 Task: Send email   including the signature Sign0000000001 to parteek.kumar@softage.net with a cc to Aakash.mishra@softage.net with a subject Subject0000000001 and add a message Message0000000003. Send email   including the signature Sign0000000001 to parteek.kumar@softage.net with a cc to Aakash.mishra@softage.net and bcc to Ayush@softage.net with a subject Subject0000000001 and add a message Message0000000003. Send email   including the signature Sign0000000001 to parteek.kumar@softage.net; aakash.mishra@softage.net with a cc to Ayush@softage.net; pooja.chaudhary@softage.net and bcc to Vanshu.thakur@softage.net with a subject Subject0000000001 and add a message Message0000000003. Send email   including the signature Sign0000000001 to parteek.kumar@softage.net with a cc to Aakash.mishra@softage.net with a subject Subject0000000001 and add a message Message0000000003 and with an attachment of Attach0000000002. Send email   including the signature Sign0000000001 to parteek.kumar@softage.net with a cc to Aakash.mishra@softage.net and bcc to Ayush@softage.net with a subject Subject0000000001 and add a message Message0000000003 and with an attachment of Attach0000000003
Action: Mouse moved to (180, 211)
Screenshot: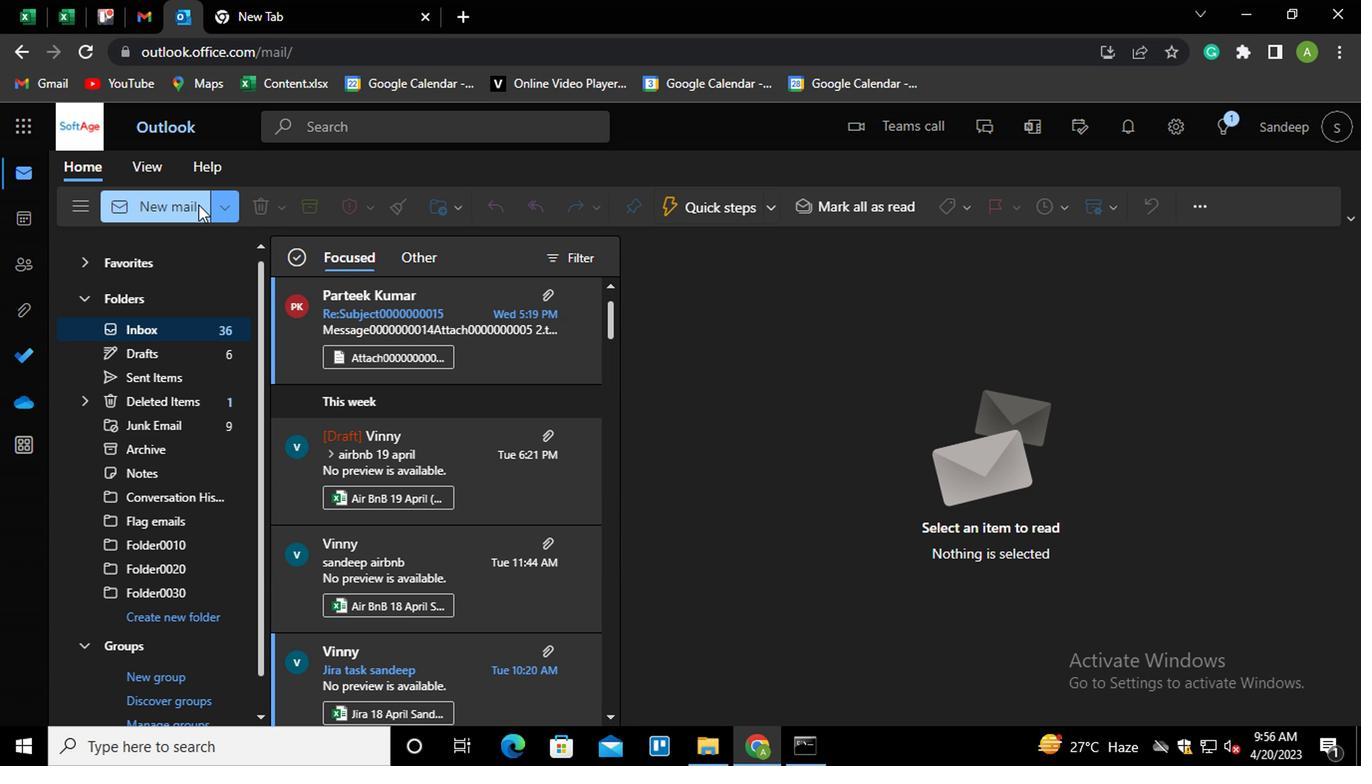 
Action: Mouse pressed left at (180, 211)
Screenshot: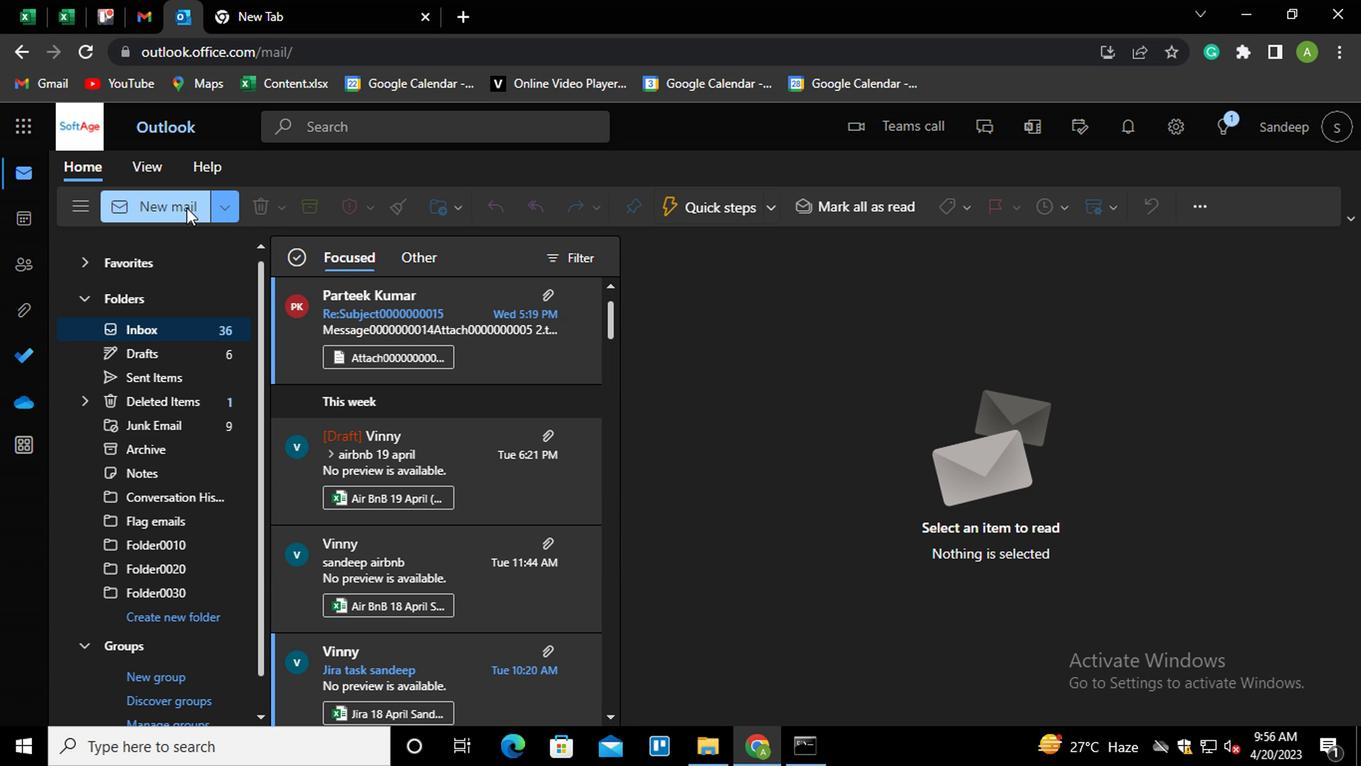 
Action: Mouse moved to (760, 314)
Screenshot: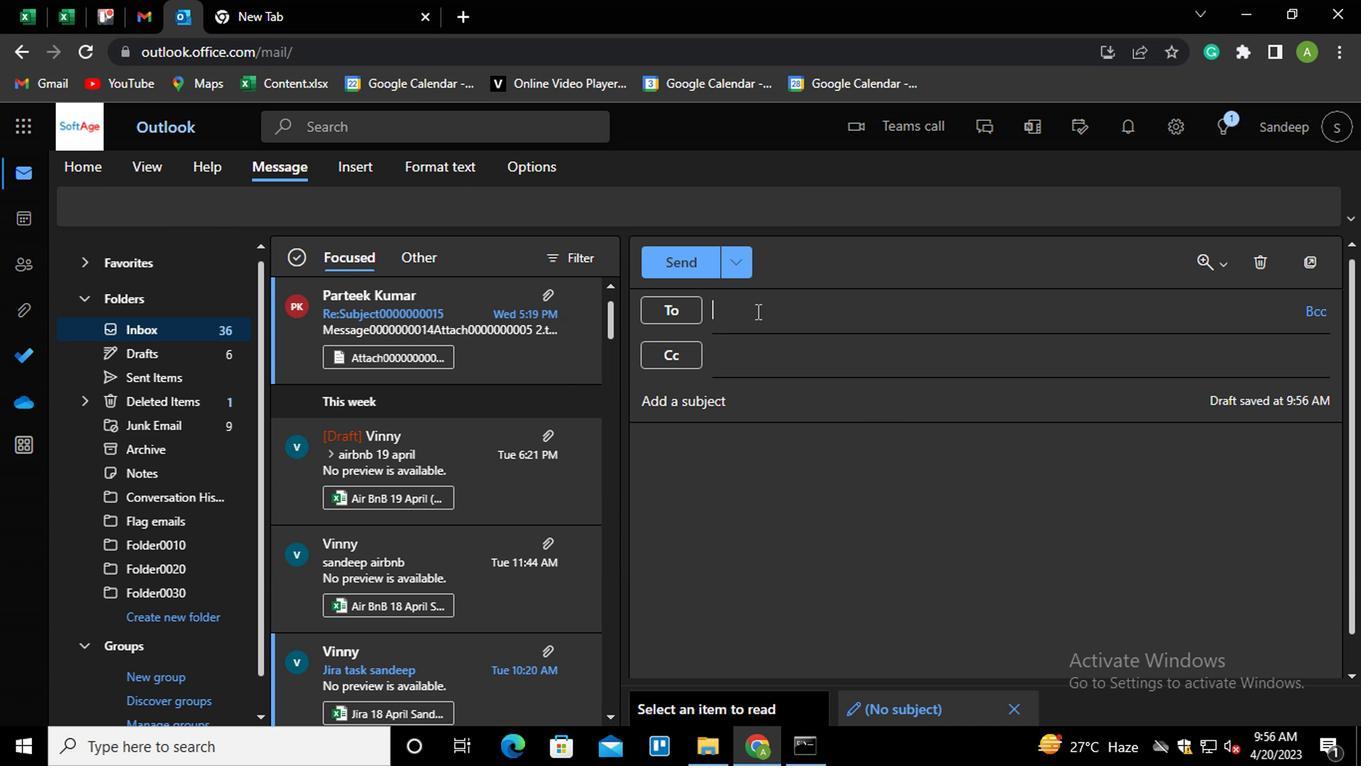 
Action: Mouse pressed left at (760, 314)
Screenshot: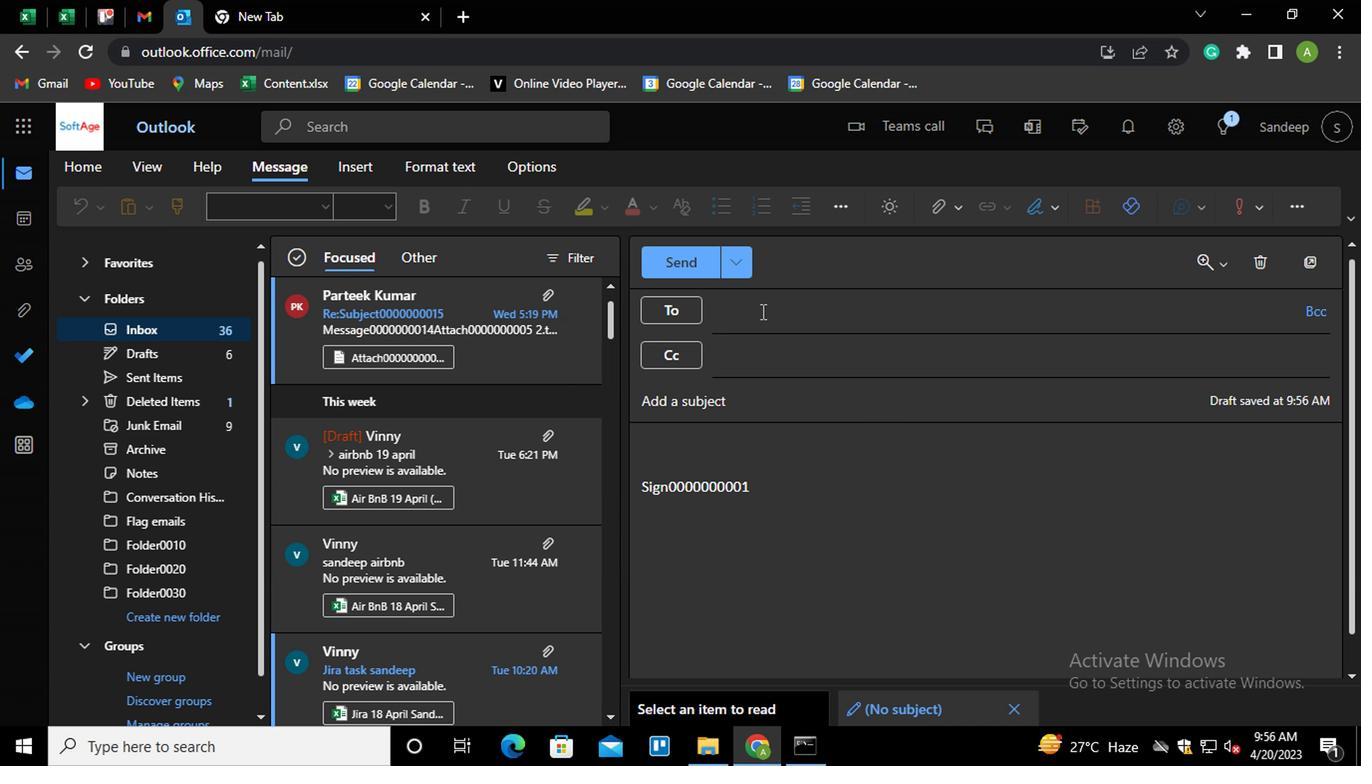 
Action: Key pressed par<Key.enter>
Screenshot: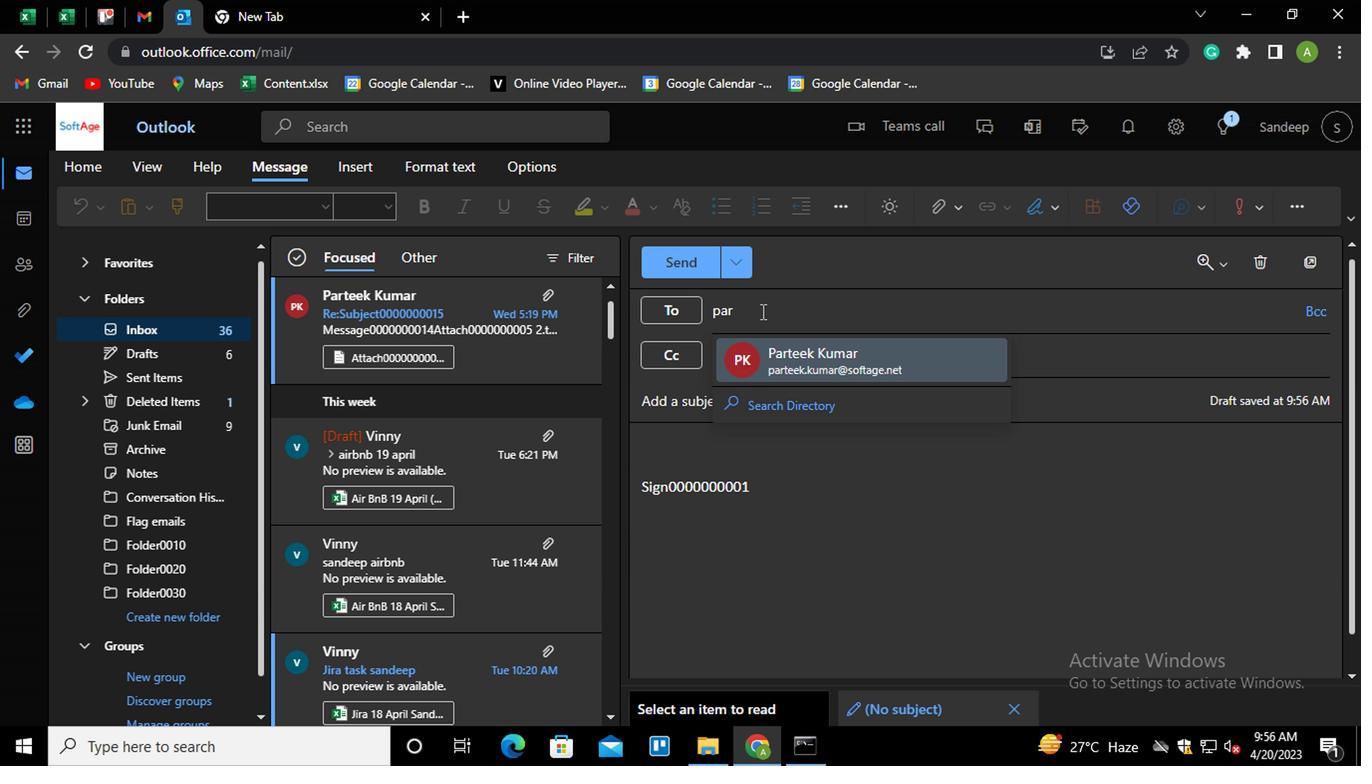 
Action: Mouse moved to (865, 363)
Screenshot: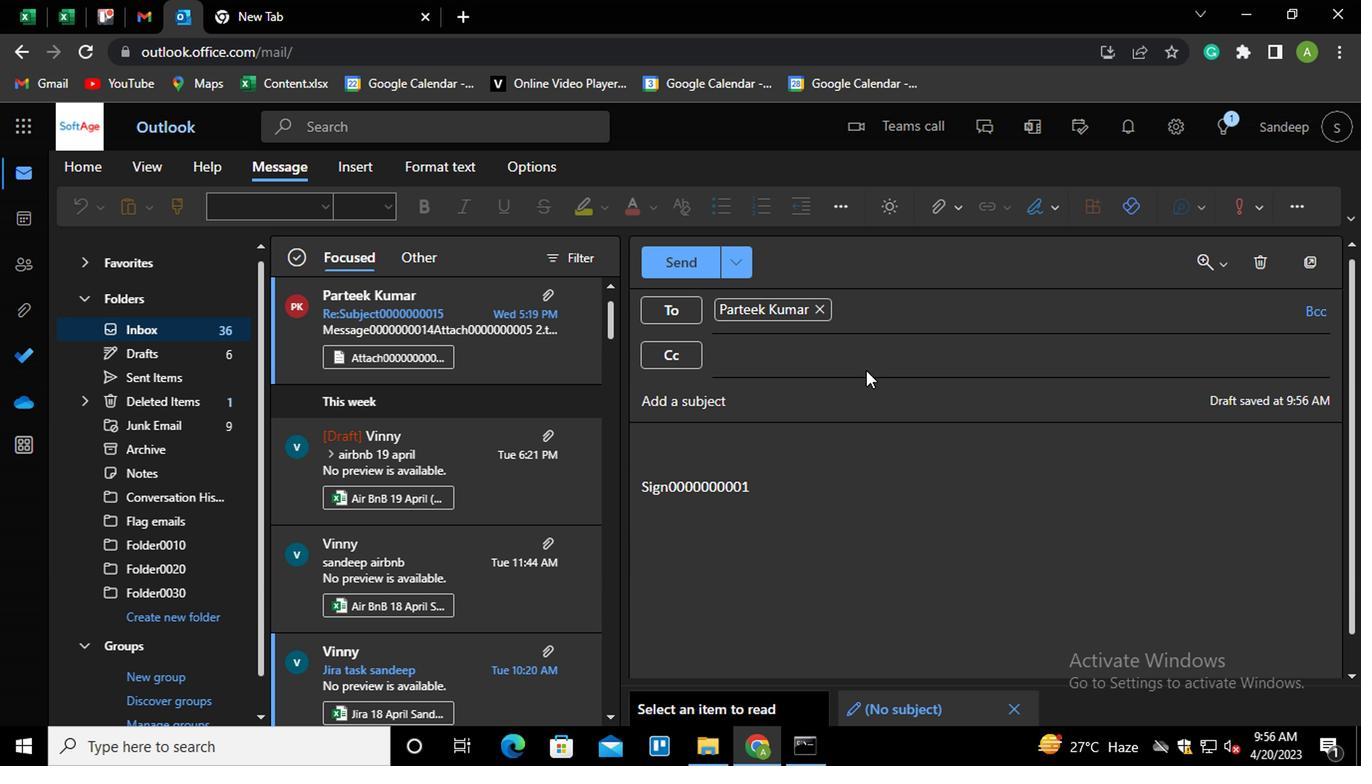 
Action: Mouse pressed left at (865, 363)
Screenshot: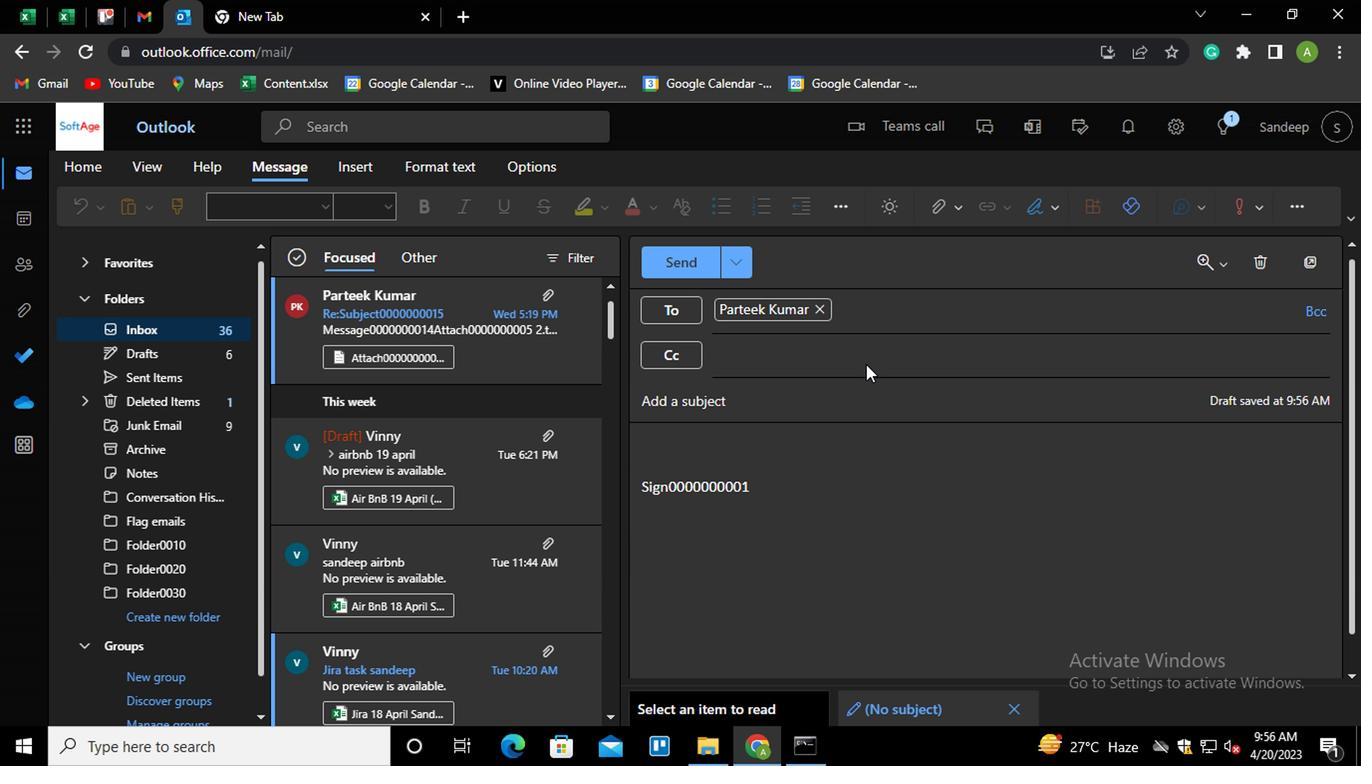 
Action: Key pressed aak<Key.enter>
Screenshot: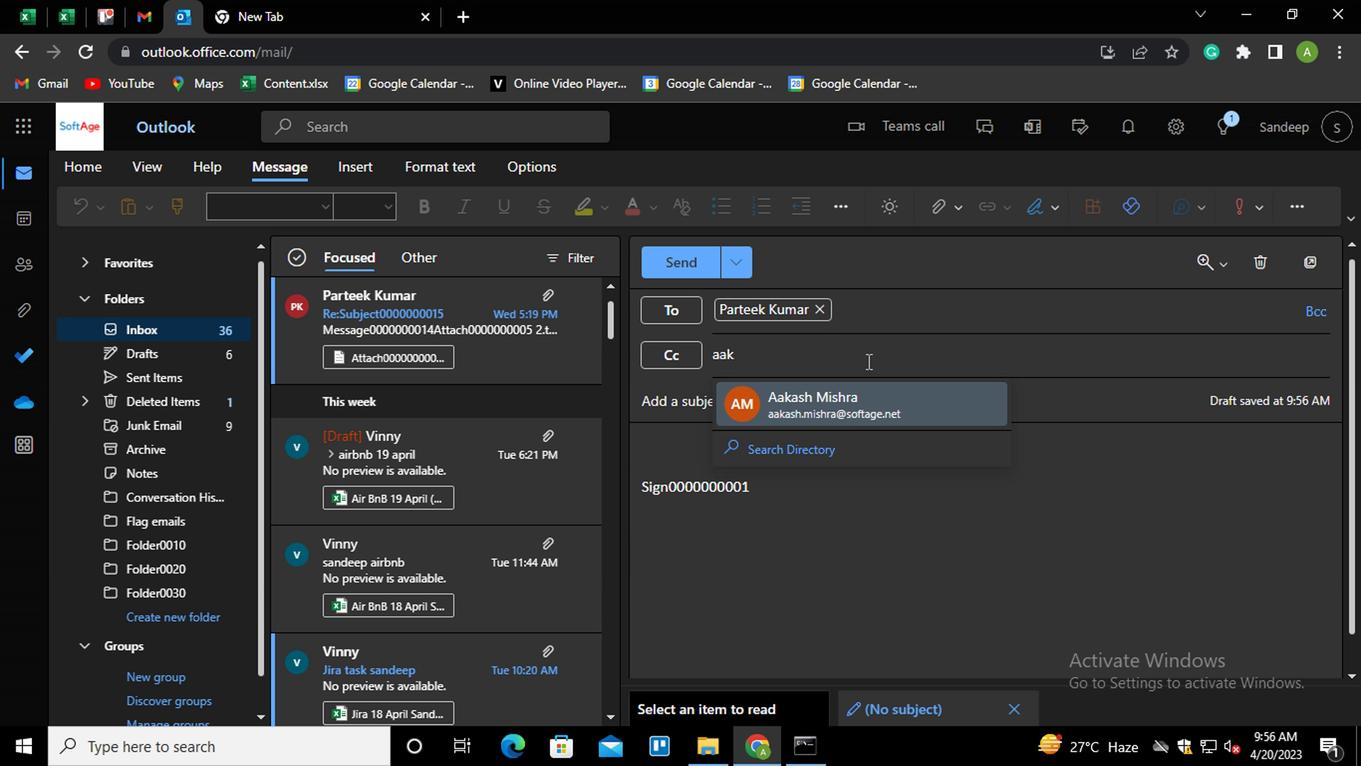 
Action: Mouse moved to (854, 410)
Screenshot: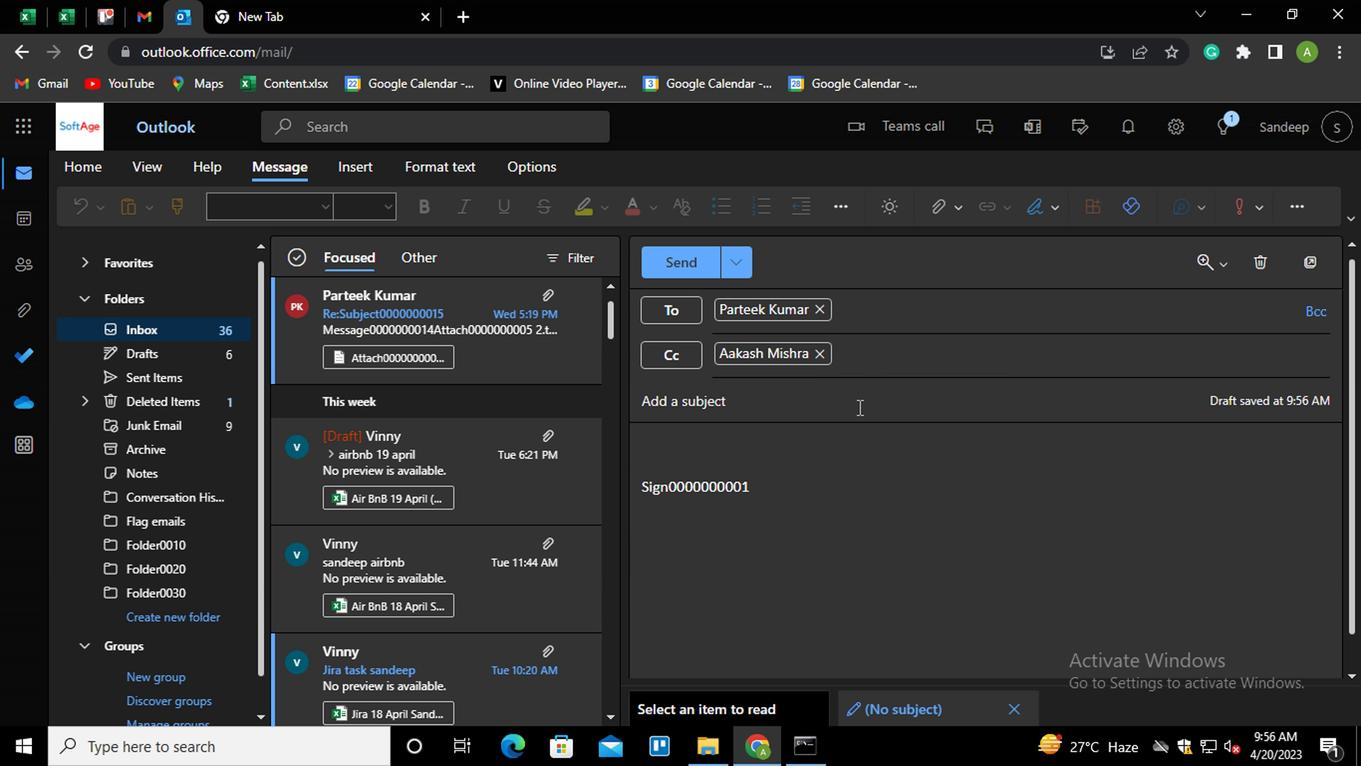 
Action: Mouse pressed left at (854, 410)
Screenshot: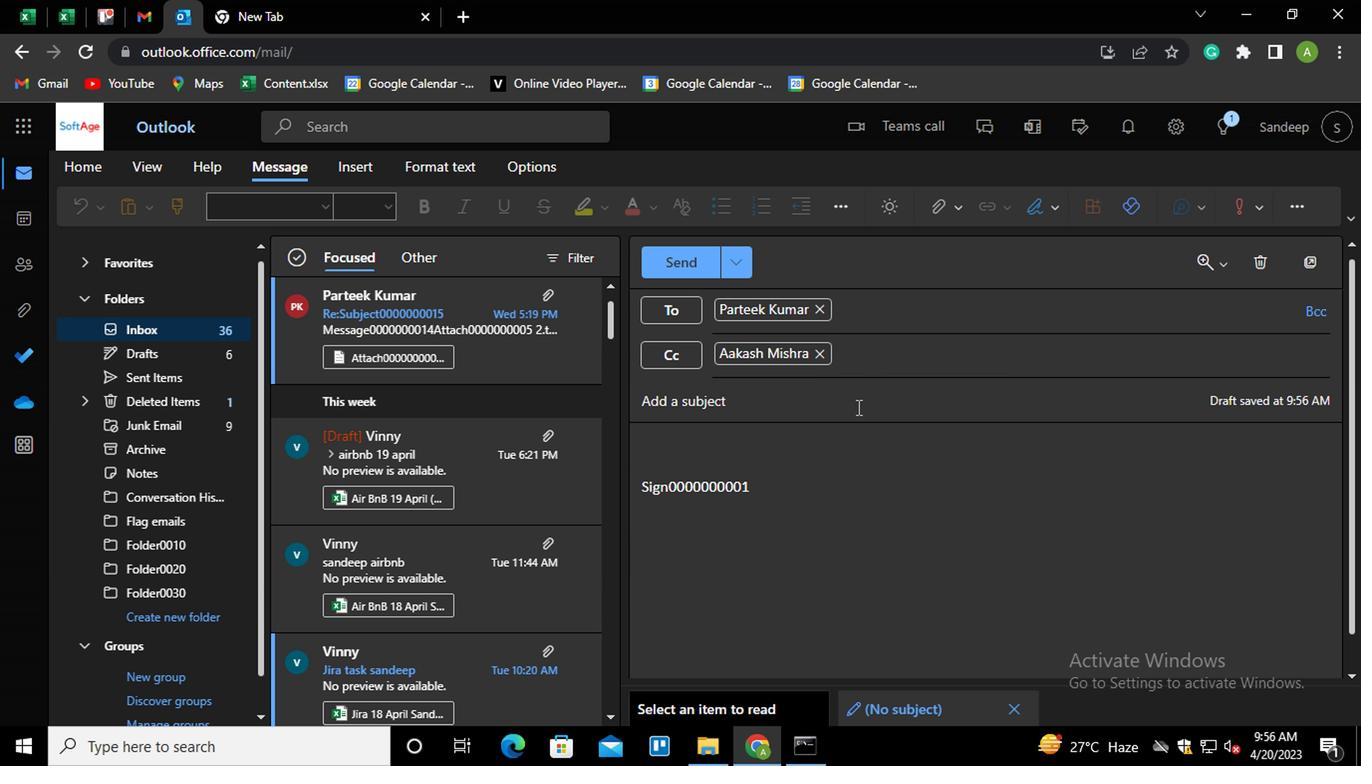 
Action: Key pressed <Key.shift>SUBJECT0000000001
Screenshot: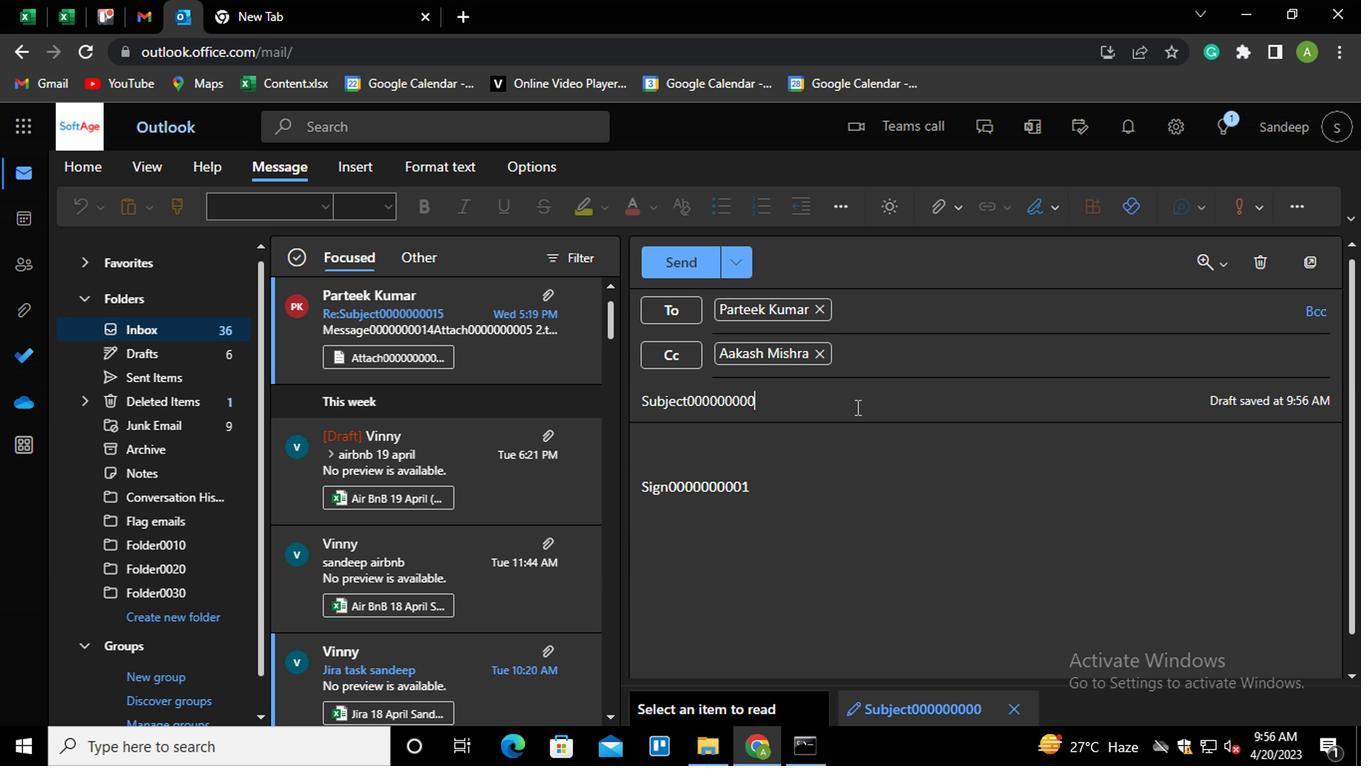 
Action: Mouse moved to (834, 488)
Screenshot: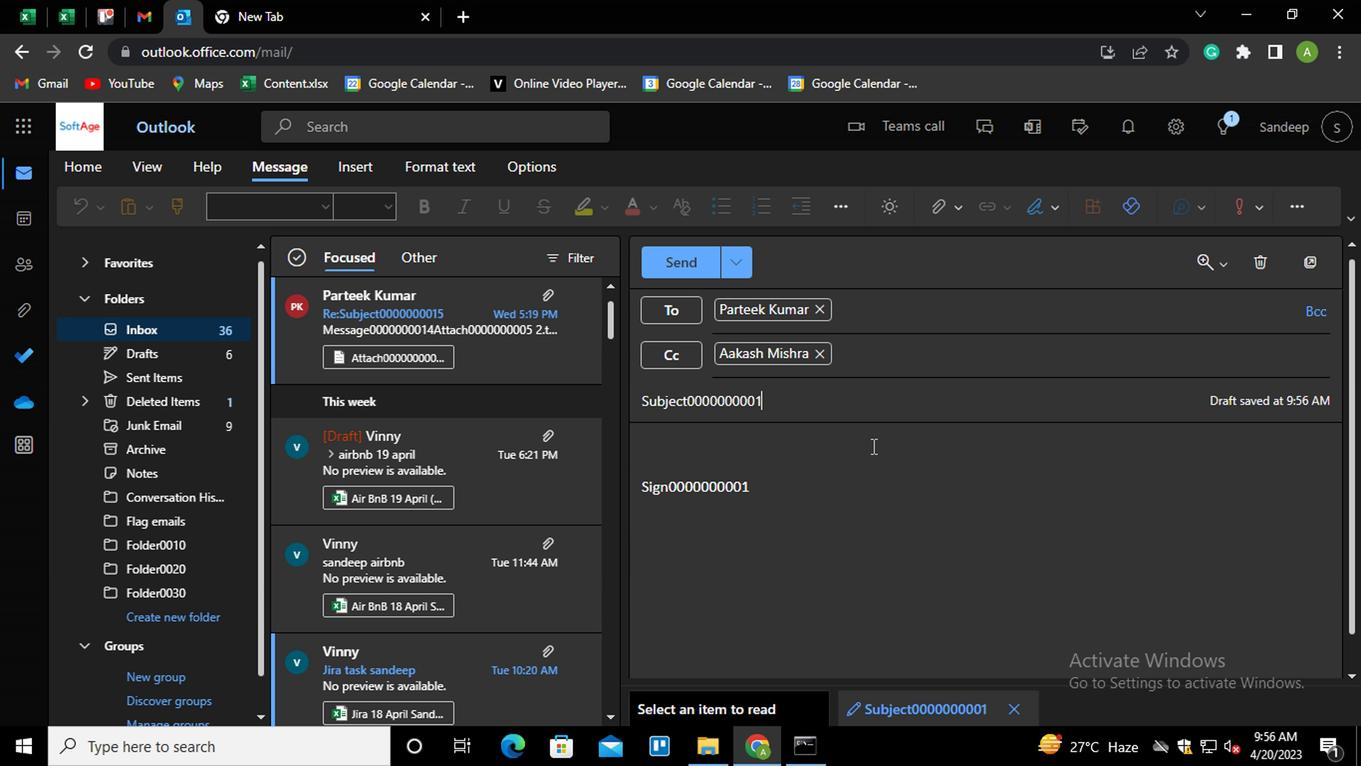 
Action: Mouse pressed left at (834, 488)
Screenshot: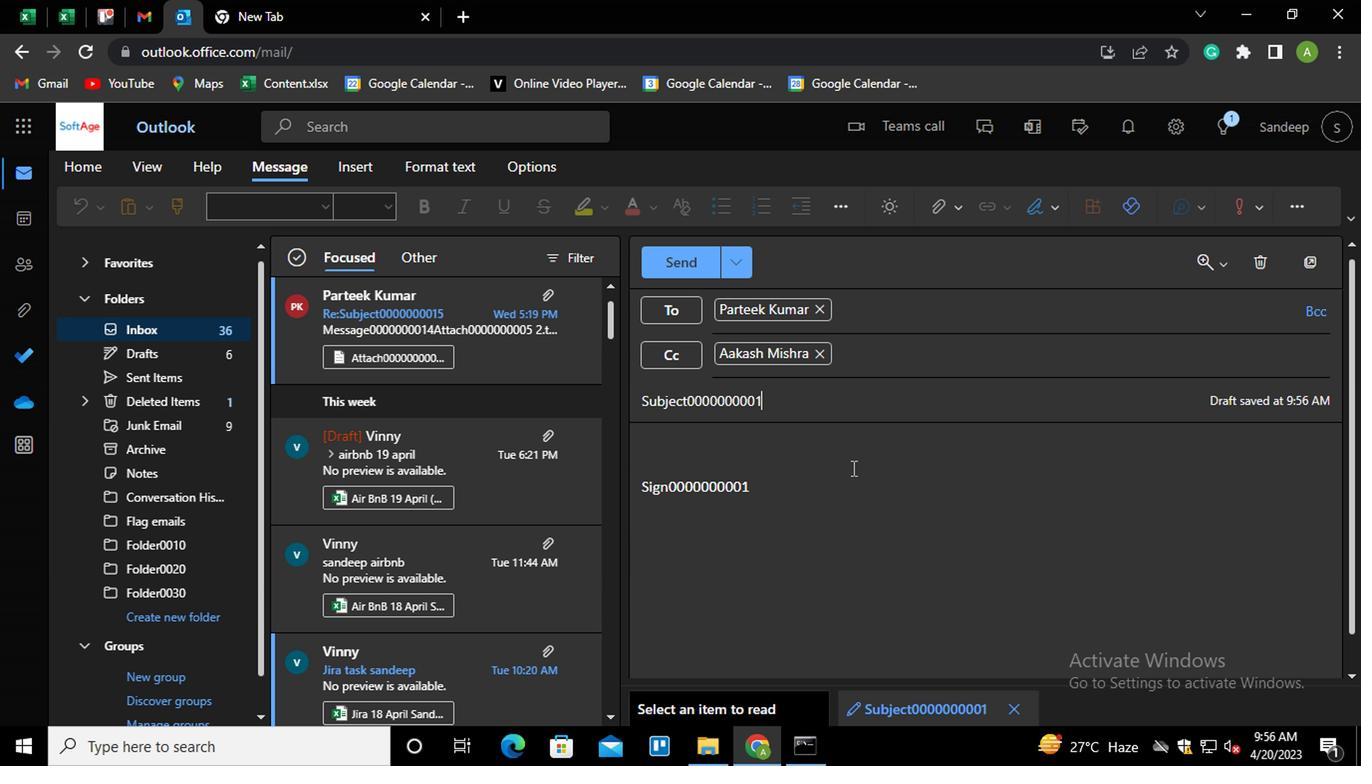 
Action: Key pressed <Key.shift_r><Key.enter><Key.shift_r>MESSAGE0000000003
Screenshot: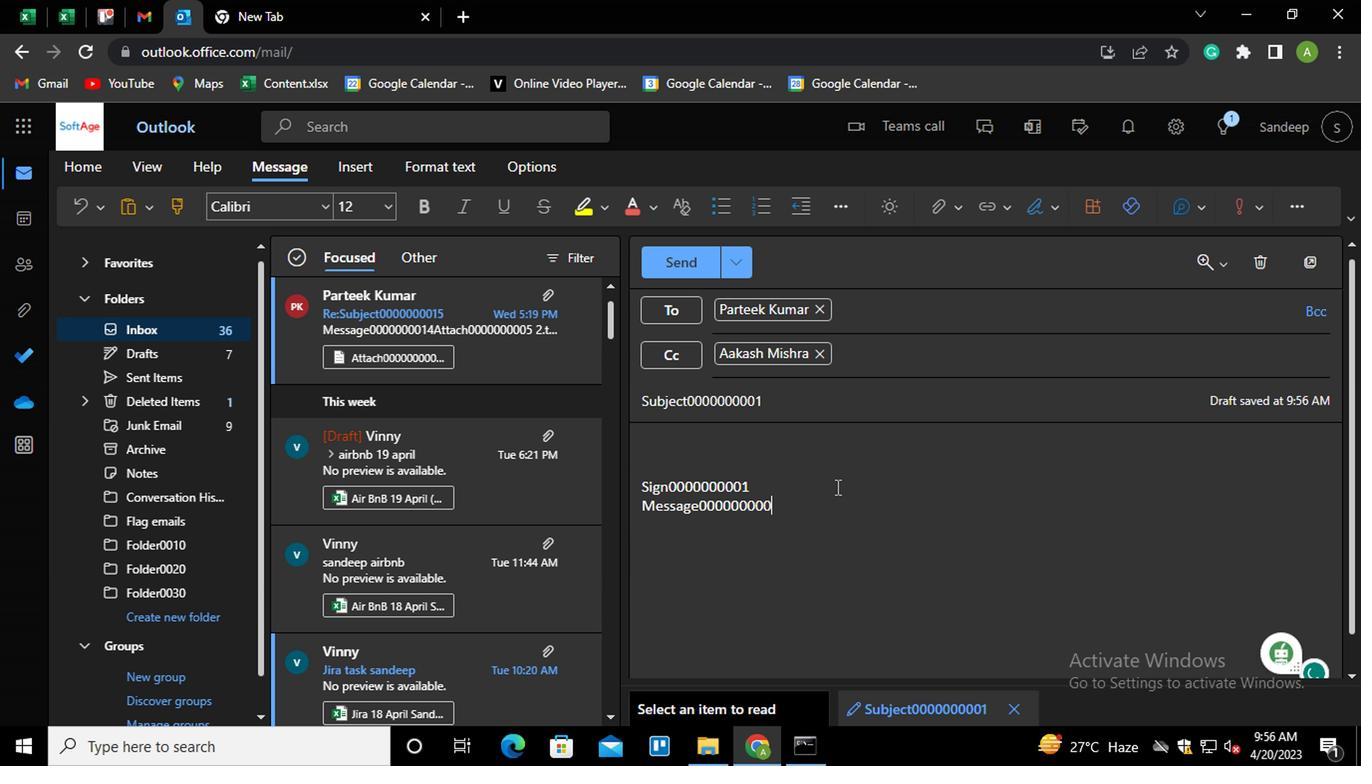 
Action: Mouse moved to (685, 272)
Screenshot: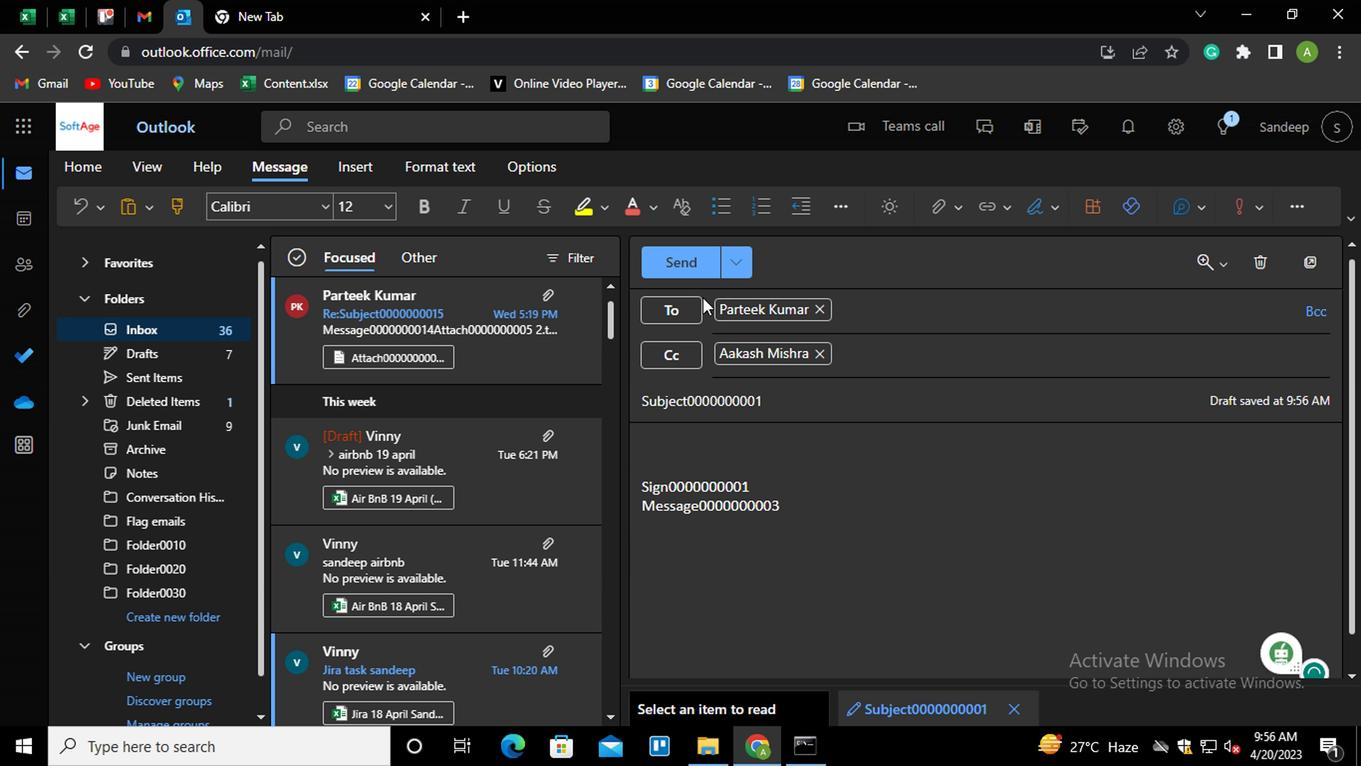 
Action: Mouse pressed left at (685, 272)
Screenshot: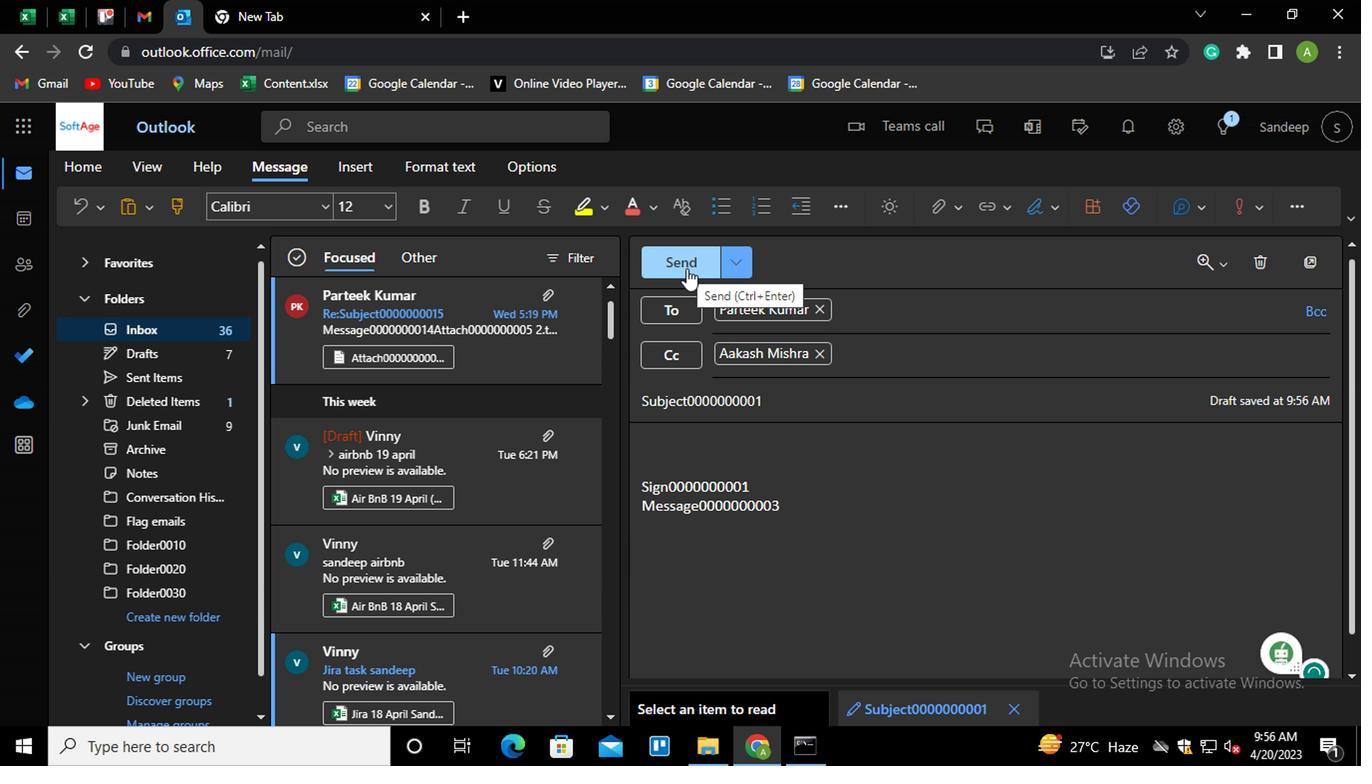 
Action: Mouse moved to (151, 203)
Screenshot: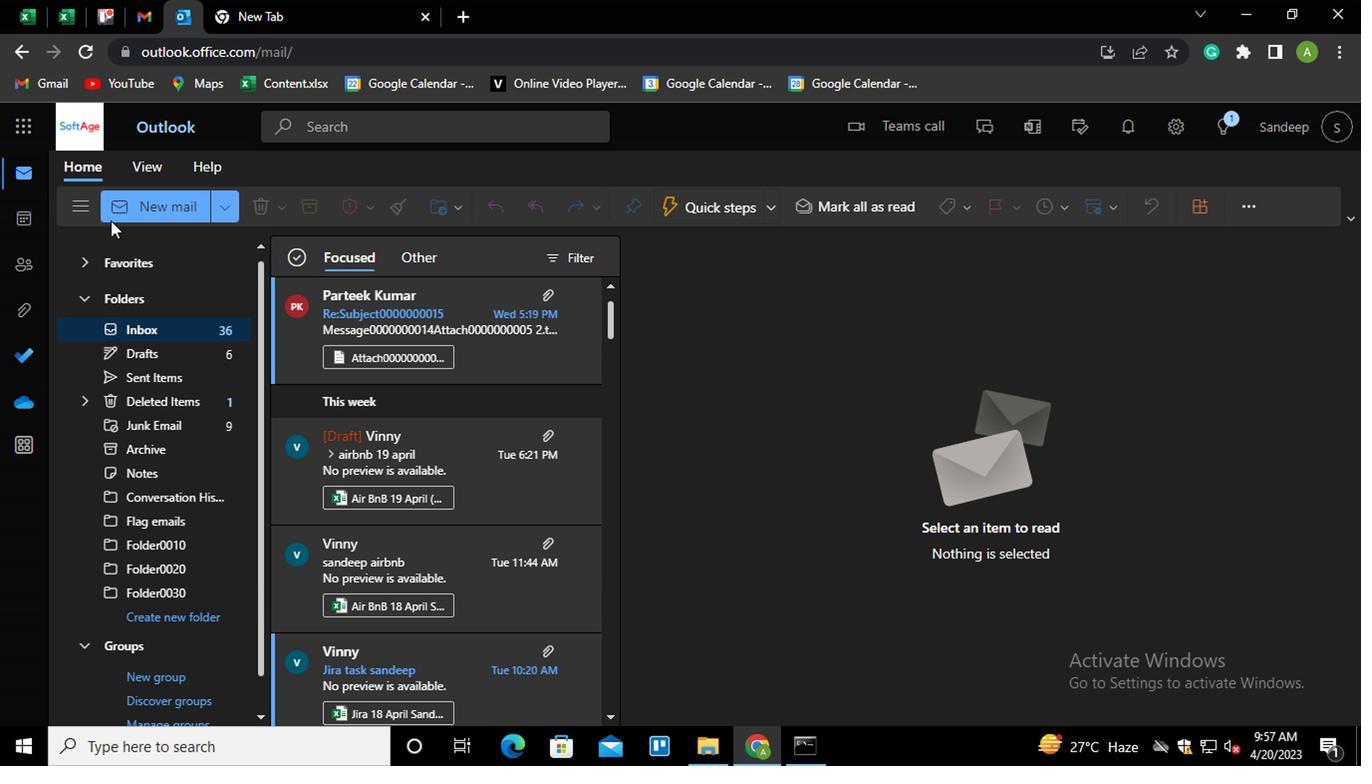 
Action: Mouse pressed left at (151, 203)
Screenshot: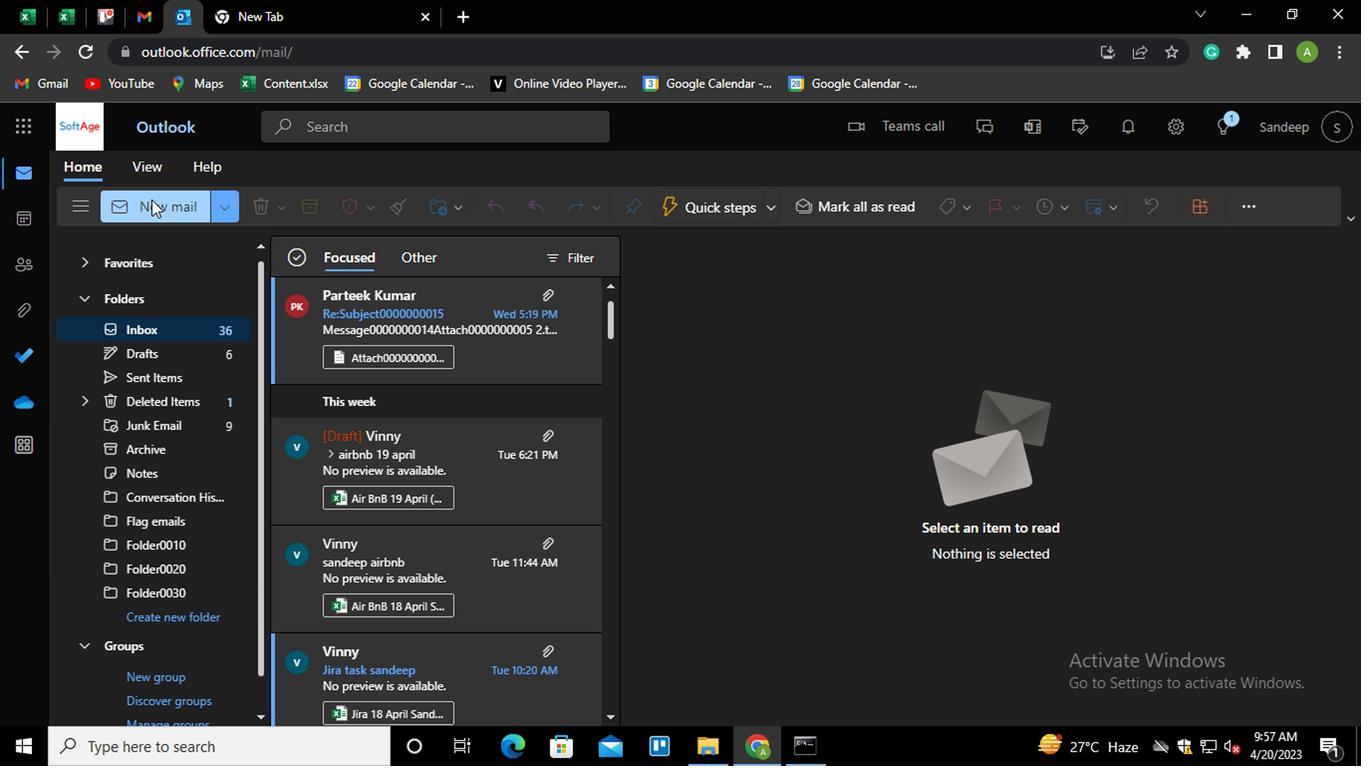 
Action: Mouse moved to (807, 305)
Screenshot: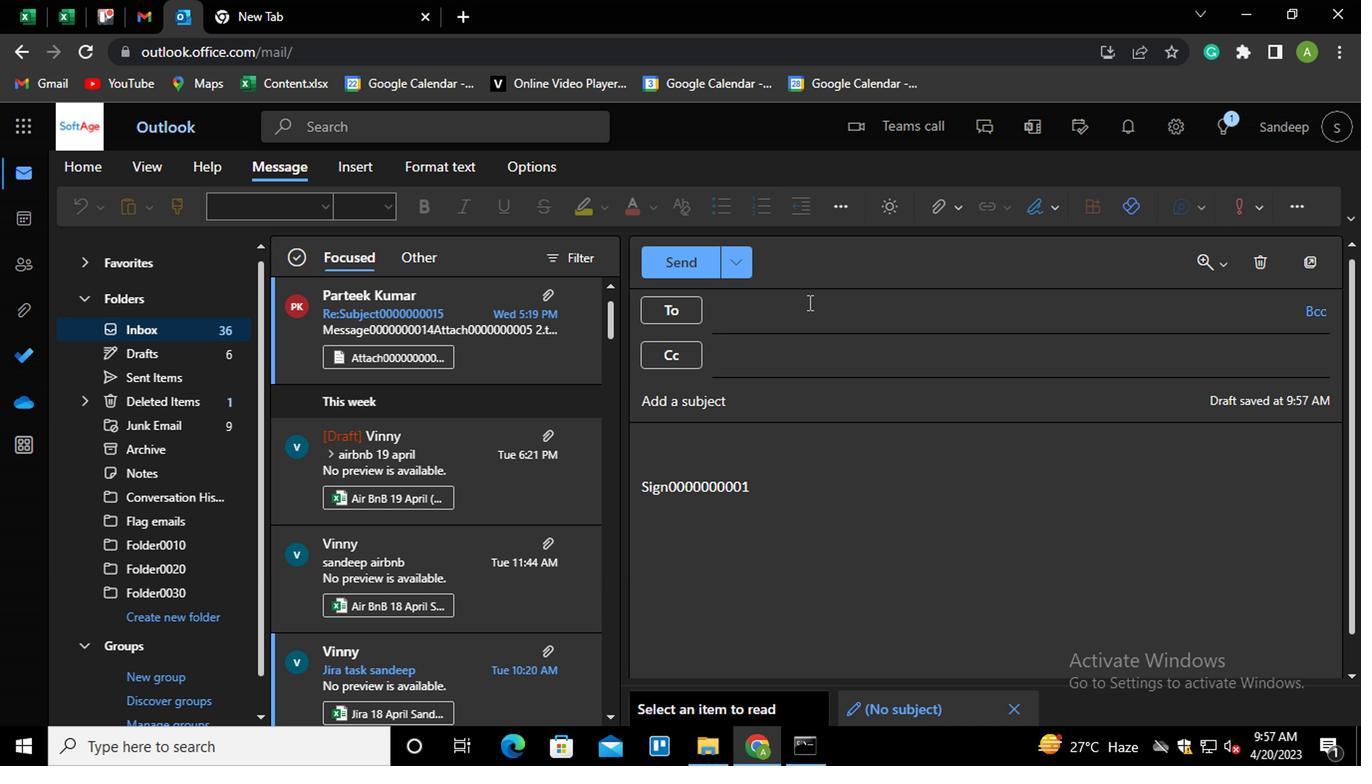 
Action: Mouse pressed left at (807, 305)
Screenshot: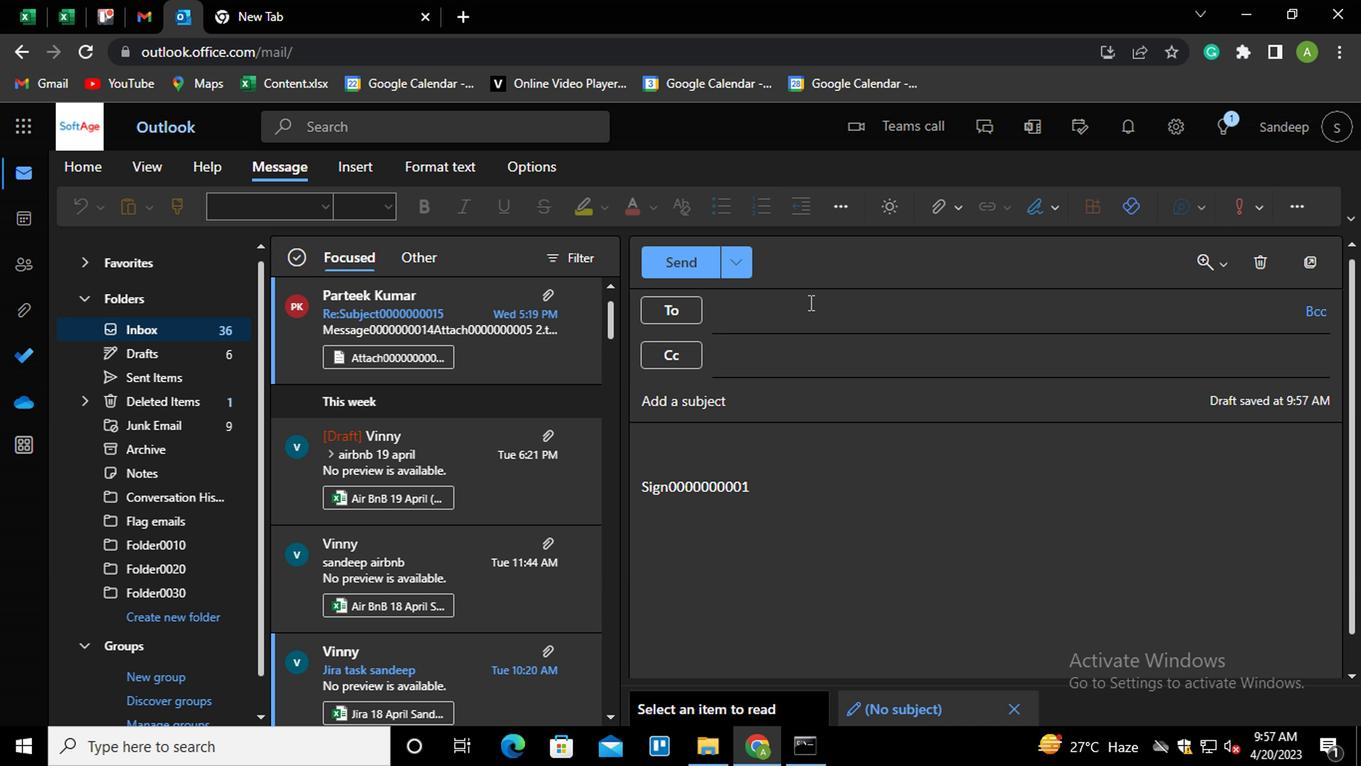 
Action: Mouse moved to (566, 168)
Screenshot: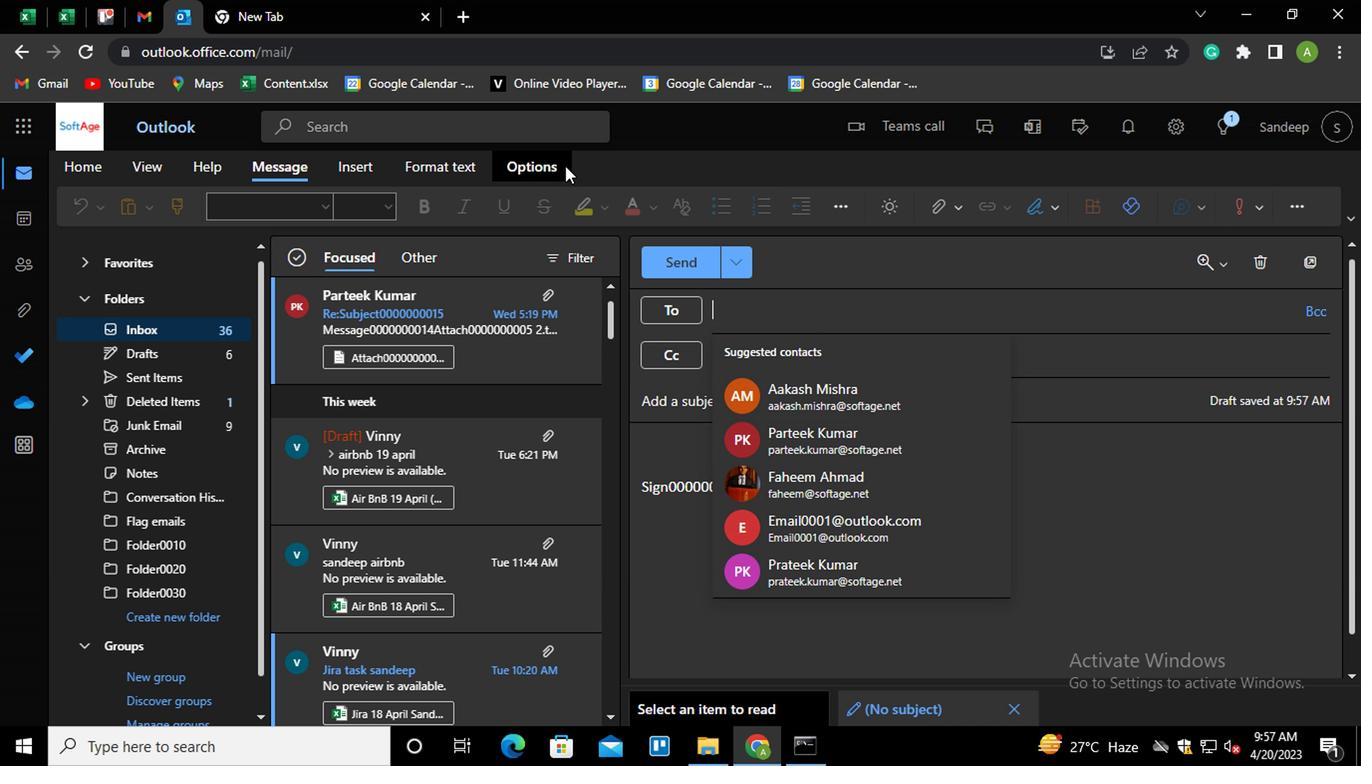 
Action: Key pressed P
Screenshot: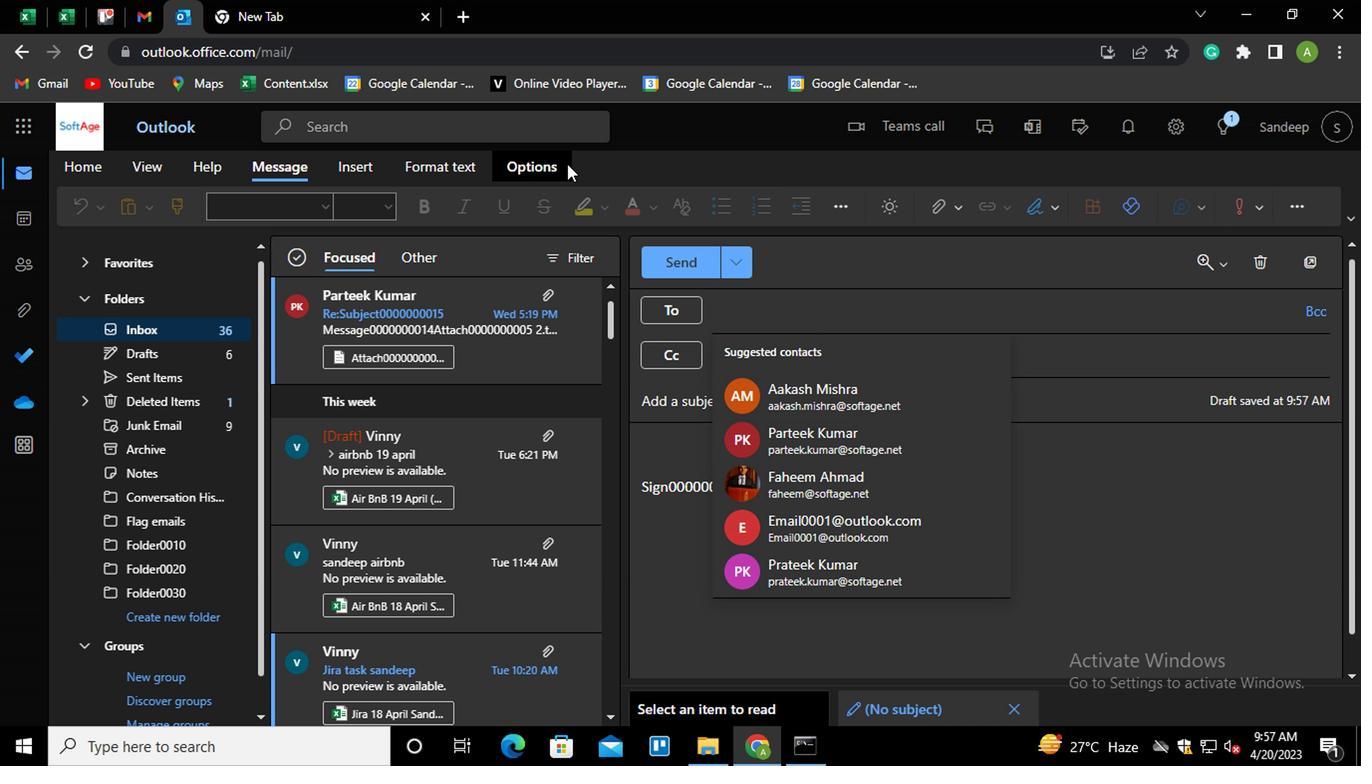 
Action: Mouse moved to (566, 168)
Screenshot: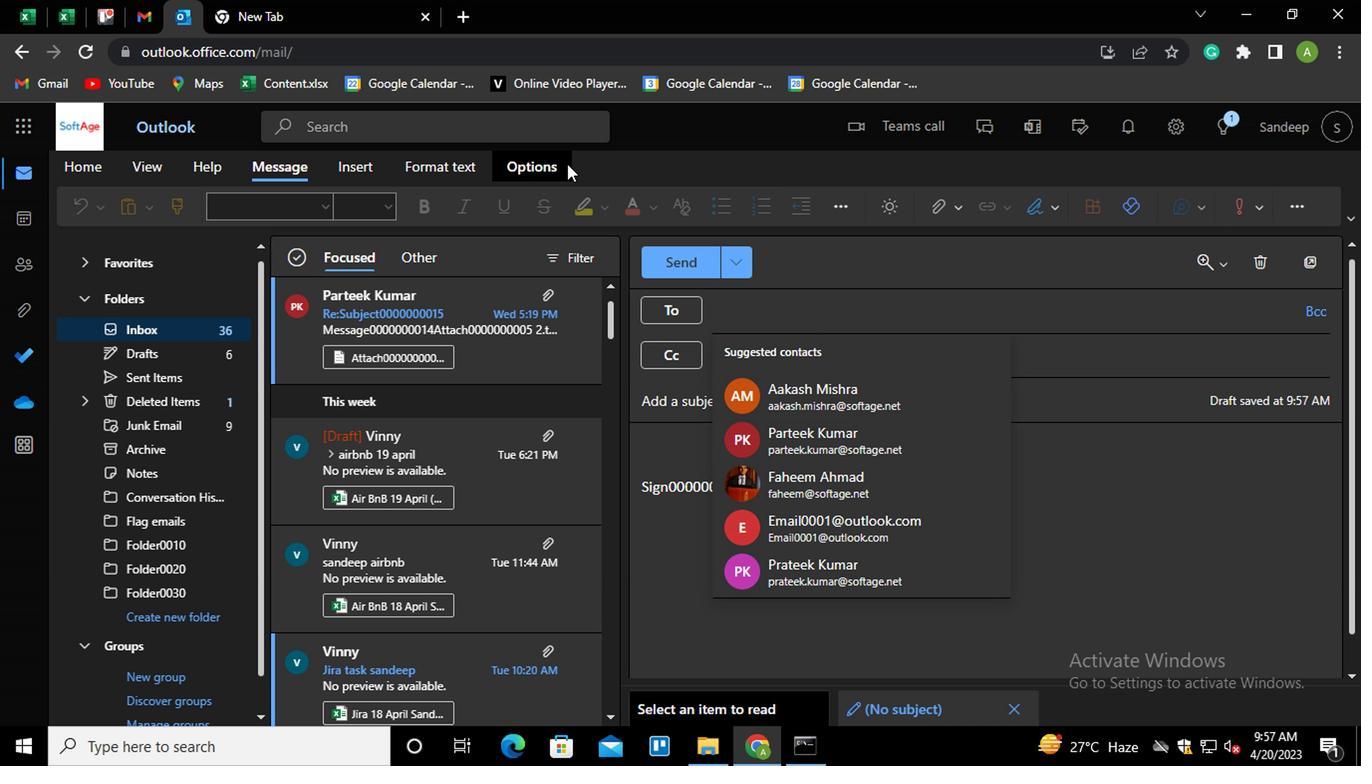 
Action: Key pressed AR
Screenshot: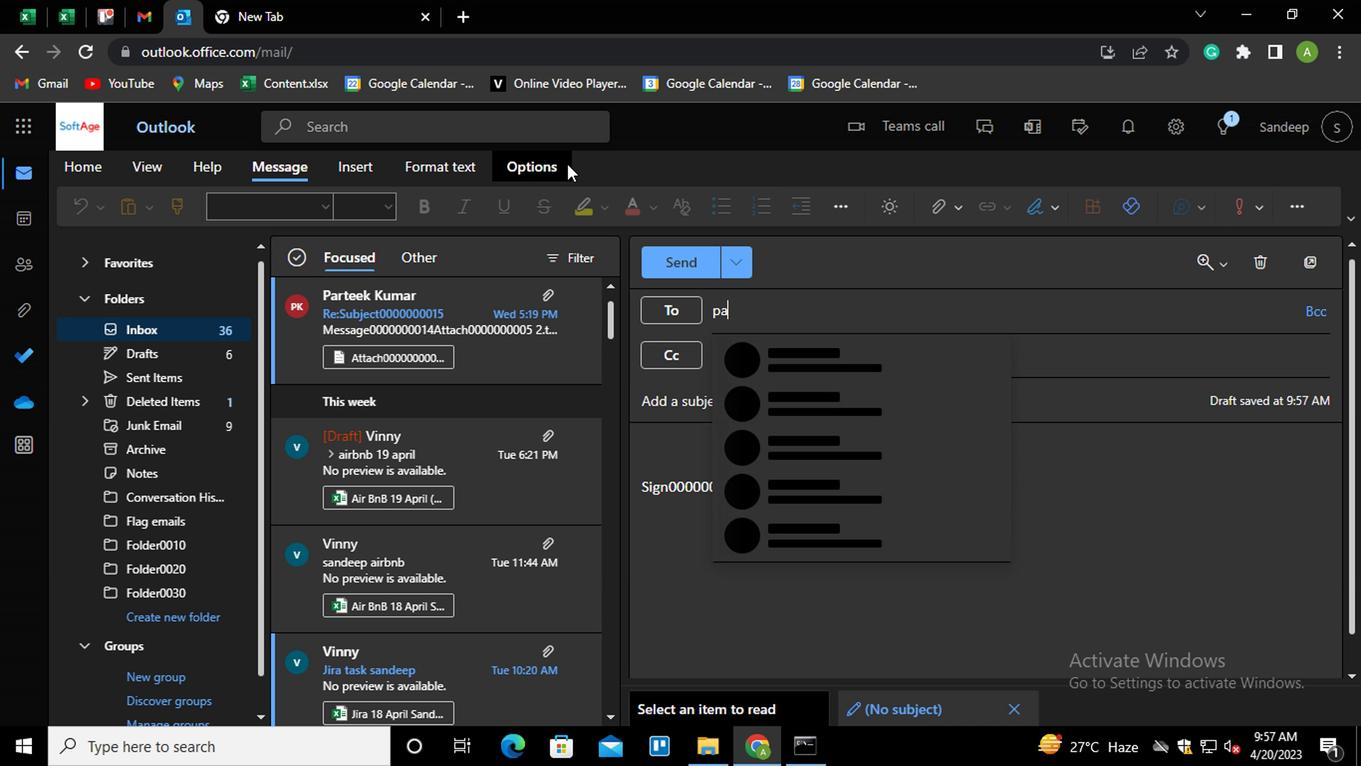 
Action: Mouse moved to (567, 167)
Screenshot: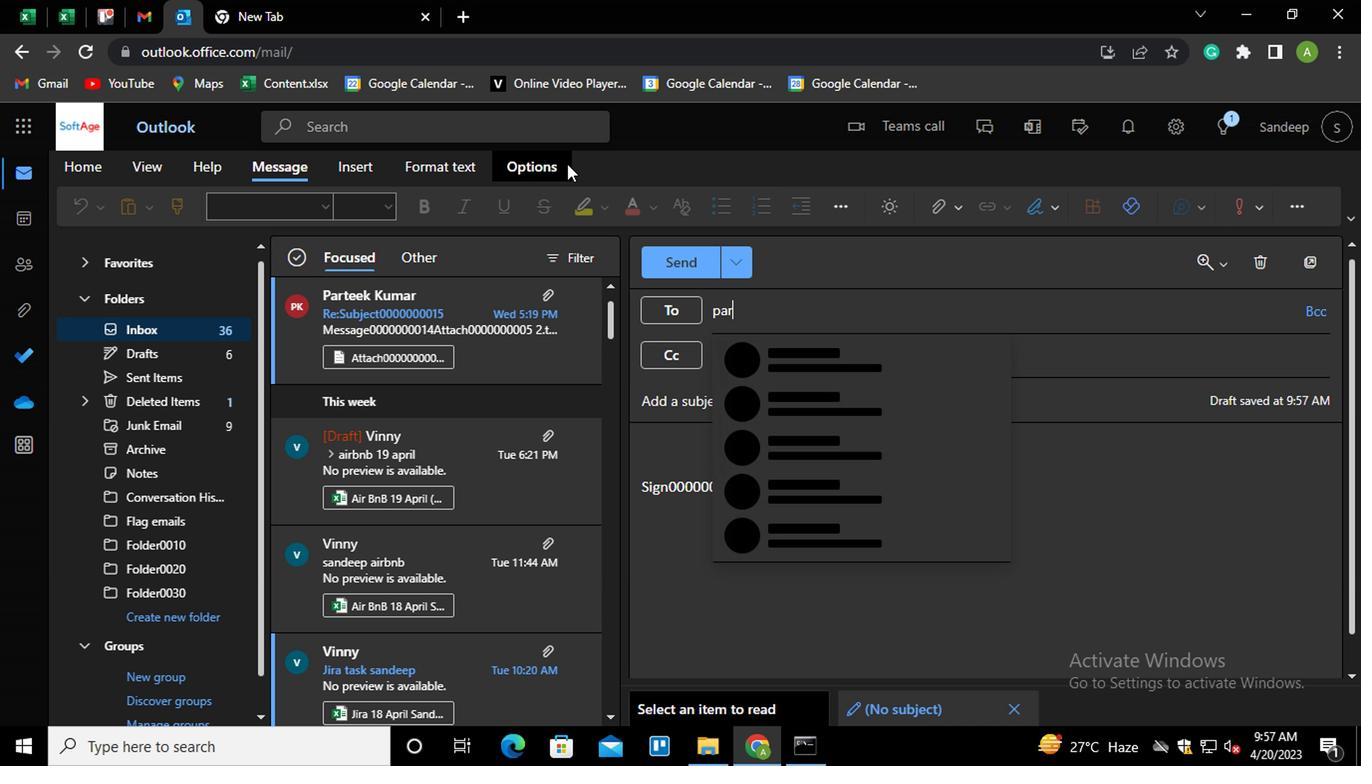 
Action: Key pressed T
Screenshot: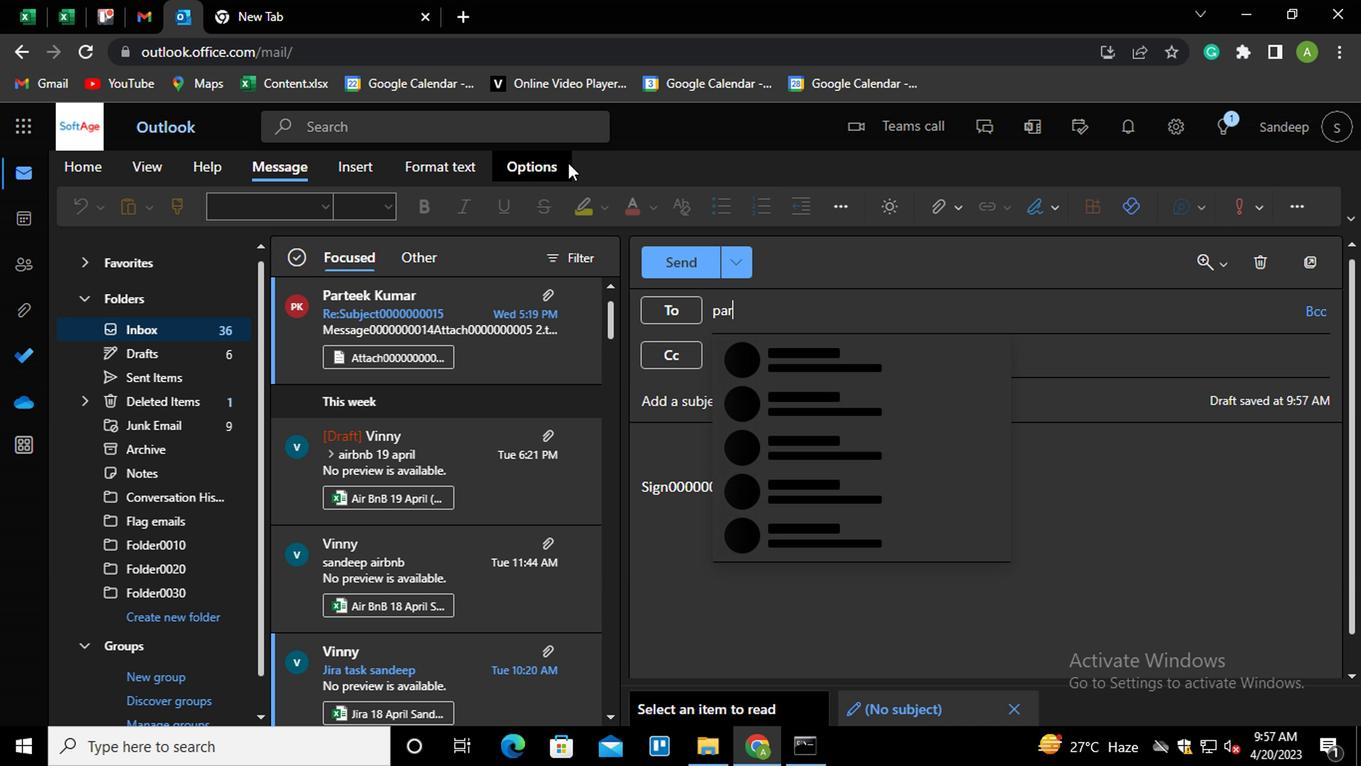 
Action: Mouse moved to (573, 163)
Screenshot: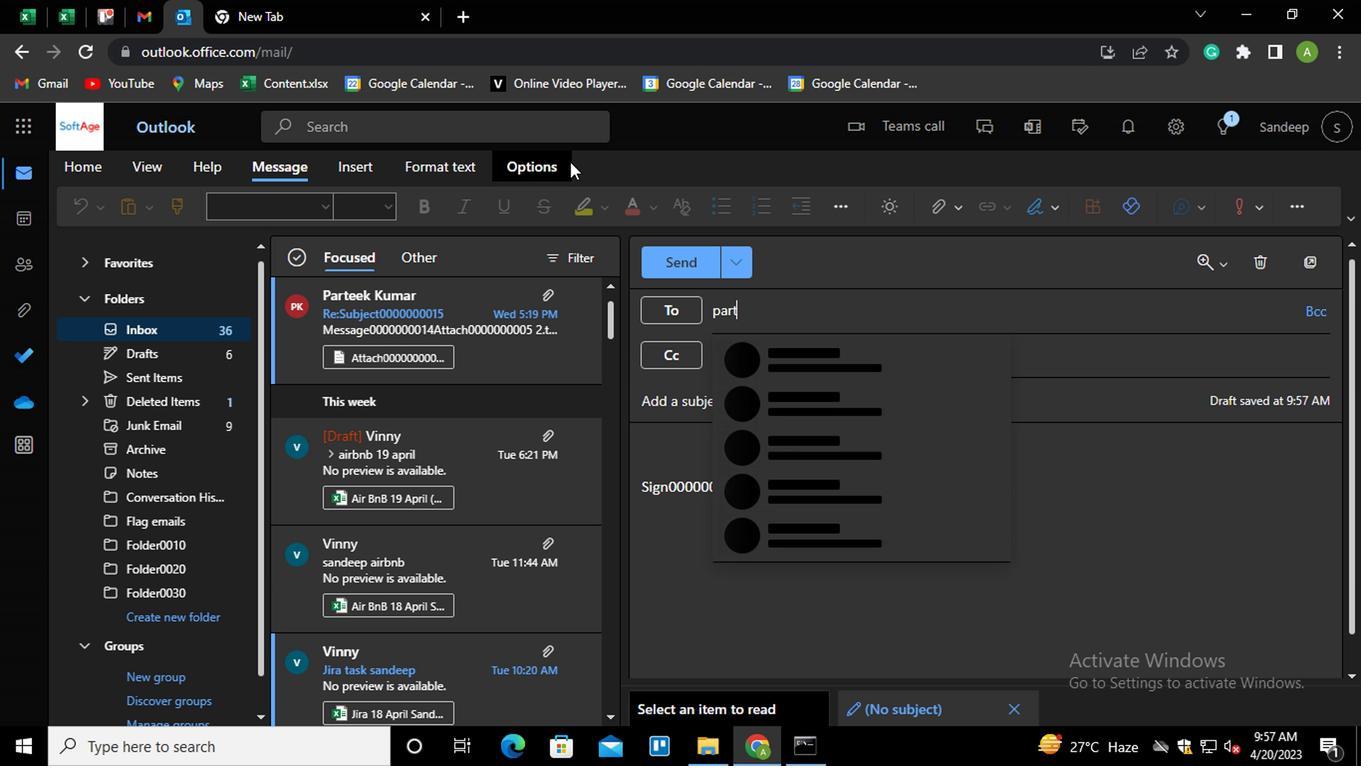 
Action: Key pressed <Key.enter>
Screenshot: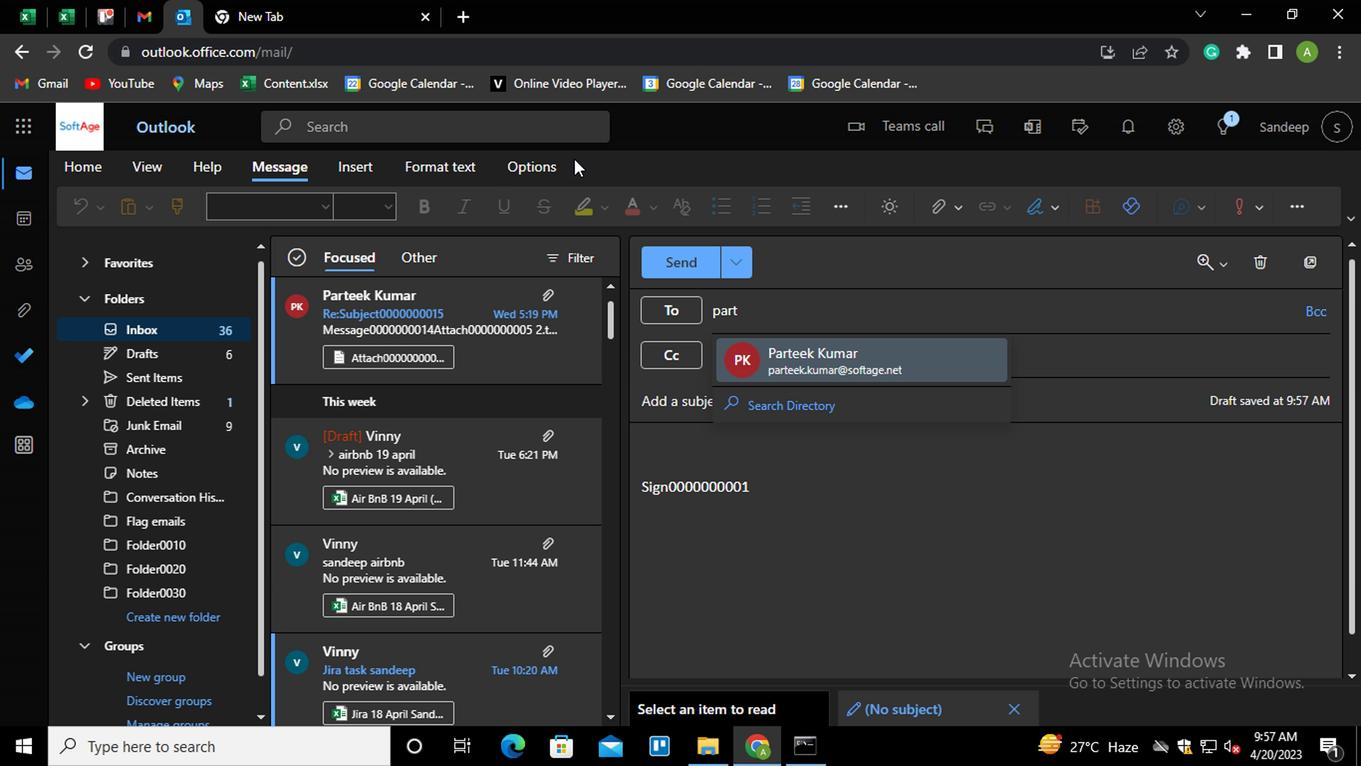 
Action: Mouse moved to (738, 355)
Screenshot: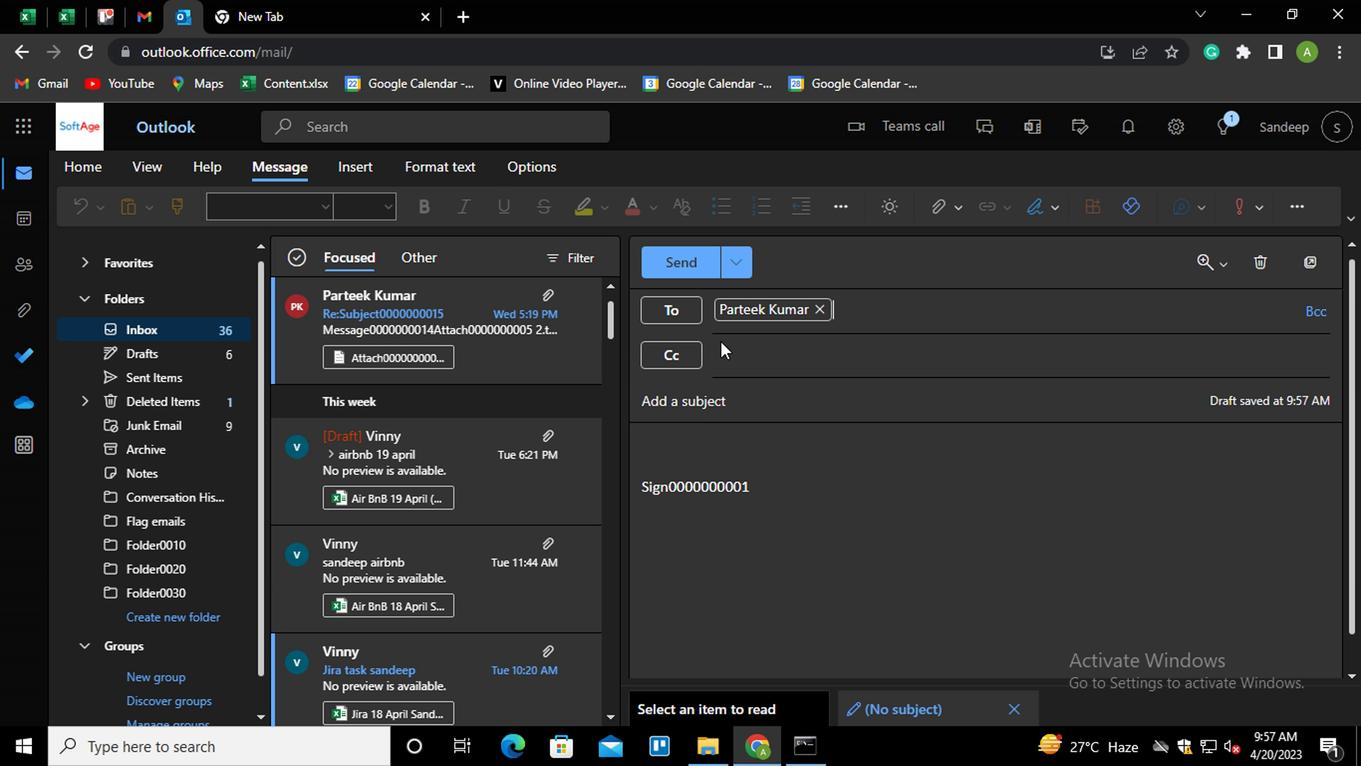 
Action: Mouse pressed left at (738, 355)
Screenshot: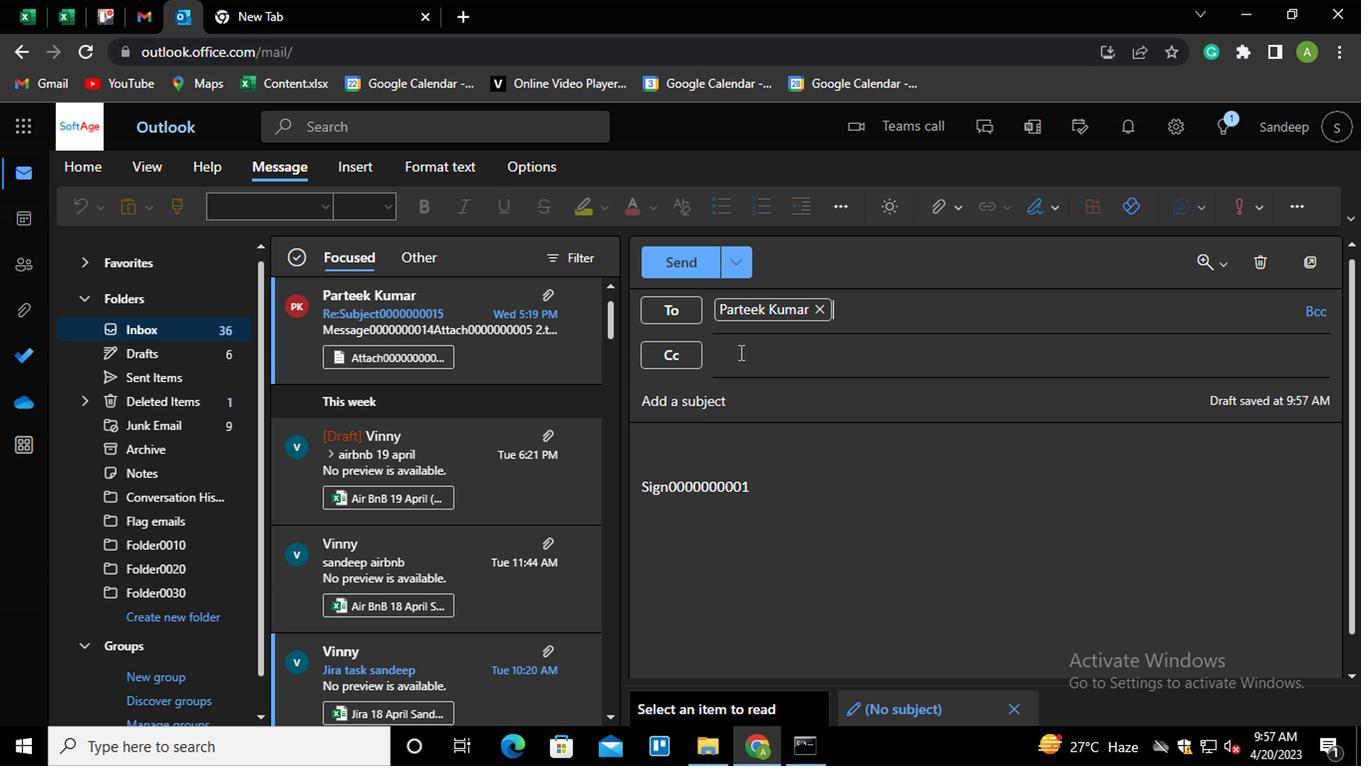 
Action: Key pressed AAK<Key.enter>
Screenshot: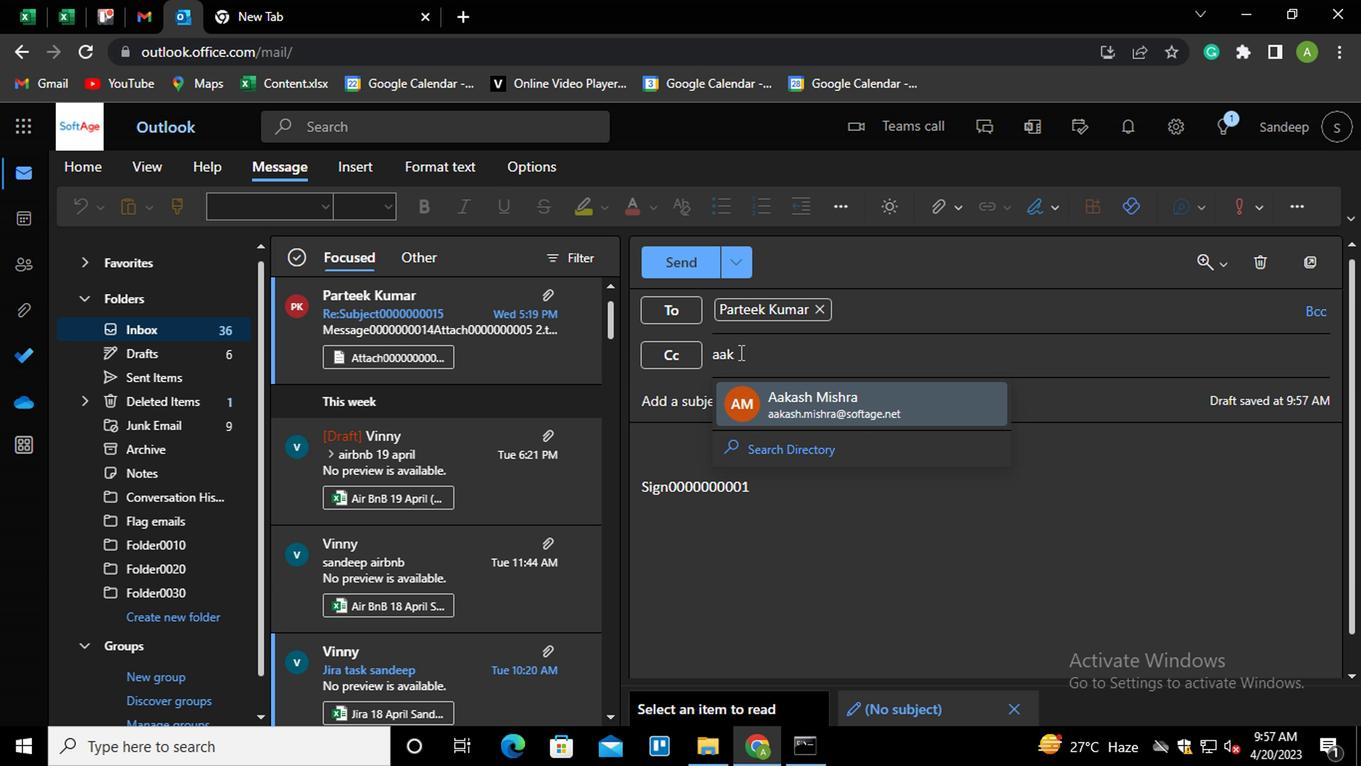 
Action: Mouse moved to (1303, 309)
Screenshot: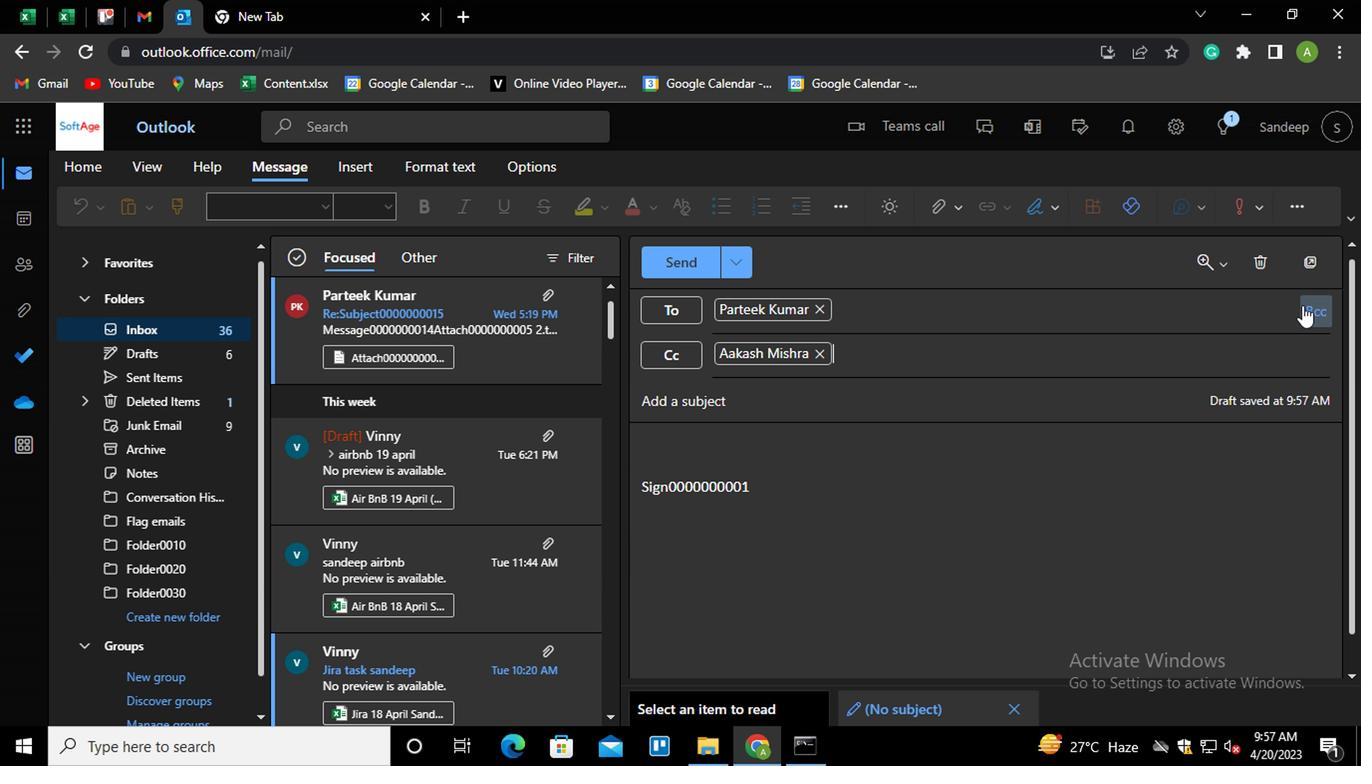 
Action: Mouse pressed left at (1303, 309)
Screenshot: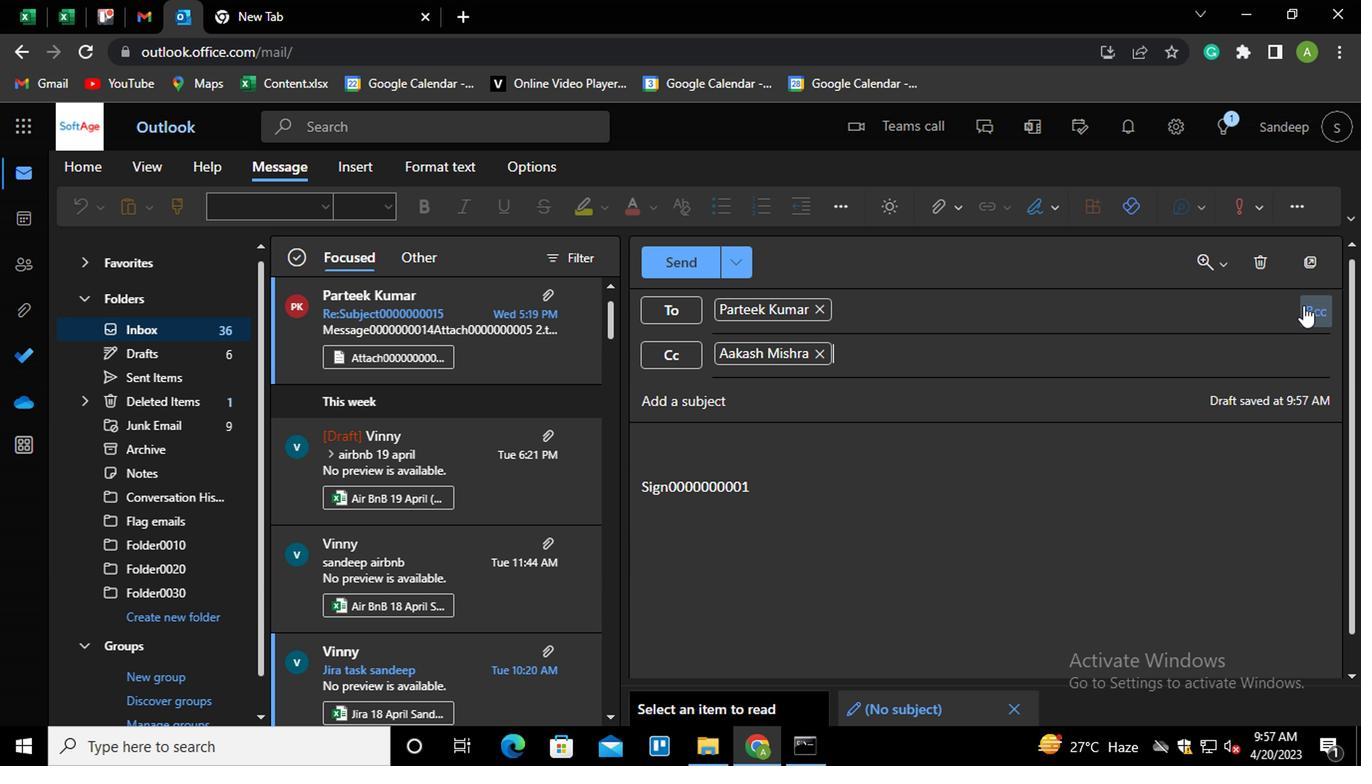 
Action: Mouse moved to (833, 403)
Screenshot: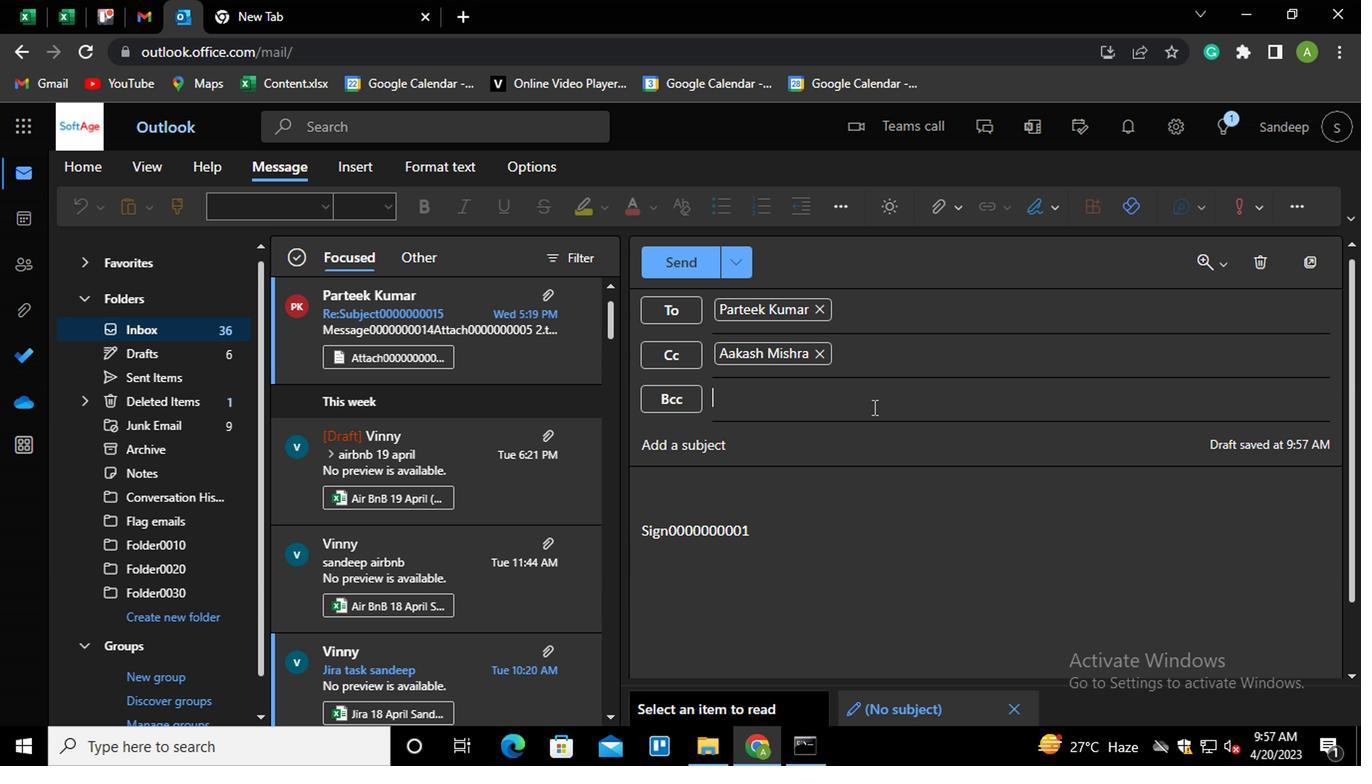 
Action: Mouse pressed left at (833, 403)
Screenshot: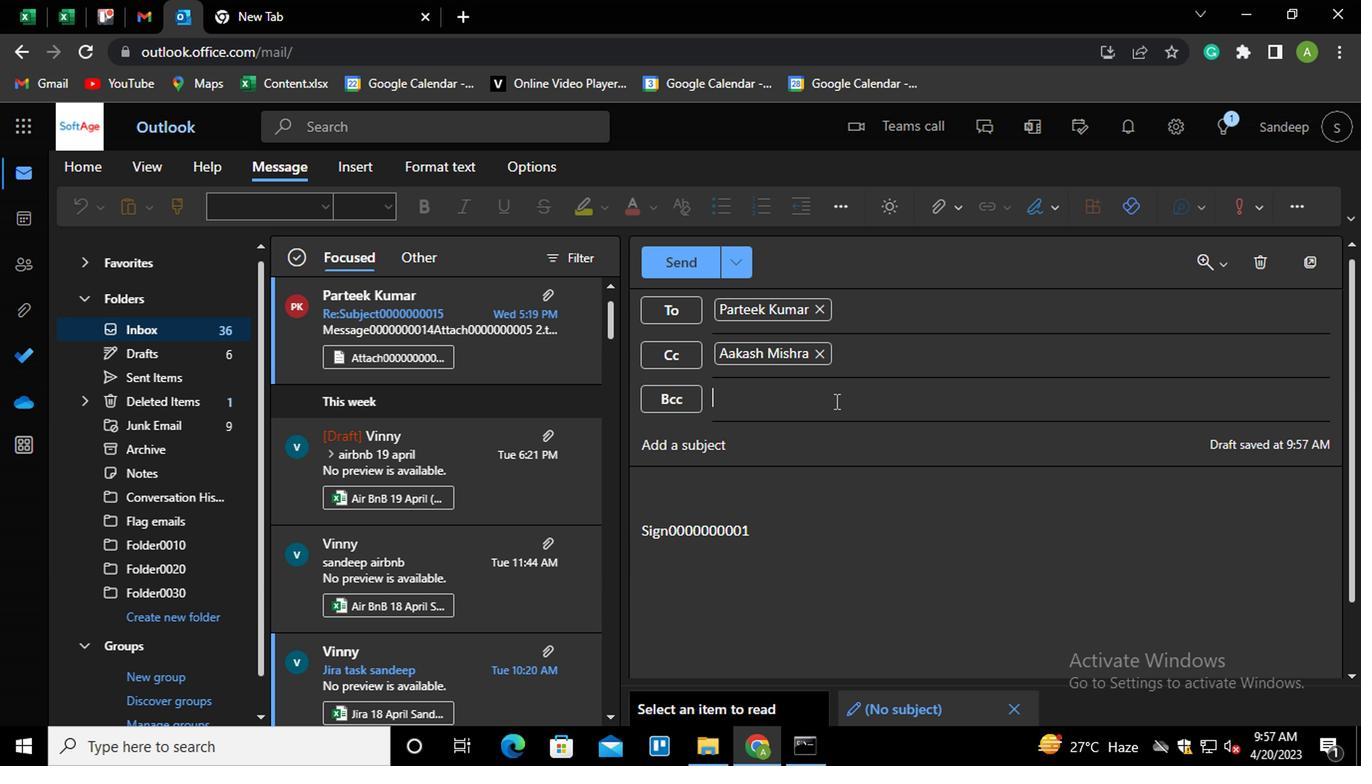 
Action: Key pressed YU<Key.backspace><Key.backspace>AY<Key.enter>
Screenshot: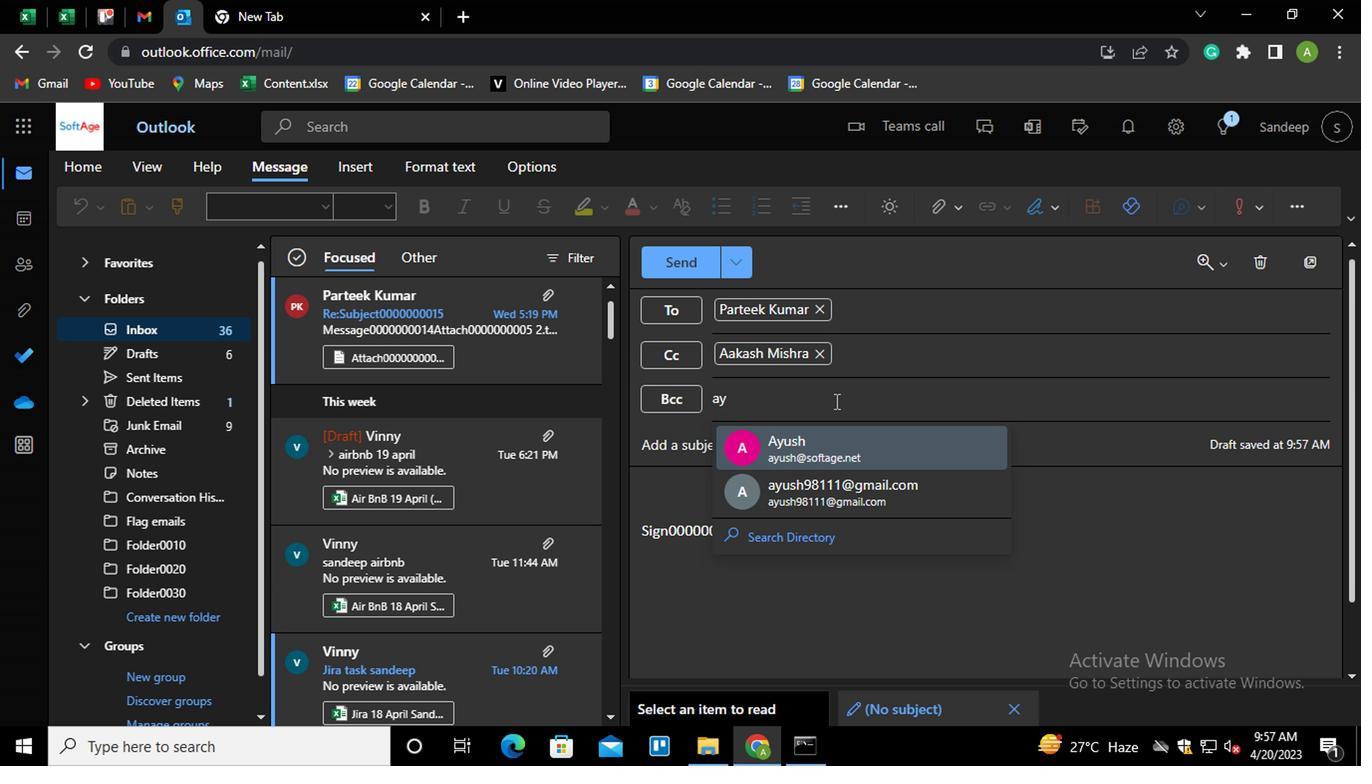 
Action: Mouse moved to (793, 450)
Screenshot: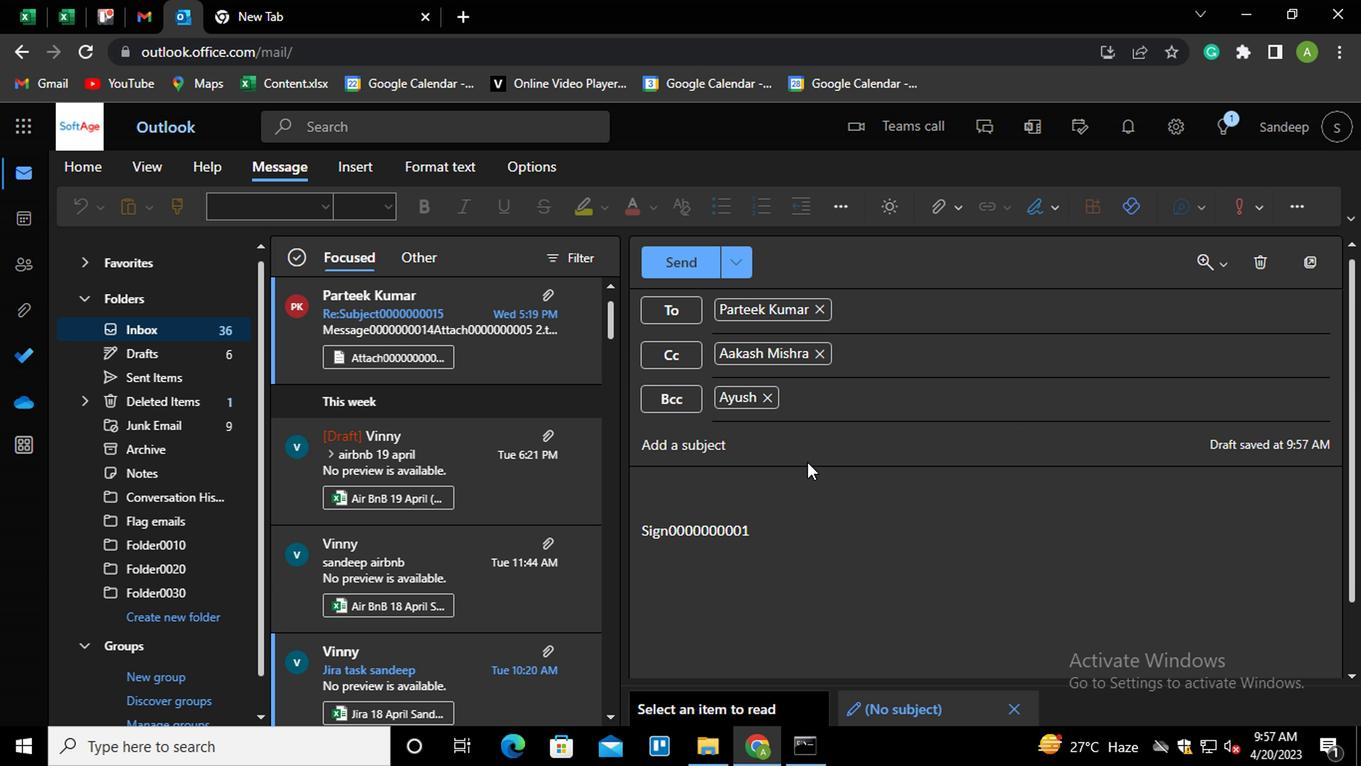 
Action: Mouse pressed left at (793, 450)
Screenshot: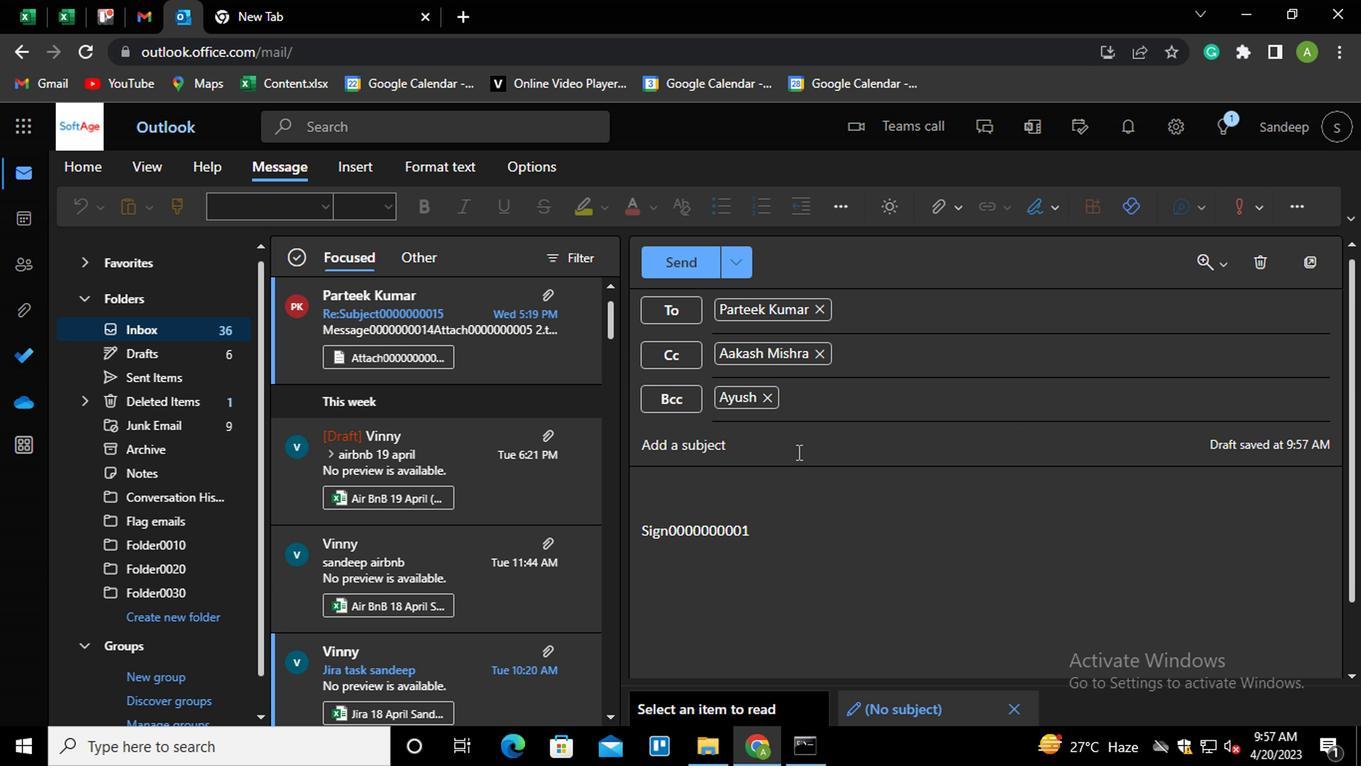 
Action: Mouse moved to (833, 418)
Screenshot: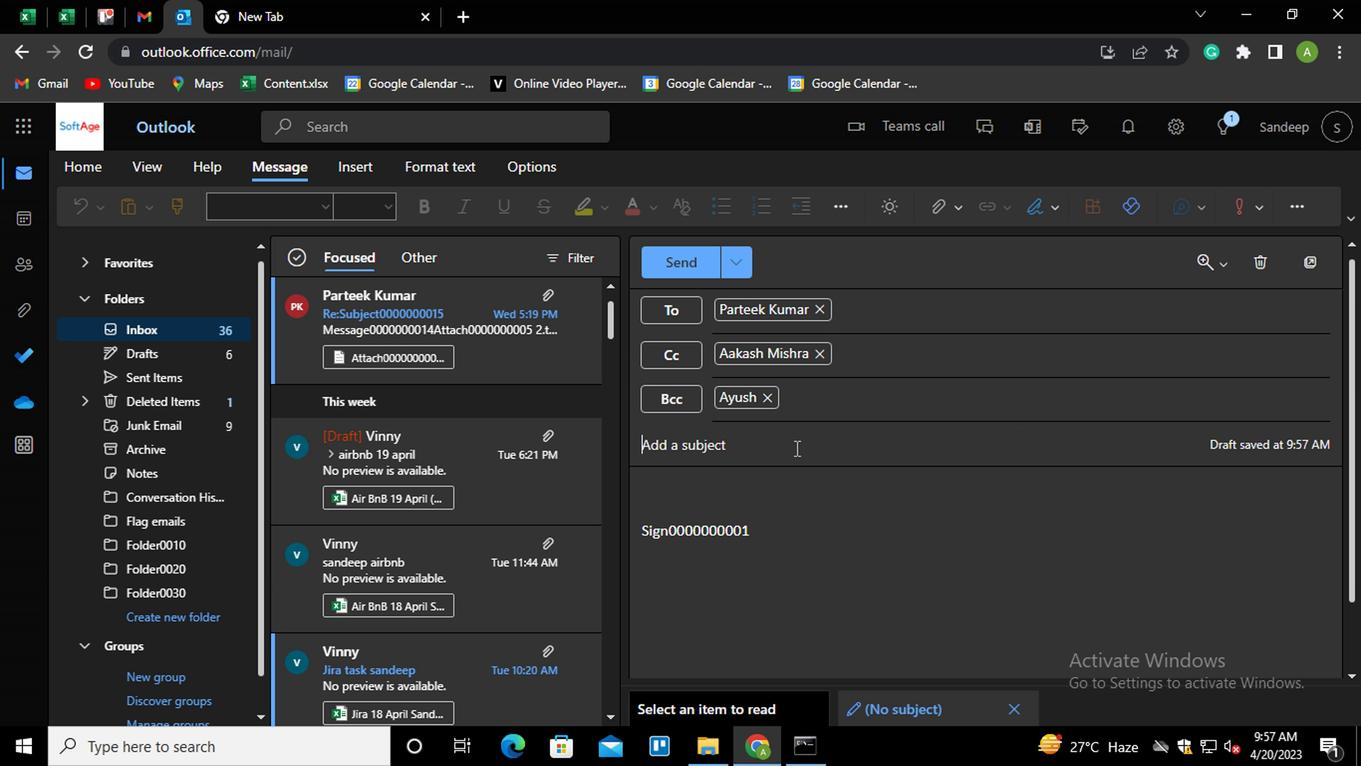 
Action: Key pressed <Key.shift>SUBJECT0000000001
Screenshot: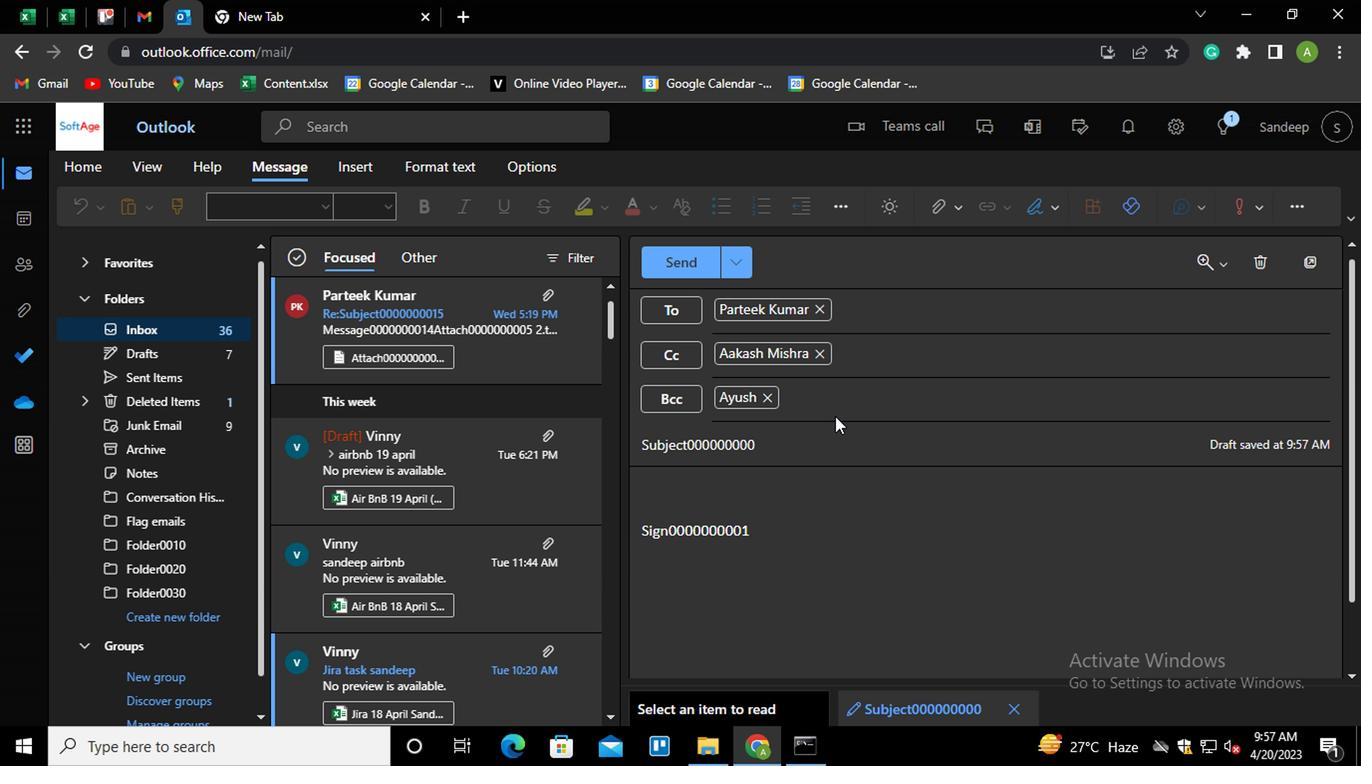 
Action: Mouse moved to (810, 552)
Screenshot: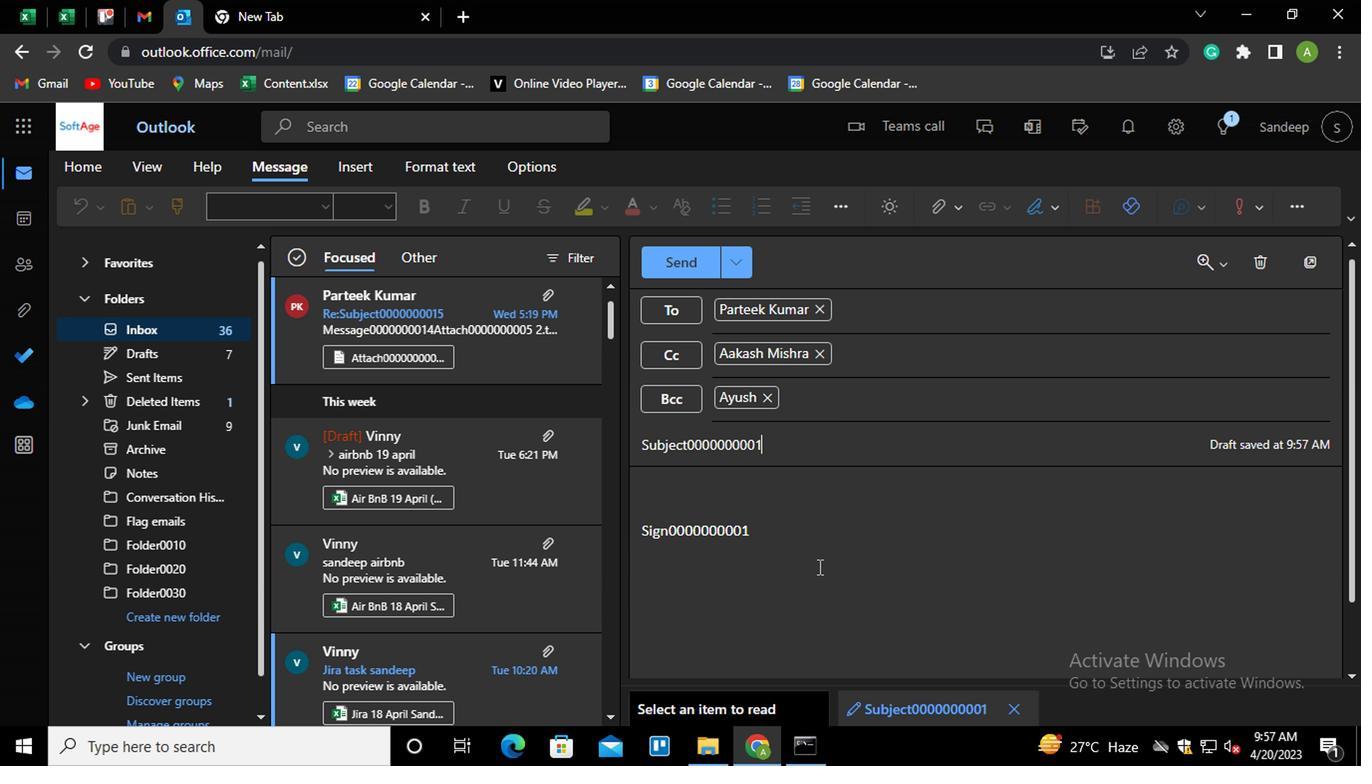 
Action: Mouse pressed left at (810, 552)
Screenshot: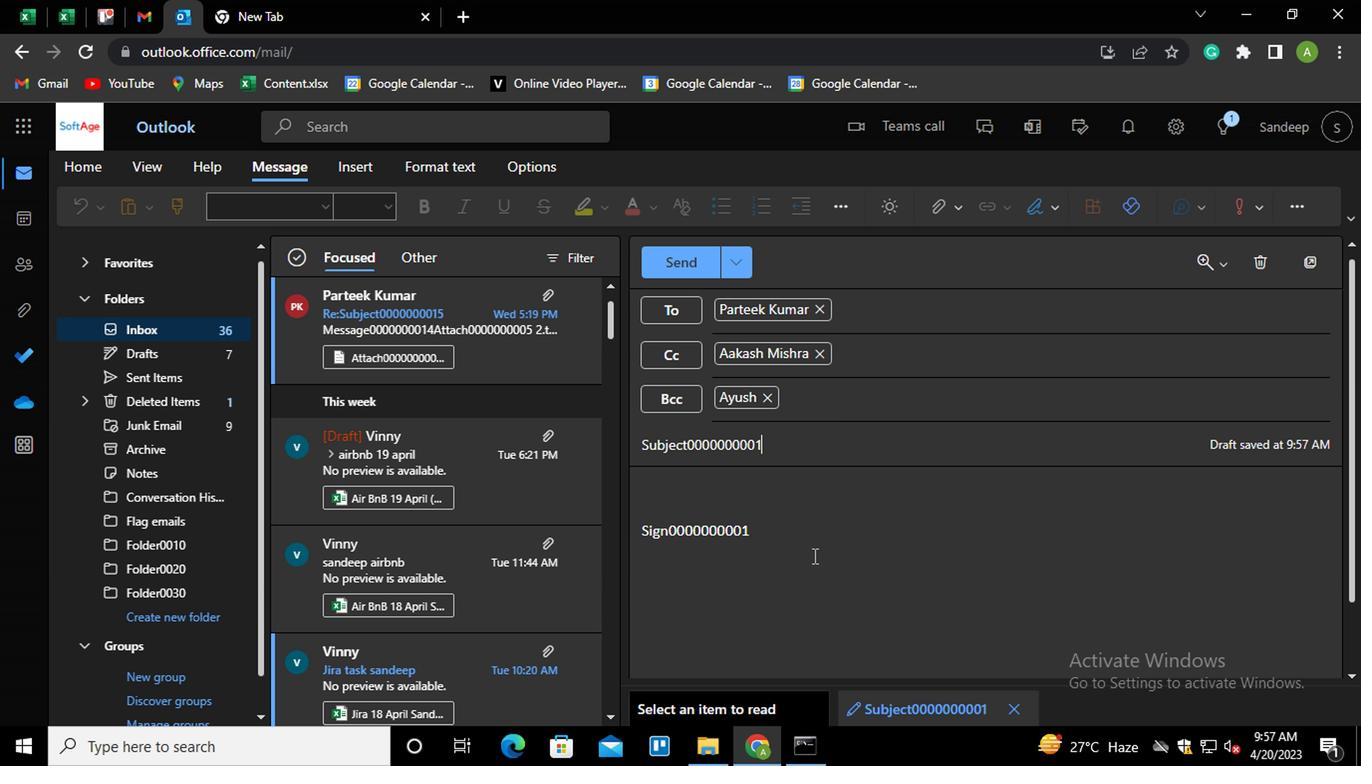 
Action: Key pressed <Key.shift_r><Key.enter><Key.shift_r>MESSAGE0000000003
Screenshot: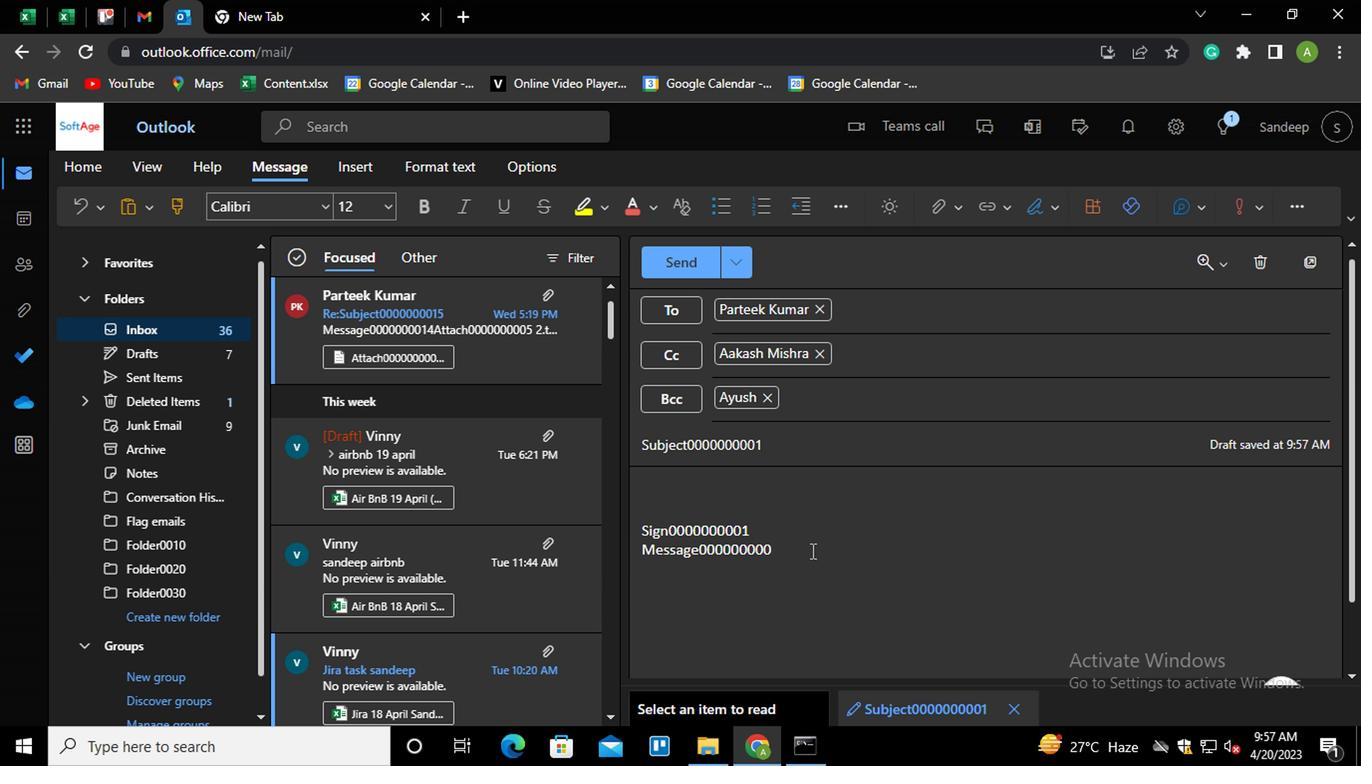 
Action: Mouse moved to (687, 266)
Screenshot: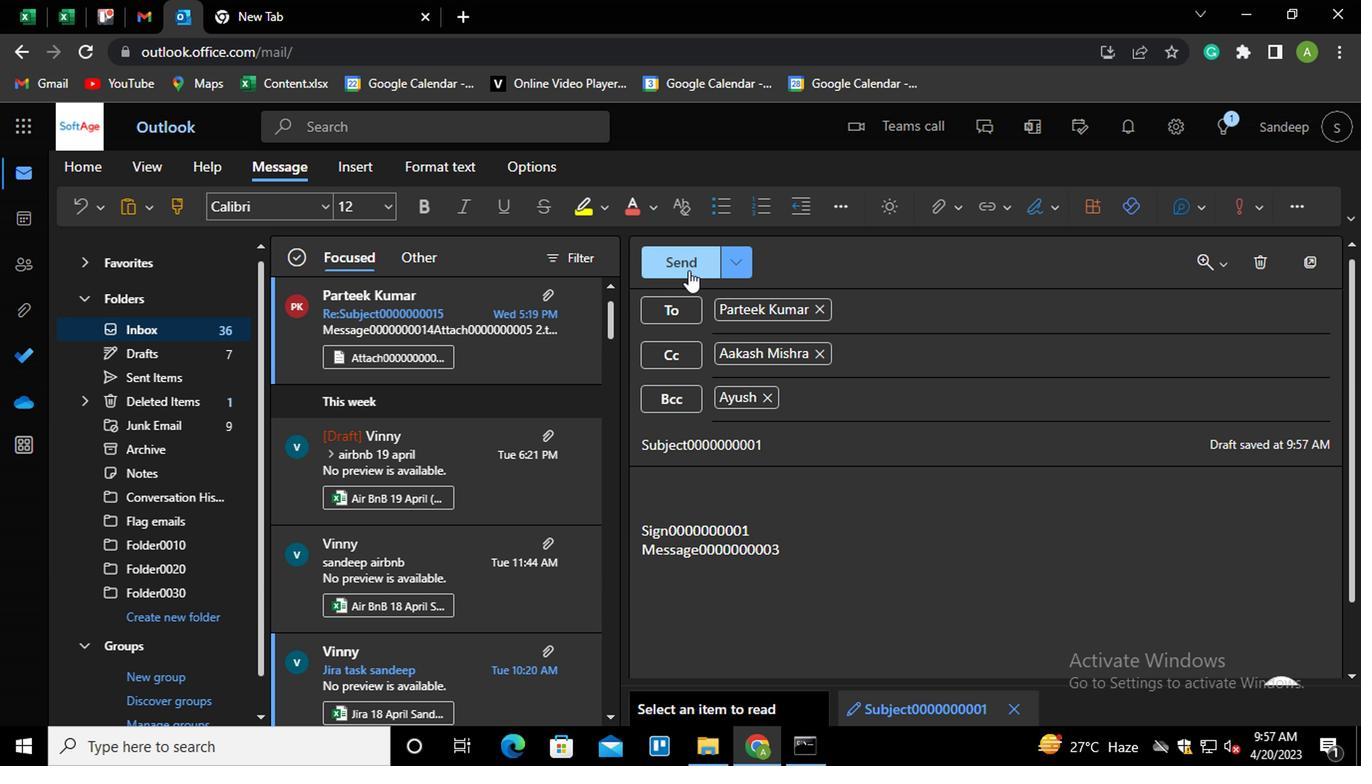 
Action: Mouse pressed left at (687, 266)
Screenshot: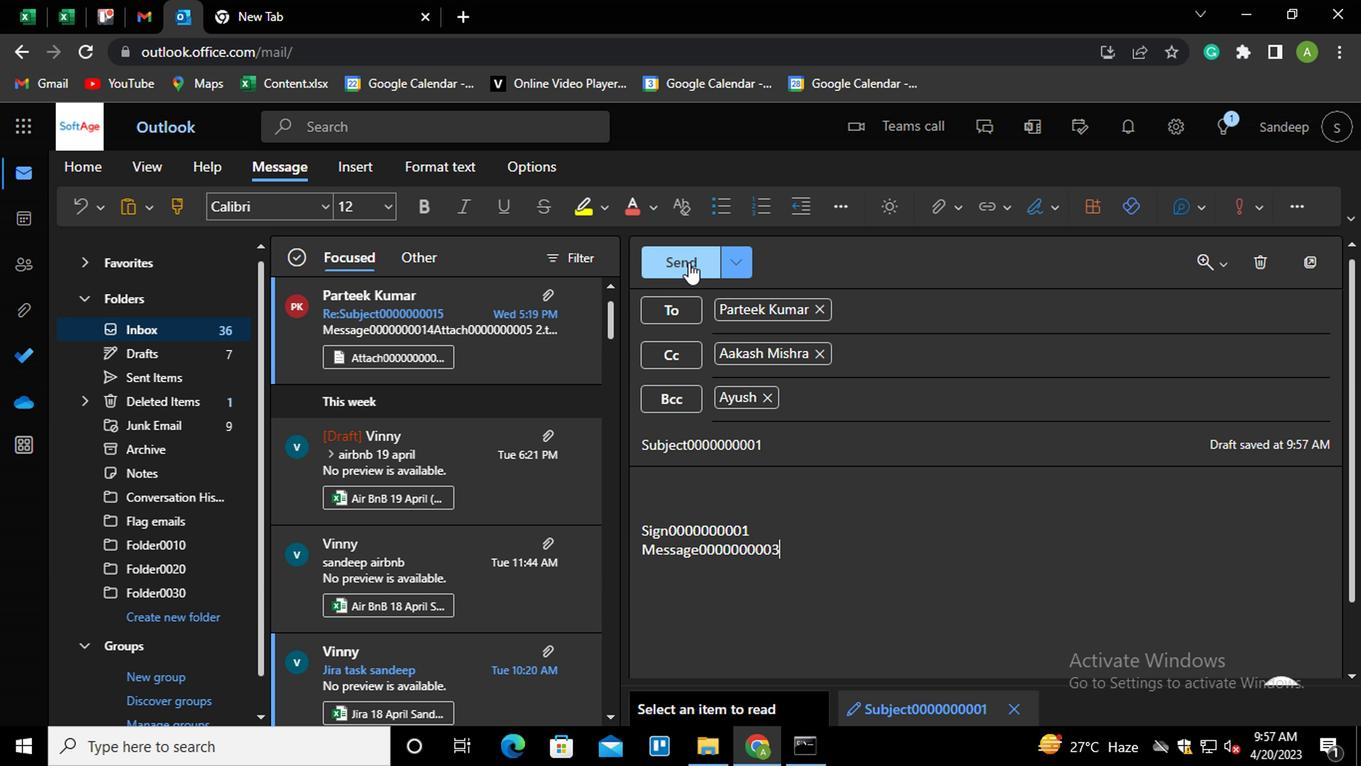 
Action: Mouse moved to (191, 218)
Screenshot: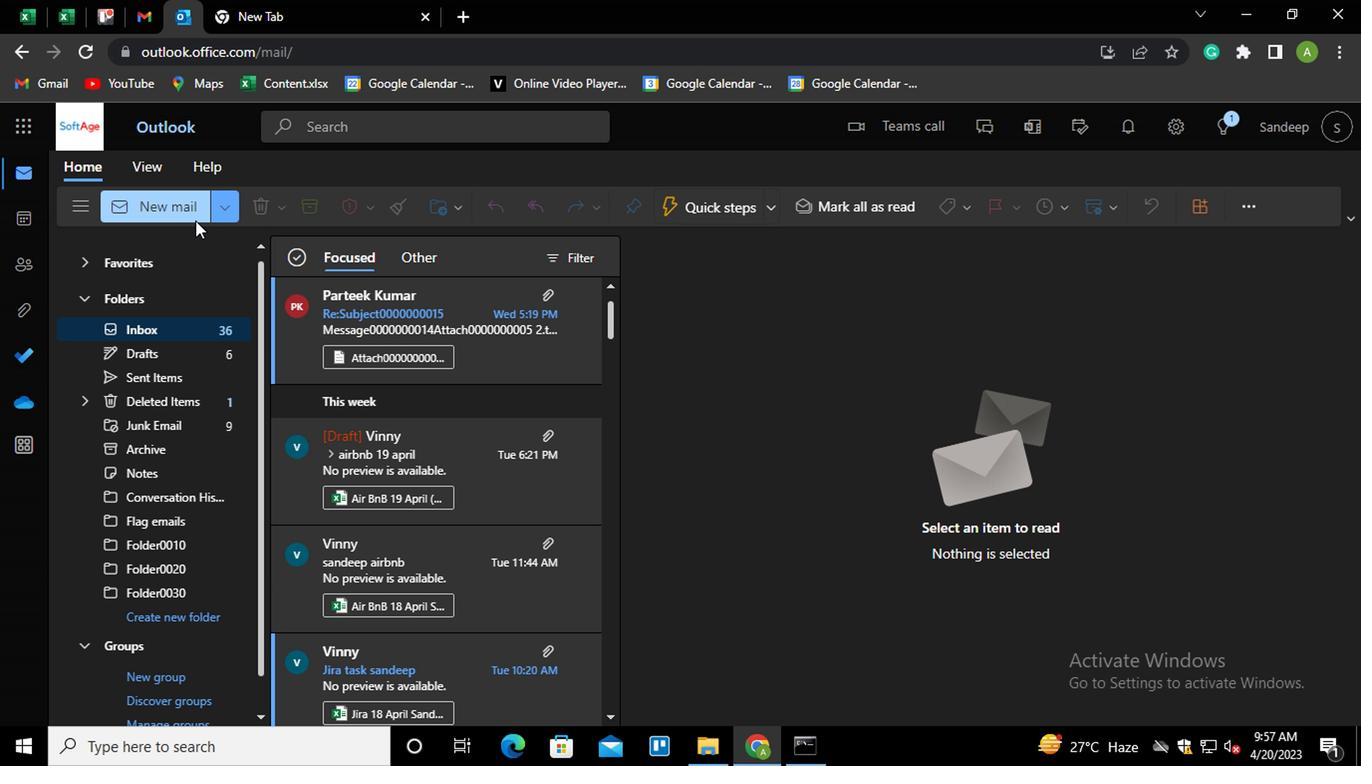 
Action: Mouse pressed left at (191, 218)
Screenshot: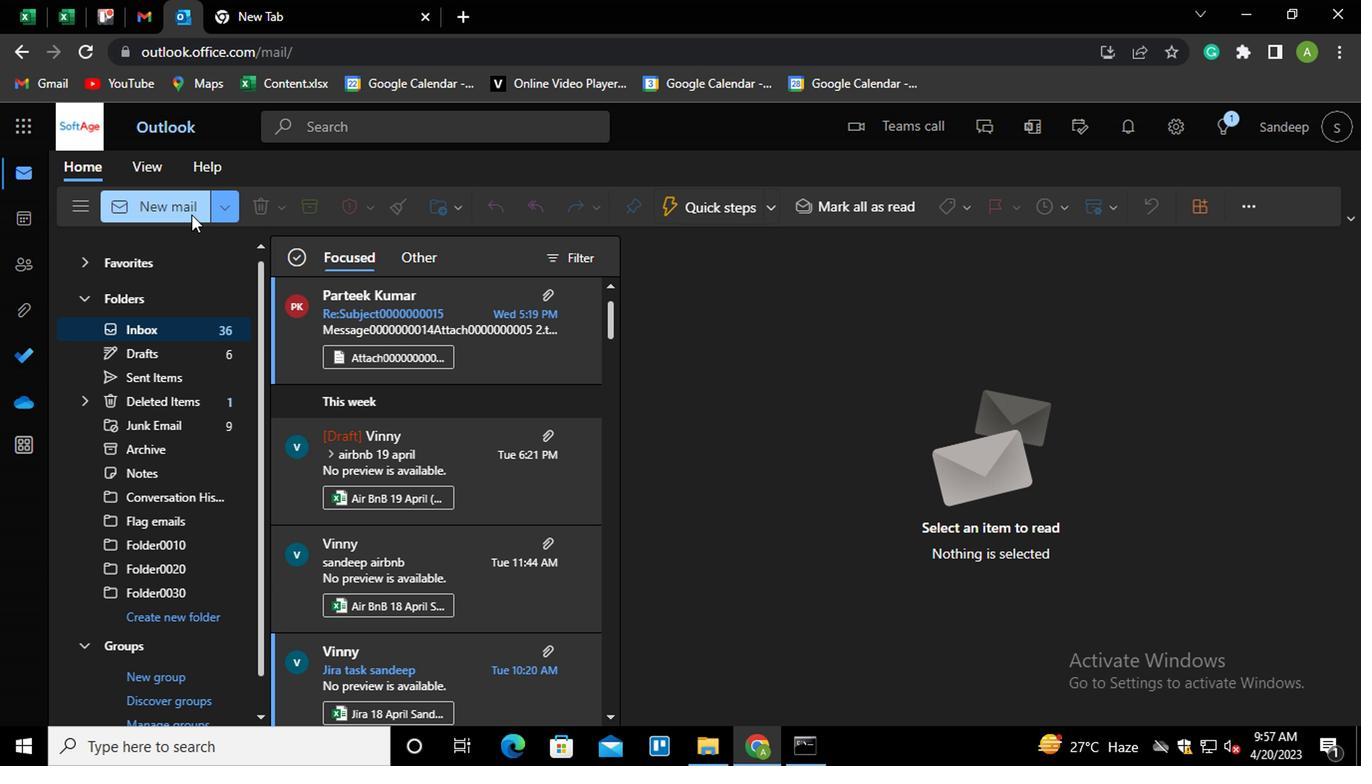 
Action: Mouse moved to (765, 305)
Screenshot: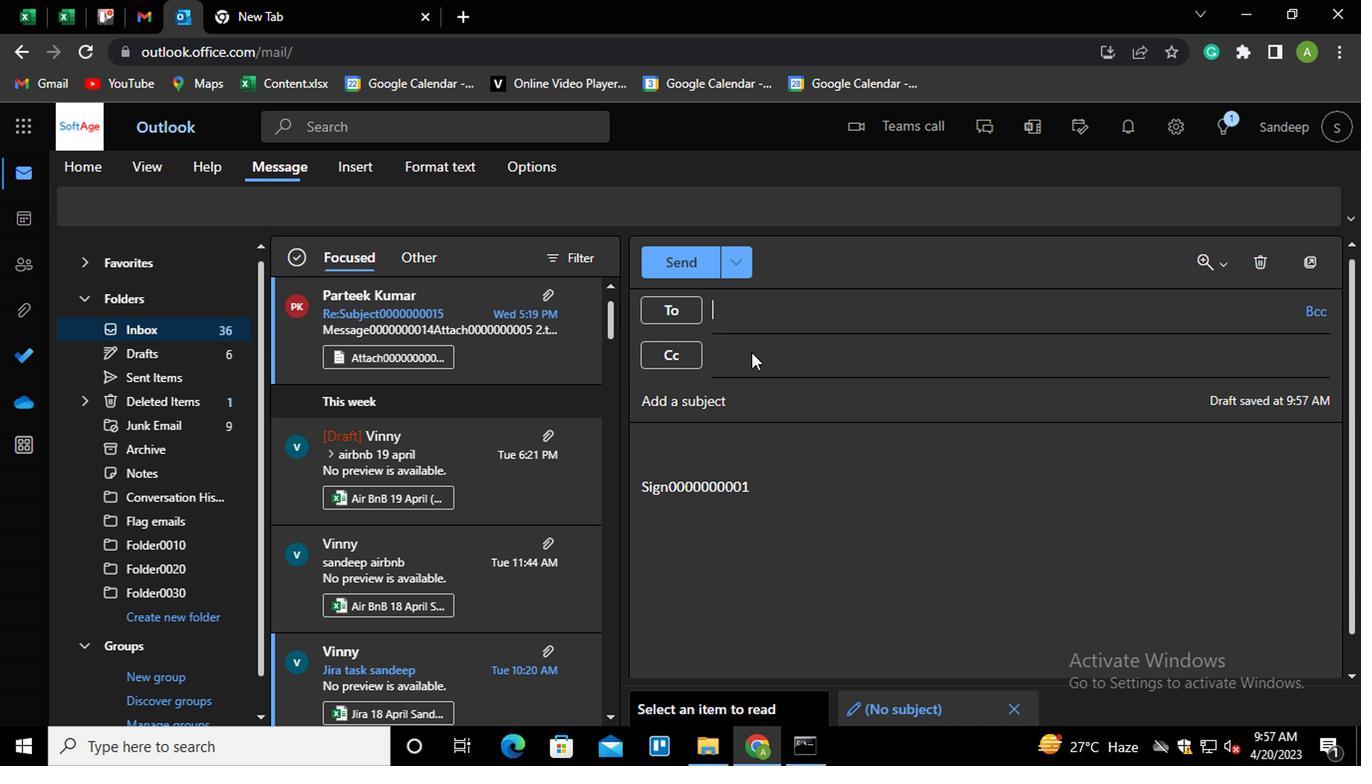 
Action: Mouse pressed left at (765, 305)
Screenshot: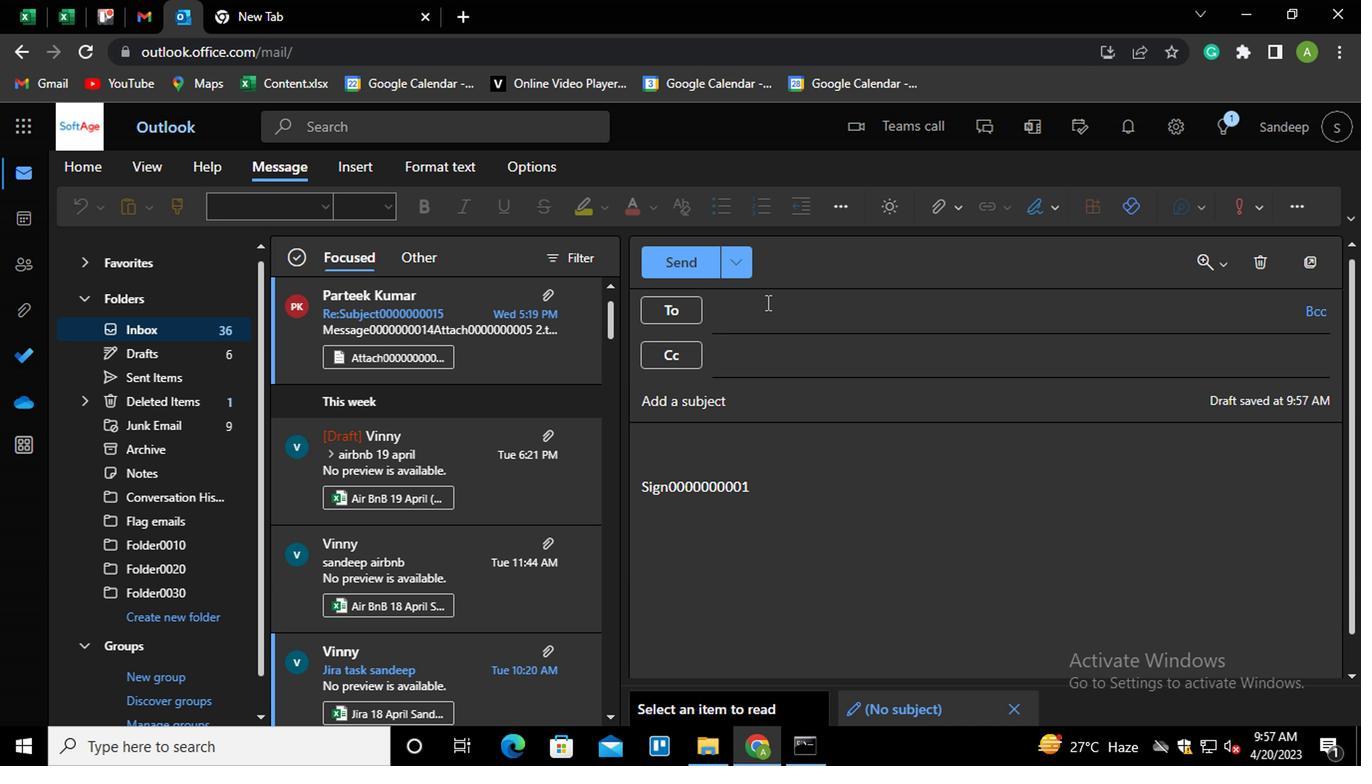 
Action: Mouse moved to (729, 285)
Screenshot: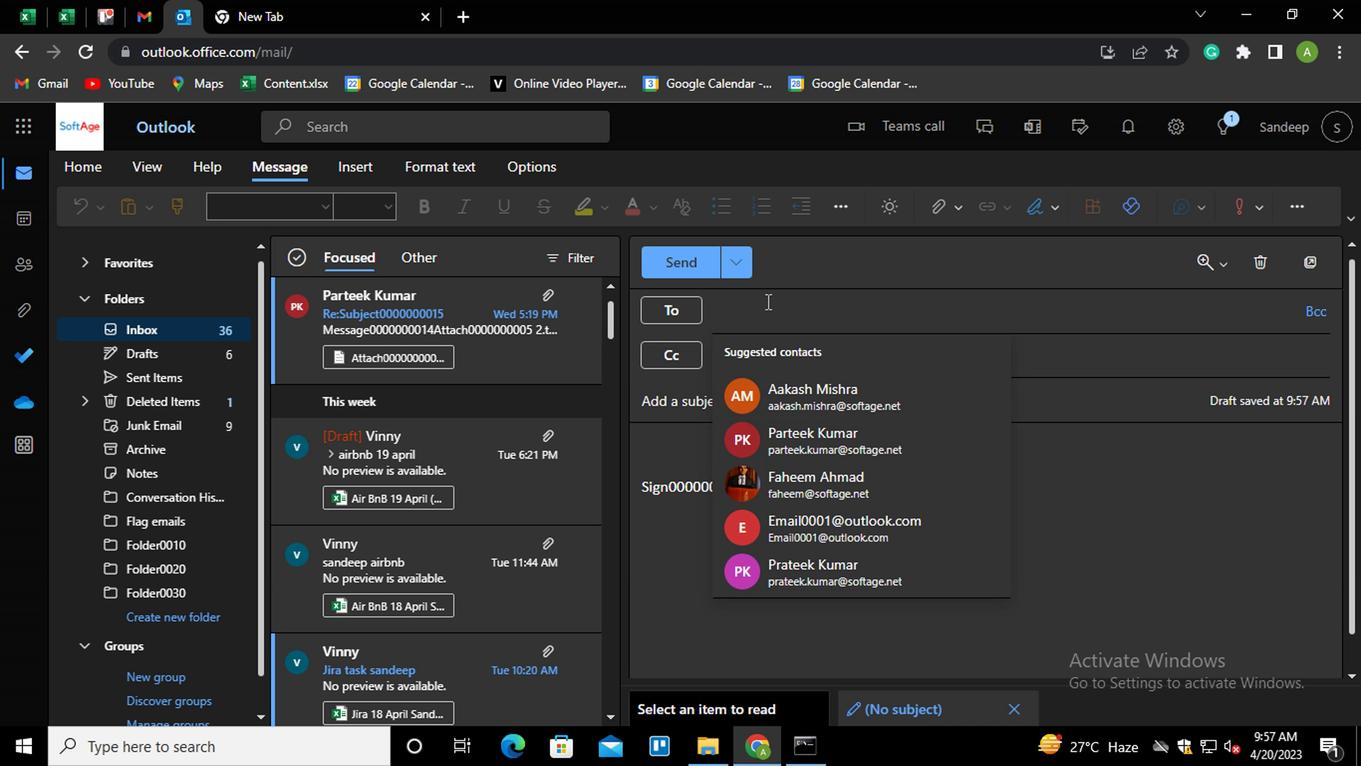 
Action: Key pressed PART<Key.enter>
Screenshot: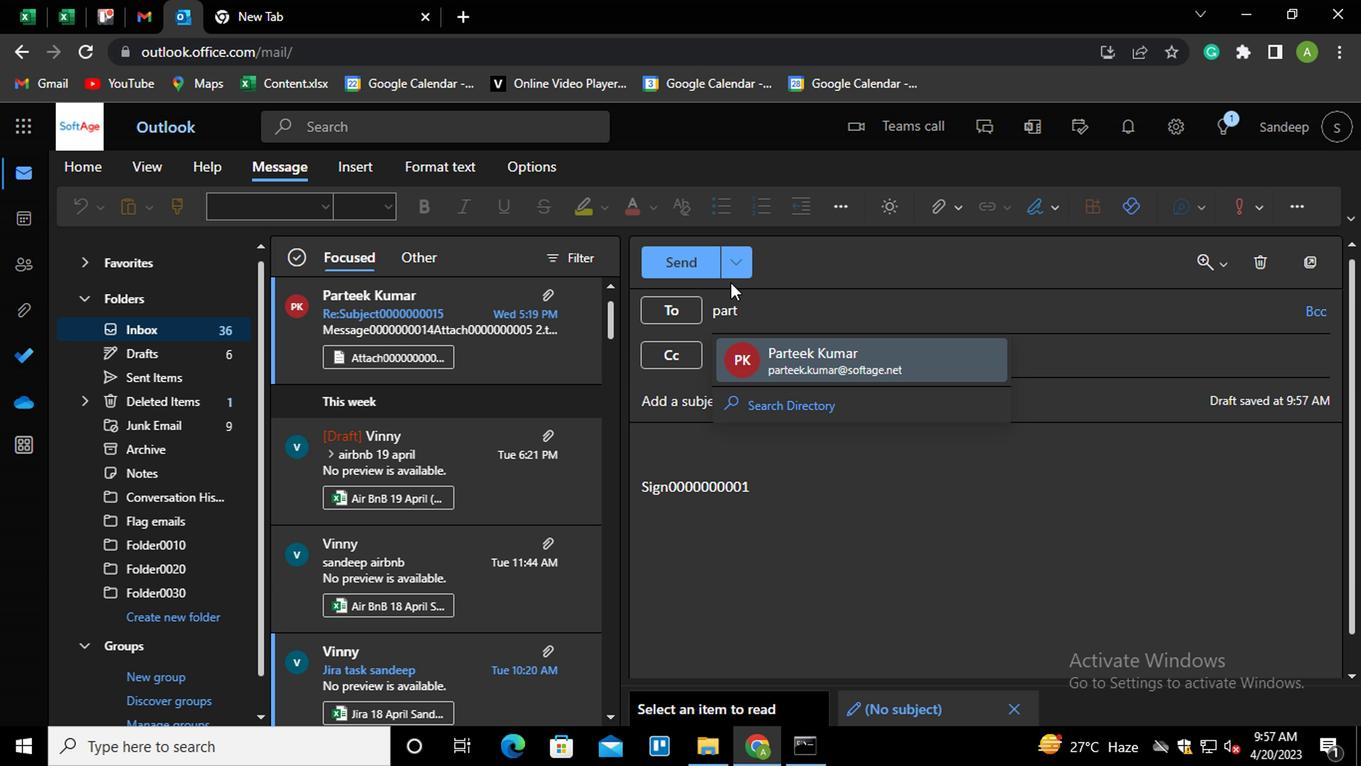 
Action: Mouse moved to (828, 363)
Screenshot: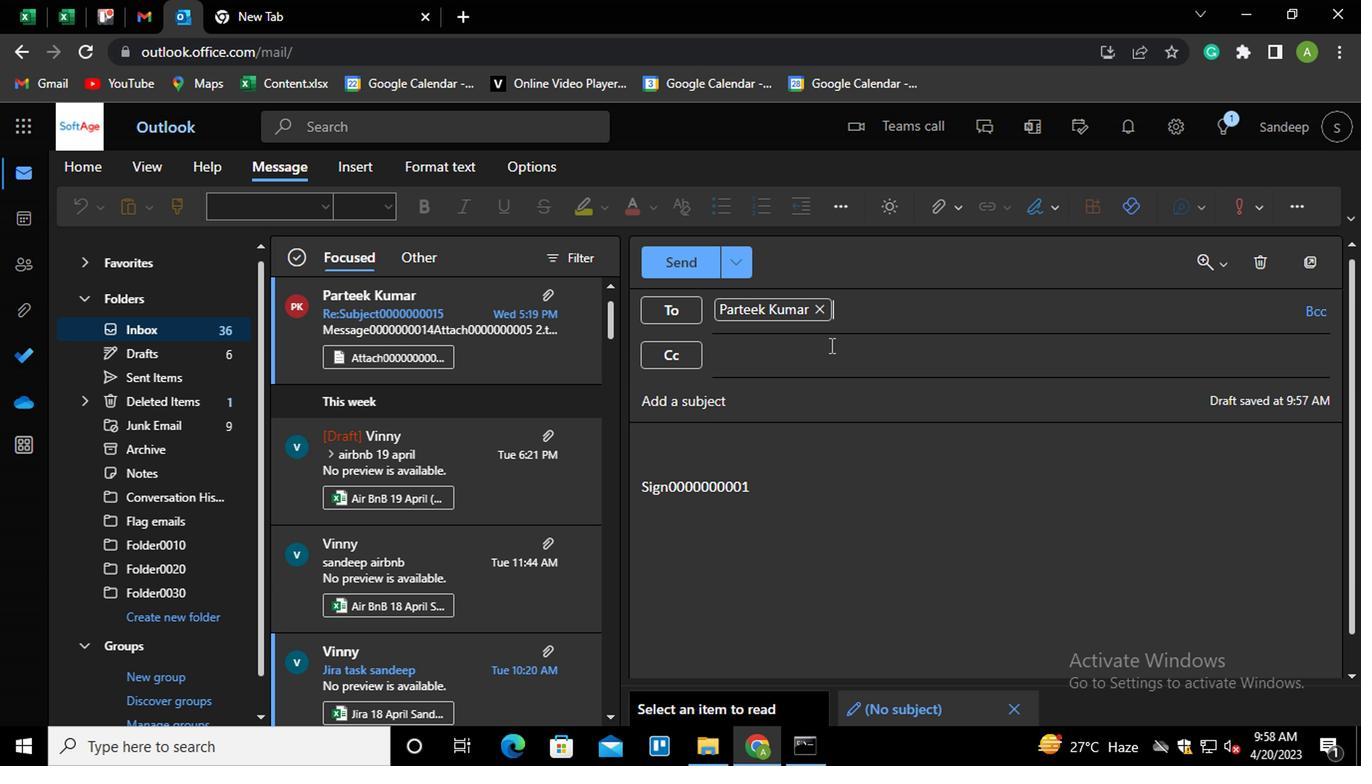 
Action: Mouse pressed left at (828, 363)
Screenshot: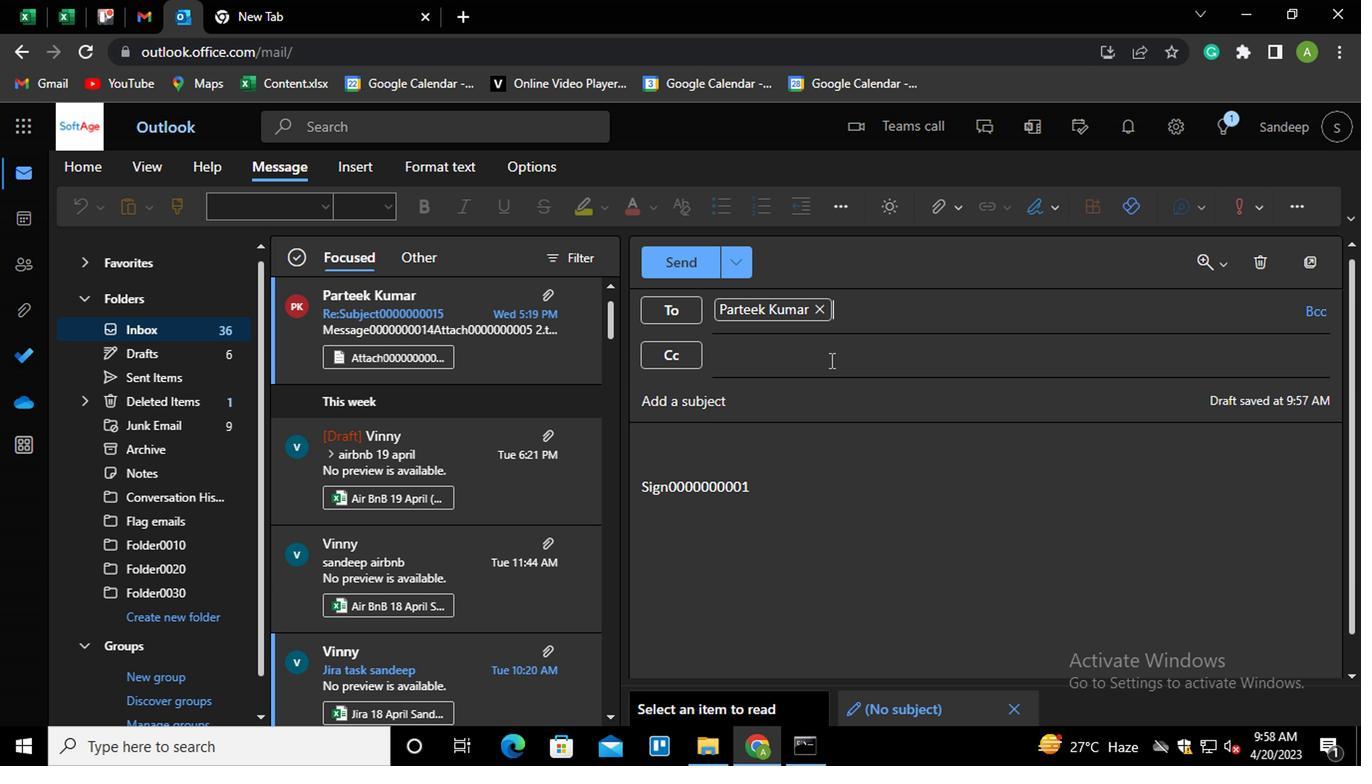 
Action: Mouse moved to (873, 320)
Screenshot: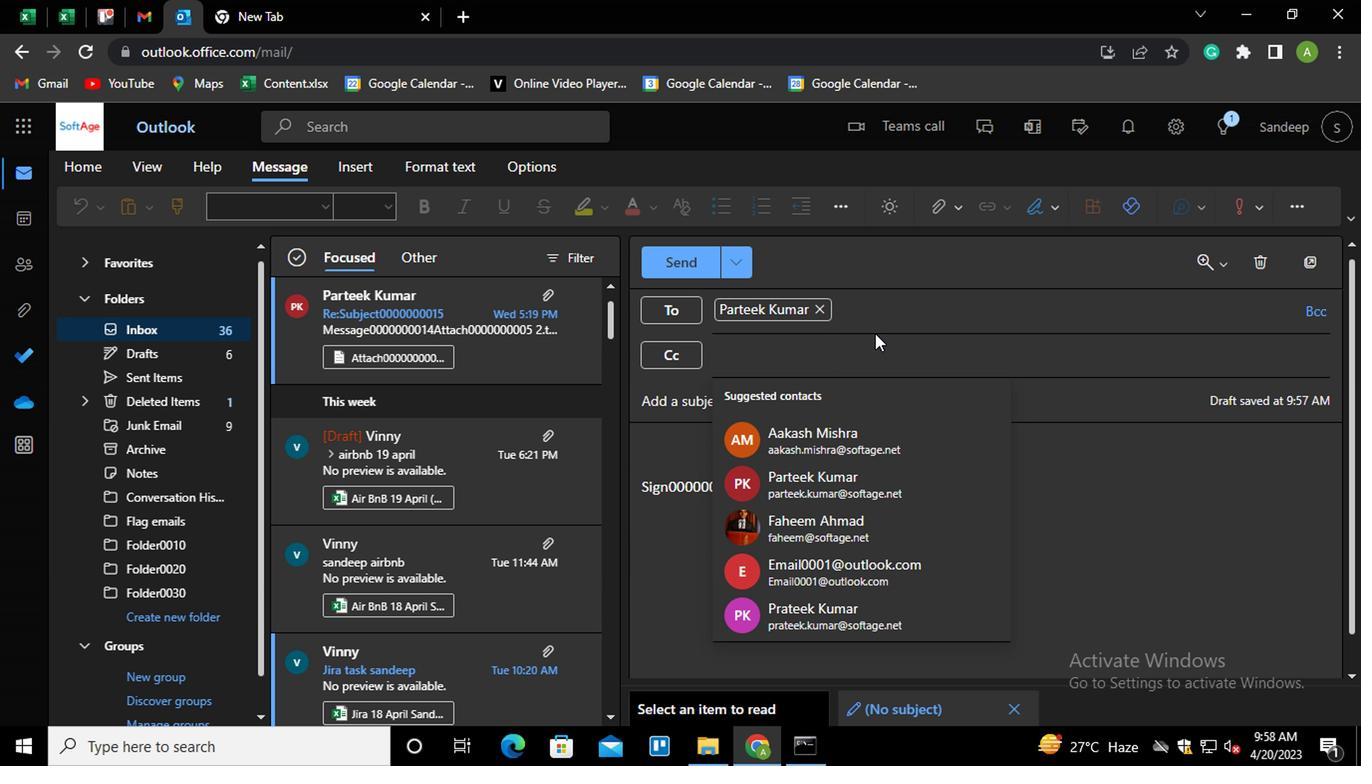 
Action: Mouse pressed left at (873, 320)
Screenshot: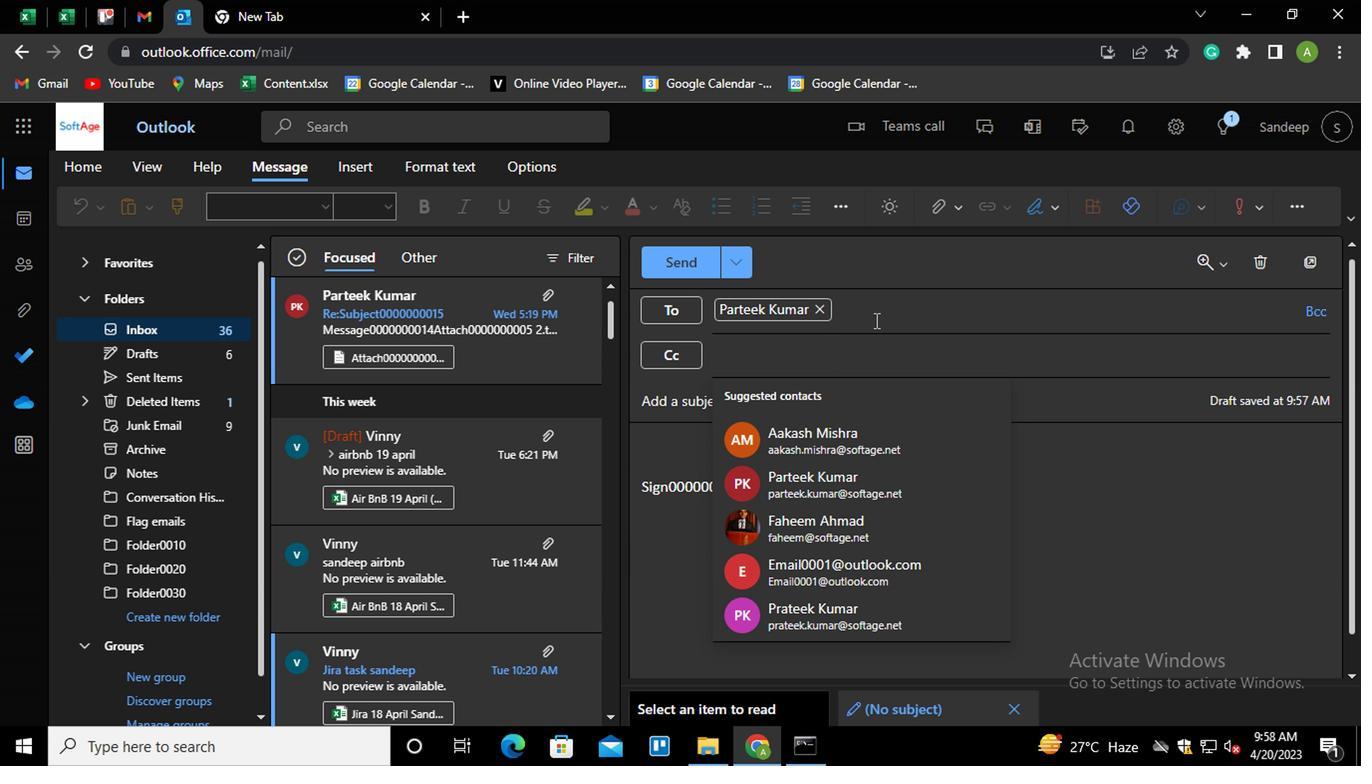
Action: Mouse moved to (843, 305)
Screenshot: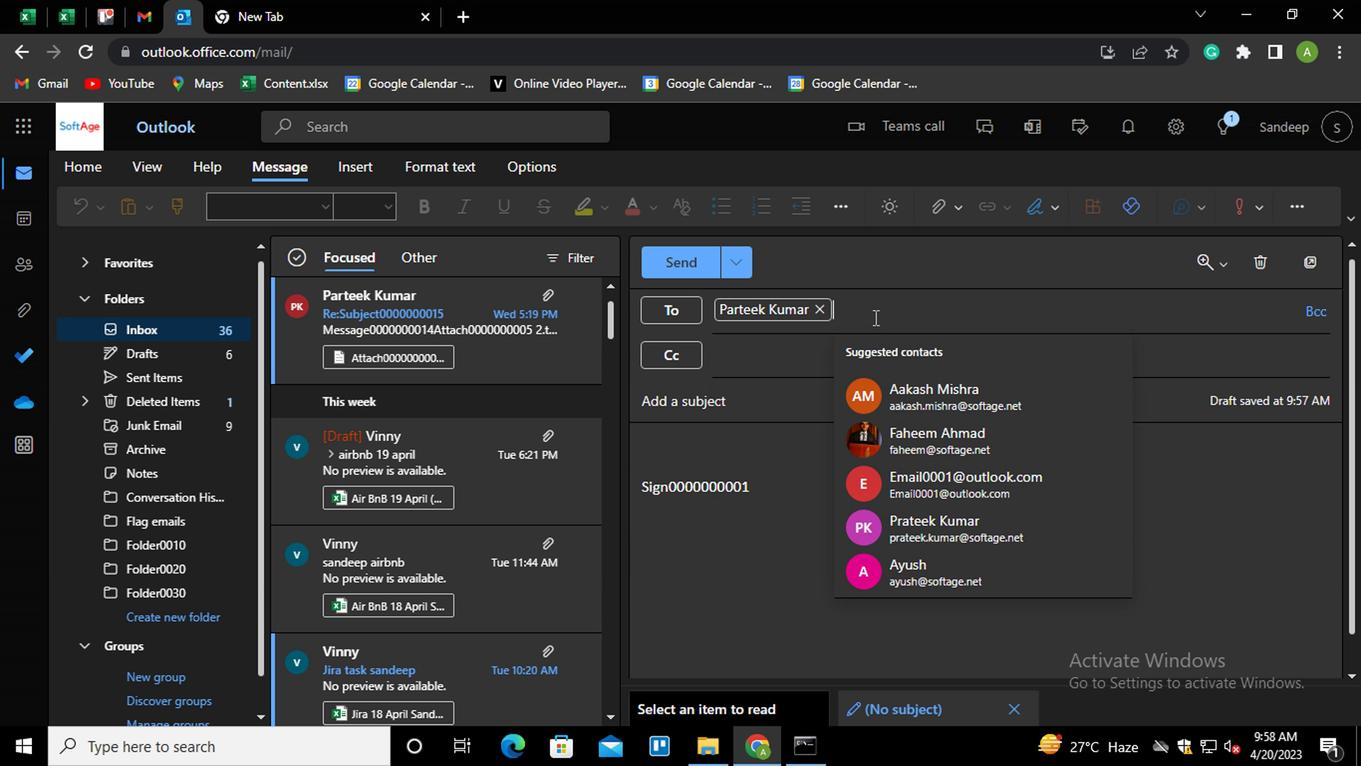 
Action: Key pressed AK<Key.backspace><Key.enter>
Screenshot: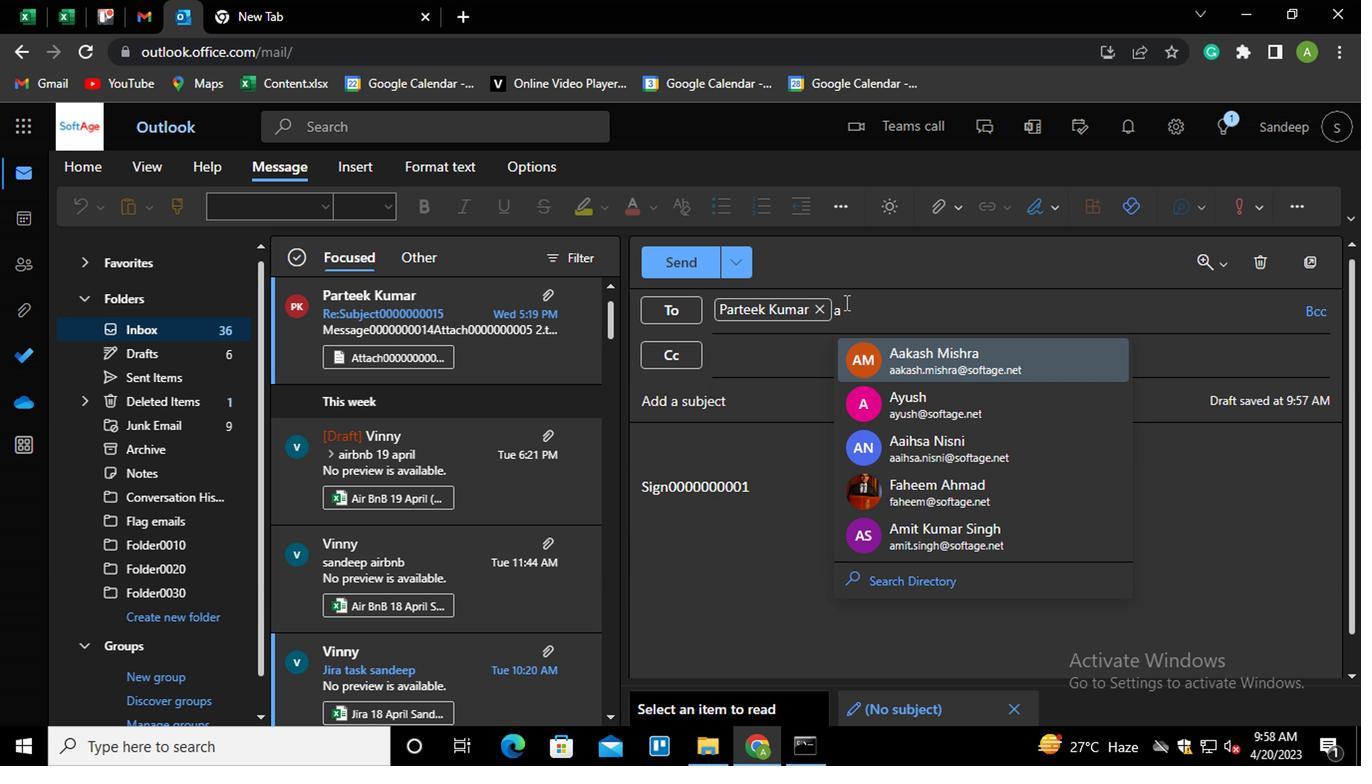 
Action: Mouse moved to (857, 361)
Screenshot: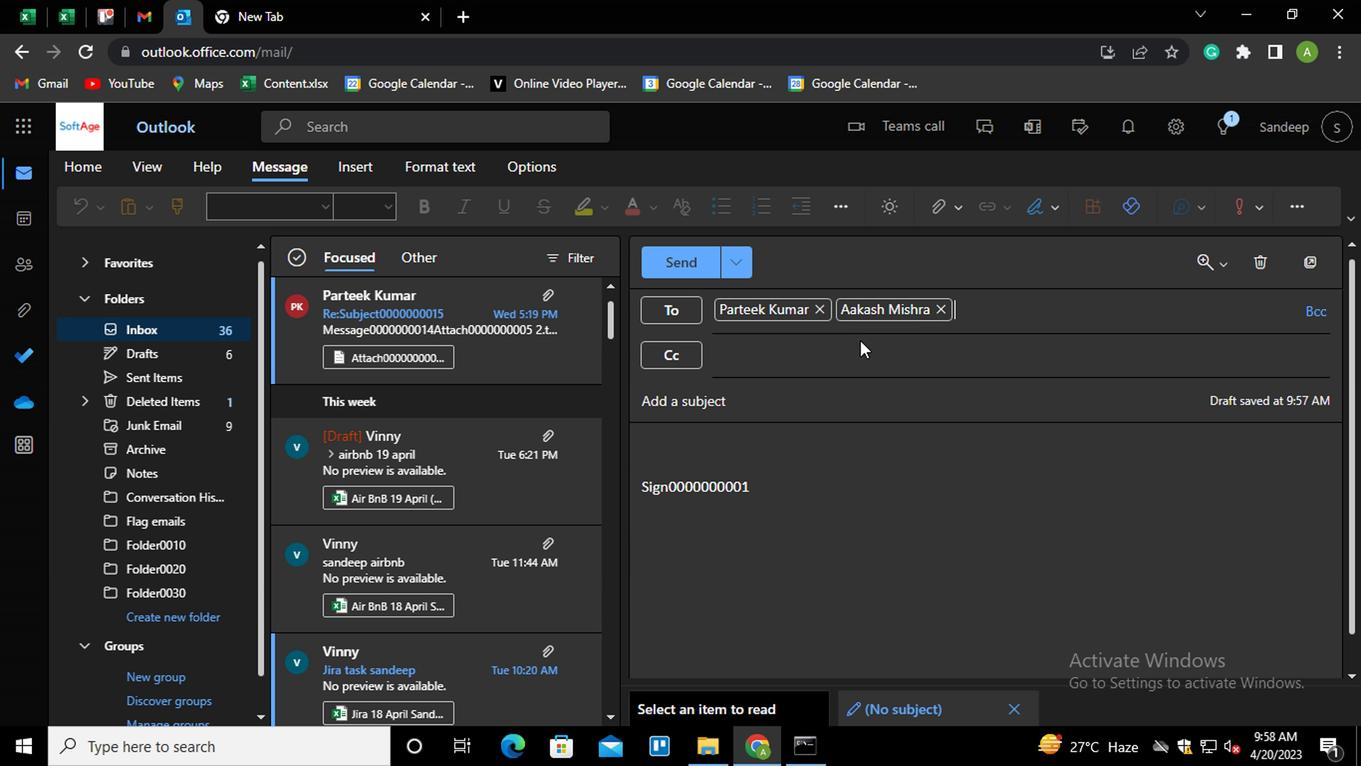 
Action: Mouse pressed left at (857, 361)
Screenshot: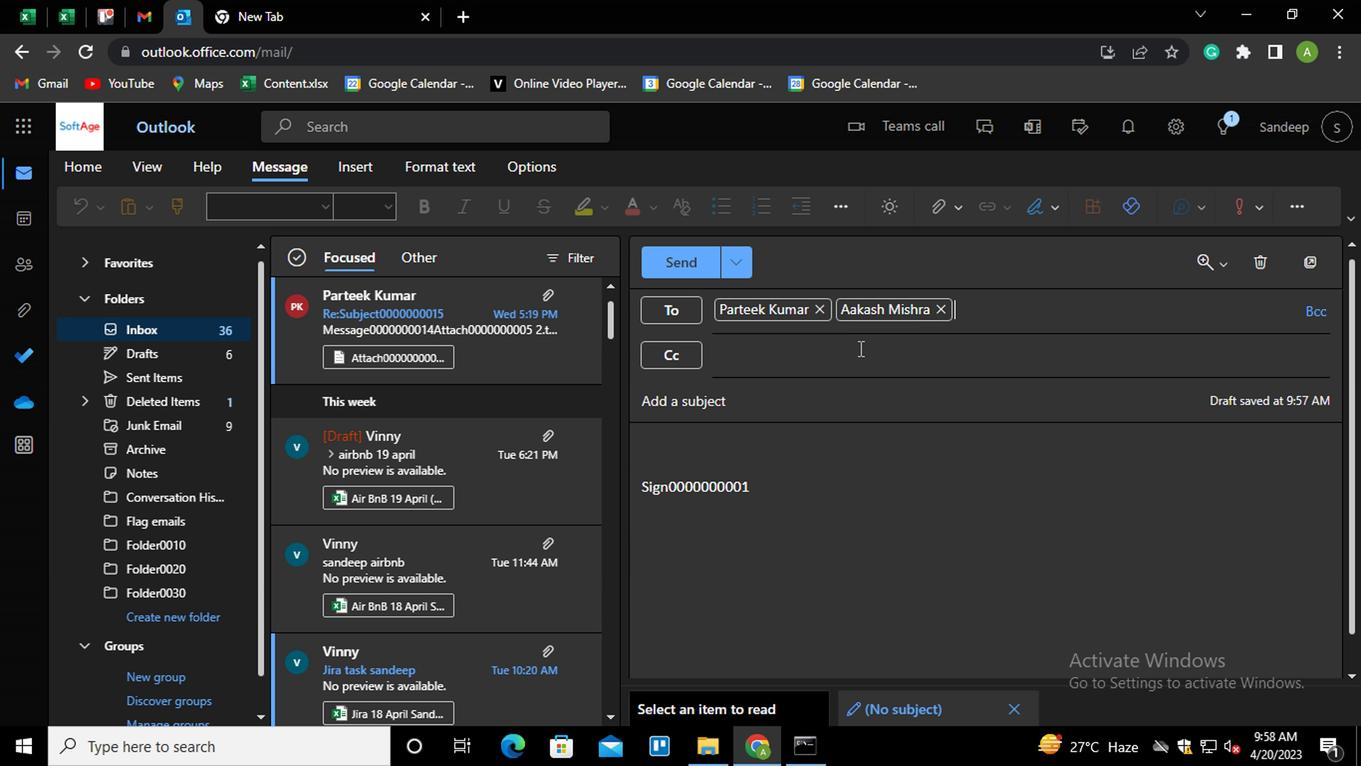 
Action: Key pressed AYUSH<Key.enter>POO<Key.enter>
Screenshot: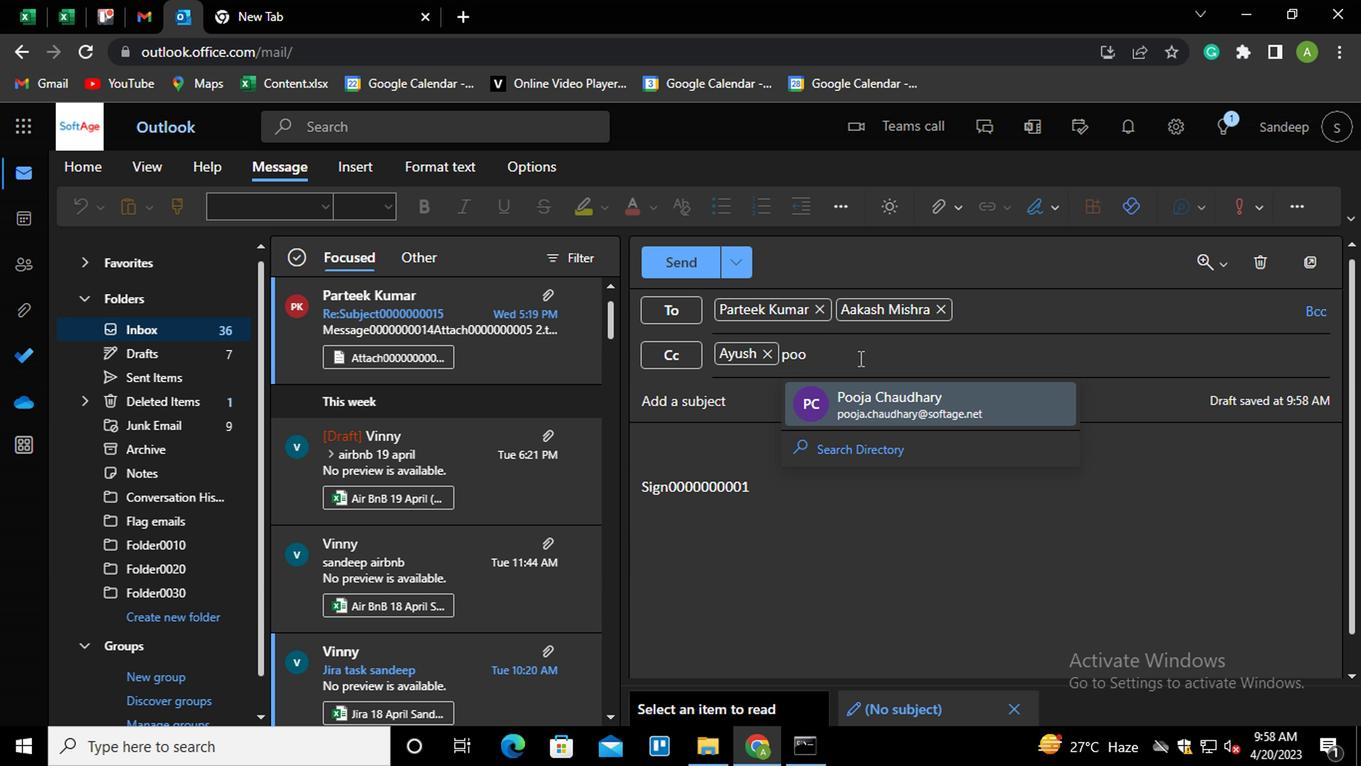
Action: Mouse moved to (840, 407)
Screenshot: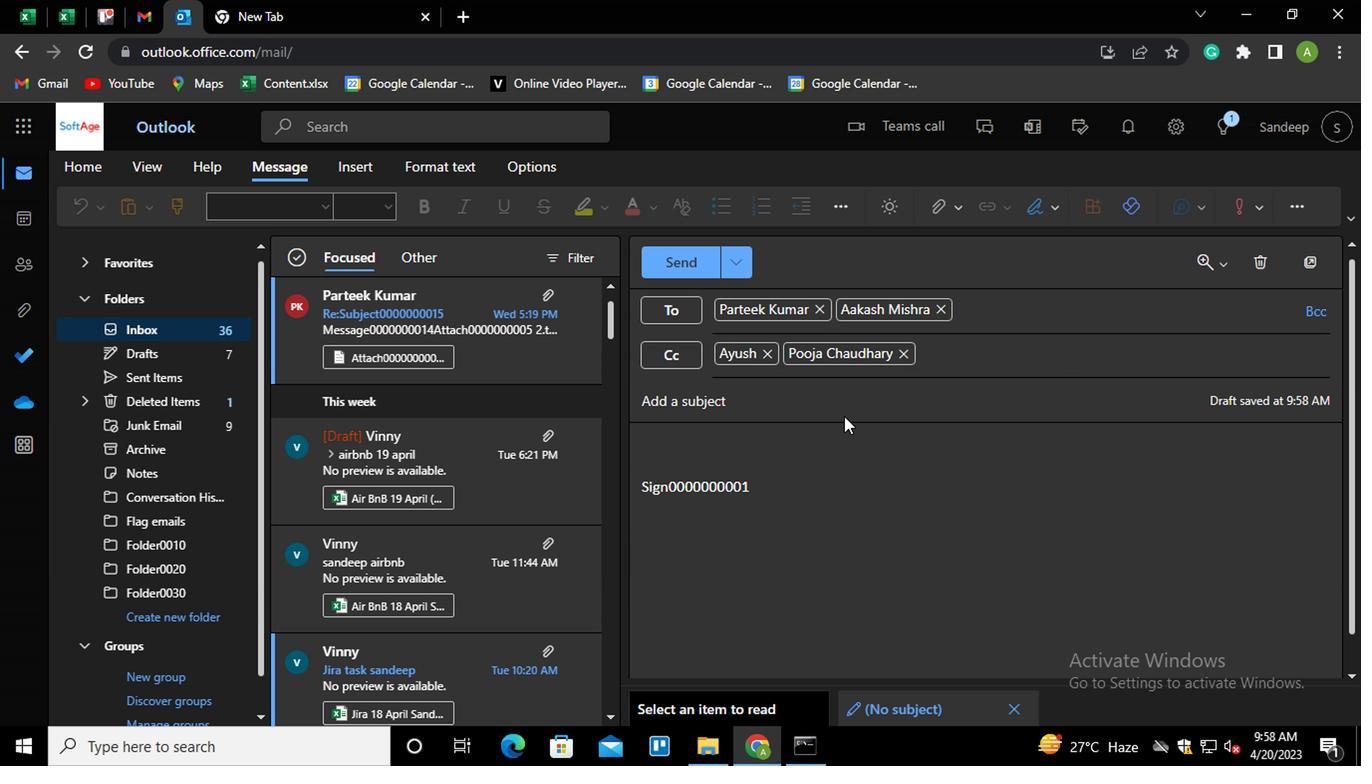 
Action: Mouse pressed left at (840, 407)
Screenshot: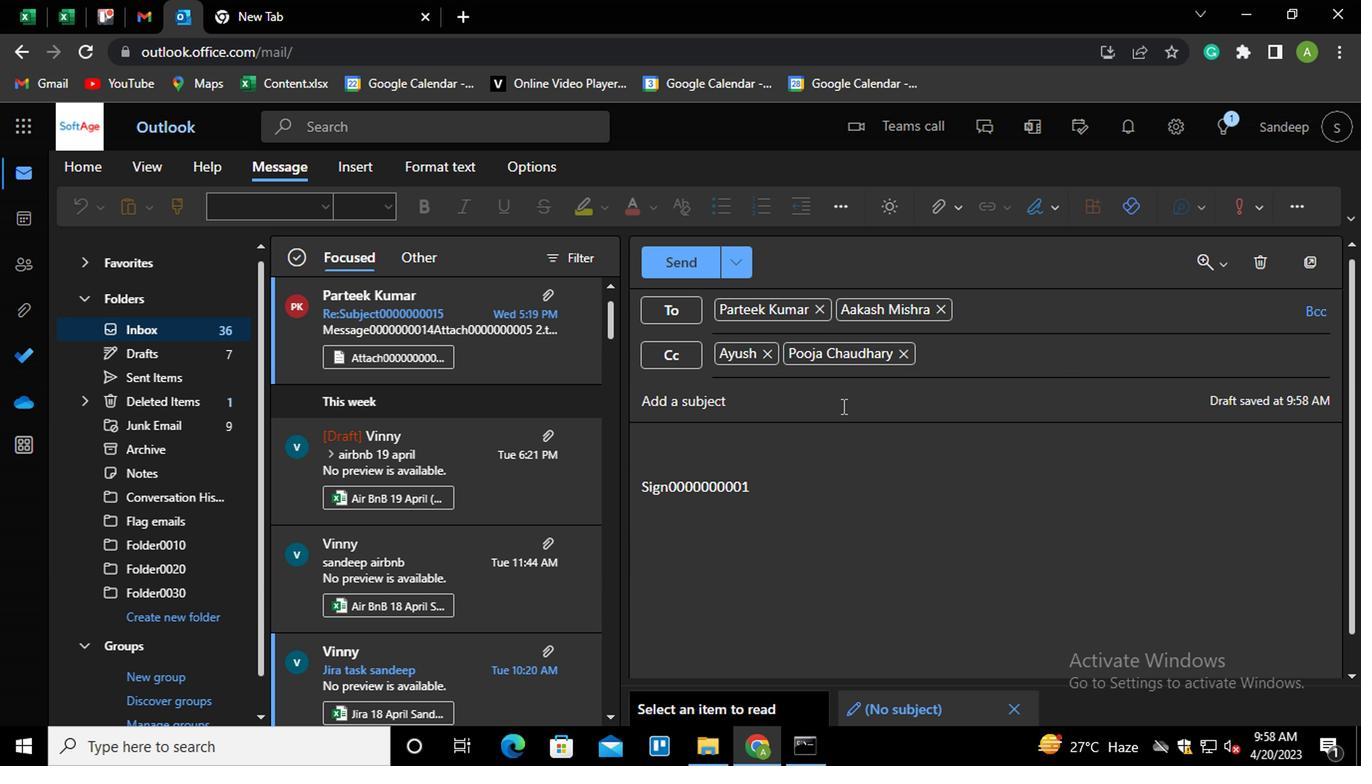 
Action: Key pressed VAN<Key.backspace><Key.backspace><Key.backspace>
Screenshot: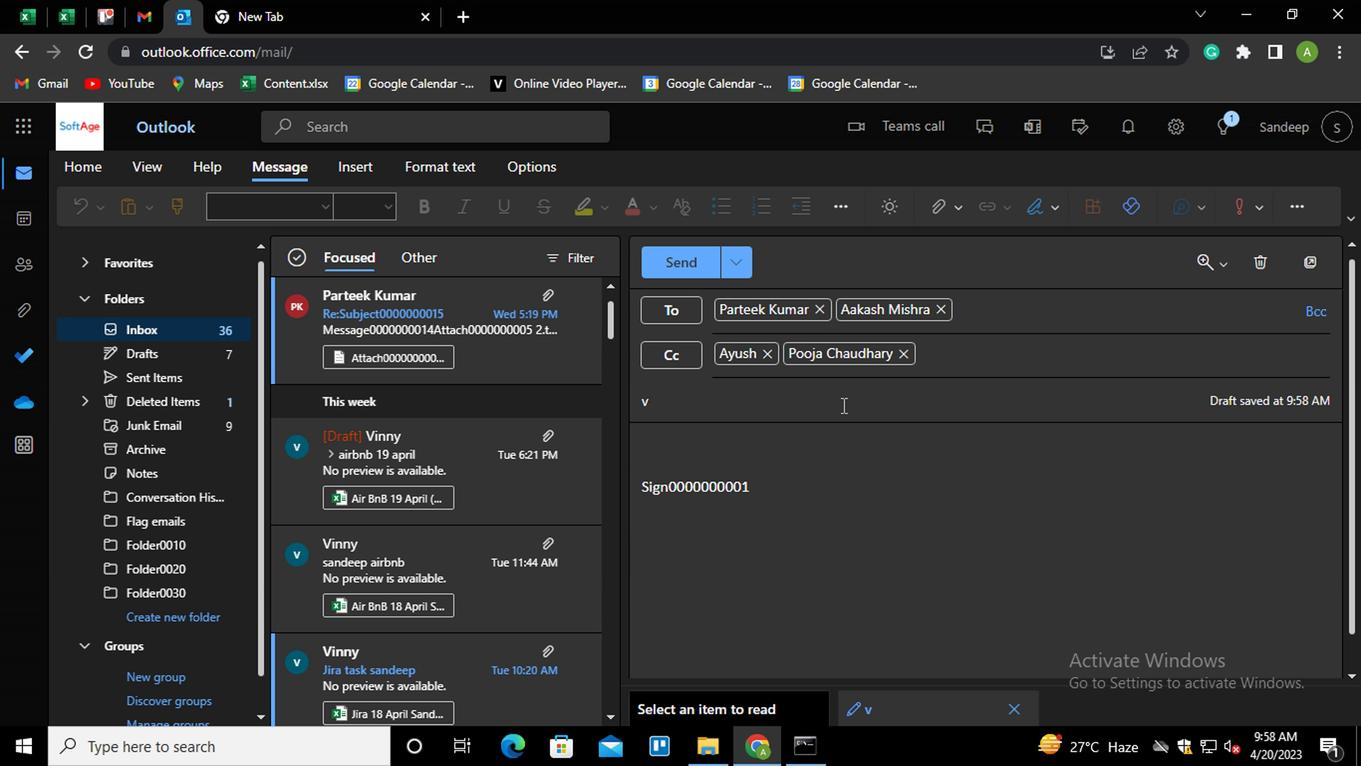 
Action: Mouse moved to (1321, 316)
Screenshot: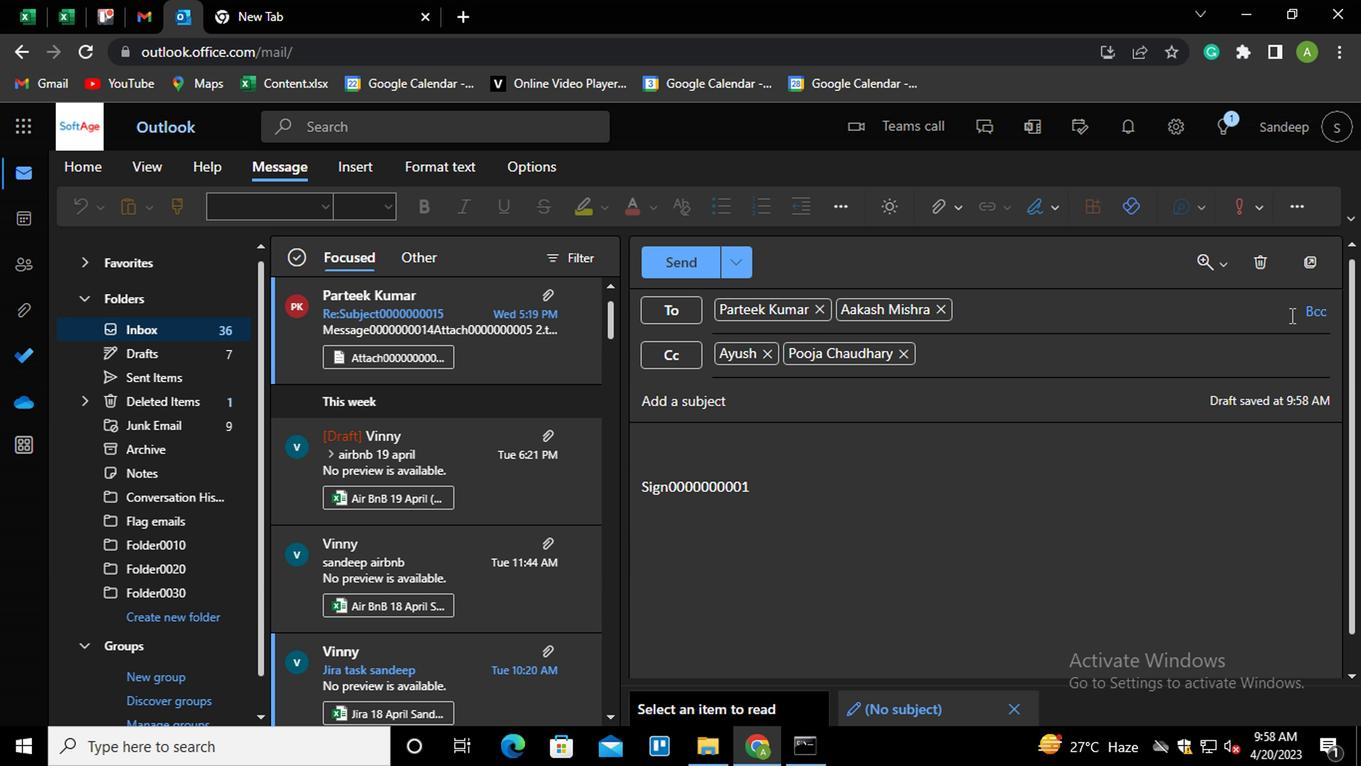 
Action: Mouse pressed left at (1321, 316)
Screenshot: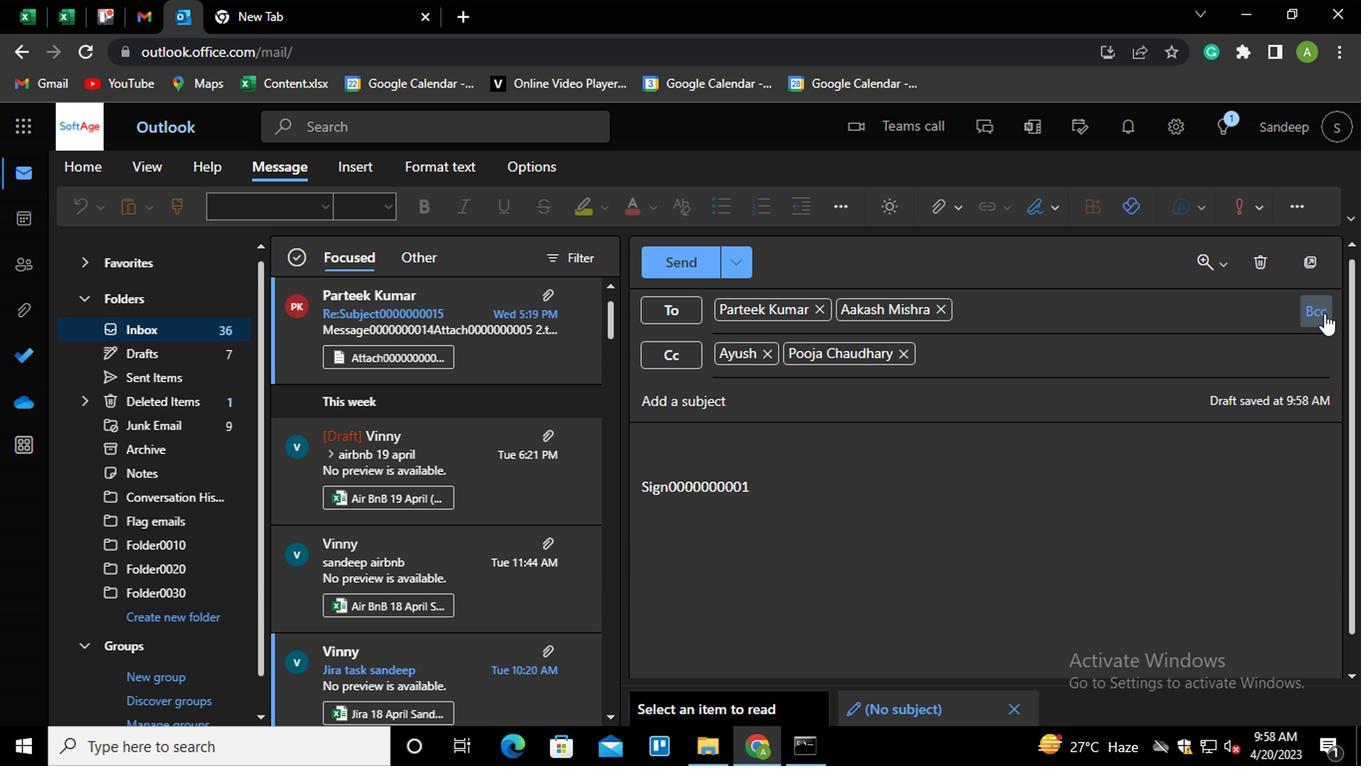 
Action: Mouse moved to (855, 385)
Screenshot: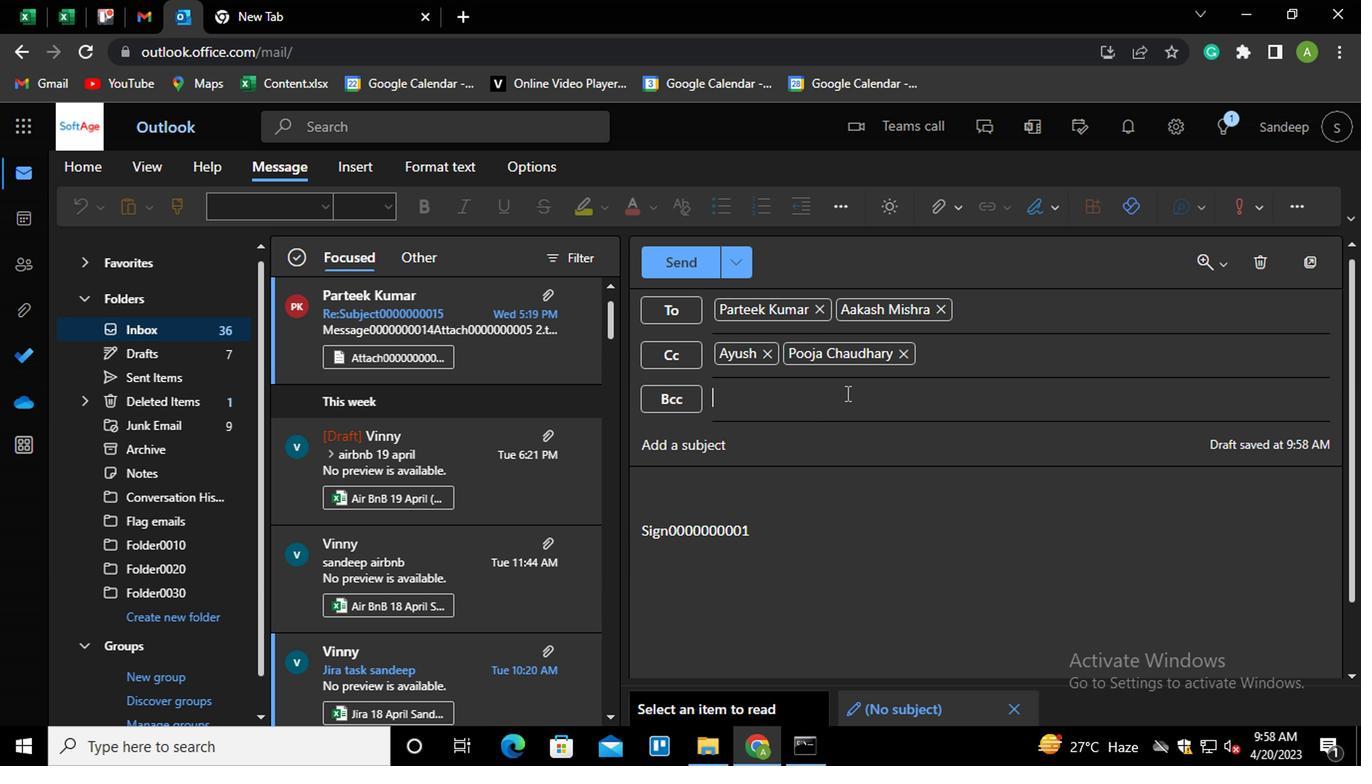 
Action: Key pressed VAN<Key.enter>
Screenshot: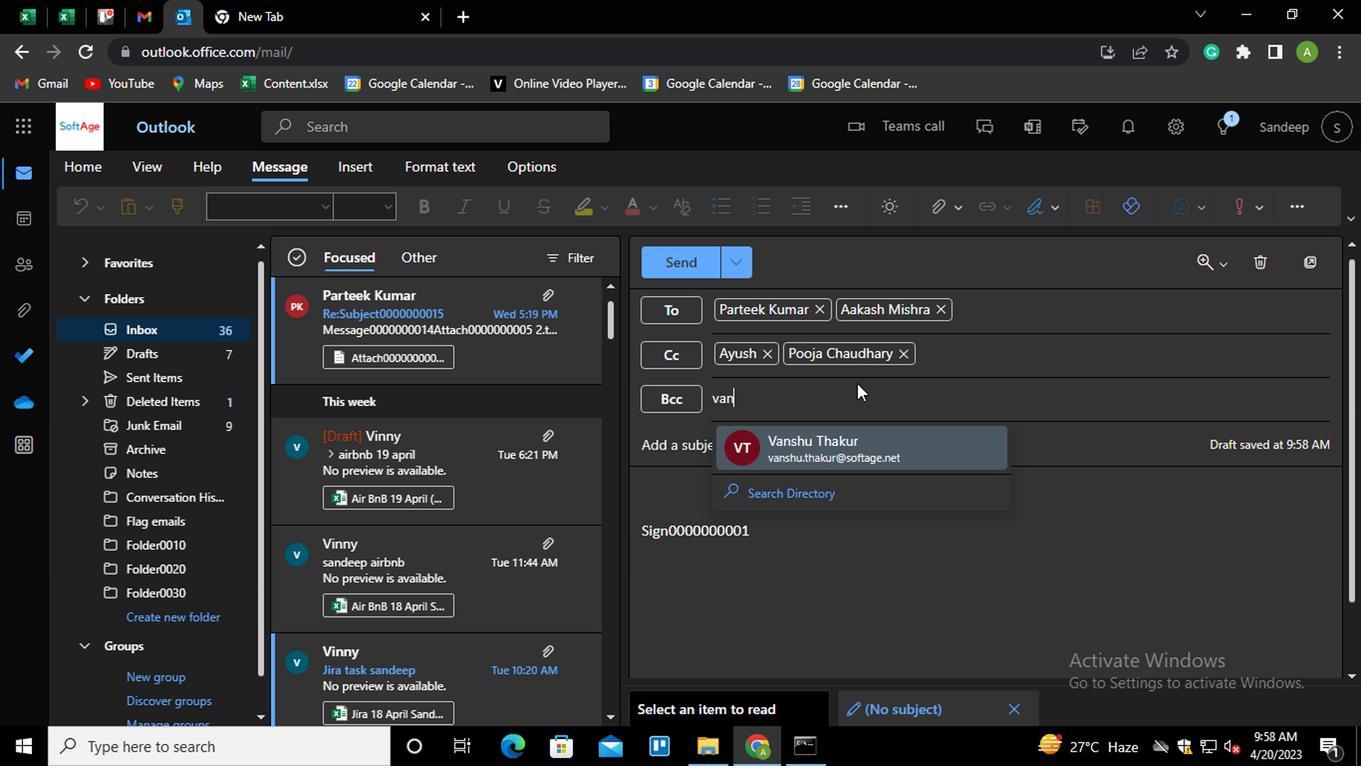 
Action: Mouse moved to (836, 452)
Screenshot: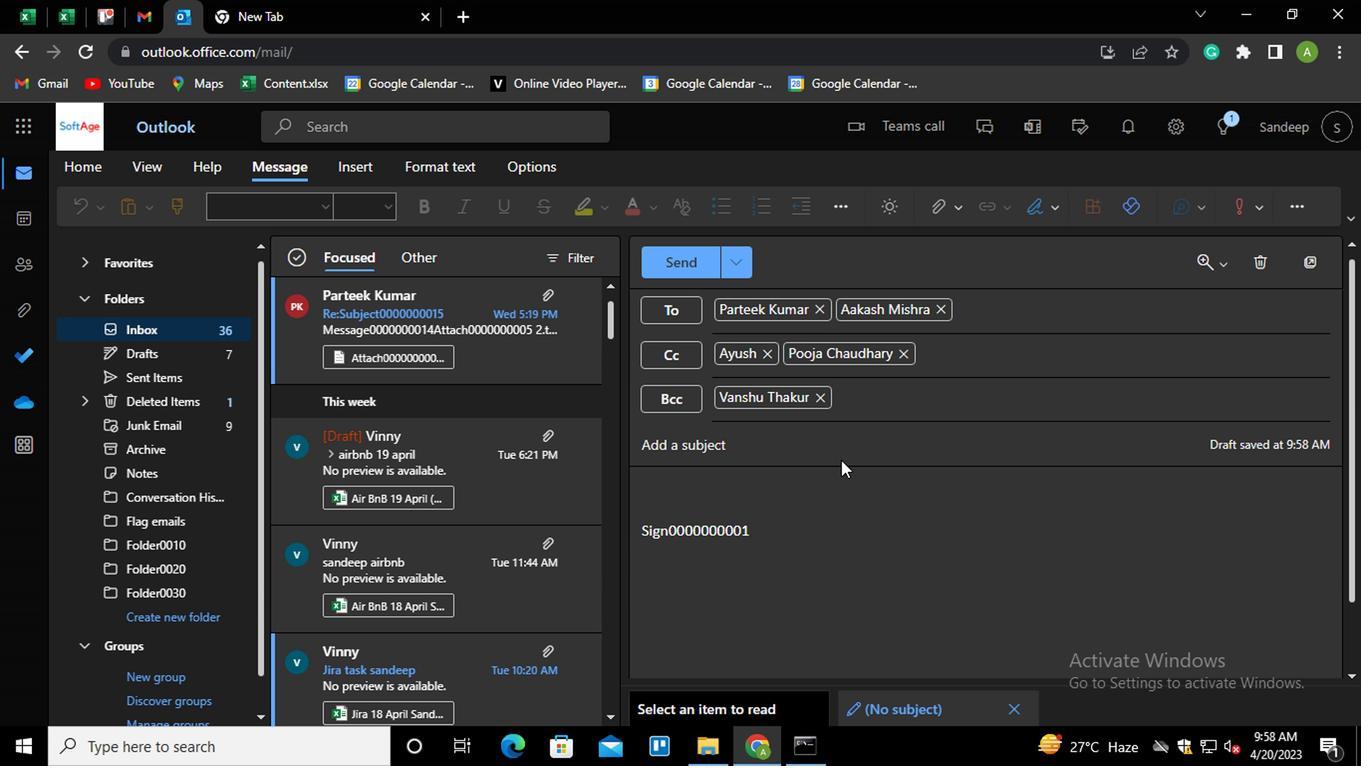 
Action: Mouse pressed left at (836, 452)
Screenshot: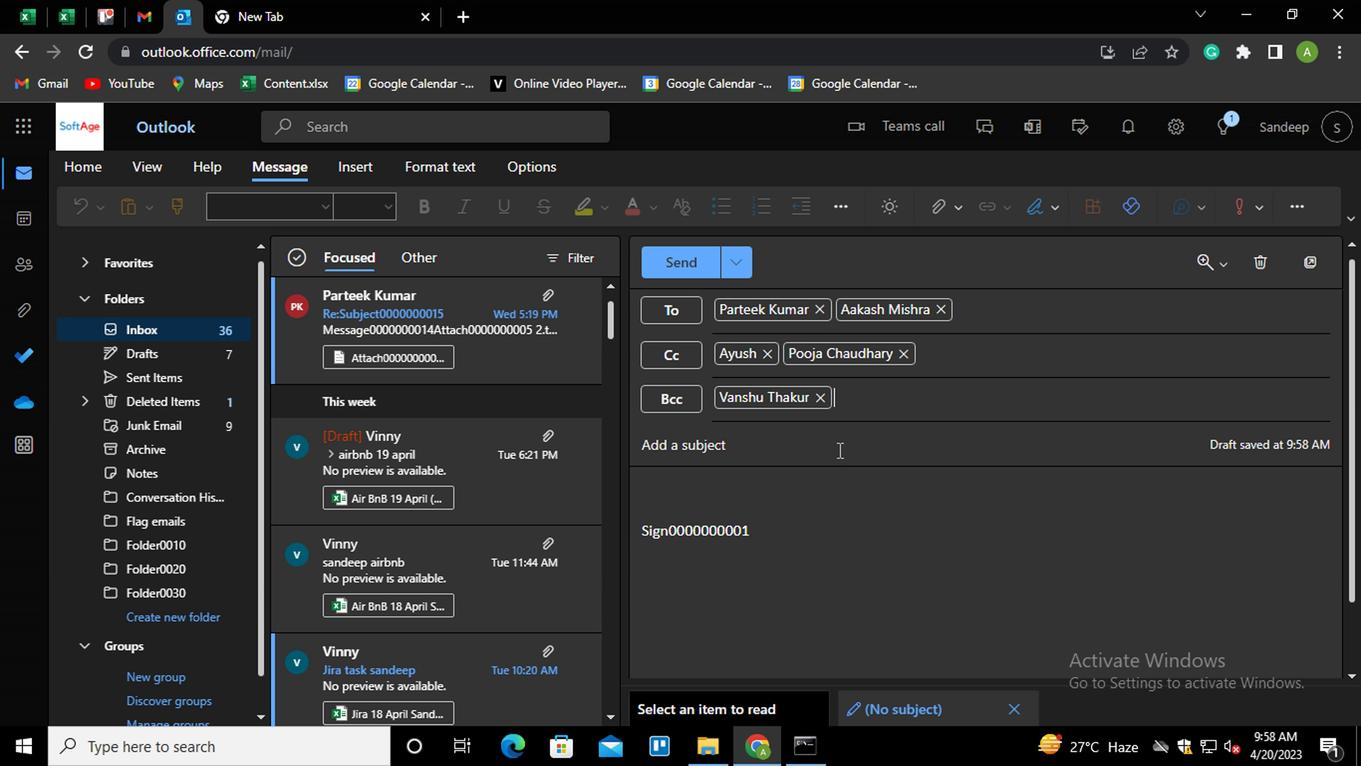 
Action: Key pressed <Key.shift_r><Key.shift_r><Key.shift_r><Key.shift_r><Key.shift_r><Key.shift_r><Key.shift_r><Key.shift_r><Key.shift_r><Key.shift_r><Key.shift_r><Key.shift_r><Key.shift_r><Key.shift_r><Key.shift_r><Key.shift_r><Key.shift_r><Key.shift_r><Key.shift_r><Key.shift>SUBJECT0000000001
Screenshot: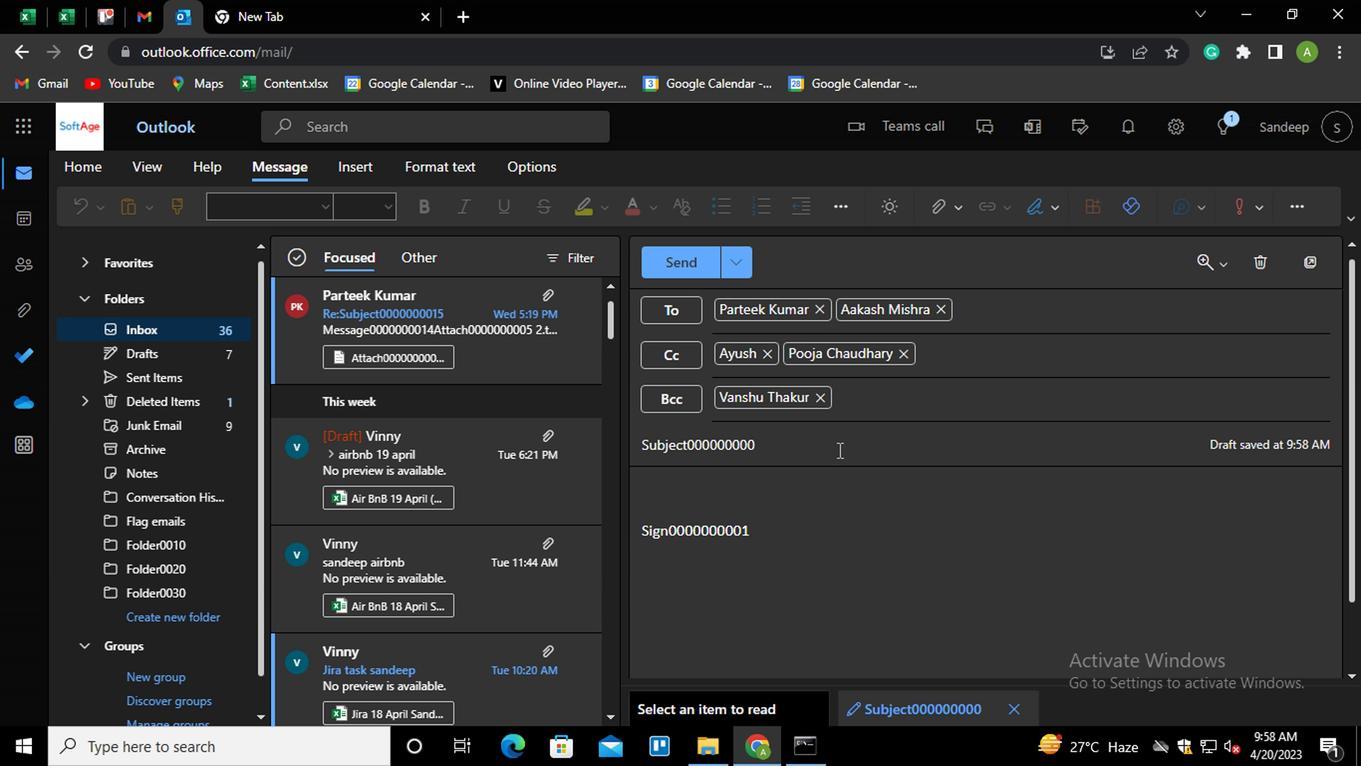 
Action: Mouse moved to (798, 535)
Screenshot: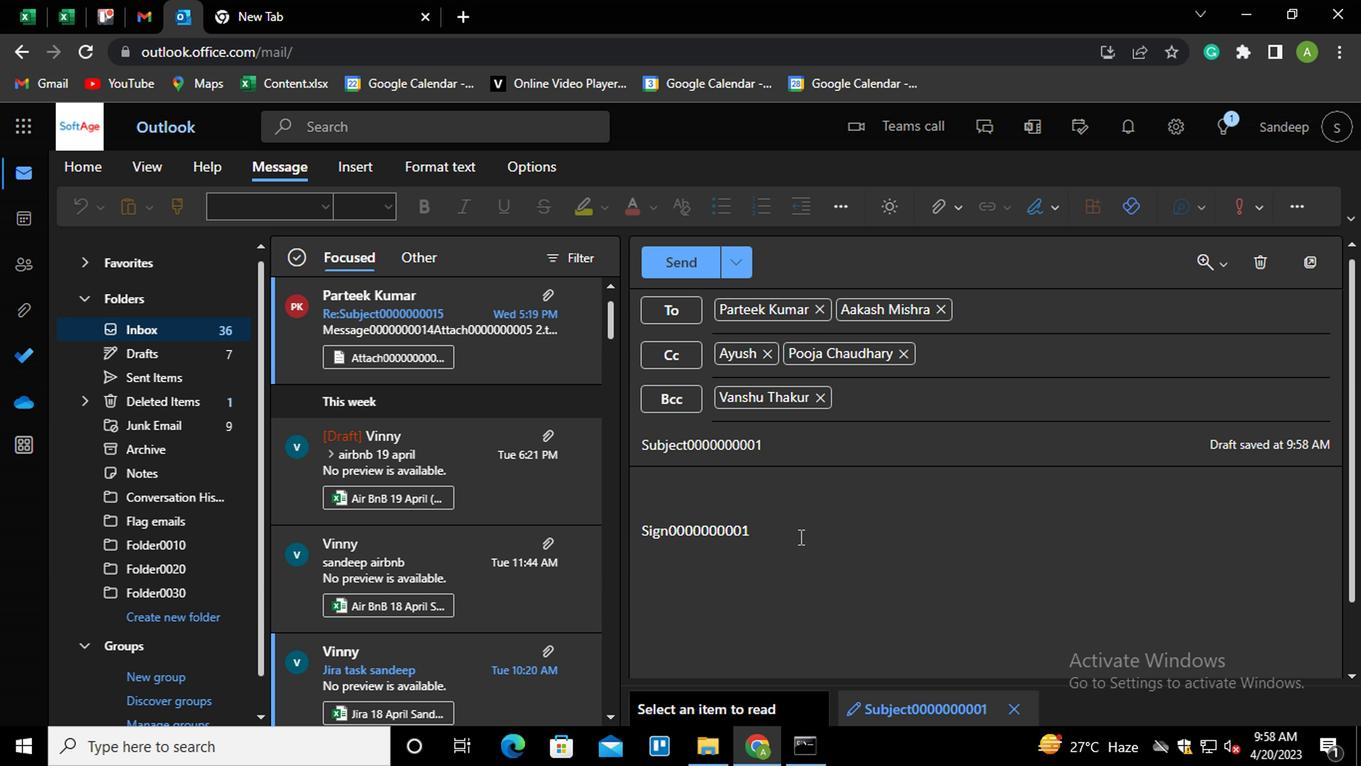 
Action: Mouse pressed left at (798, 535)
Screenshot: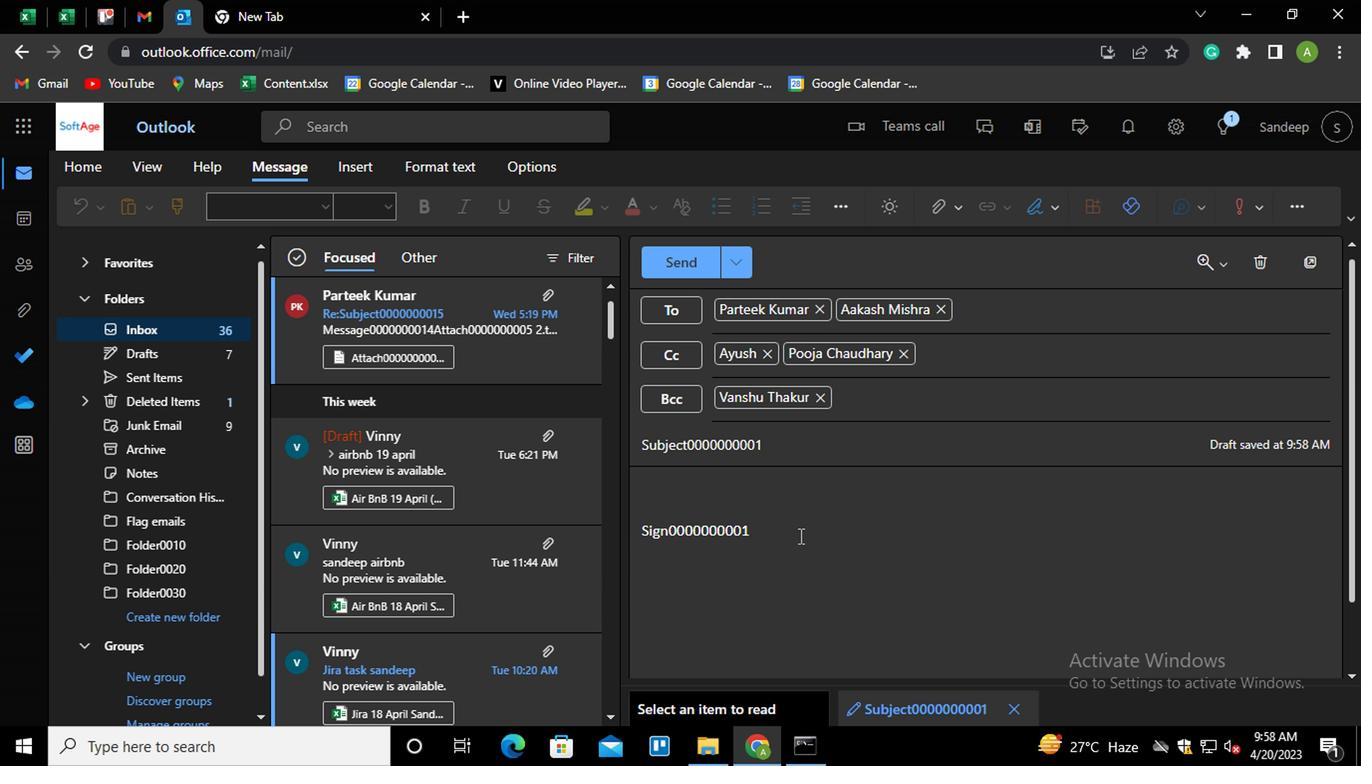 
Action: Key pressed <Key.shift_r><Key.enter><Key.shift_r>MESSAGE0000000003
Screenshot: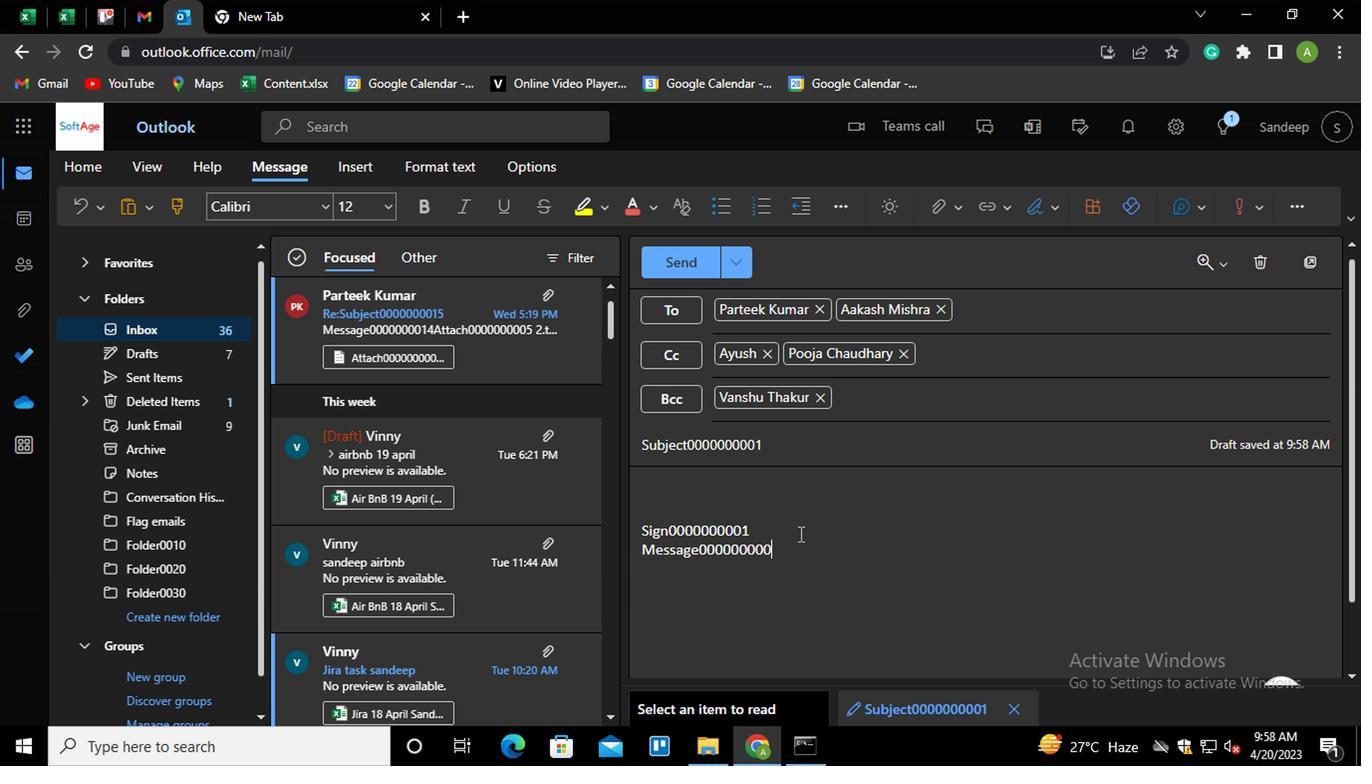 
Action: Mouse moved to (684, 272)
Screenshot: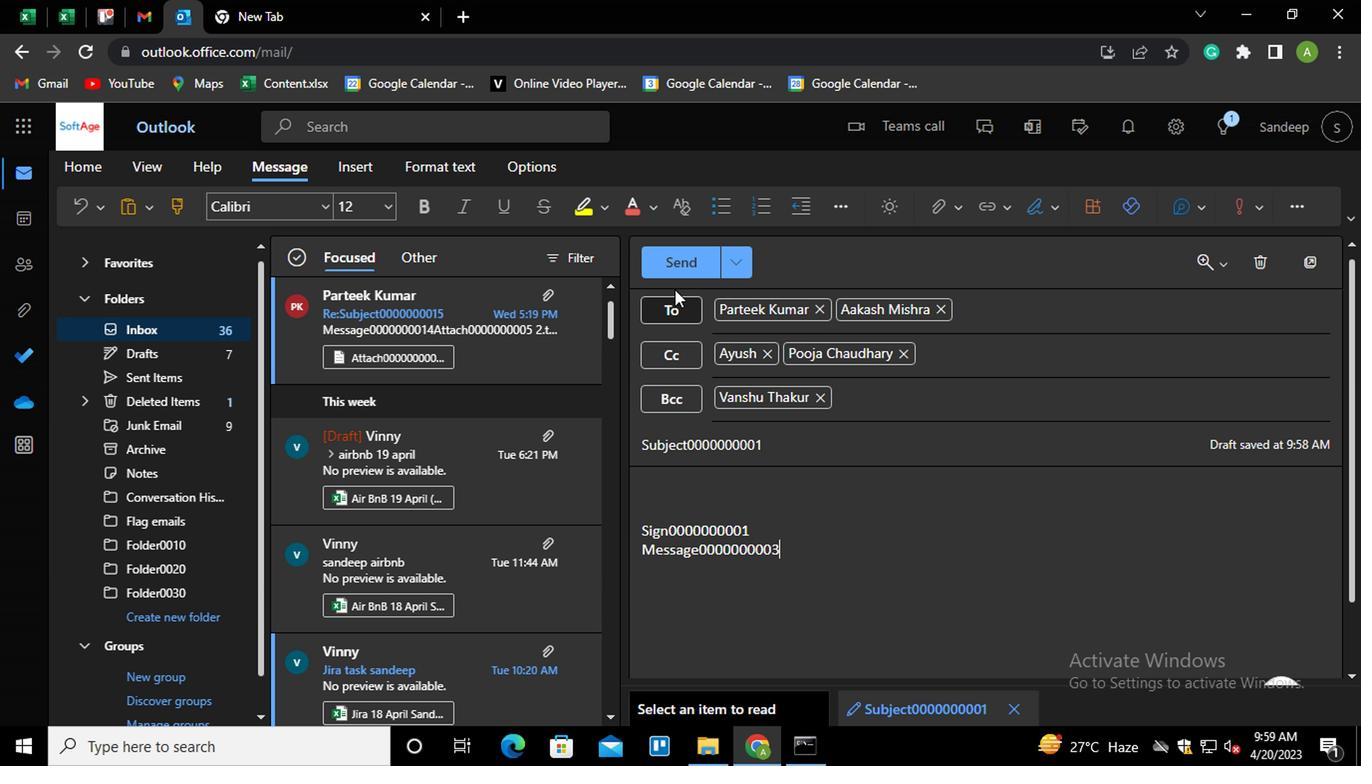 
Action: Mouse pressed left at (684, 272)
Screenshot: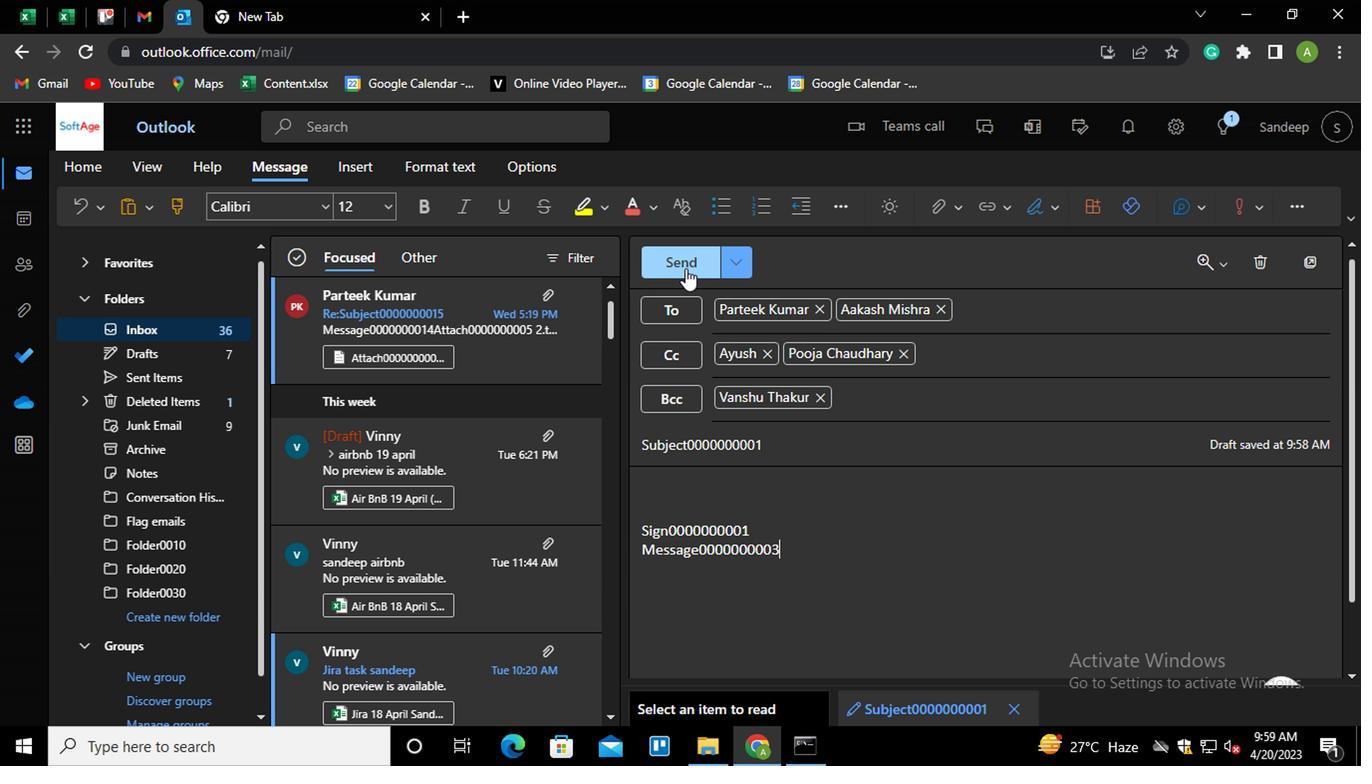 
Action: Mouse moved to (176, 208)
Screenshot: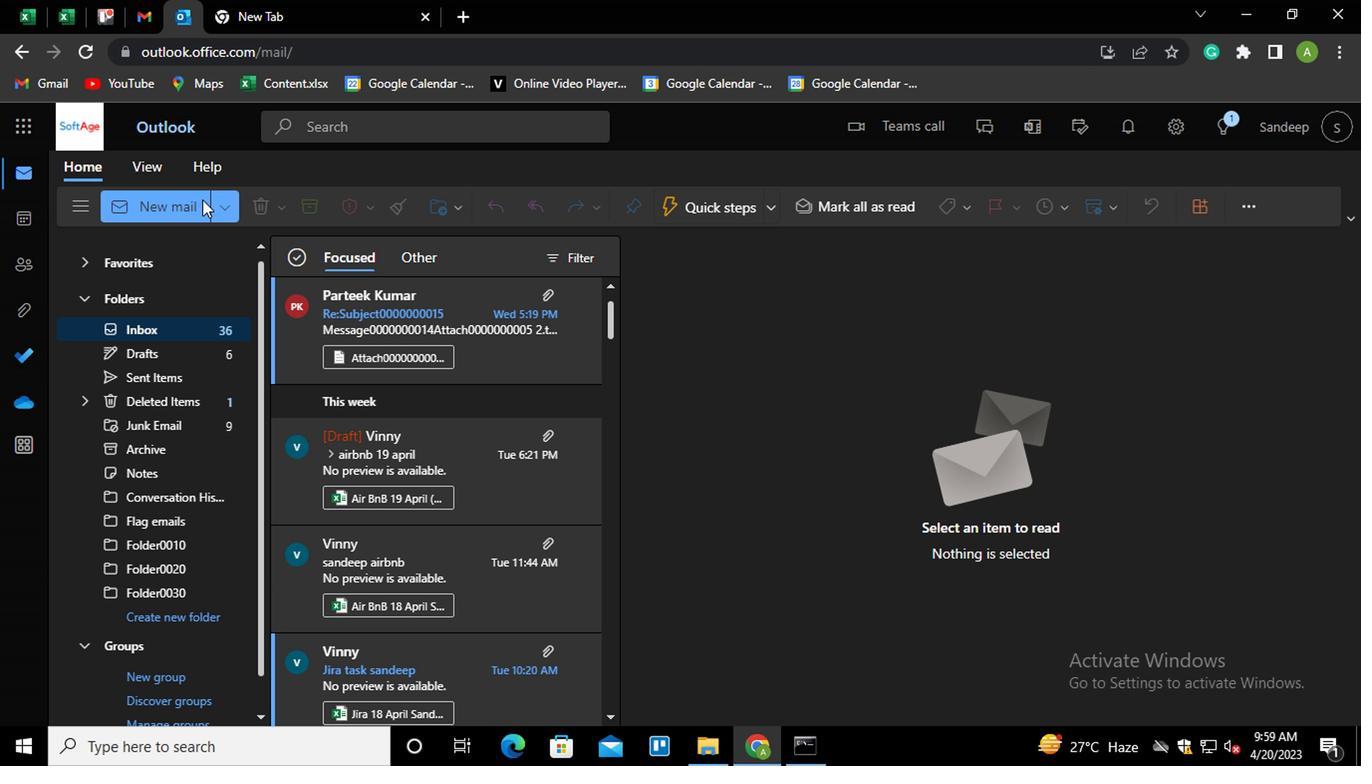 
Action: Mouse pressed left at (176, 208)
Screenshot: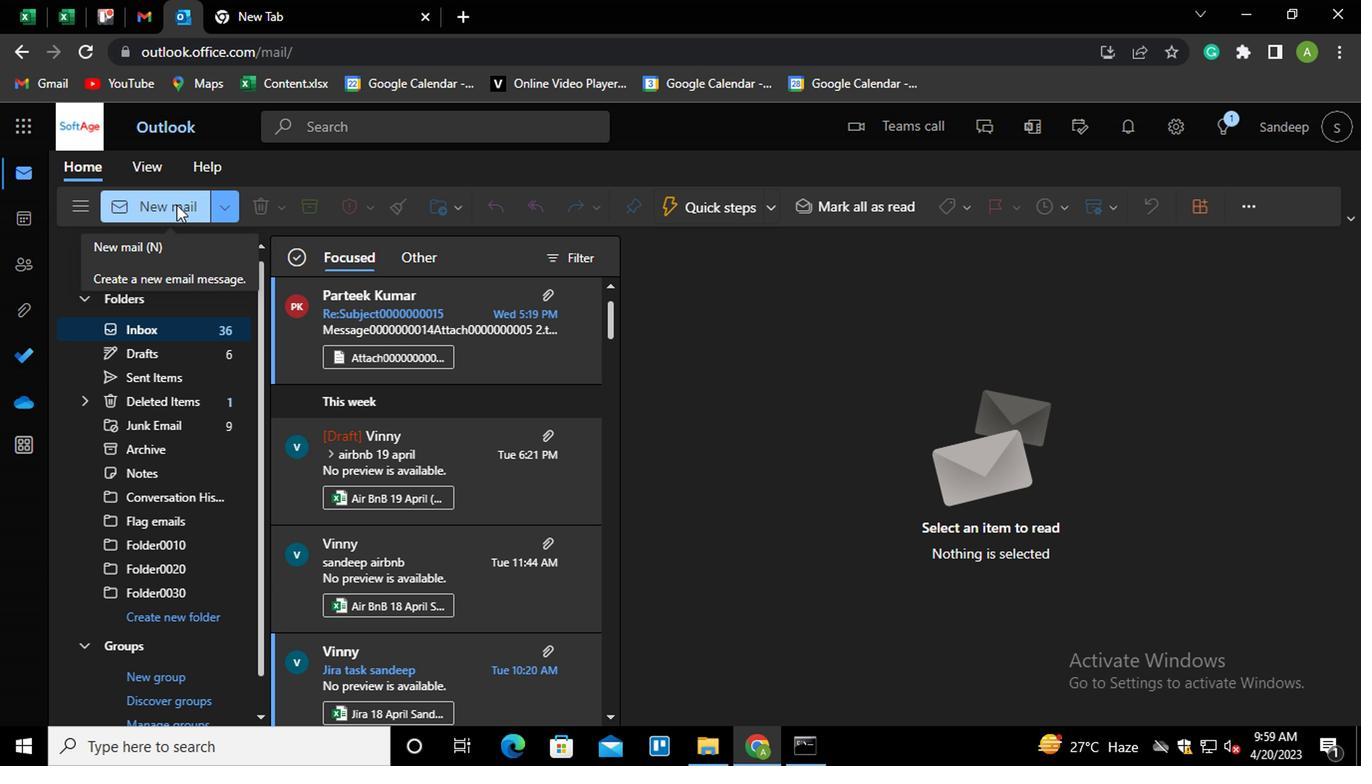 
Action: Mouse moved to (773, 322)
Screenshot: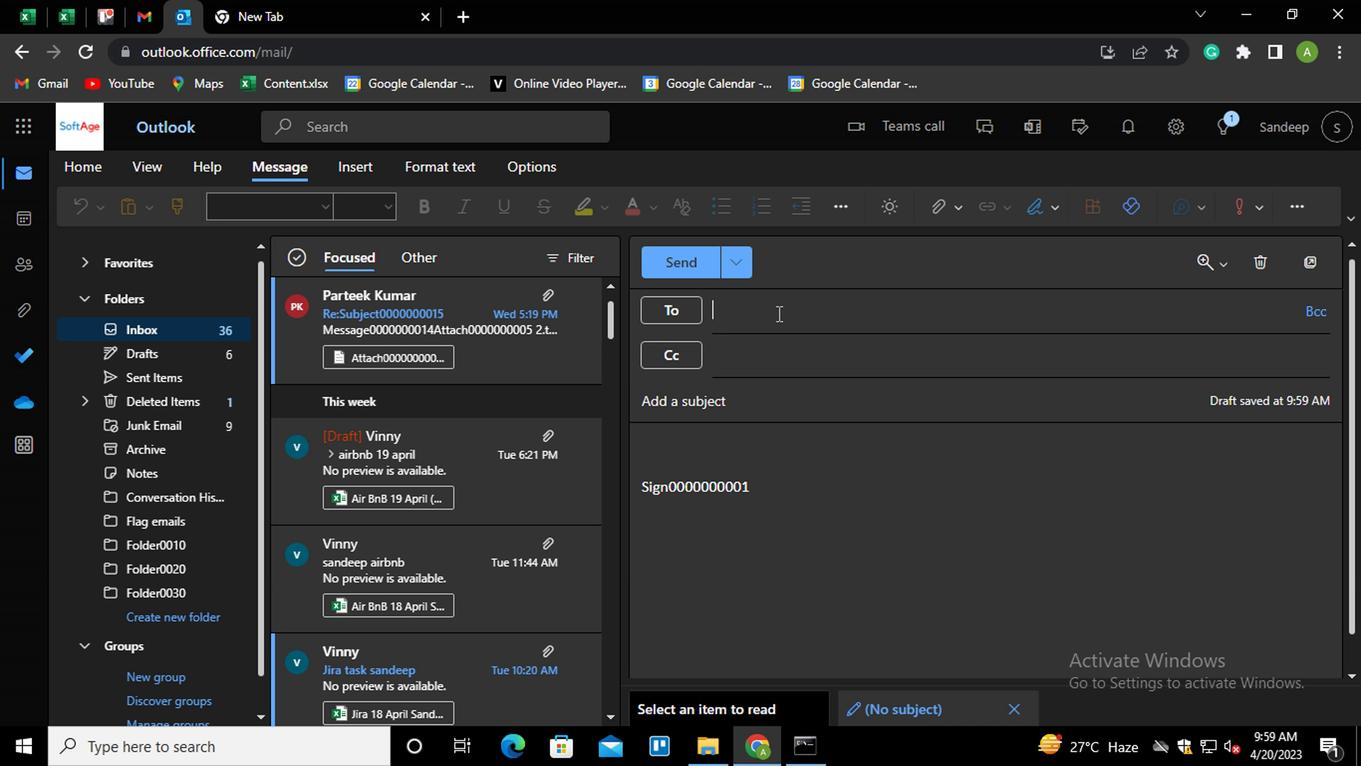 
Action: Mouse pressed left at (773, 322)
Screenshot: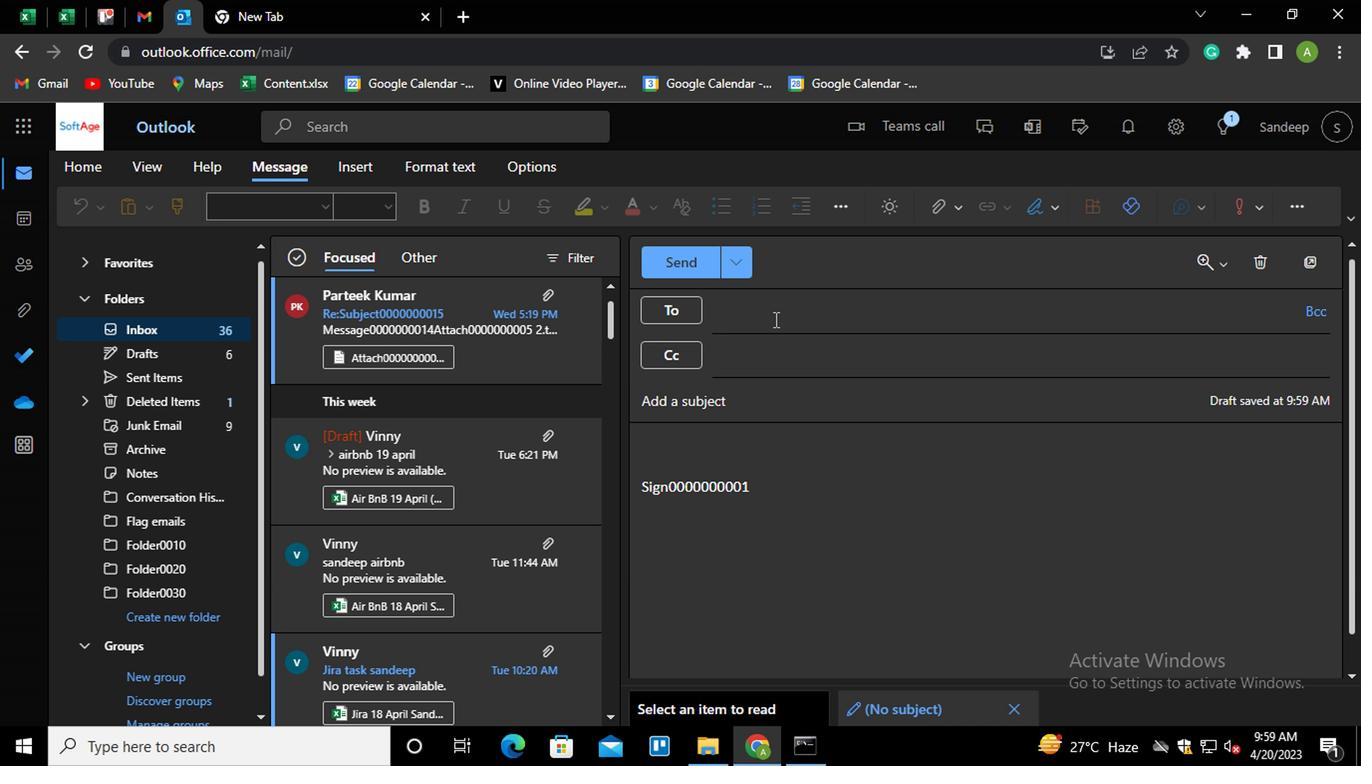 
Action: Key pressed PART<Key.enter>
Screenshot: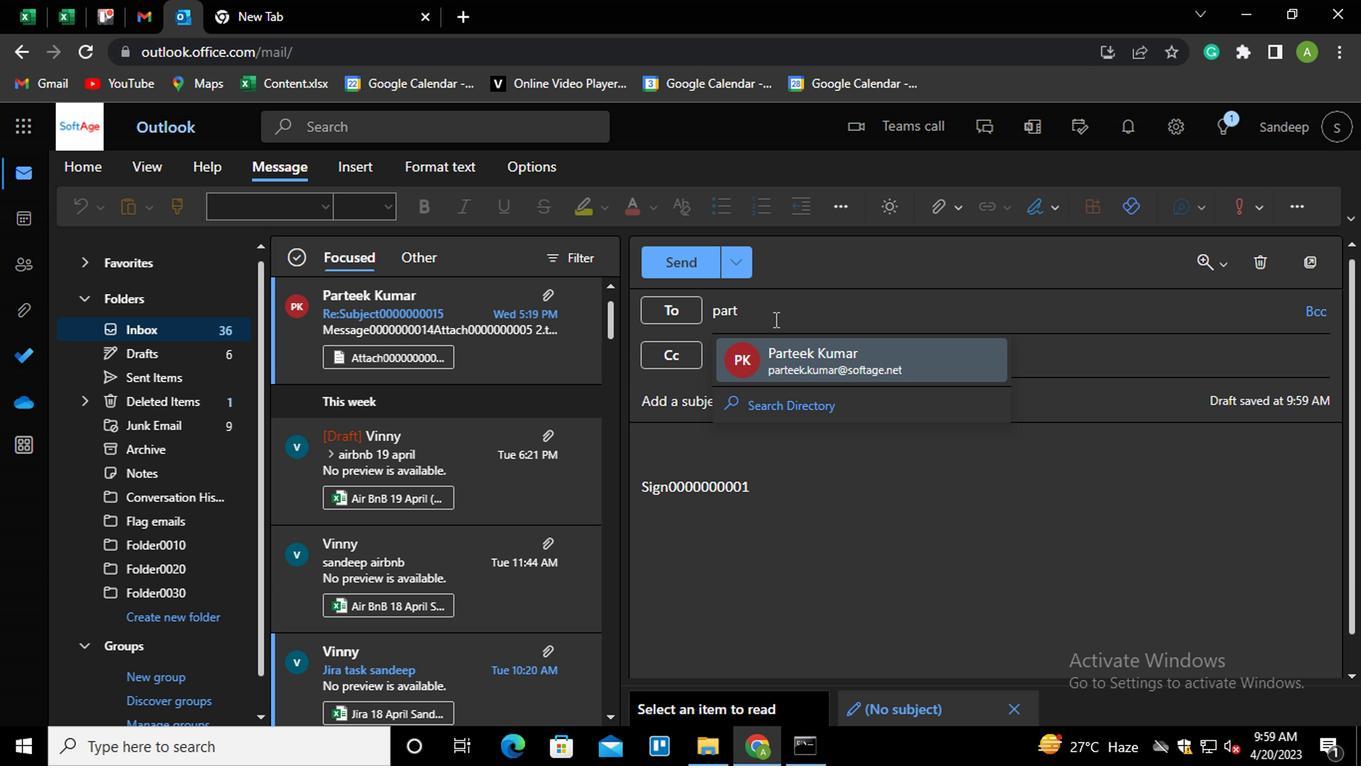 
Action: Mouse moved to (773, 353)
Screenshot: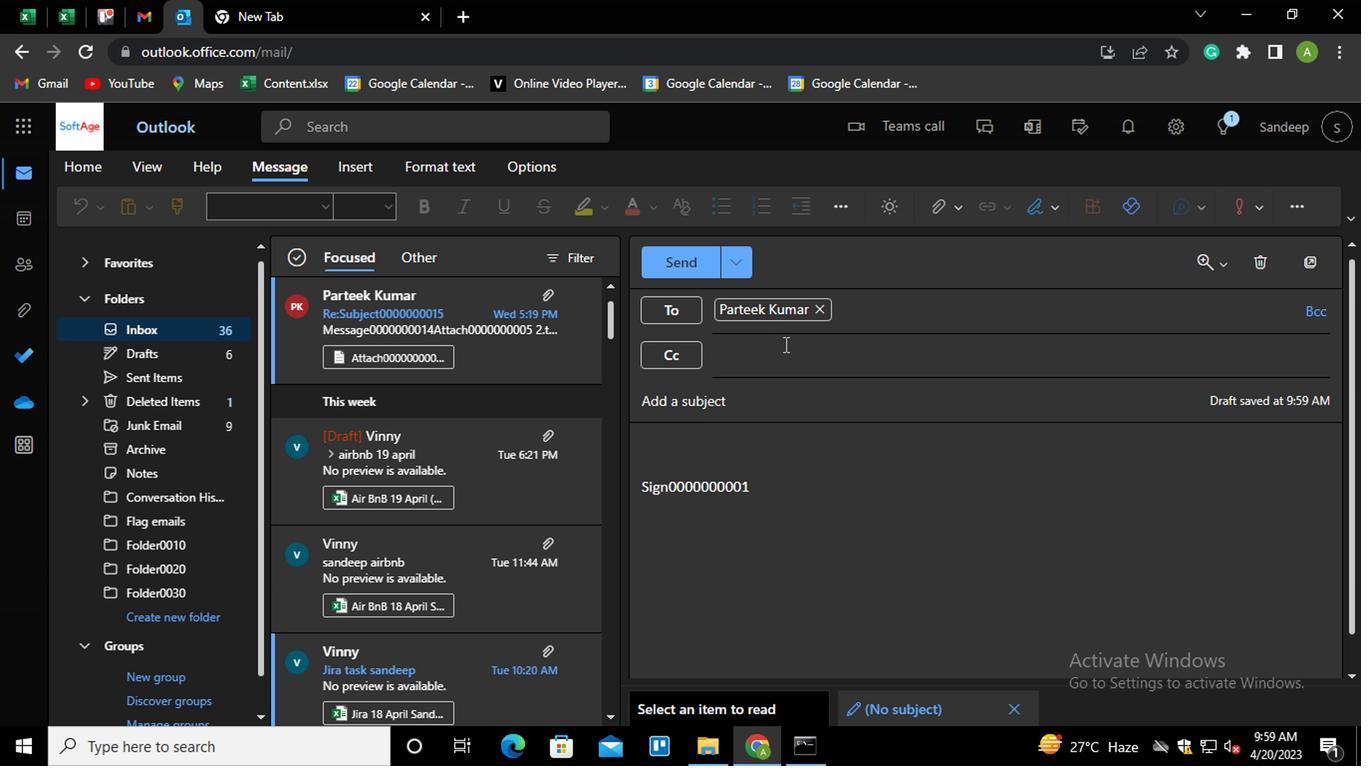 
Action: Mouse pressed left at (773, 353)
Screenshot: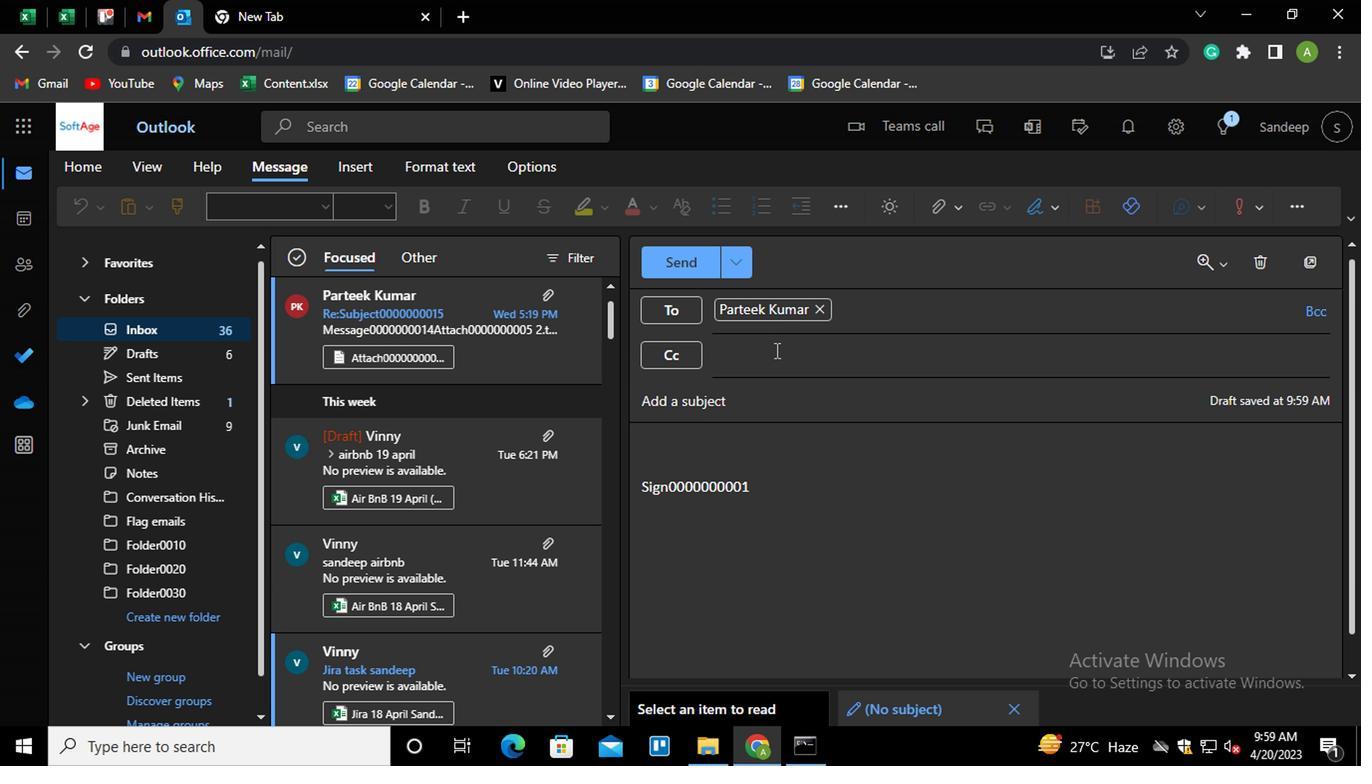 
Action: Mouse pressed left at (773, 353)
Screenshot: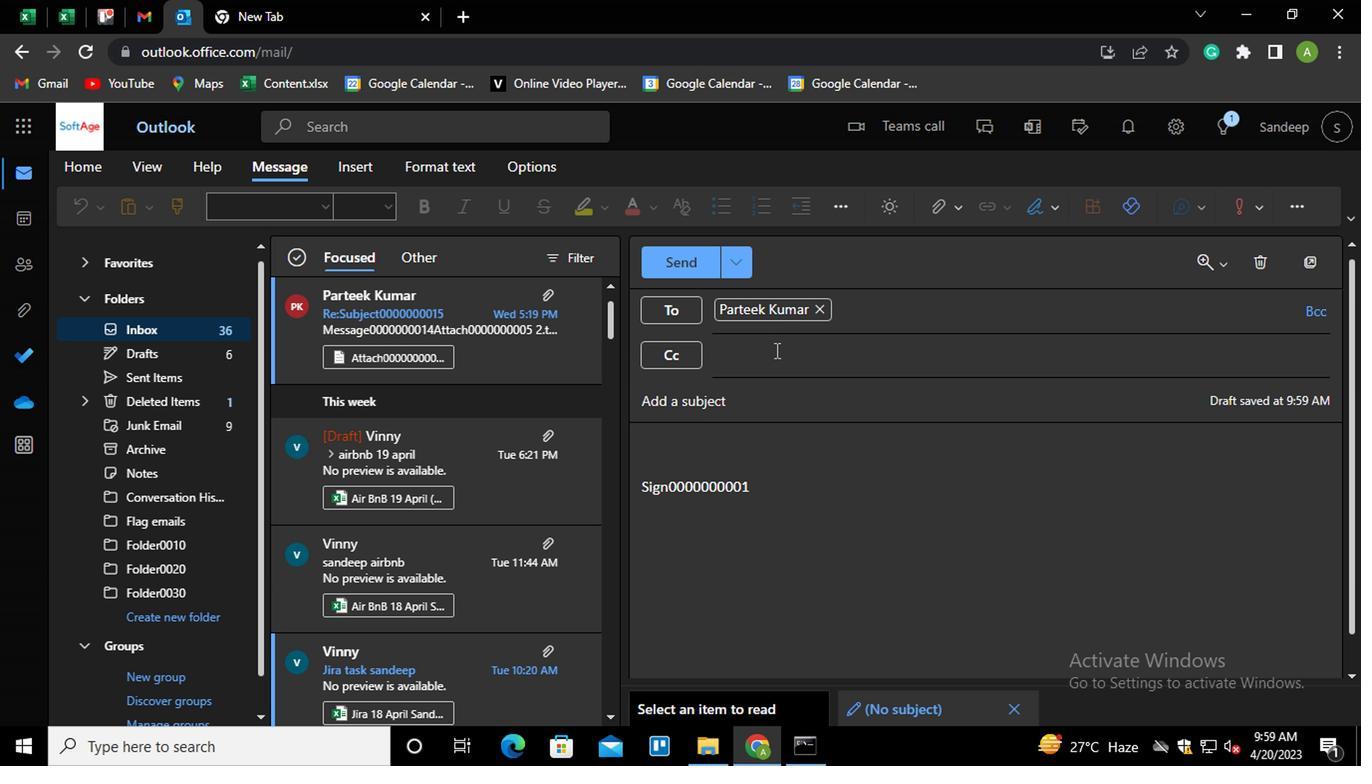 
Action: Key pressed AA<Key.enter>
Screenshot: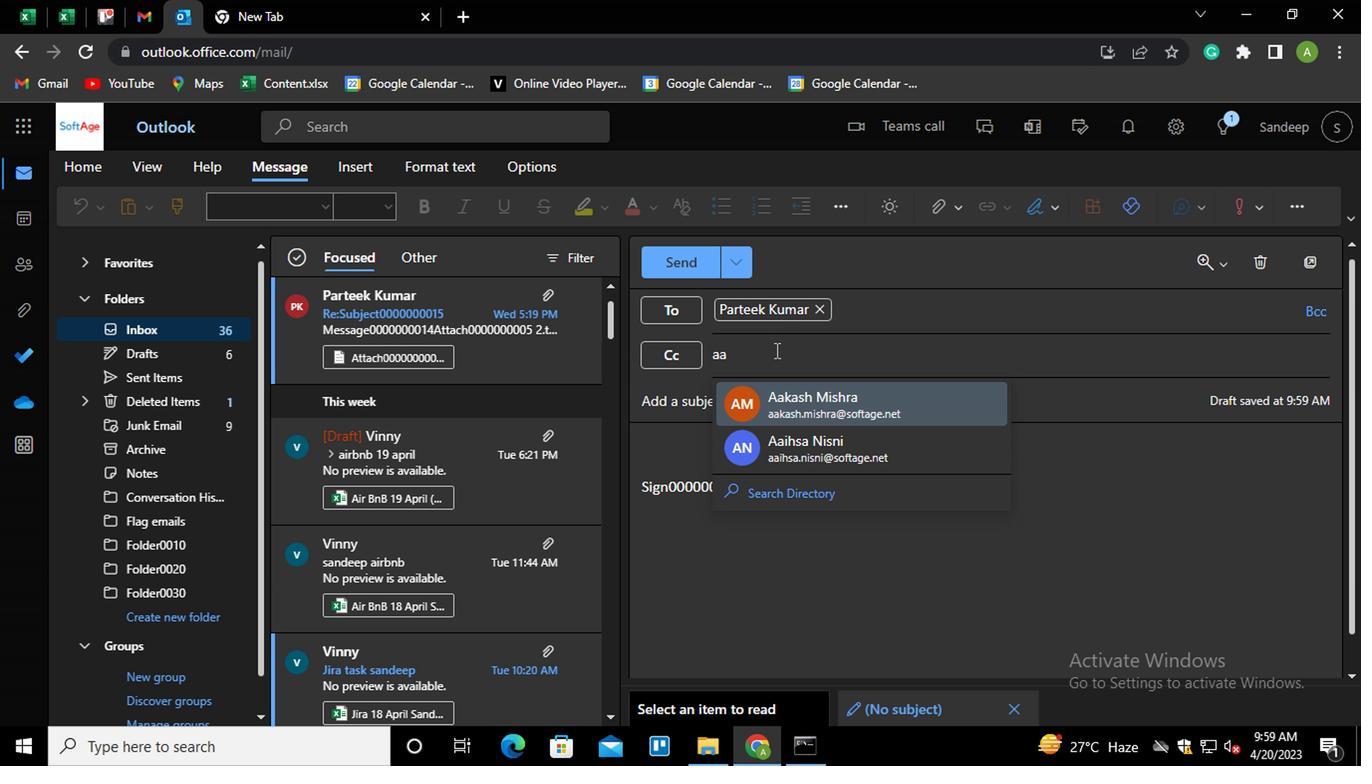 
Action: Mouse moved to (808, 400)
Screenshot: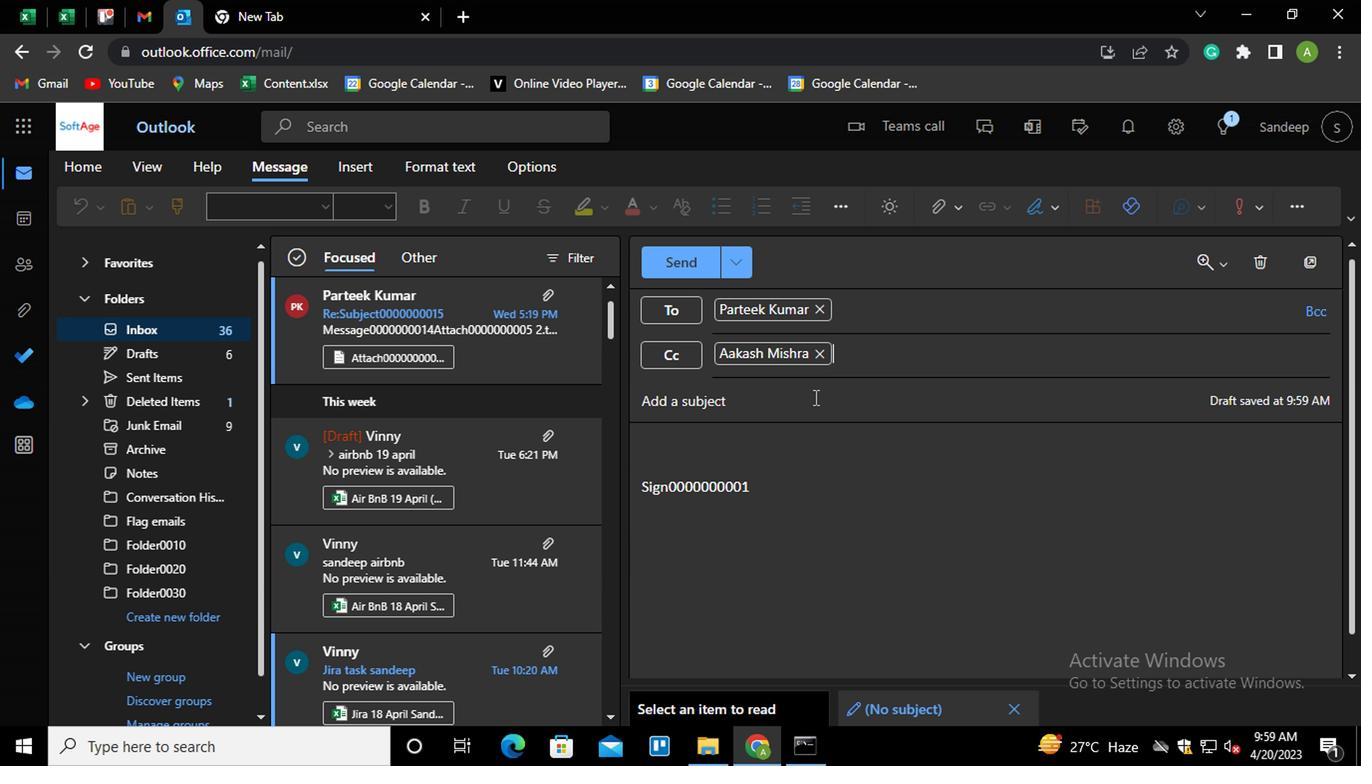 
Action: Mouse pressed left at (808, 400)
Screenshot: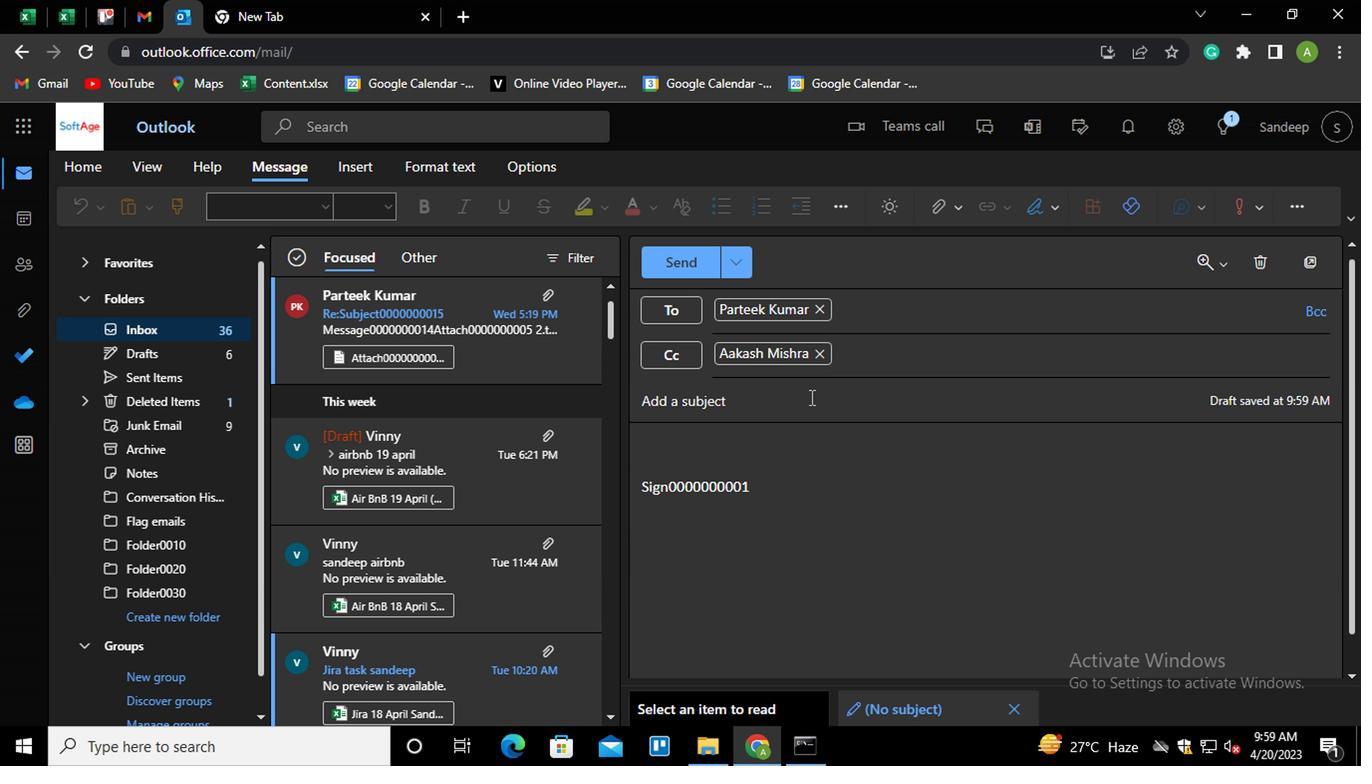 
Action: Key pressed <Key.shift>SUBJECT0000000001
Screenshot: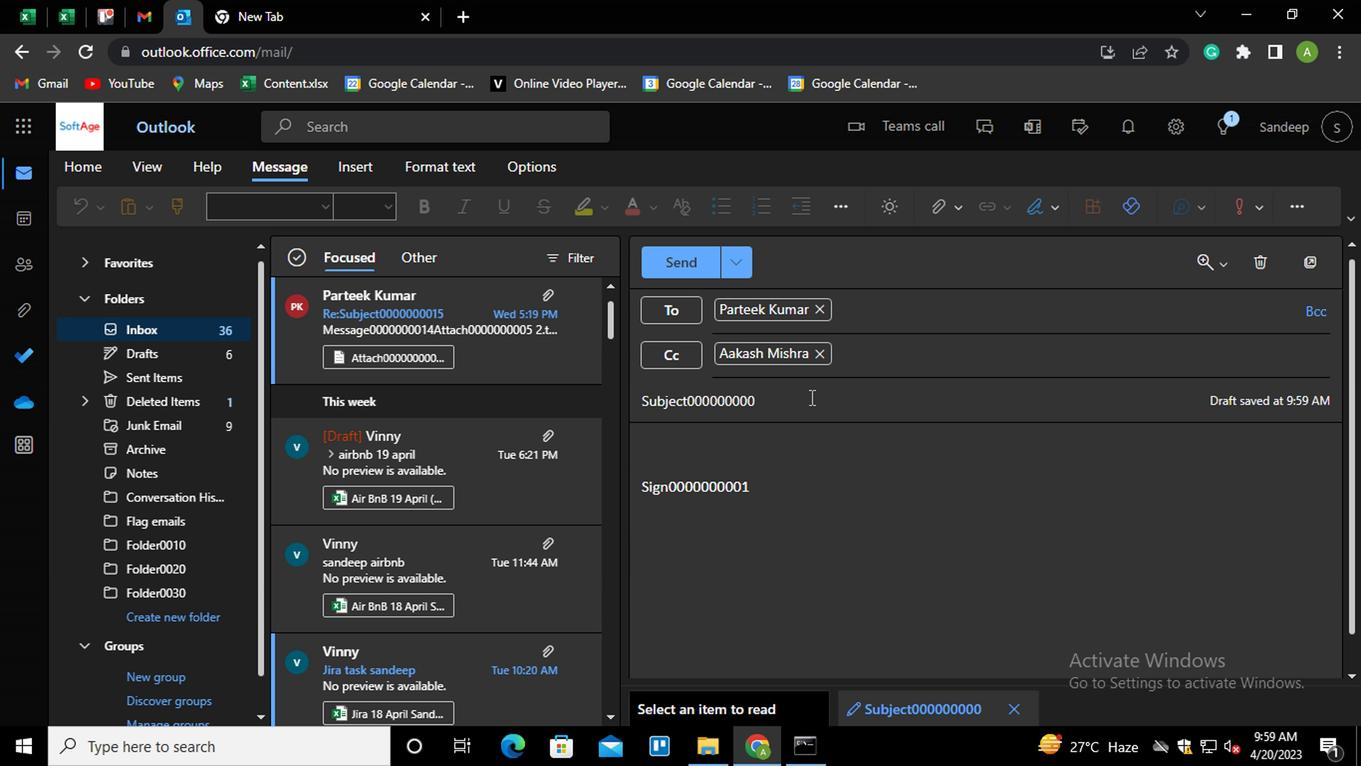 
Action: Mouse moved to (801, 485)
Screenshot: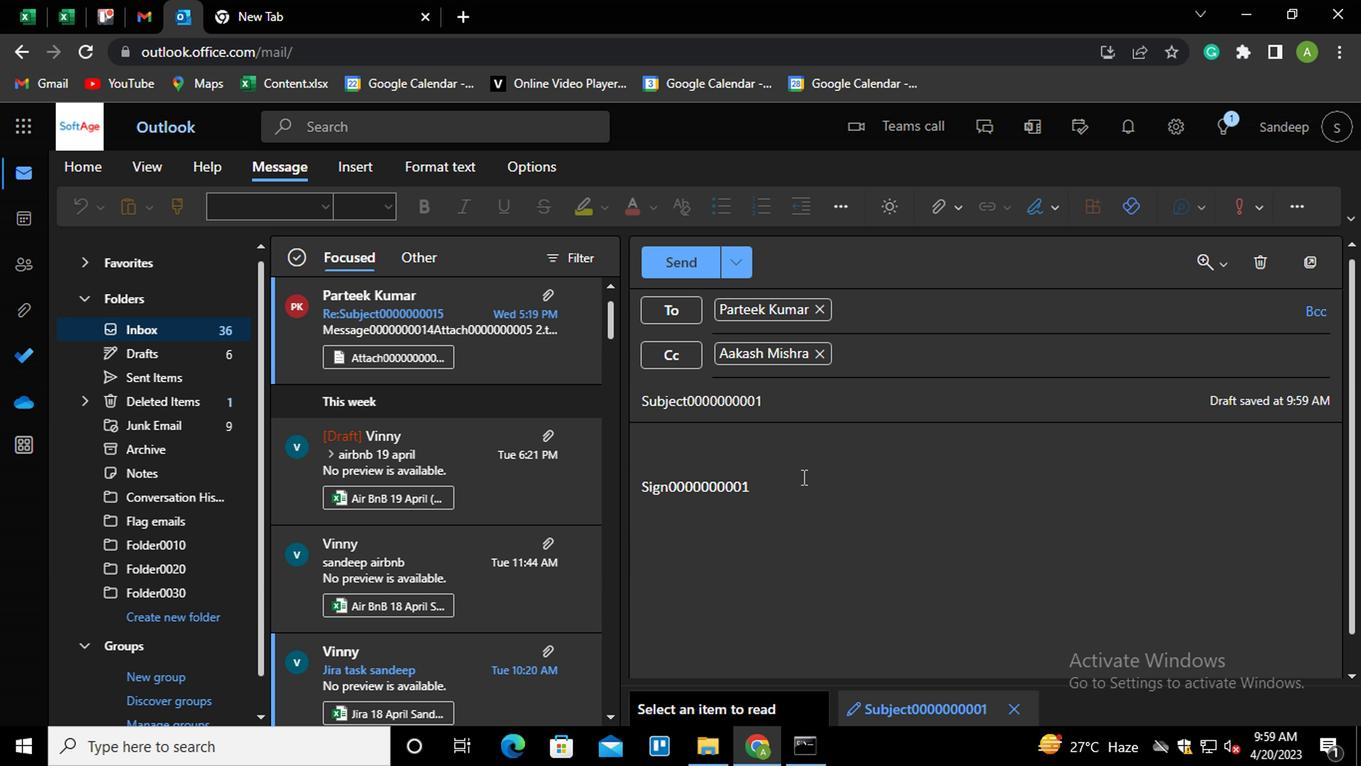 
Action: Mouse pressed left at (801, 485)
Screenshot: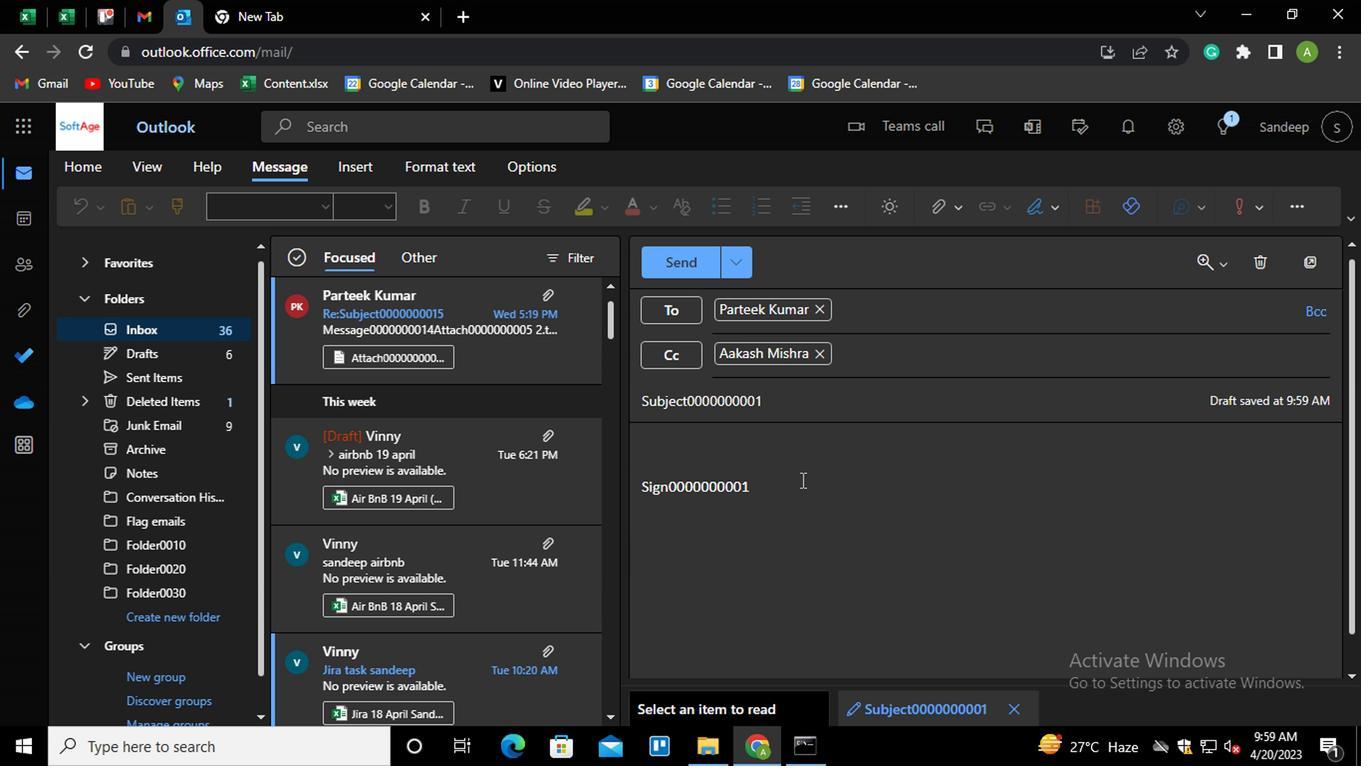 
Action: Key pressed <Key.shift_r><Key.enter><Key.shift_r>MESSAGE0000000003
Screenshot: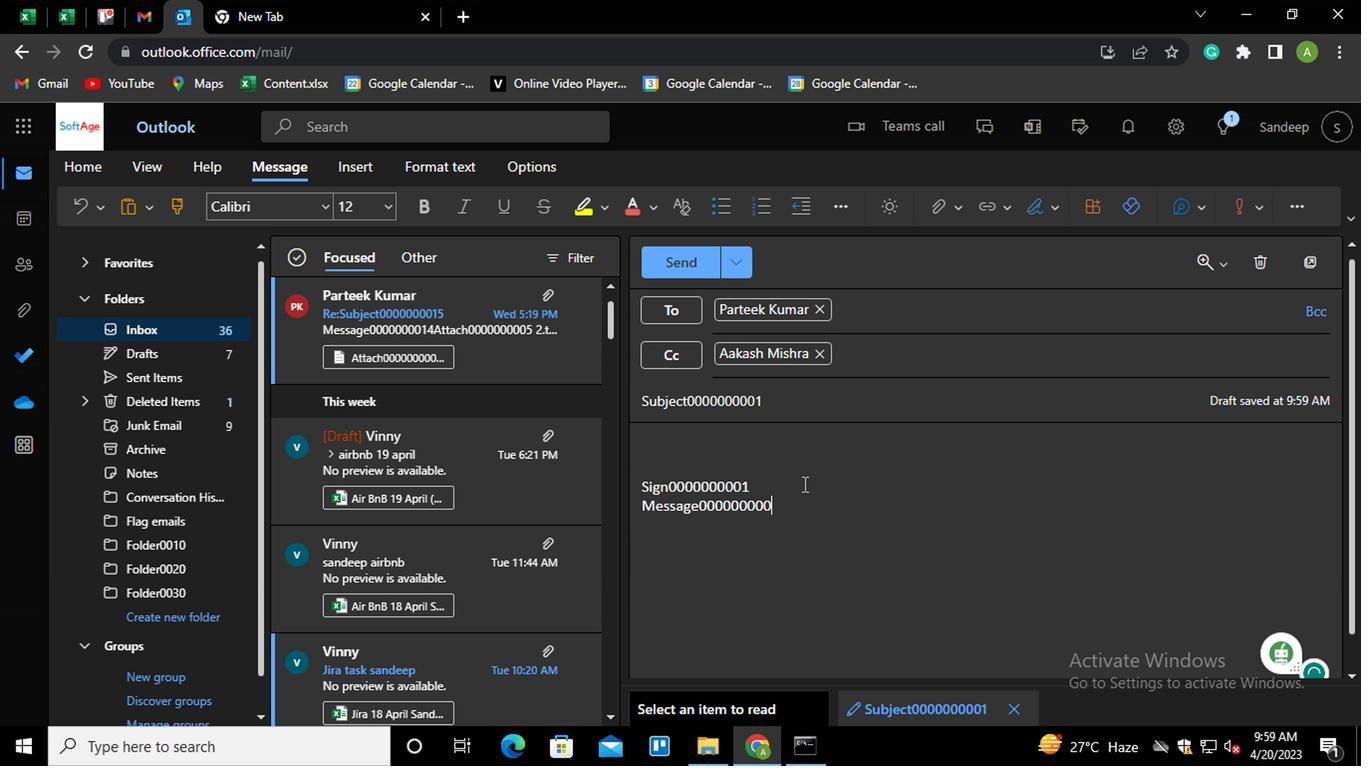 
Action: Mouse moved to (937, 202)
Screenshot: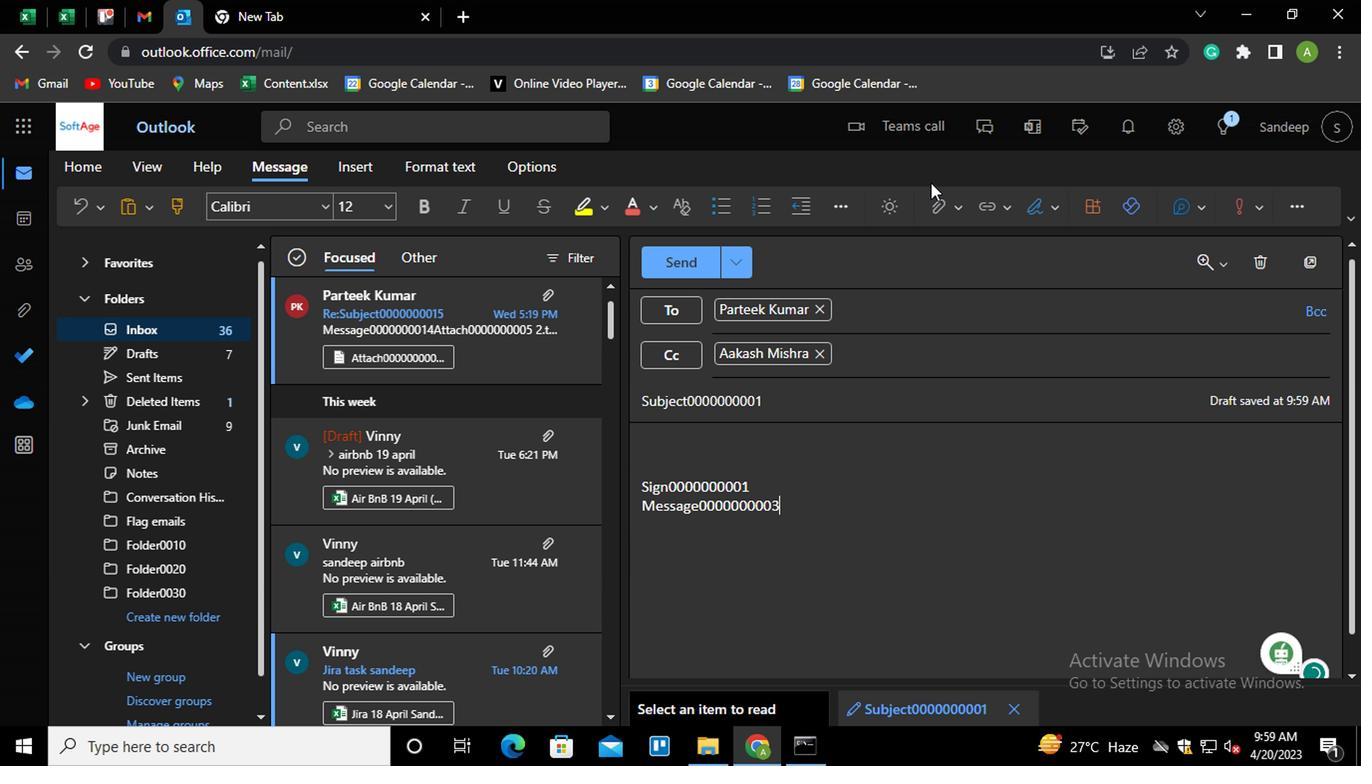 
Action: Mouse pressed left at (937, 202)
Screenshot: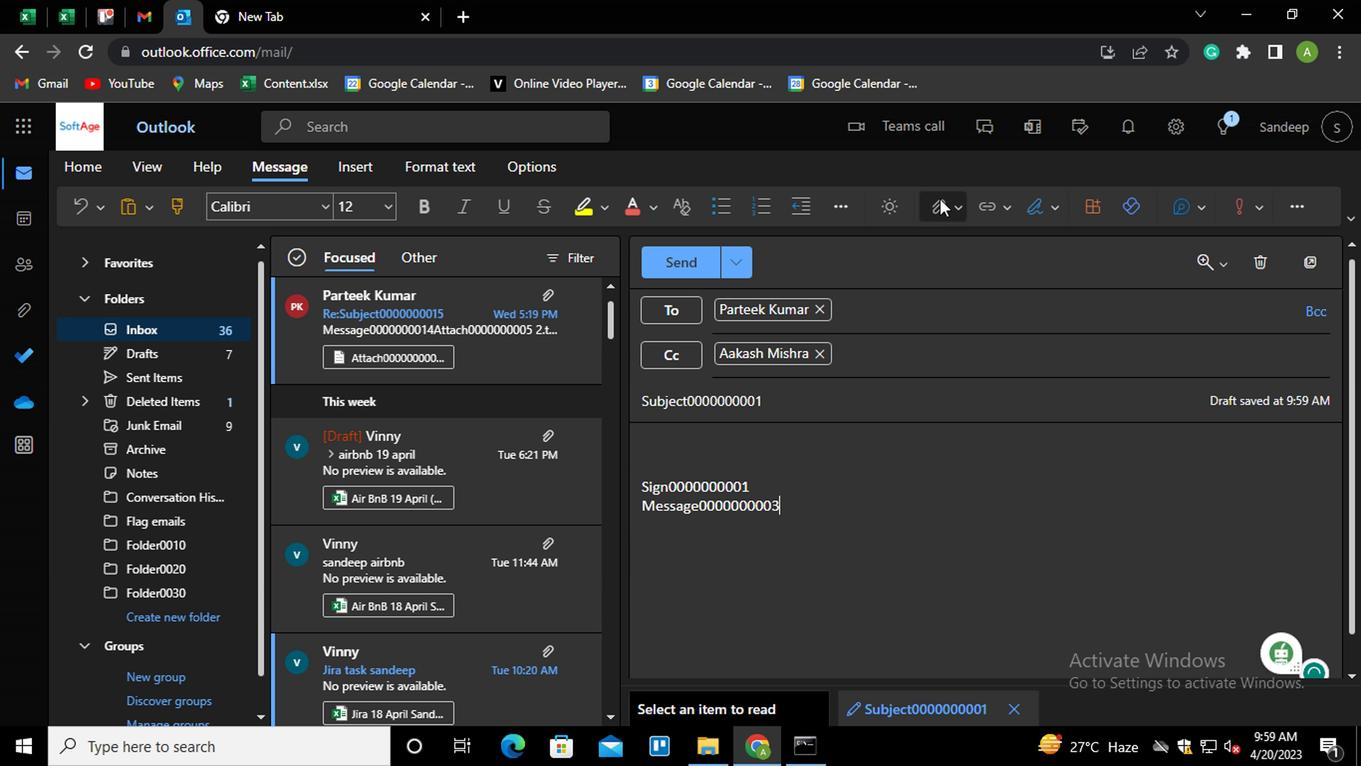 
Action: Mouse moved to (869, 255)
Screenshot: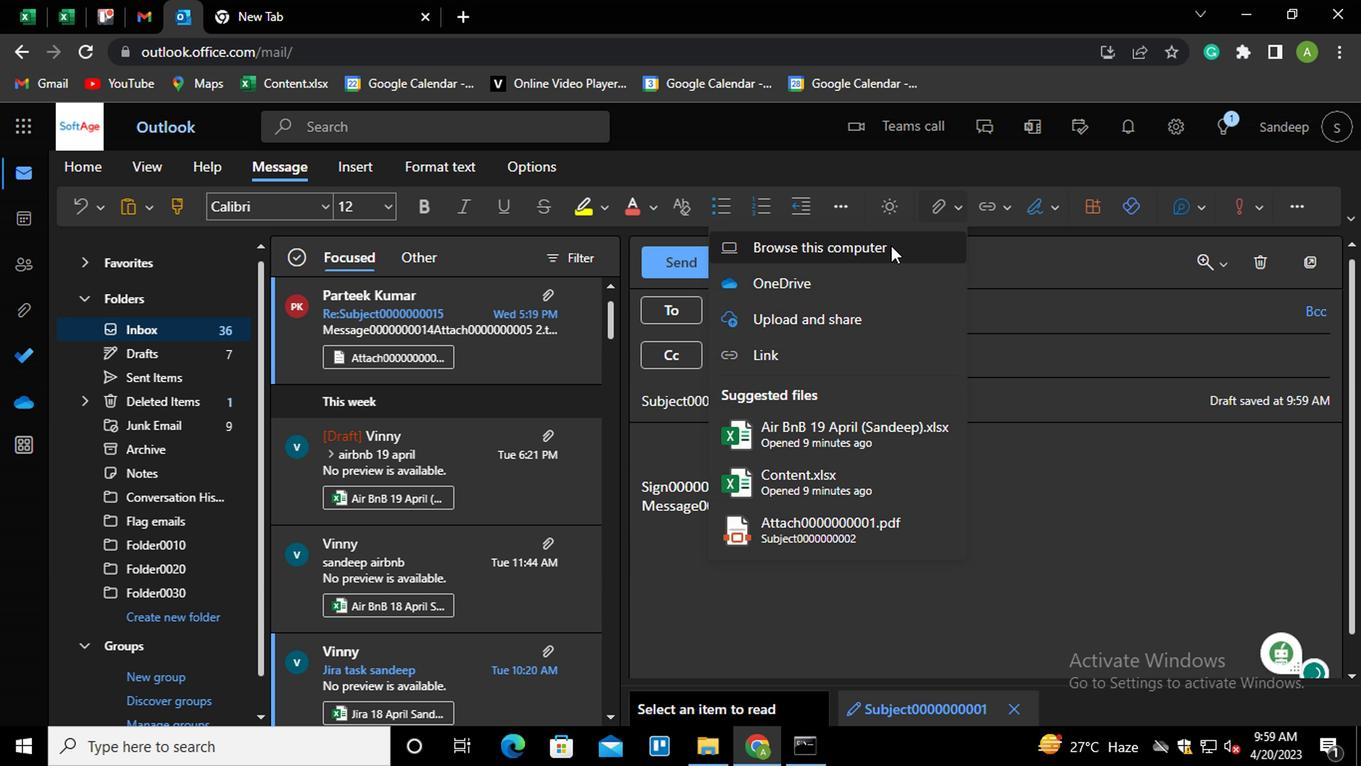
Action: Mouse pressed left at (869, 255)
Screenshot: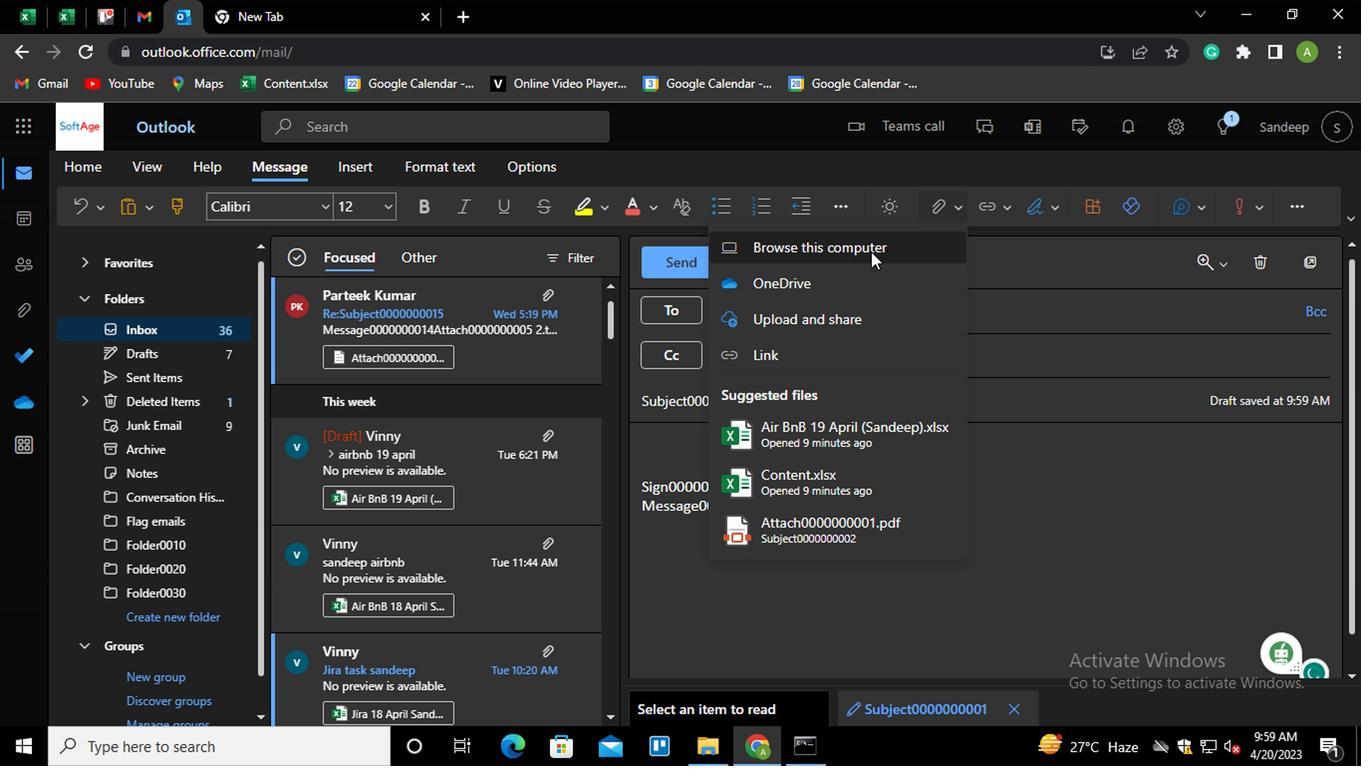 
Action: Mouse moved to (303, 155)
Screenshot: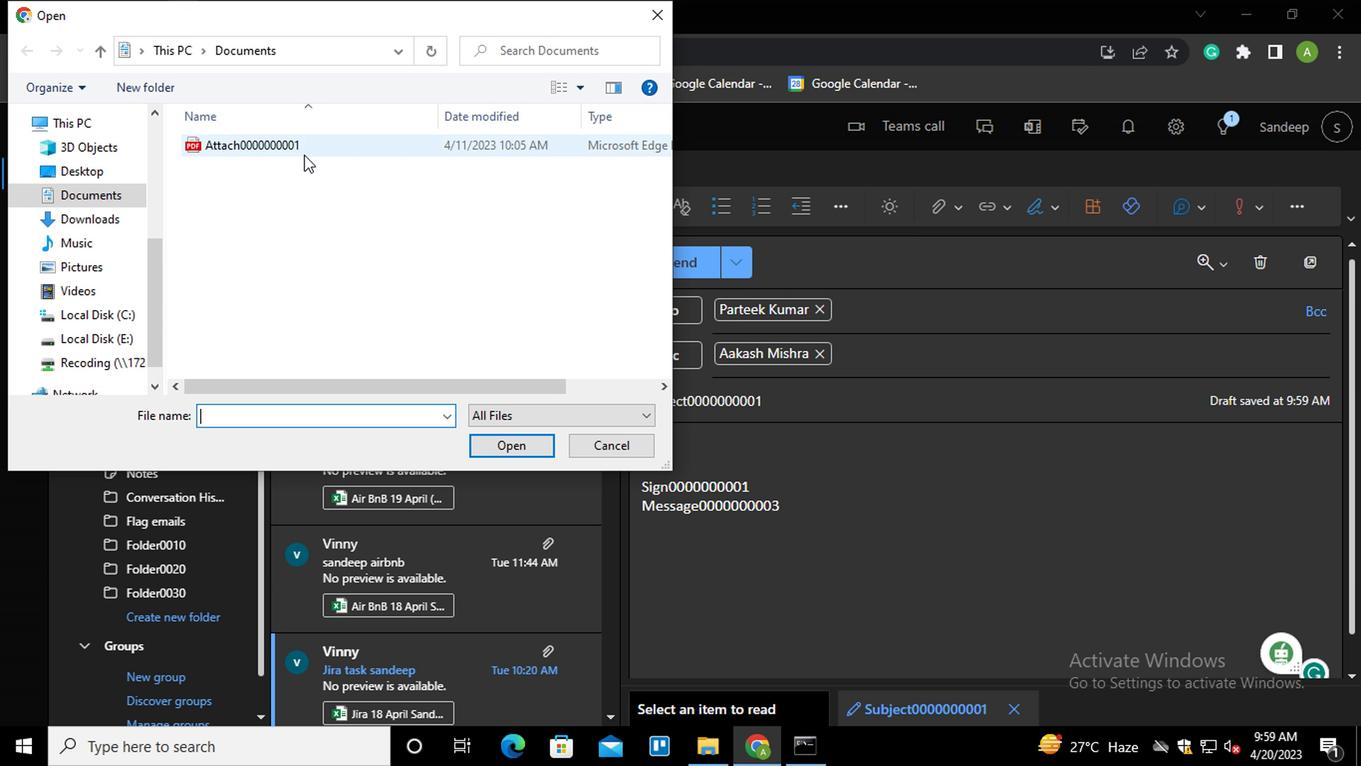 
Action: Mouse pressed right at (303, 155)
Screenshot: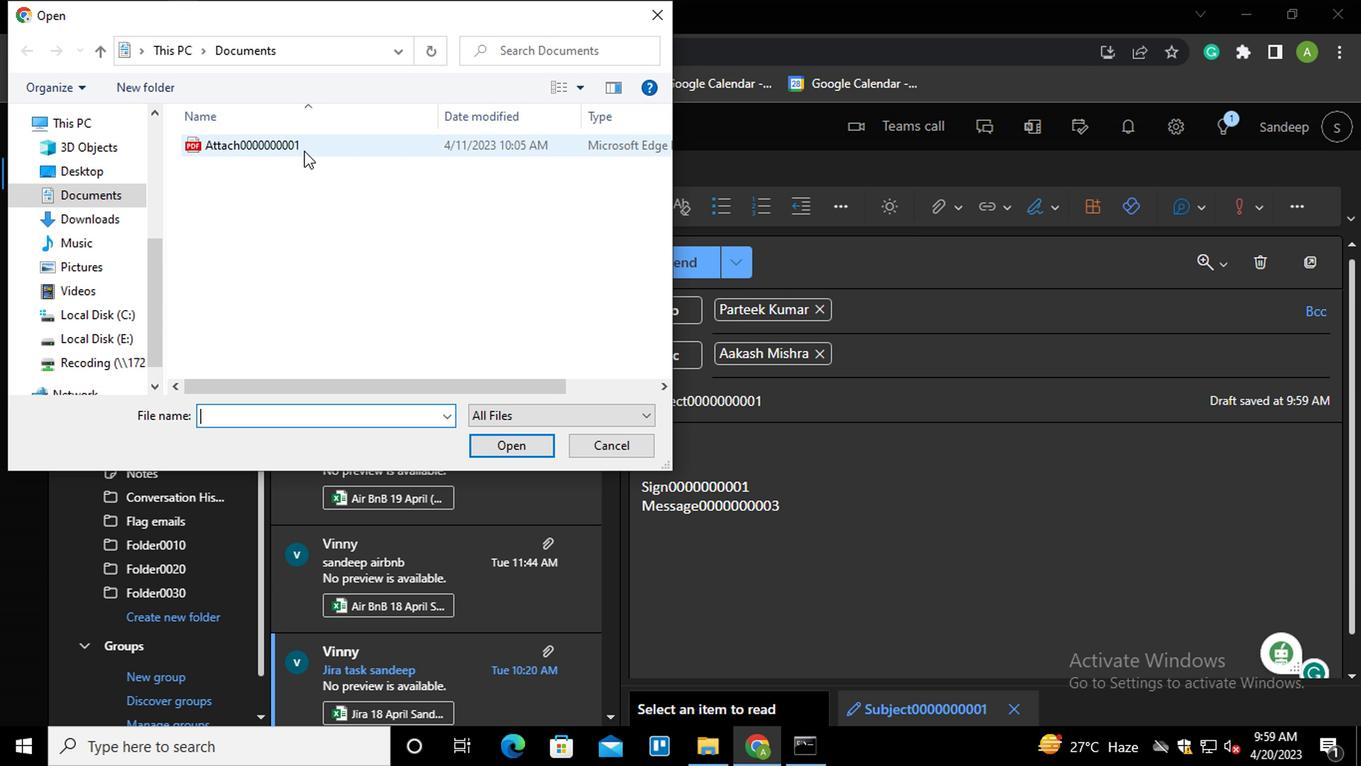 
Action: Mouse moved to (268, 267)
Screenshot: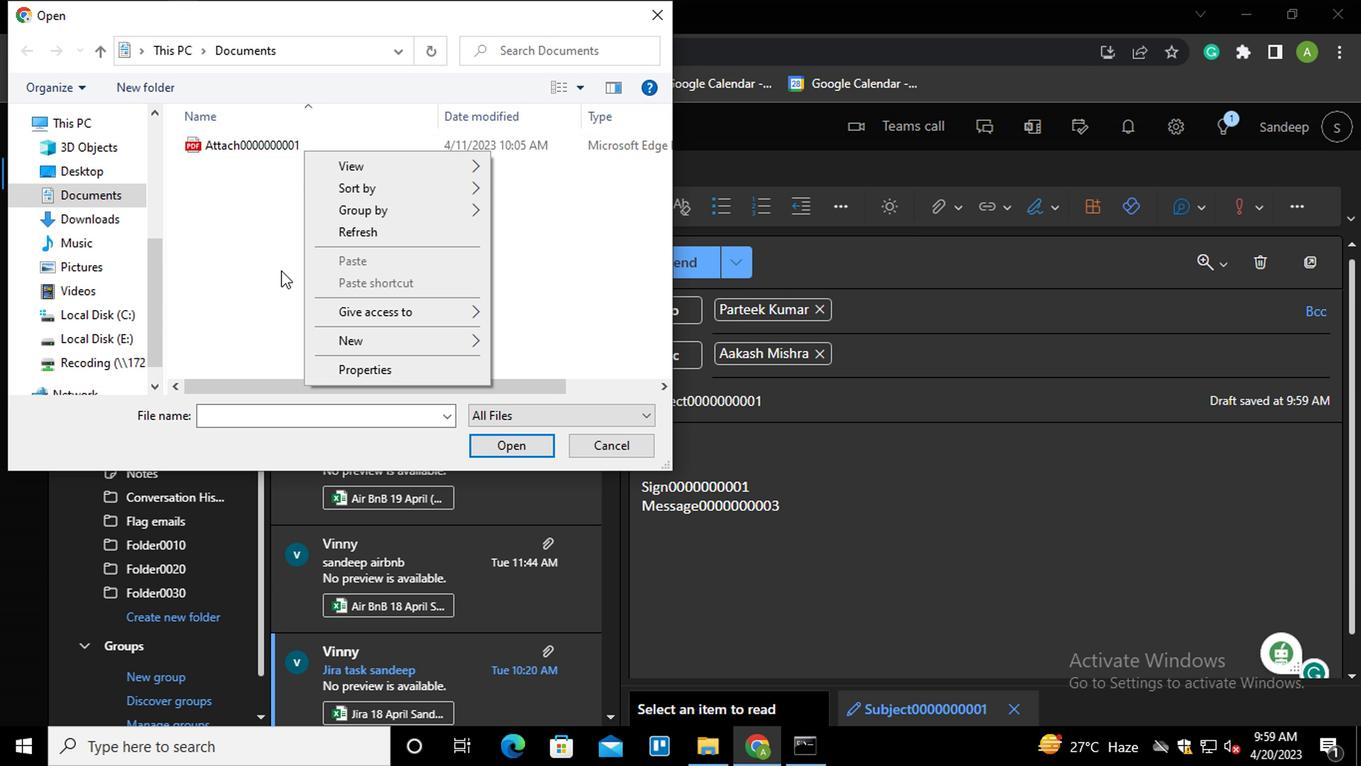 
Action: Mouse pressed left at (268, 267)
Screenshot: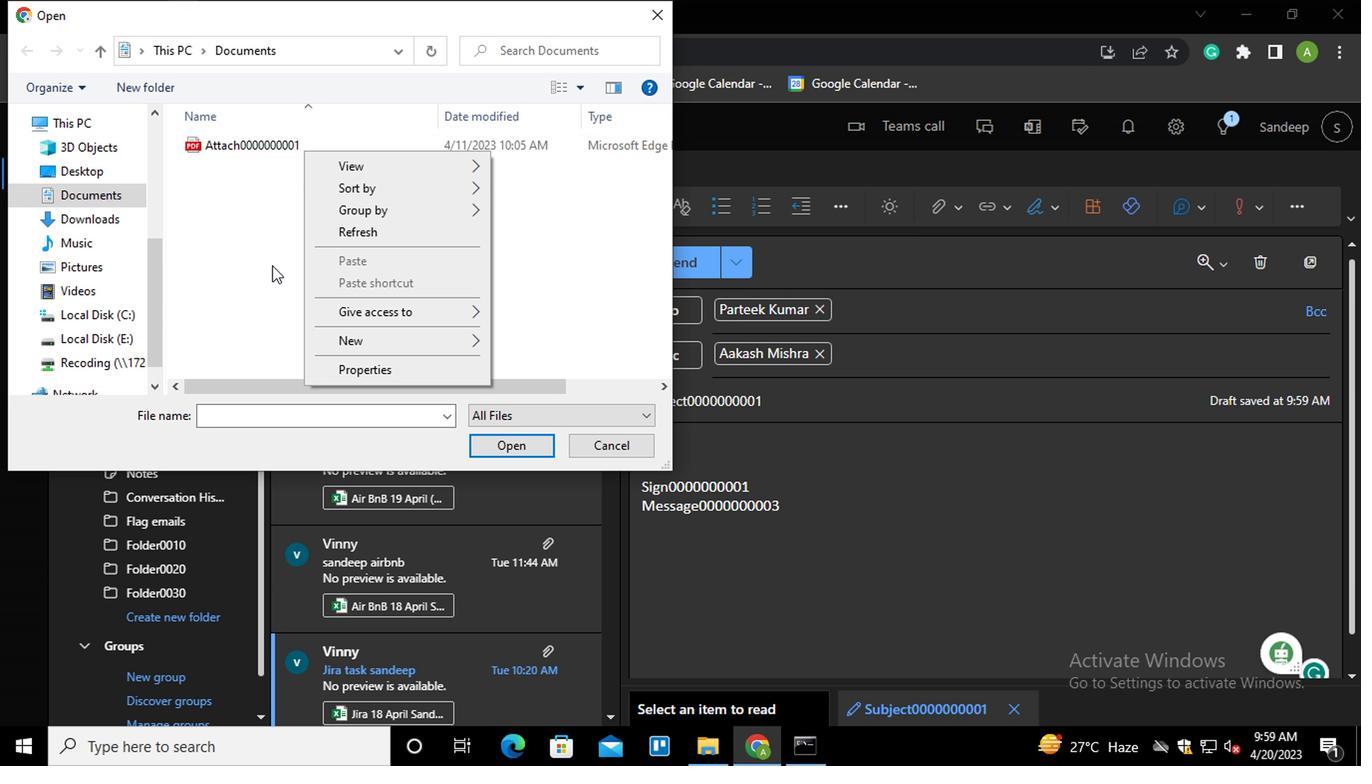 
Action: Mouse moved to (315, 146)
Screenshot: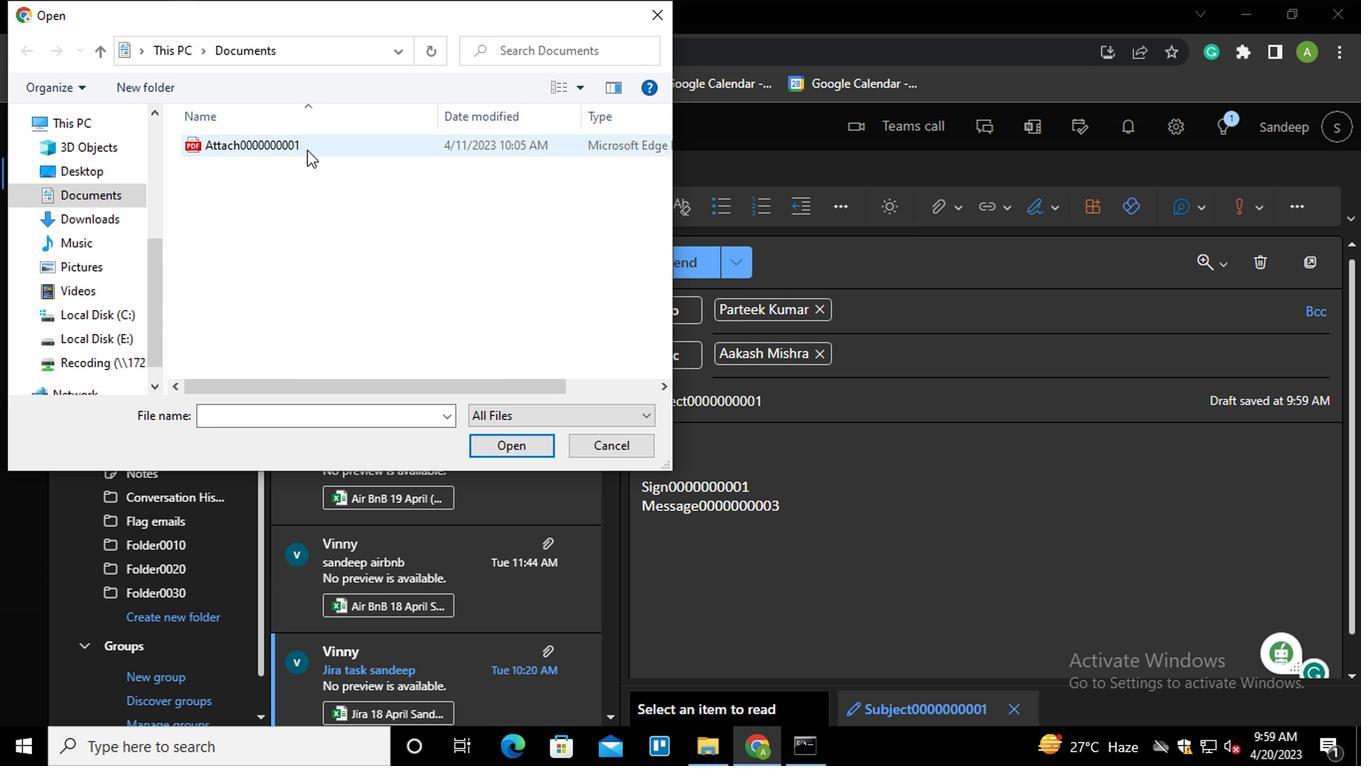 
Action: Mouse pressed left at (315, 146)
Screenshot: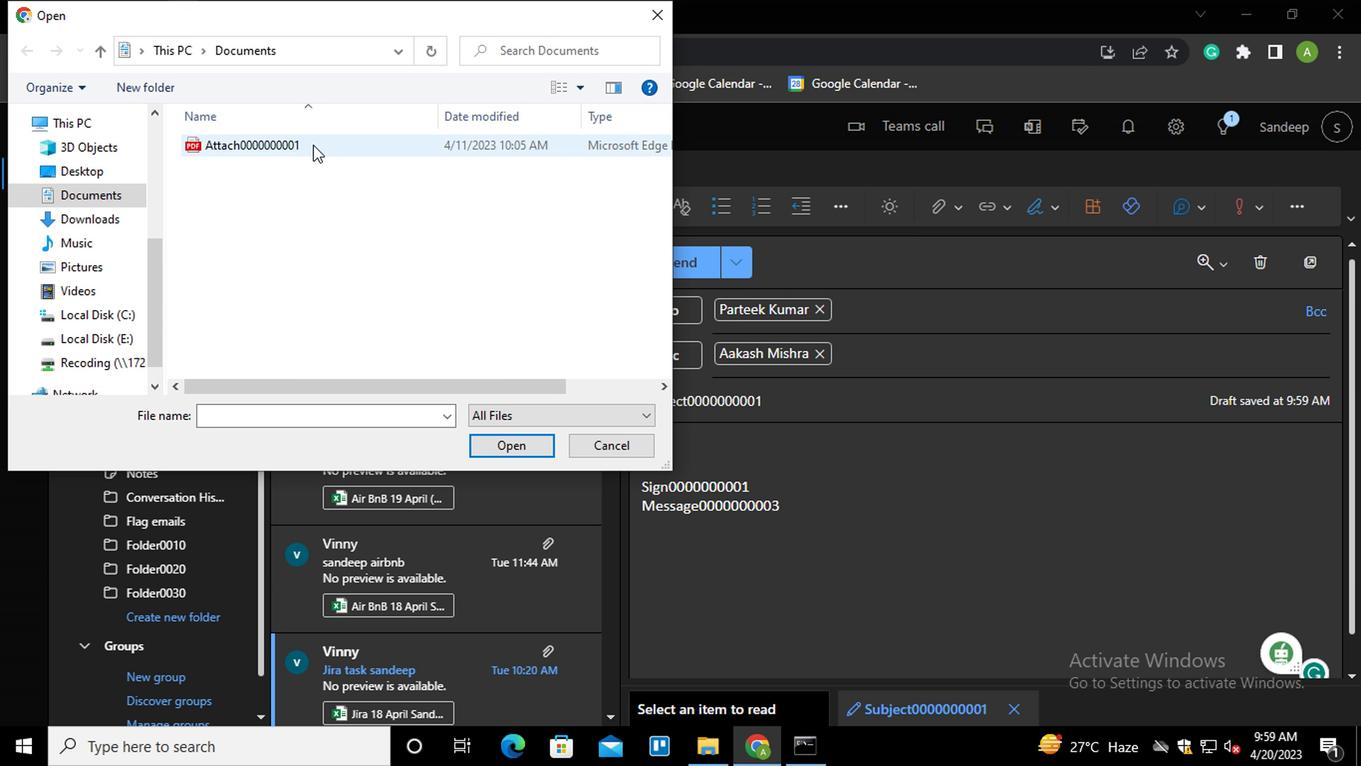 
Action: Mouse pressed right at (315, 146)
Screenshot: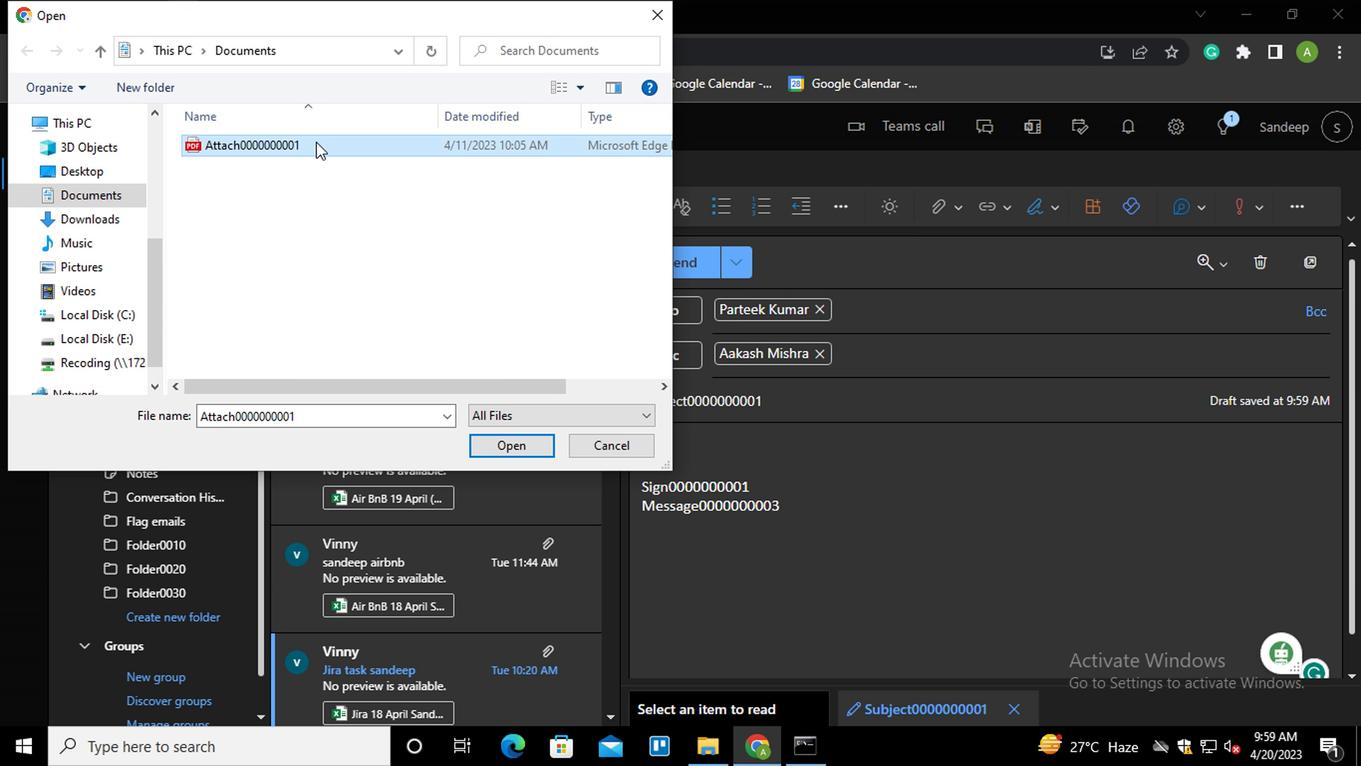 
Action: Mouse moved to (382, 436)
Screenshot: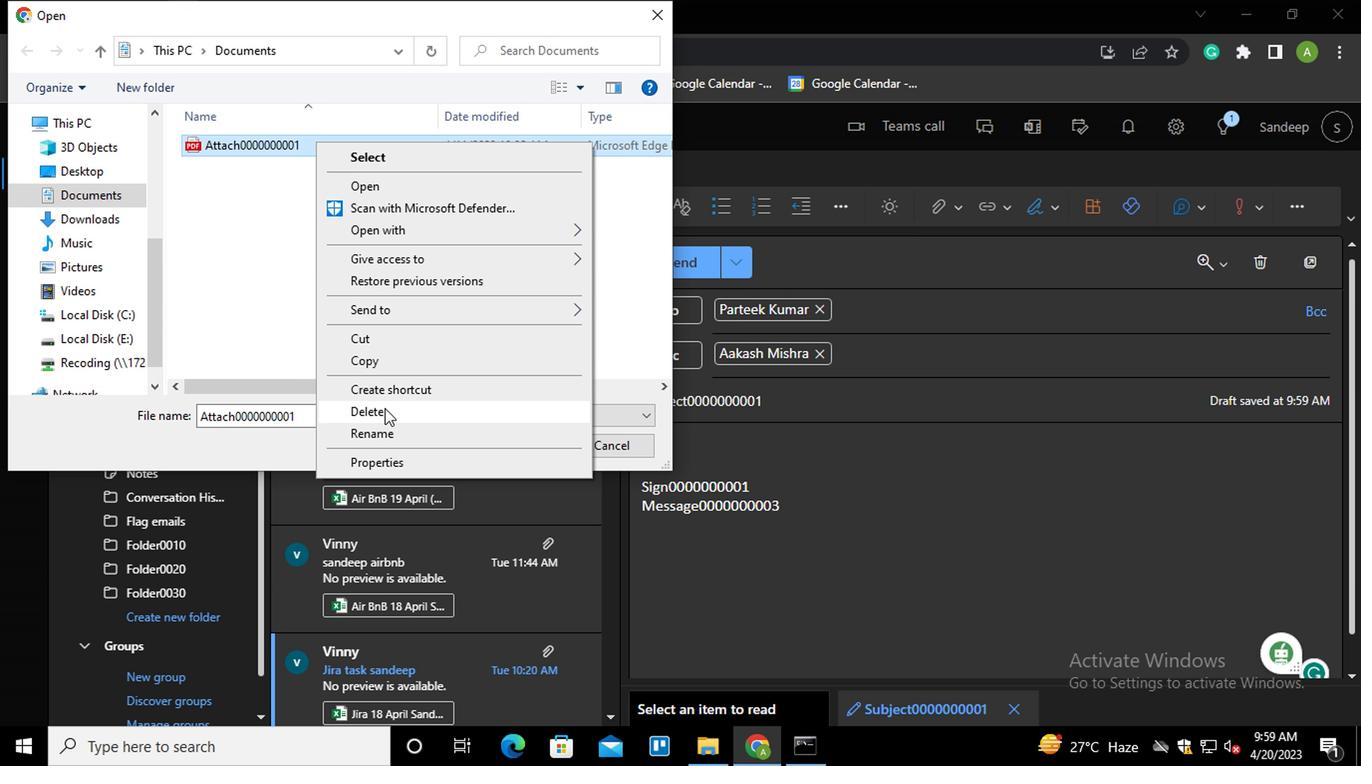 
Action: Mouse pressed left at (382, 436)
Screenshot: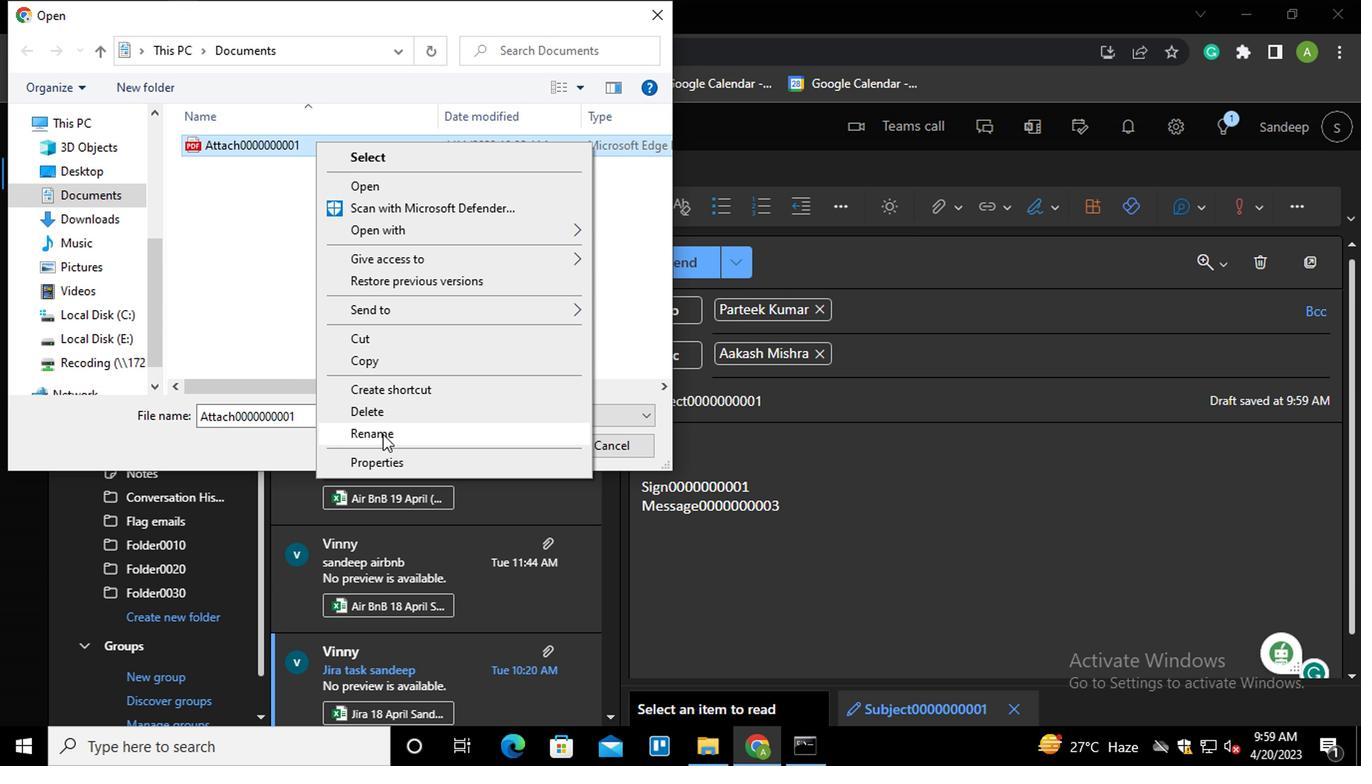 
Action: Mouse moved to (388, 285)
Screenshot: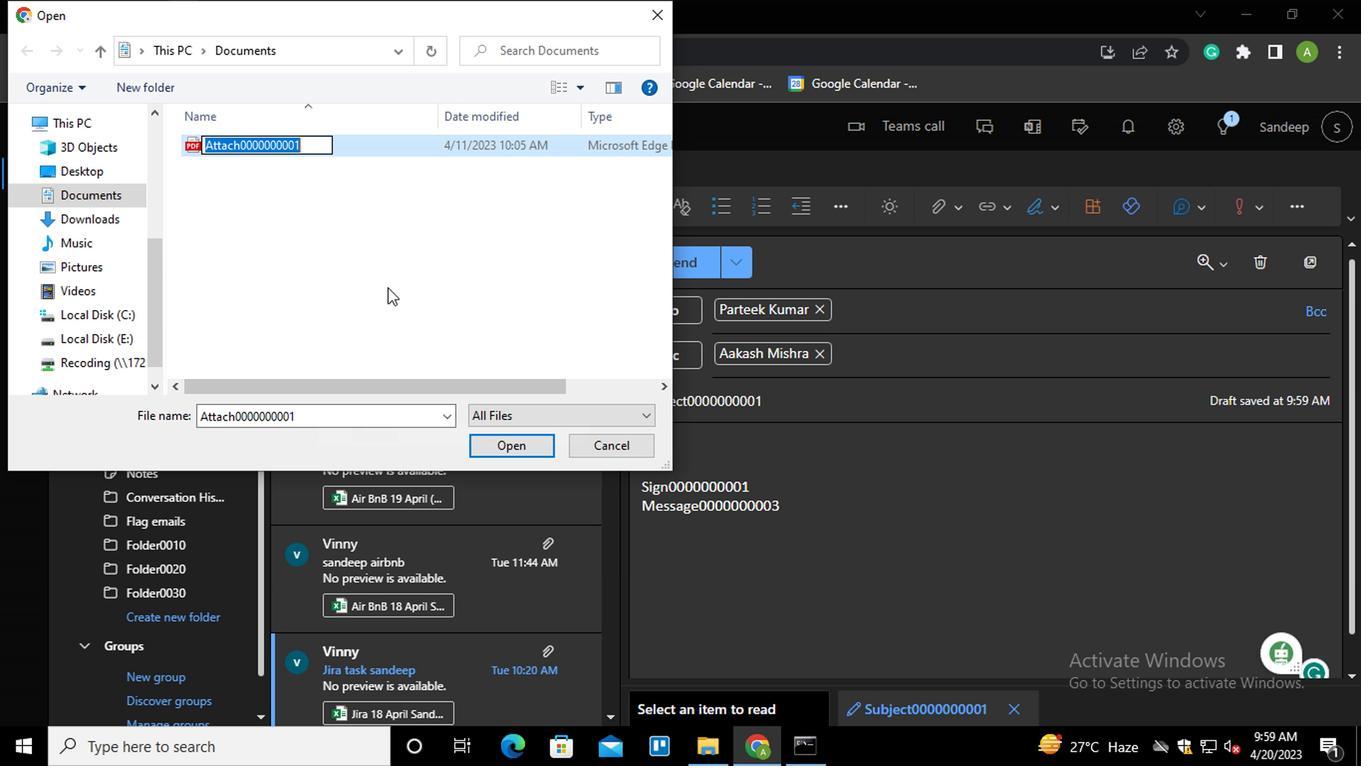 
Action: Key pressed <Key.right><Key.backspace>3
Screenshot: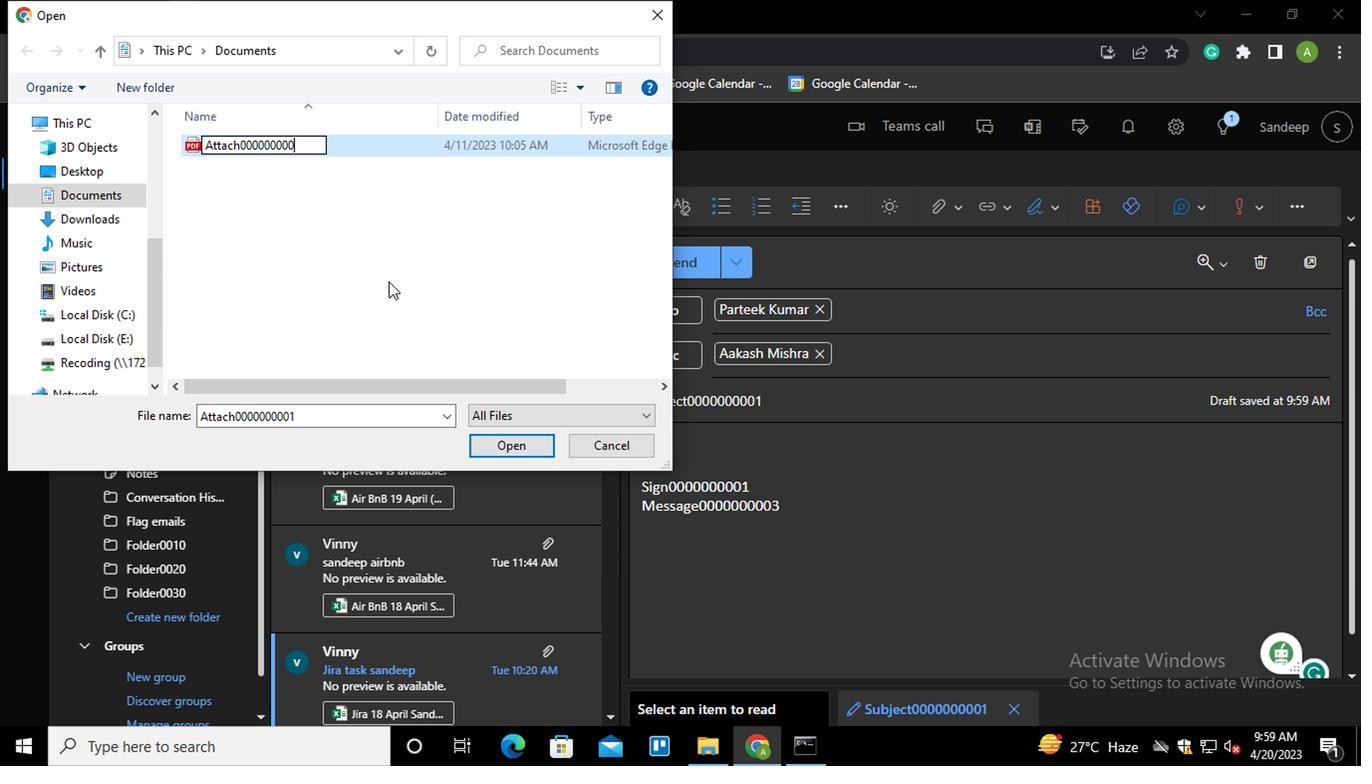 
Action: Mouse moved to (401, 144)
Screenshot: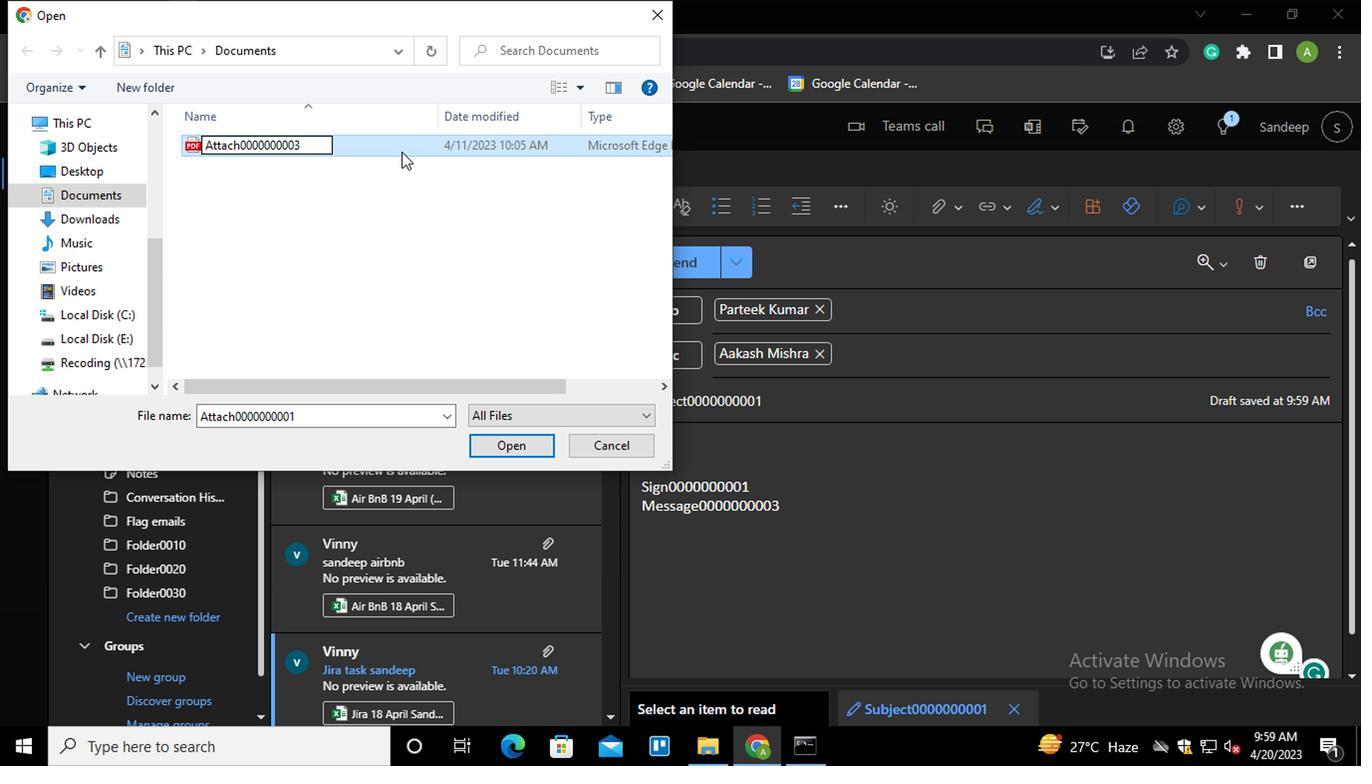 
Action: Mouse pressed left at (401, 144)
Screenshot: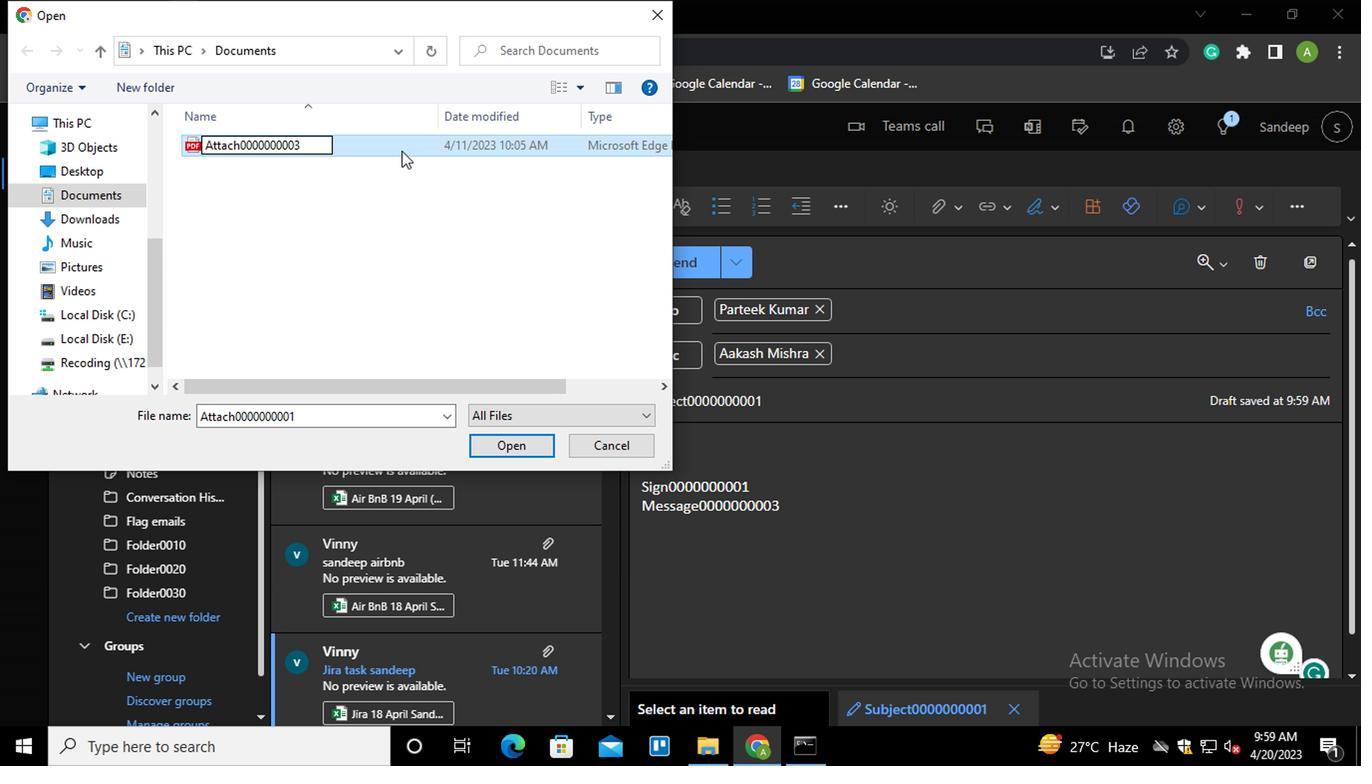 
Action: Mouse moved to (327, 180)
Screenshot: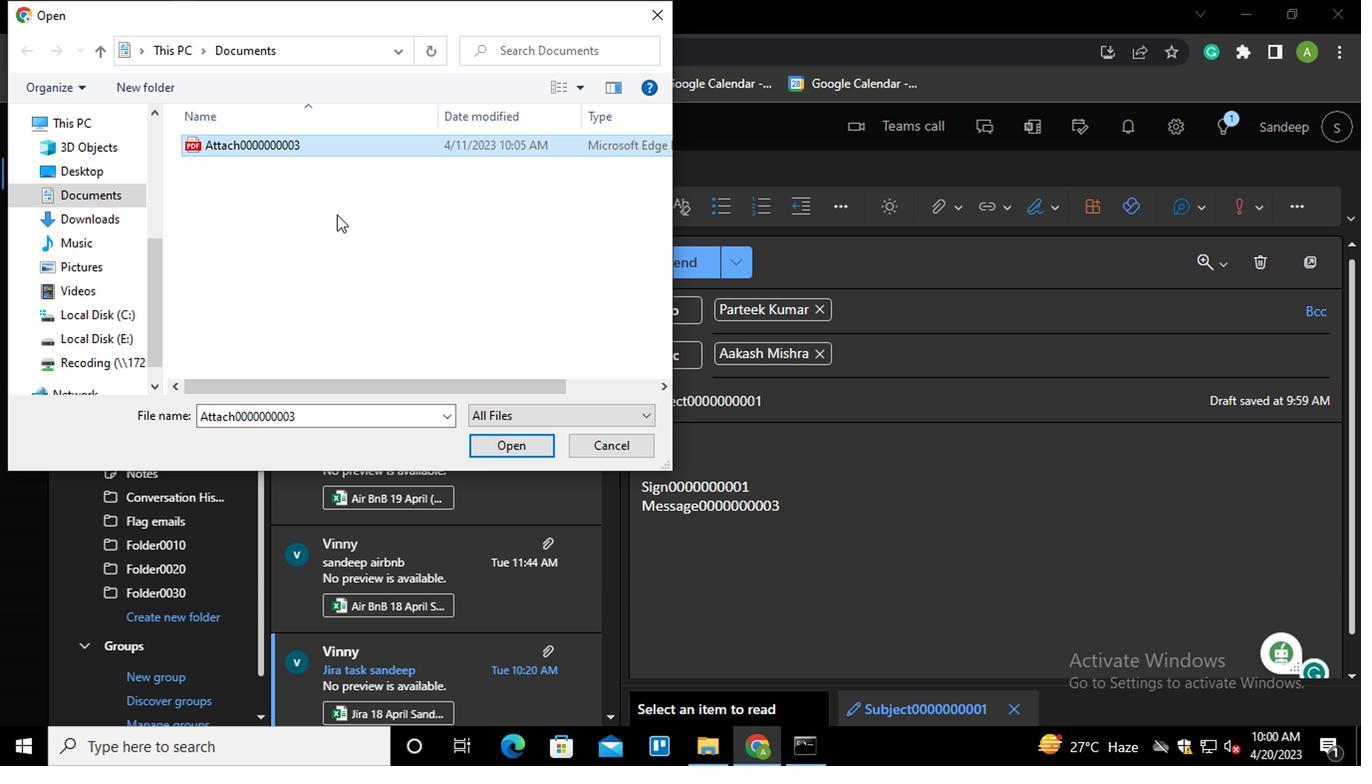 
Action: Key pressed <Key.f2><Key.right><Key.backspace>2
Screenshot: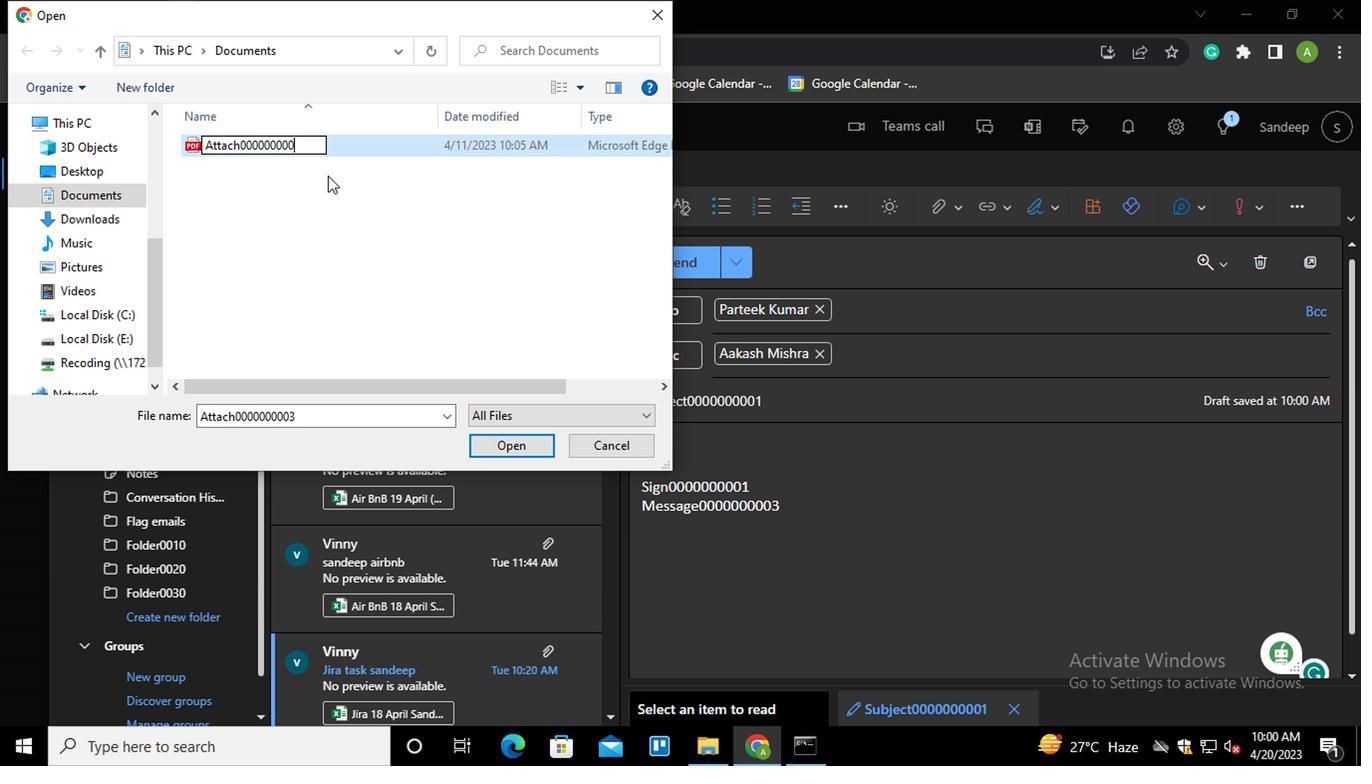 
Action: Mouse moved to (375, 160)
Screenshot: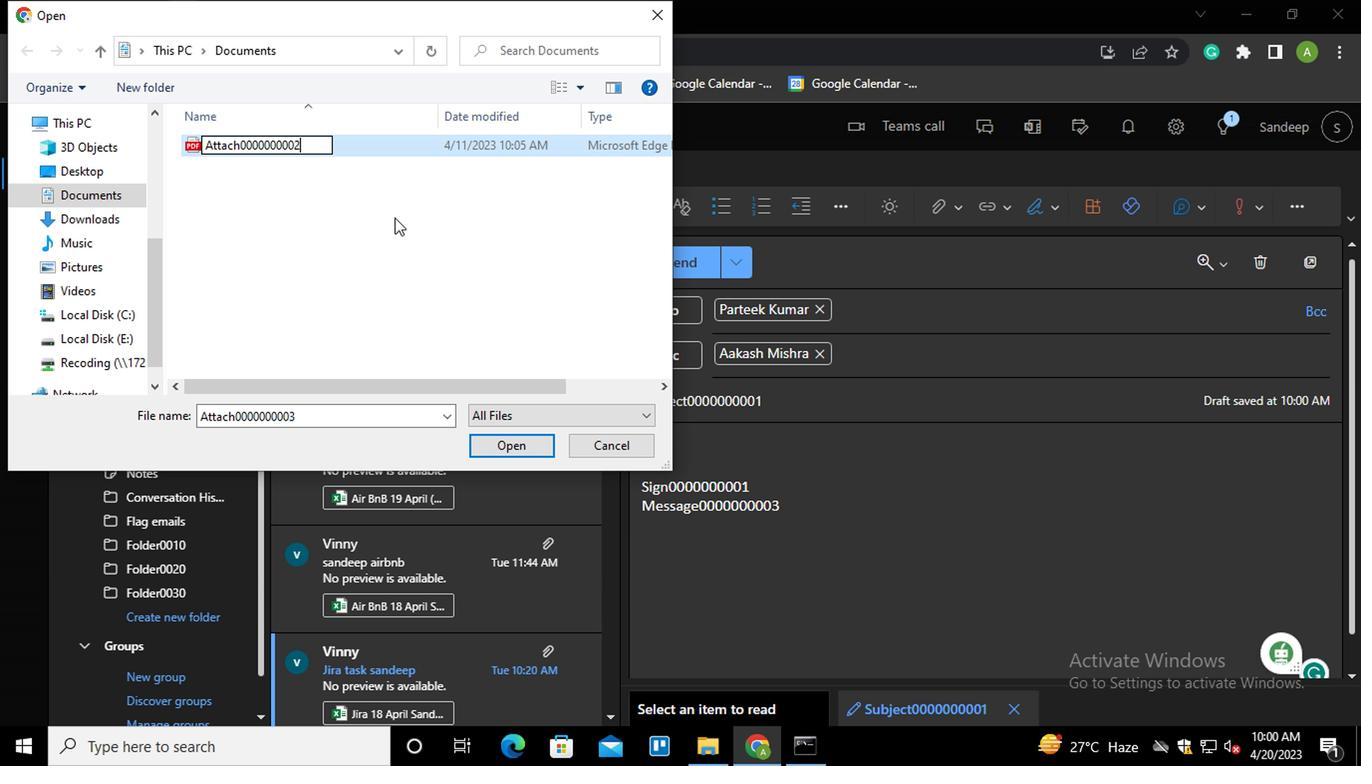 
Action: Mouse pressed left at (375, 160)
Screenshot: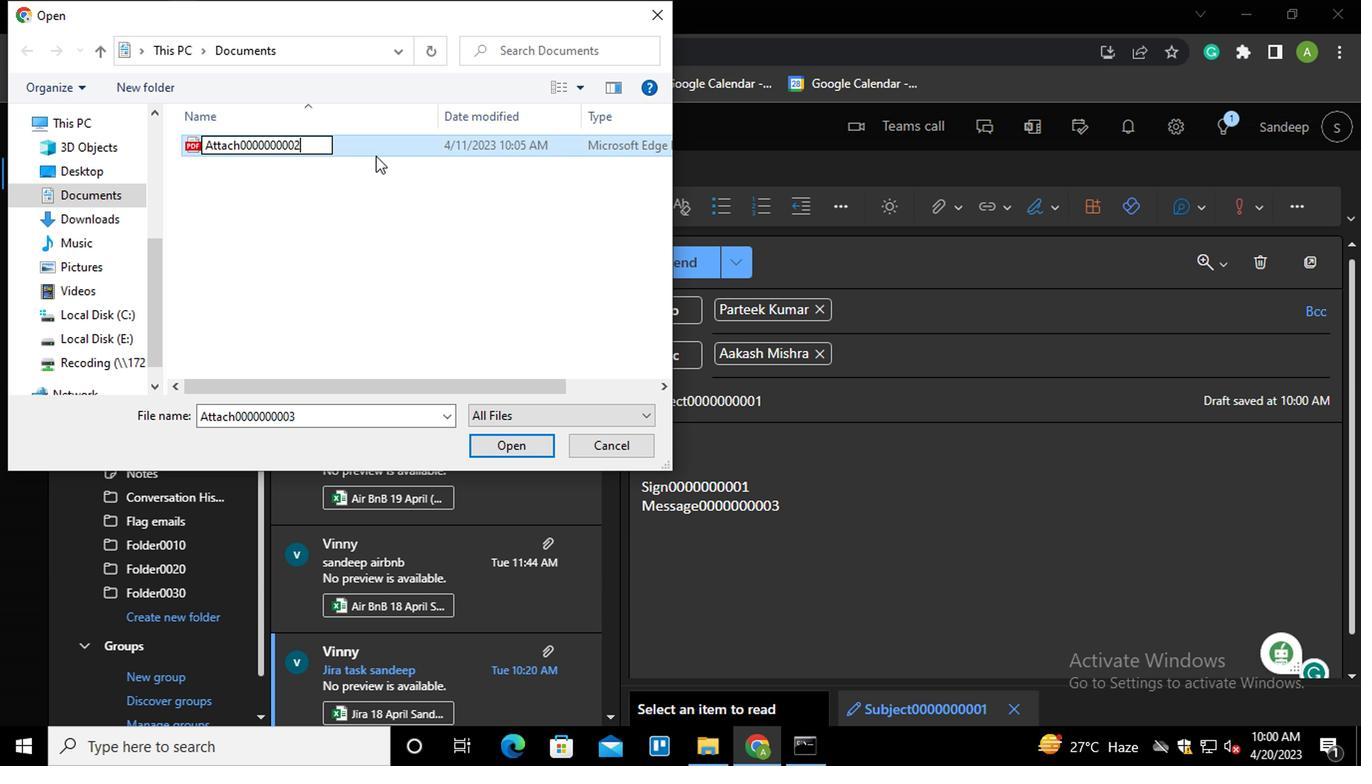 
Action: Mouse moved to (489, 453)
Screenshot: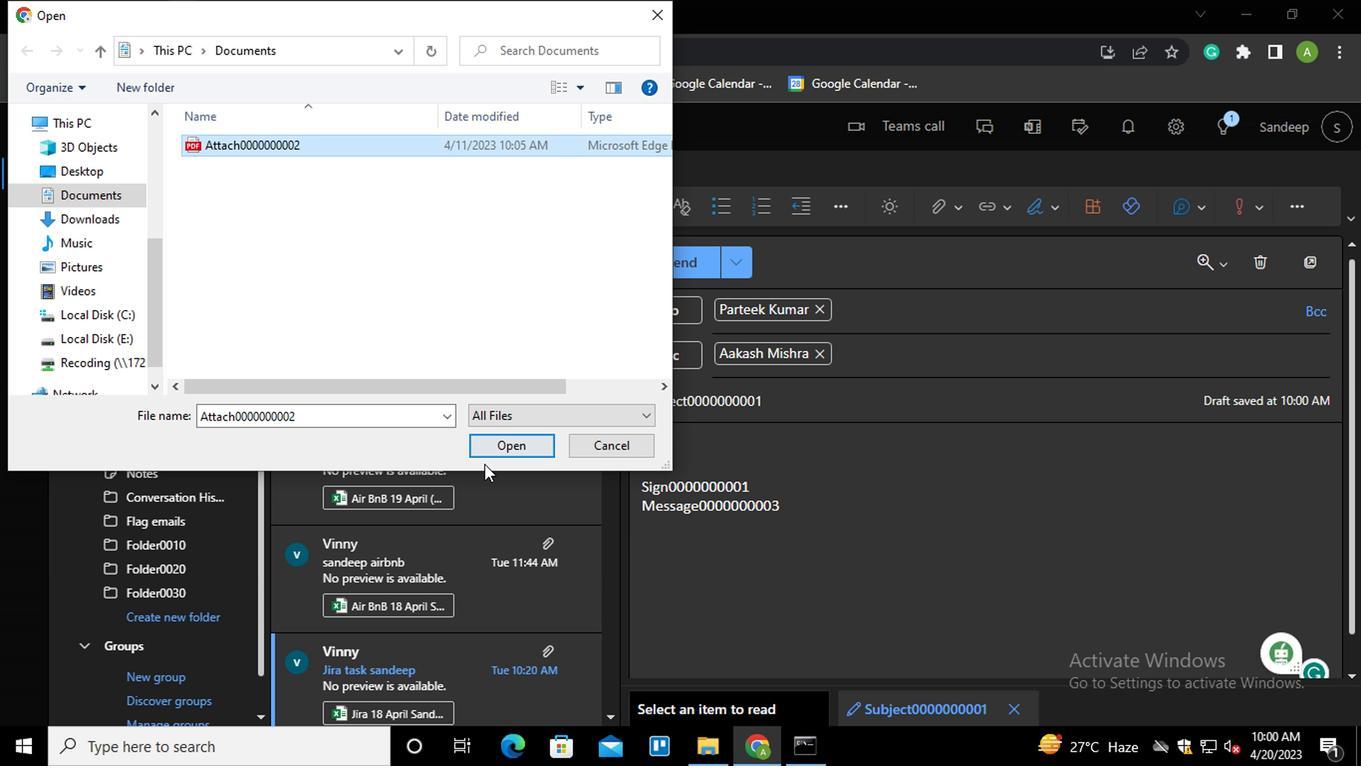 
Action: Mouse pressed left at (489, 453)
Screenshot: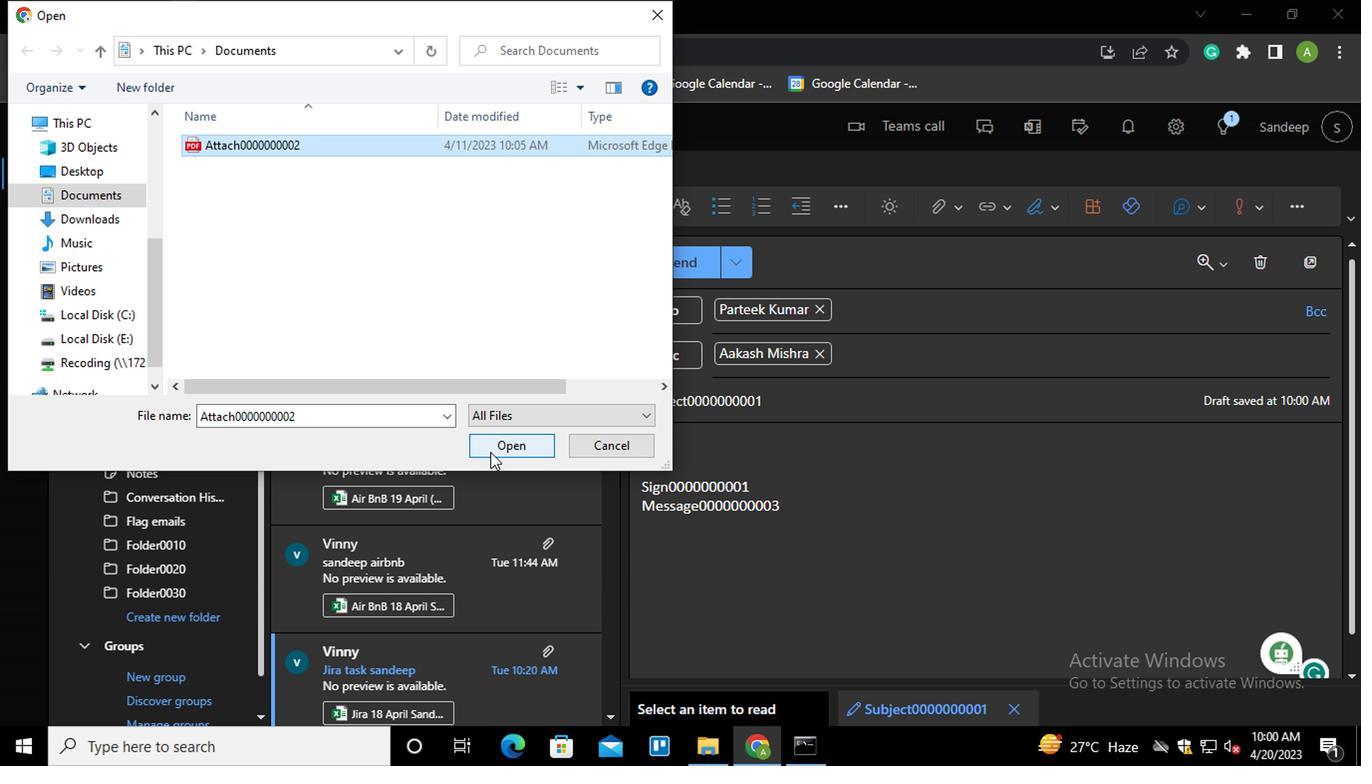 
Action: Mouse moved to (709, 258)
Screenshot: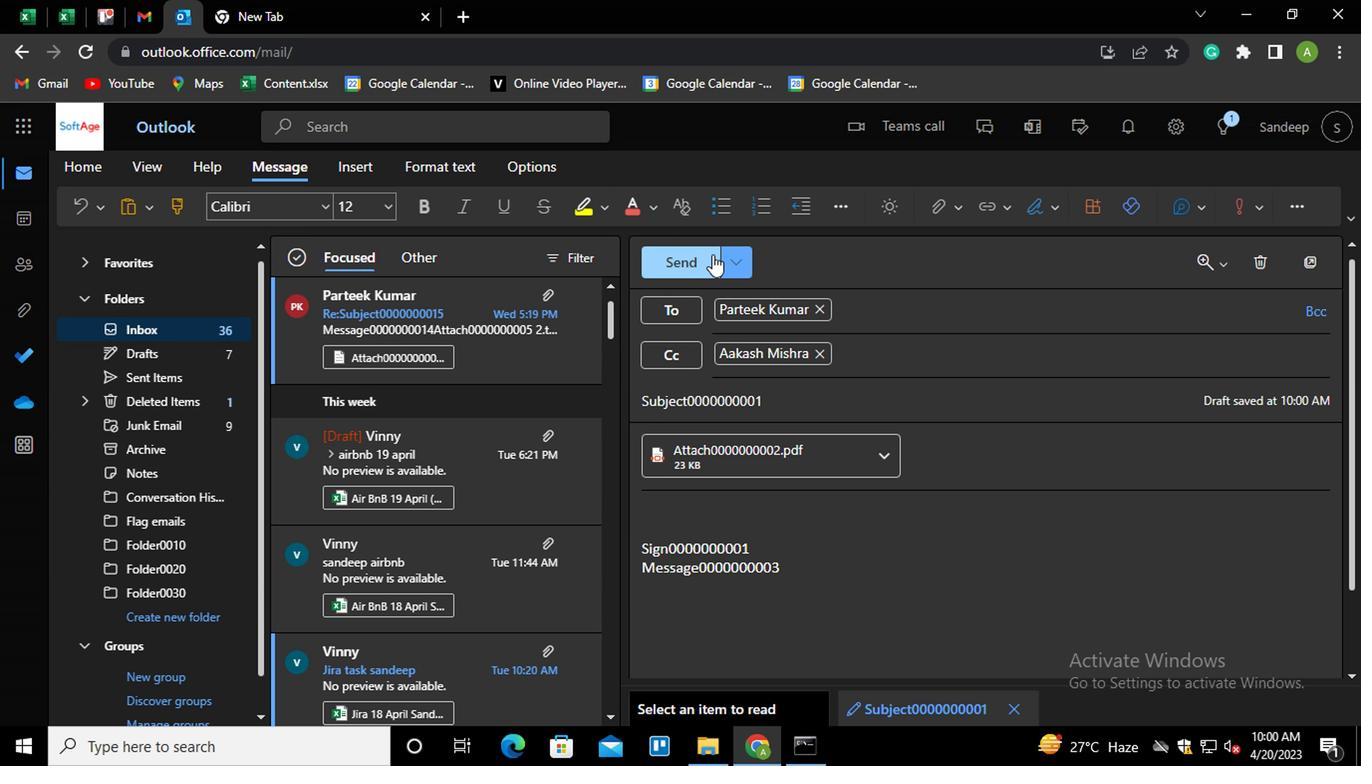 
Action: Mouse pressed left at (709, 258)
Screenshot: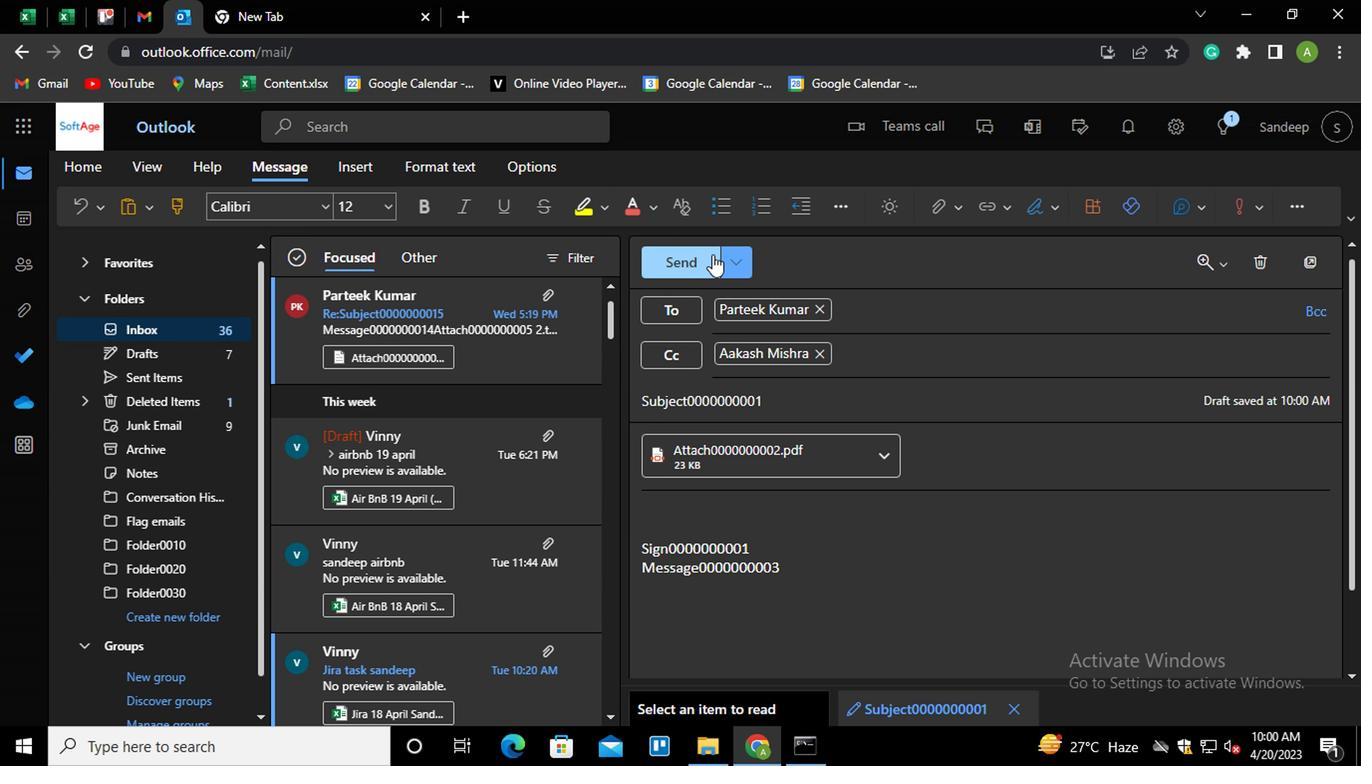 
Action: Mouse moved to (165, 214)
Screenshot: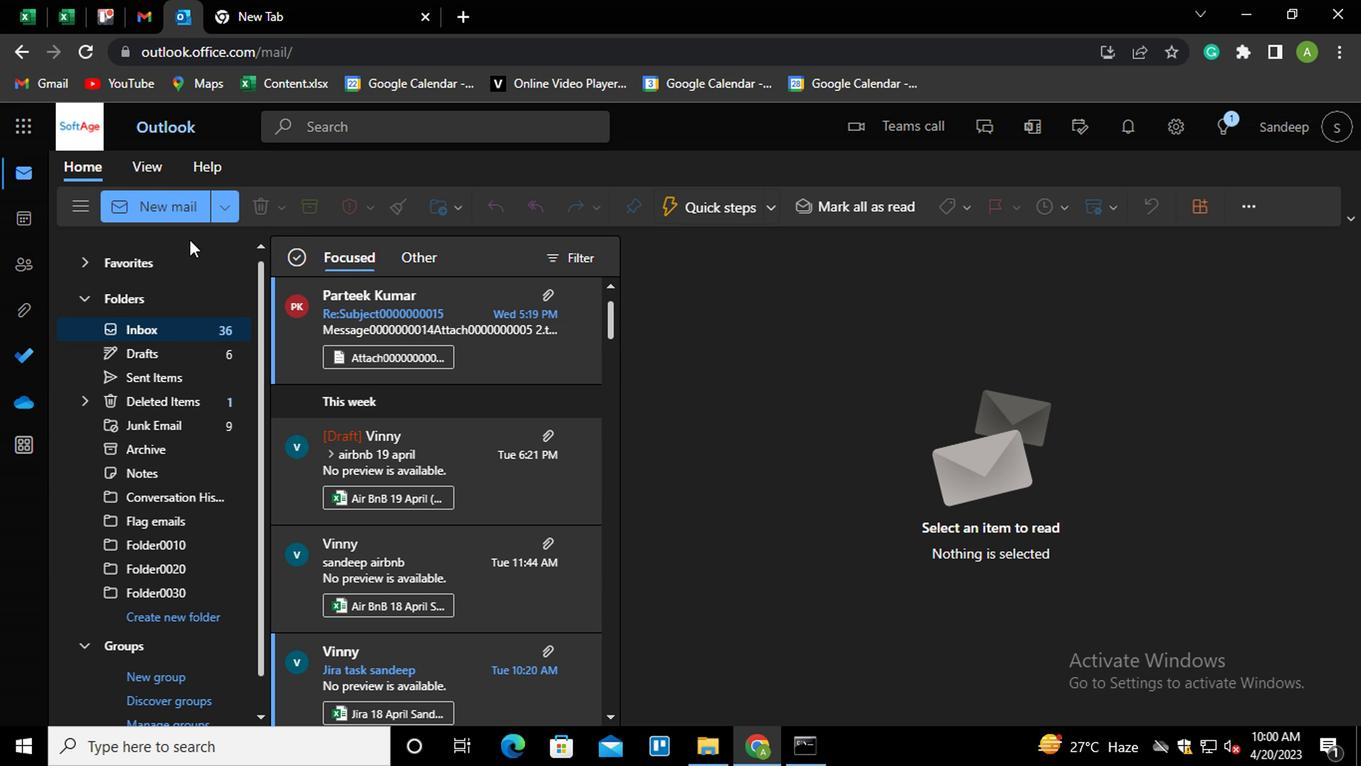 
Action: Mouse pressed left at (165, 214)
Screenshot: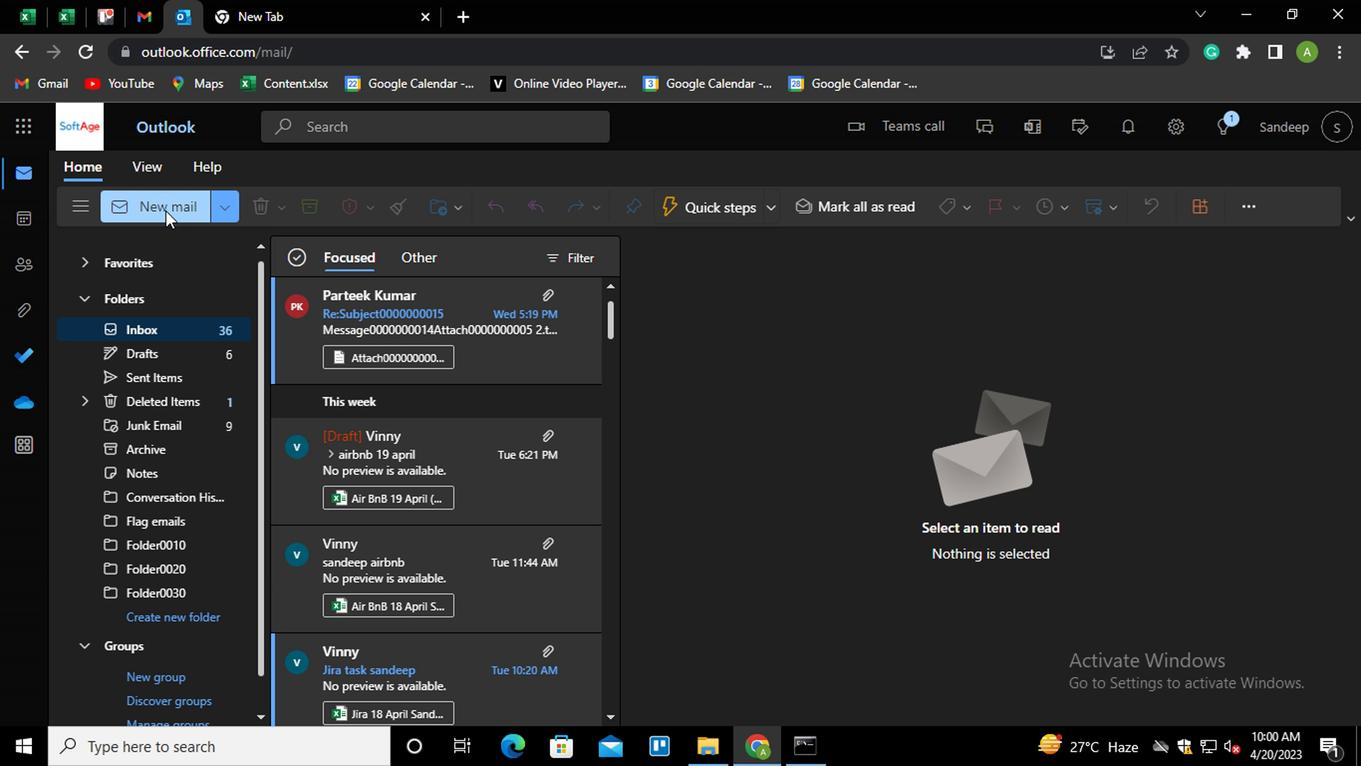 
Action: Mouse moved to (816, 314)
Screenshot: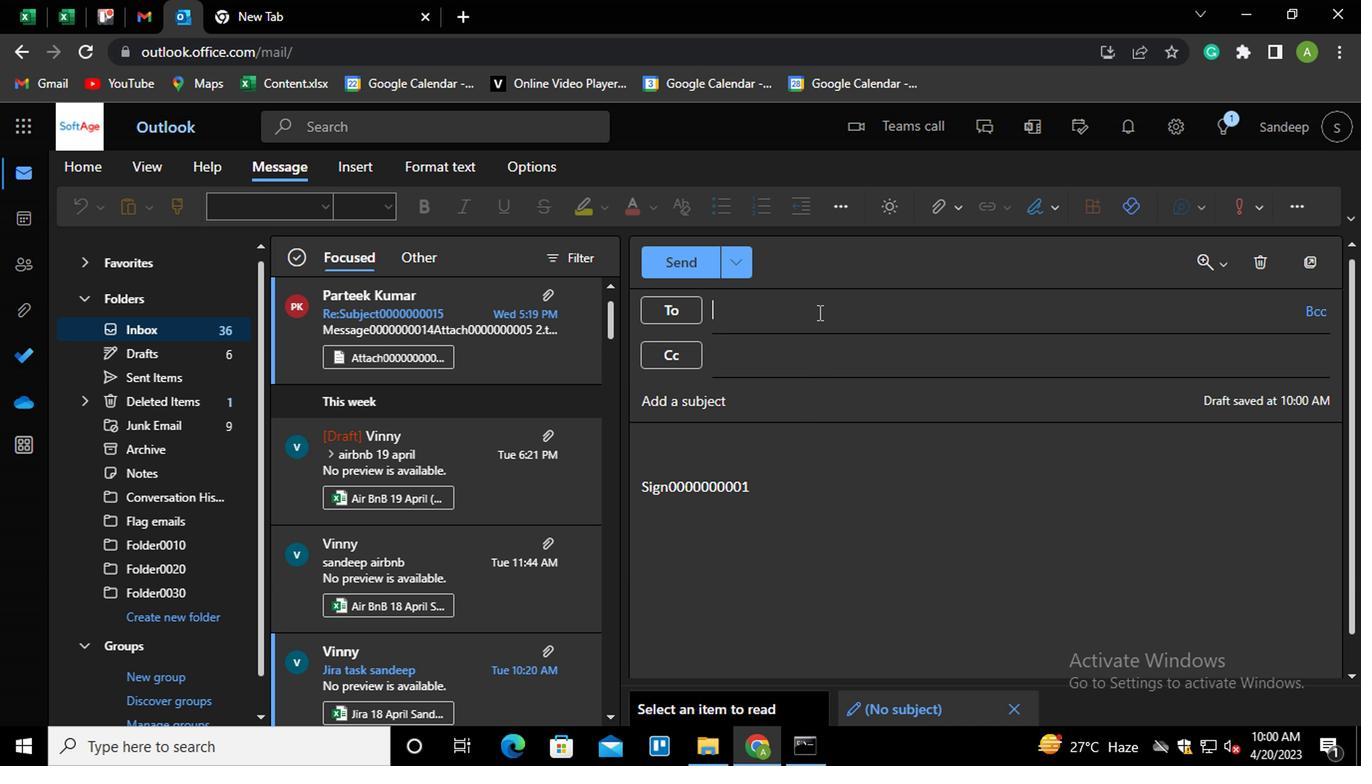 
Action: Mouse pressed left at (816, 314)
Screenshot: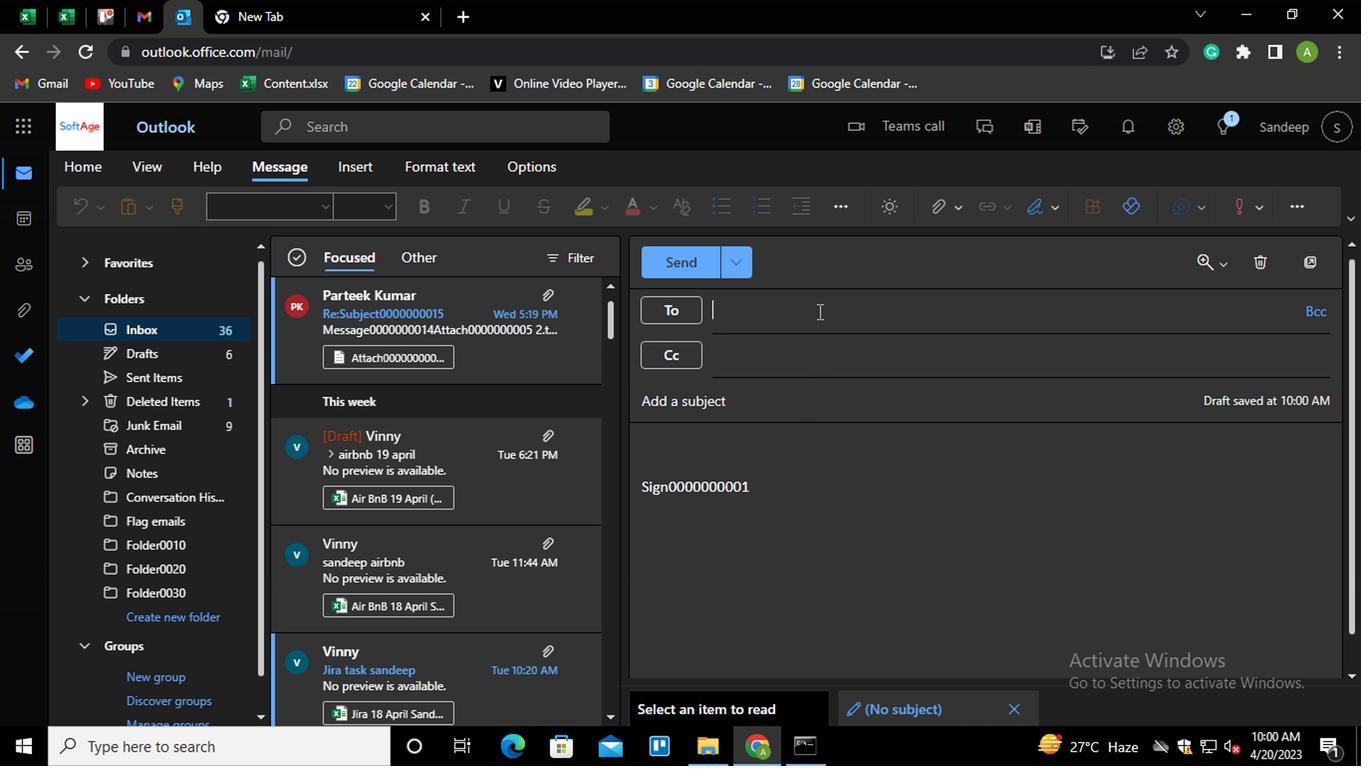 
Action: Mouse moved to (801, 297)
Screenshot: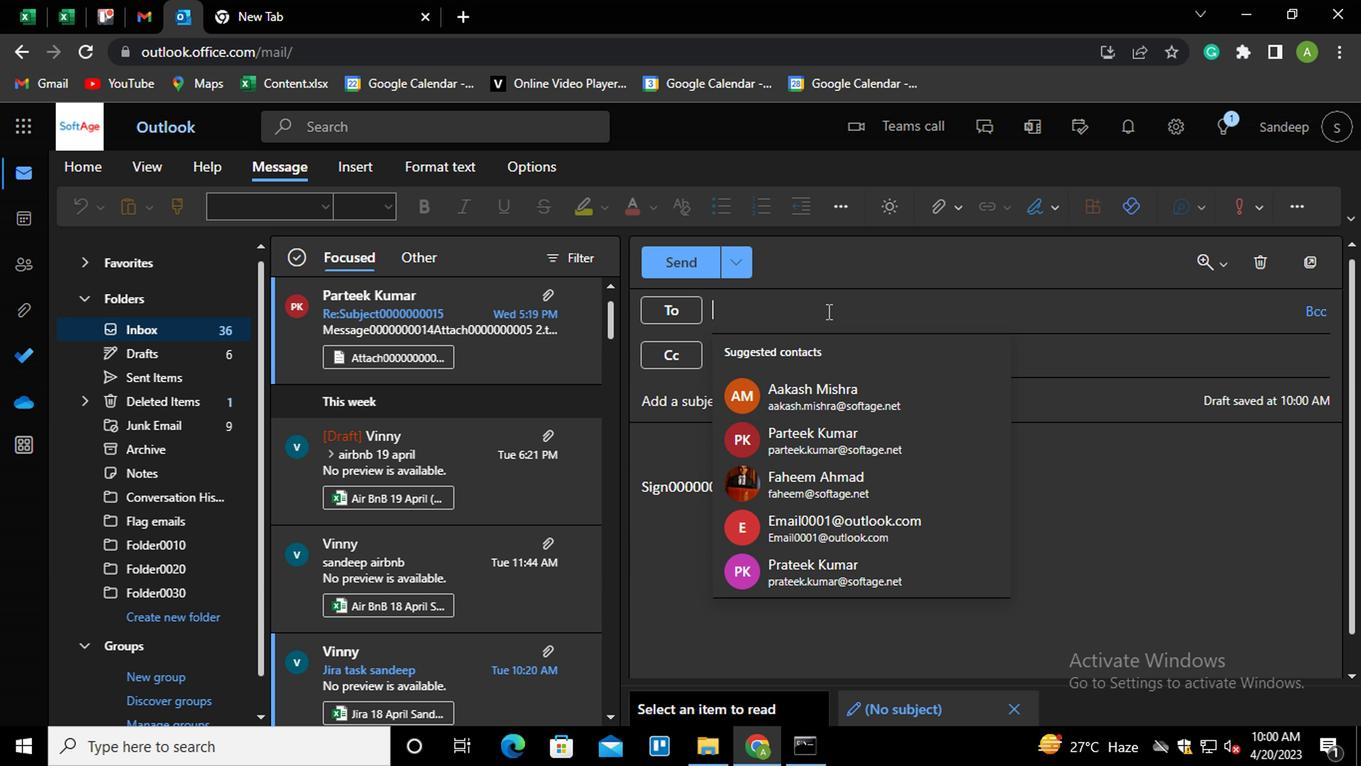 
Action: Key pressed <Key.shift><Key.shift><Key.shift><Key.shift><Key.shift>PART<Key.enter>
Screenshot: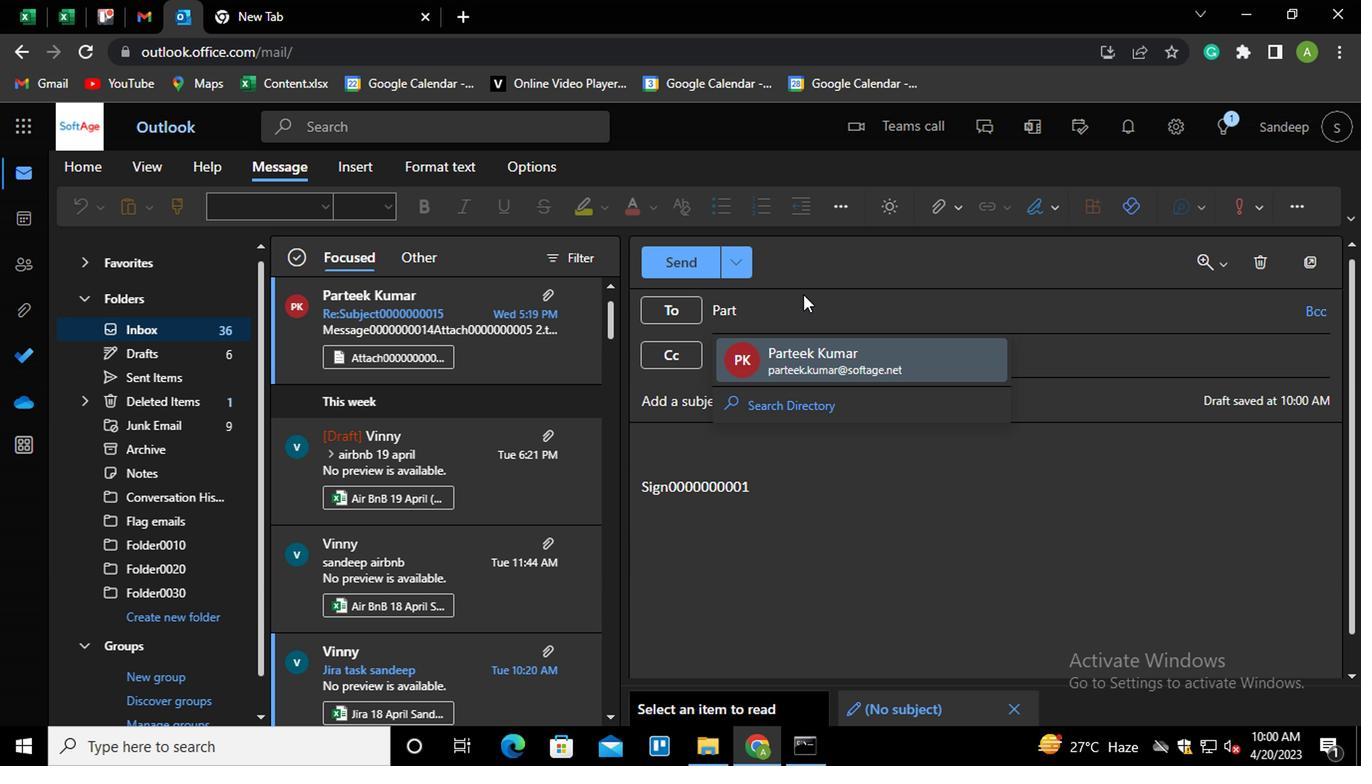 
Action: Mouse moved to (788, 356)
Screenshot: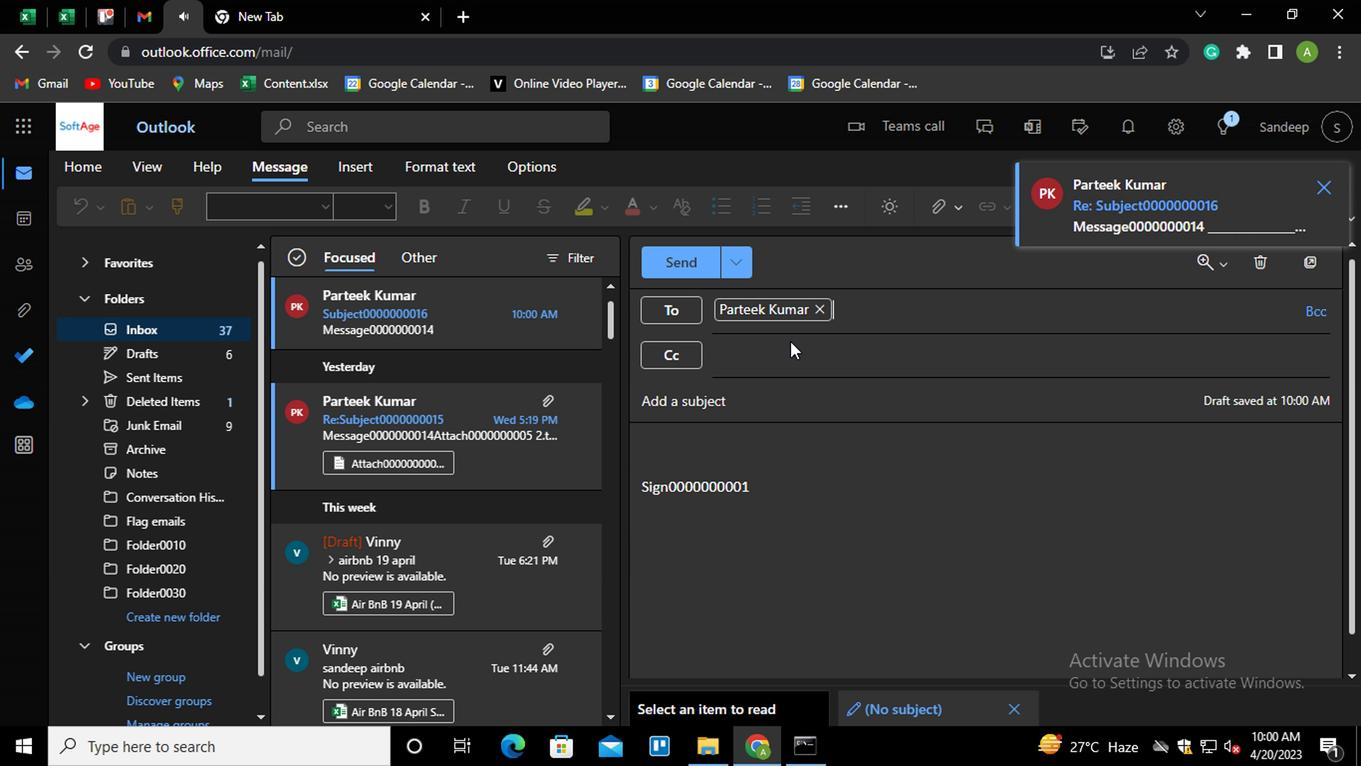 
Action: Mouse pressed left at (788, 356)
Screenshot: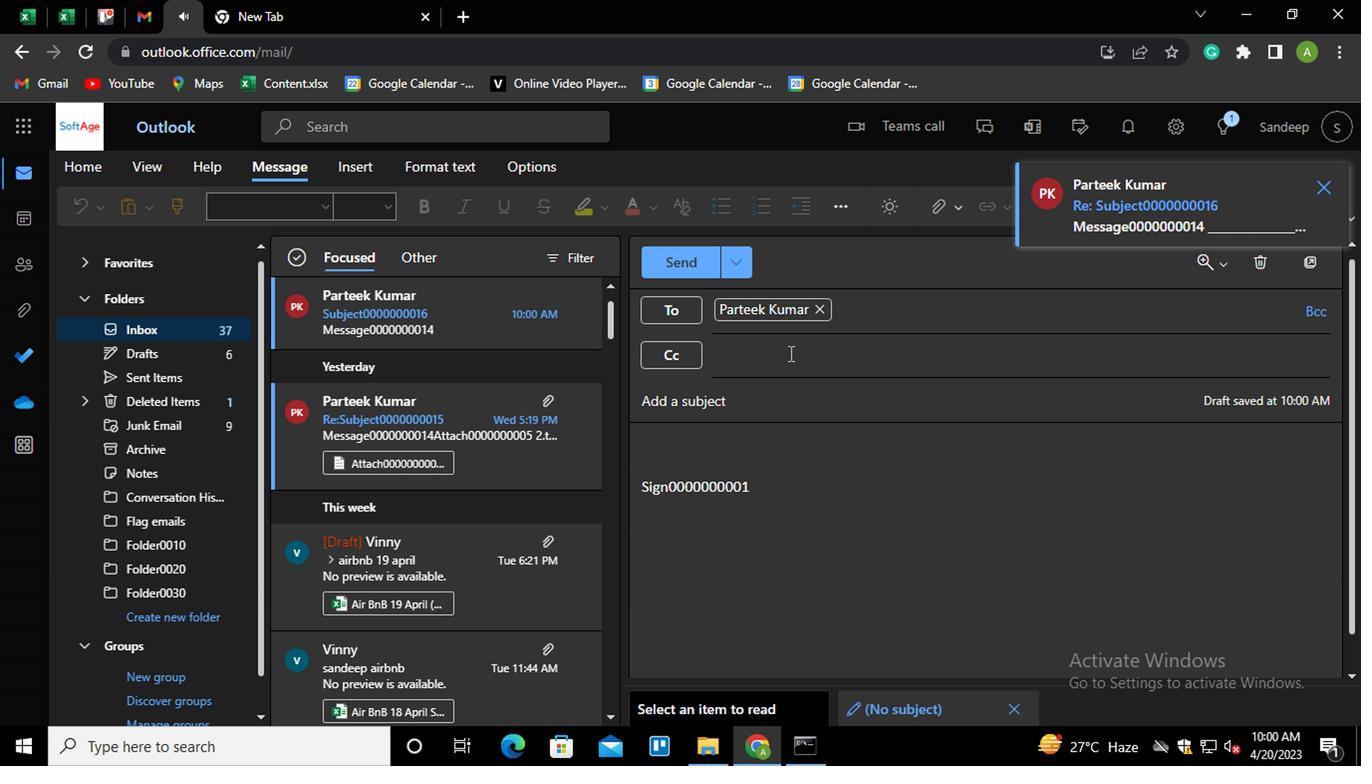 
Action: Key pressed AA<Key.enter>
Screenshot: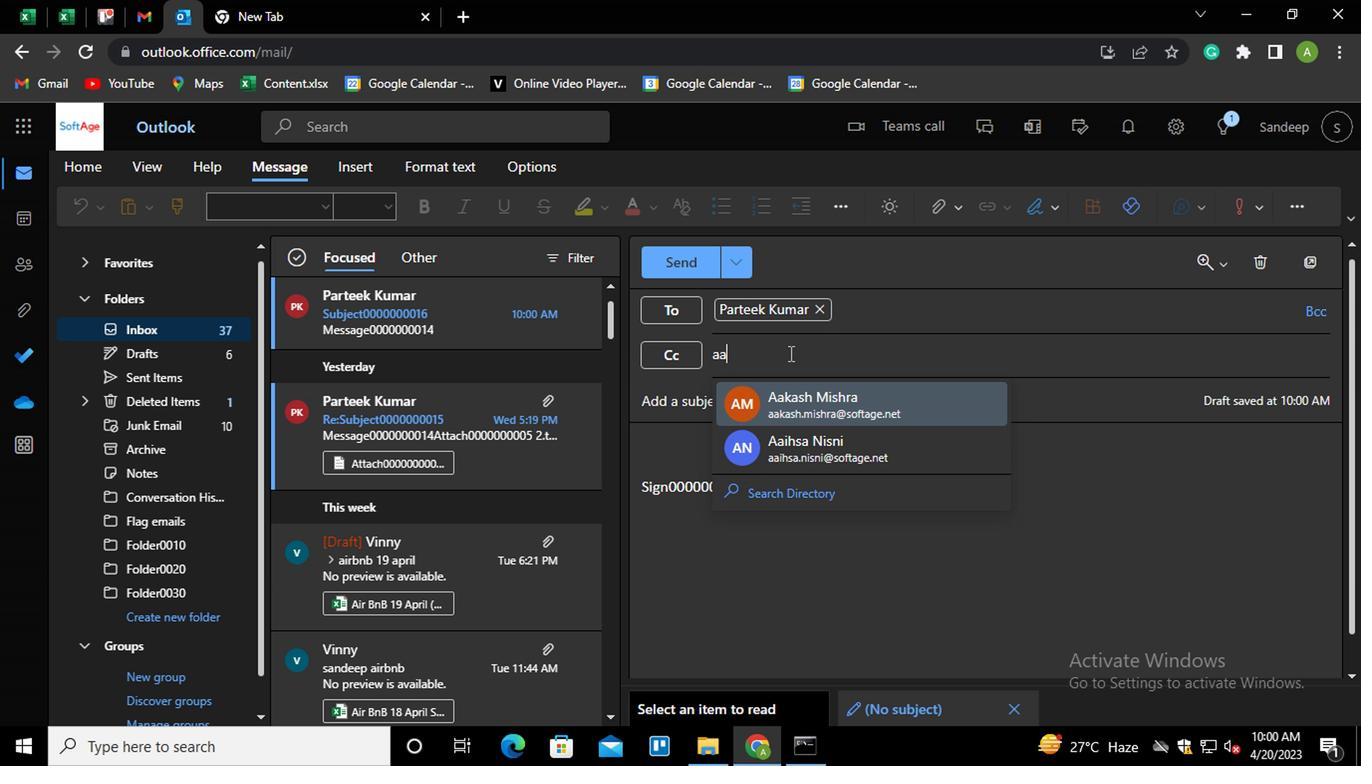 
Action: Mouse moved to (1316, 307)
Screenshot: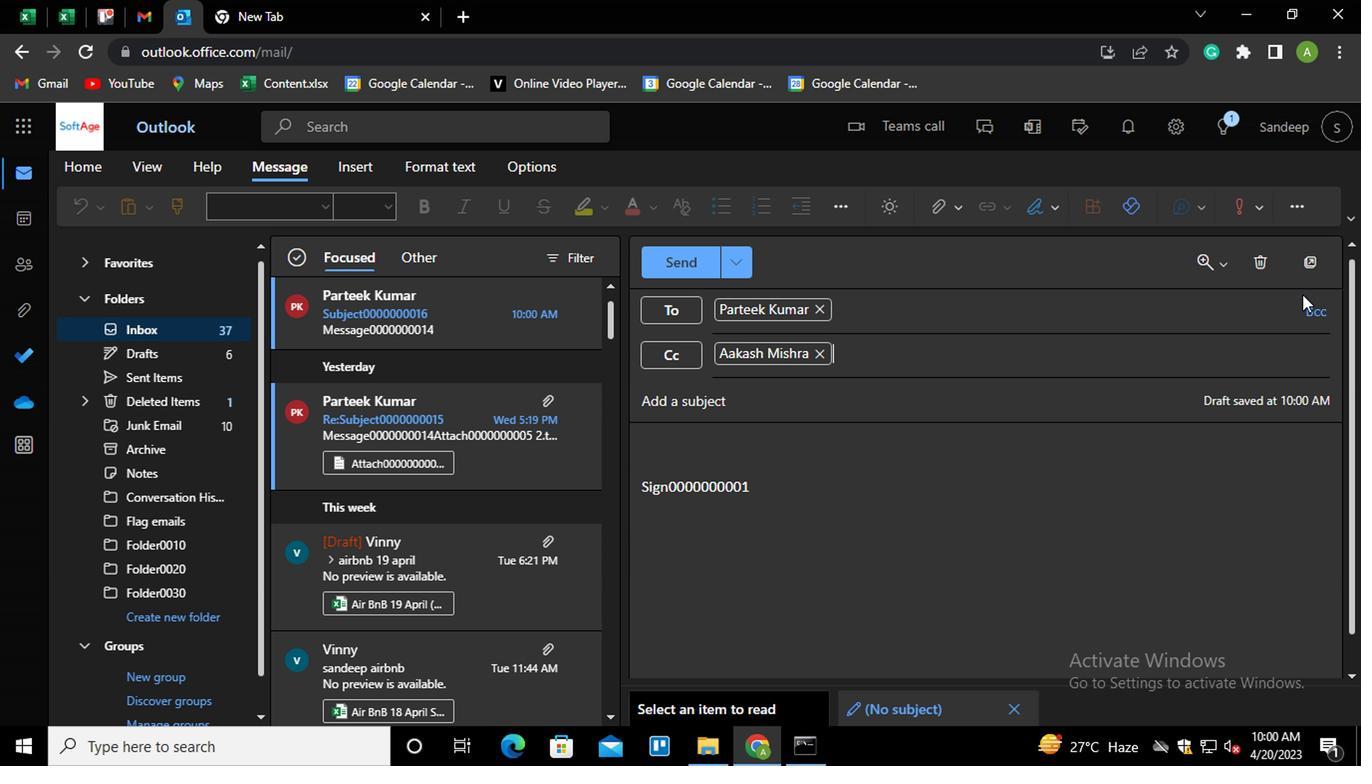 
Action: Mouse pressed left at (1316, 307)
Screenshot: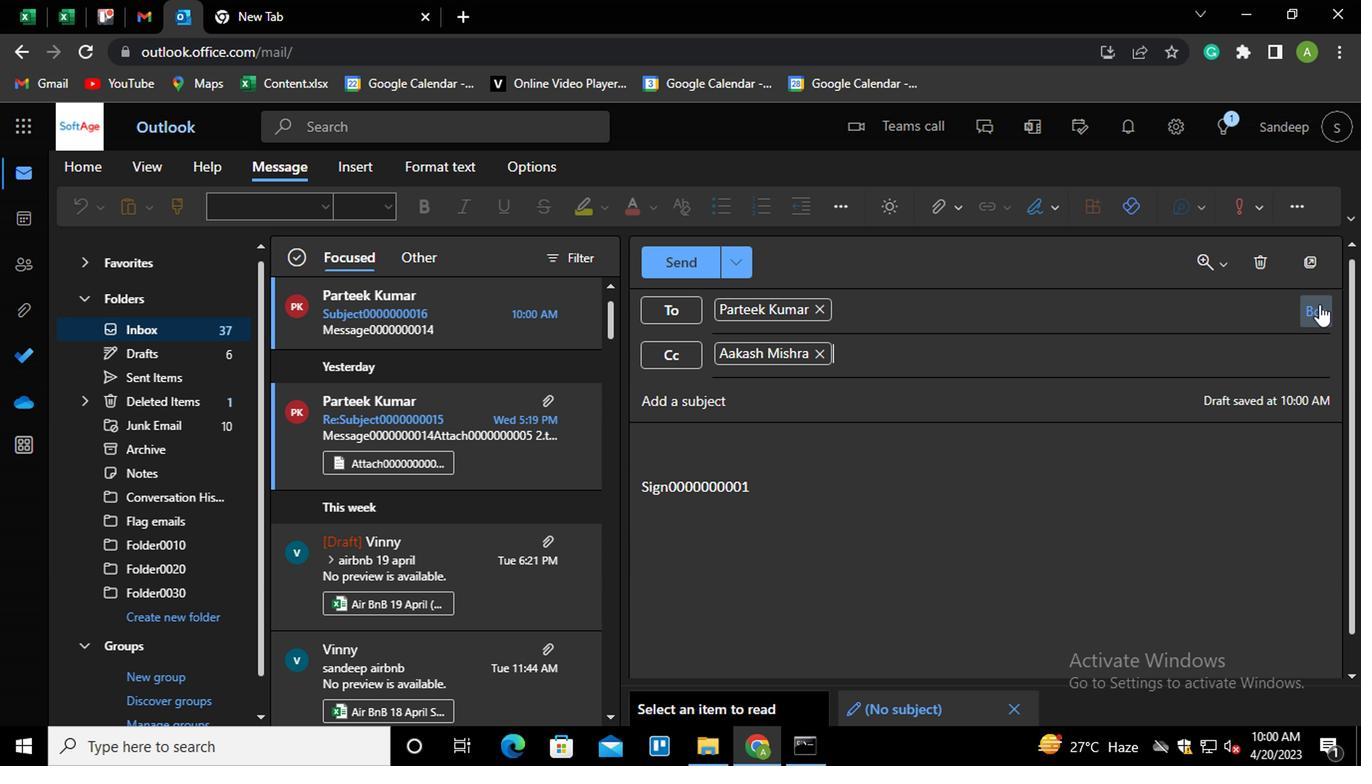 
Action: Mouse moved to (901, 406)
Screenshot: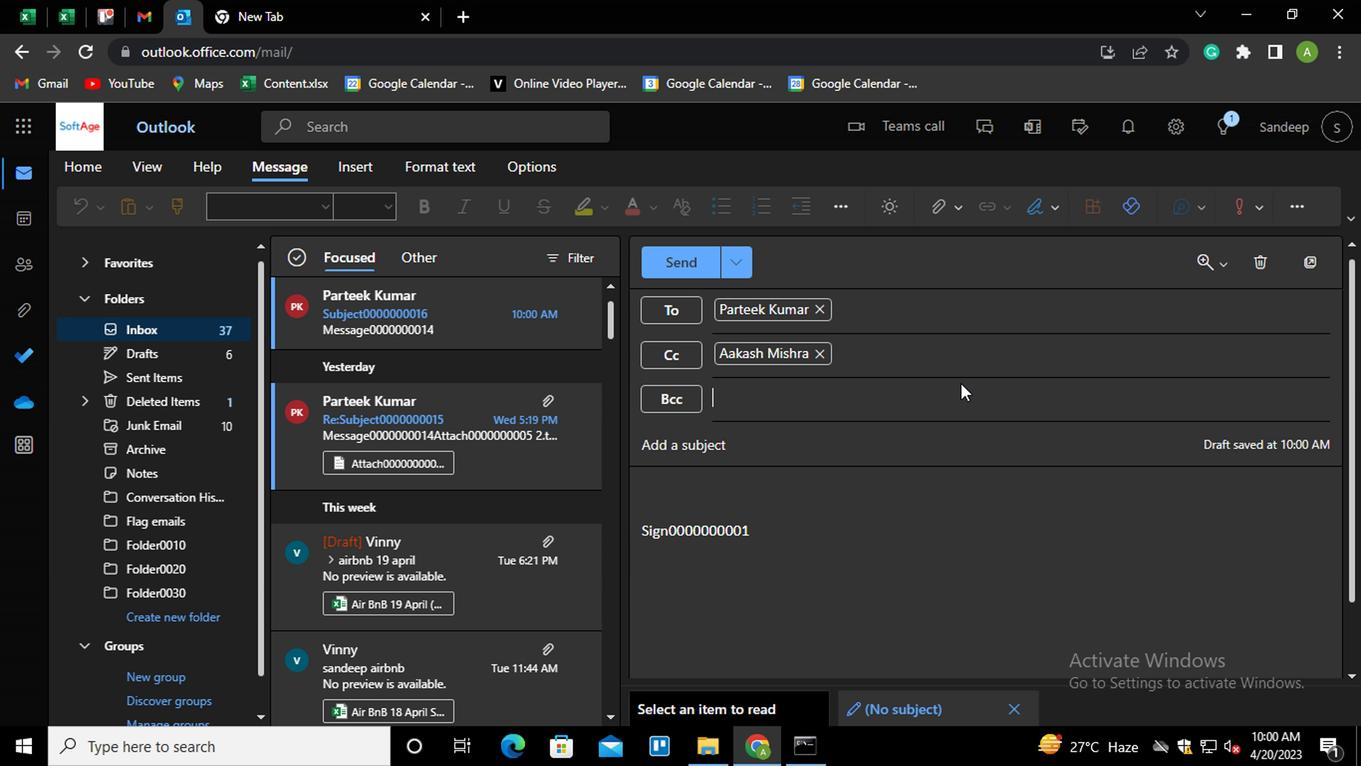 
Action: Mouse pressed left at (901, 406)
Screenshot: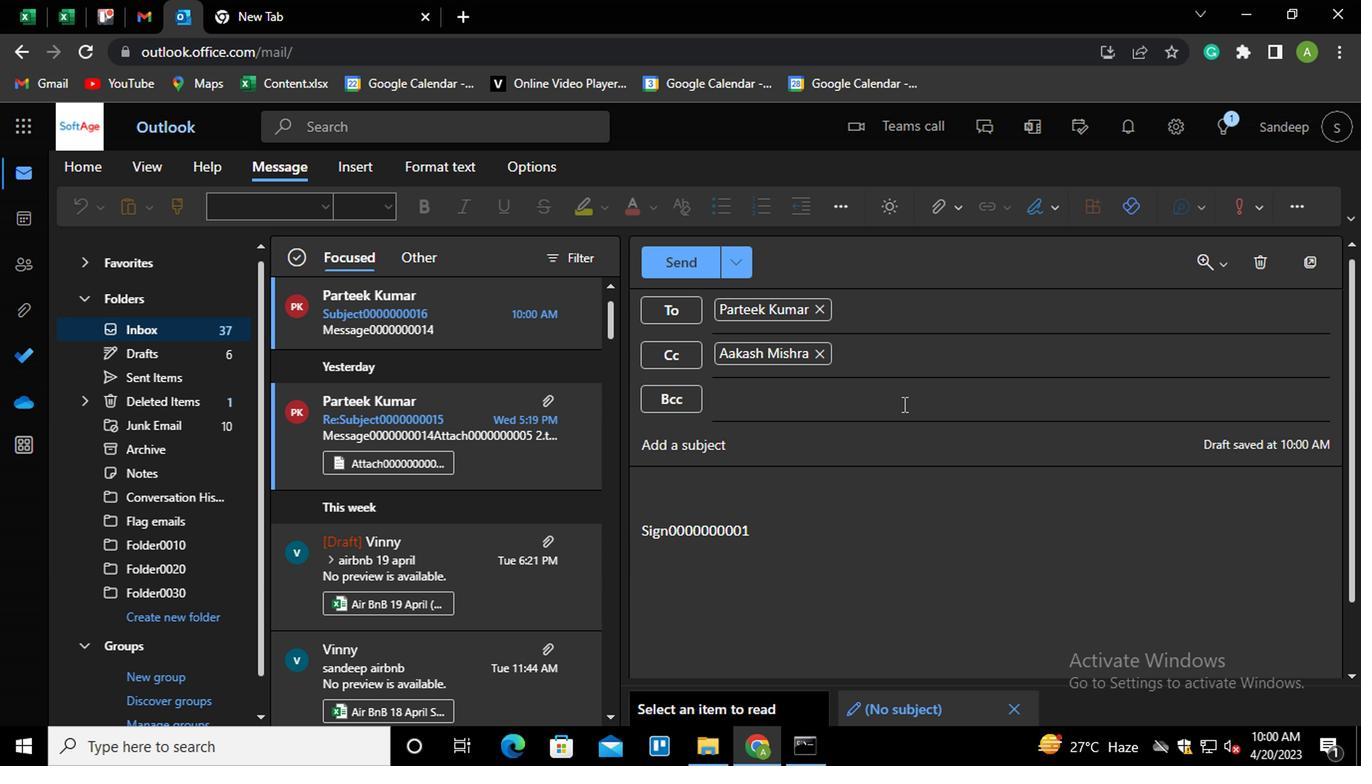 
Action: Key pressed AYUS<Key.enter>
Screenshot: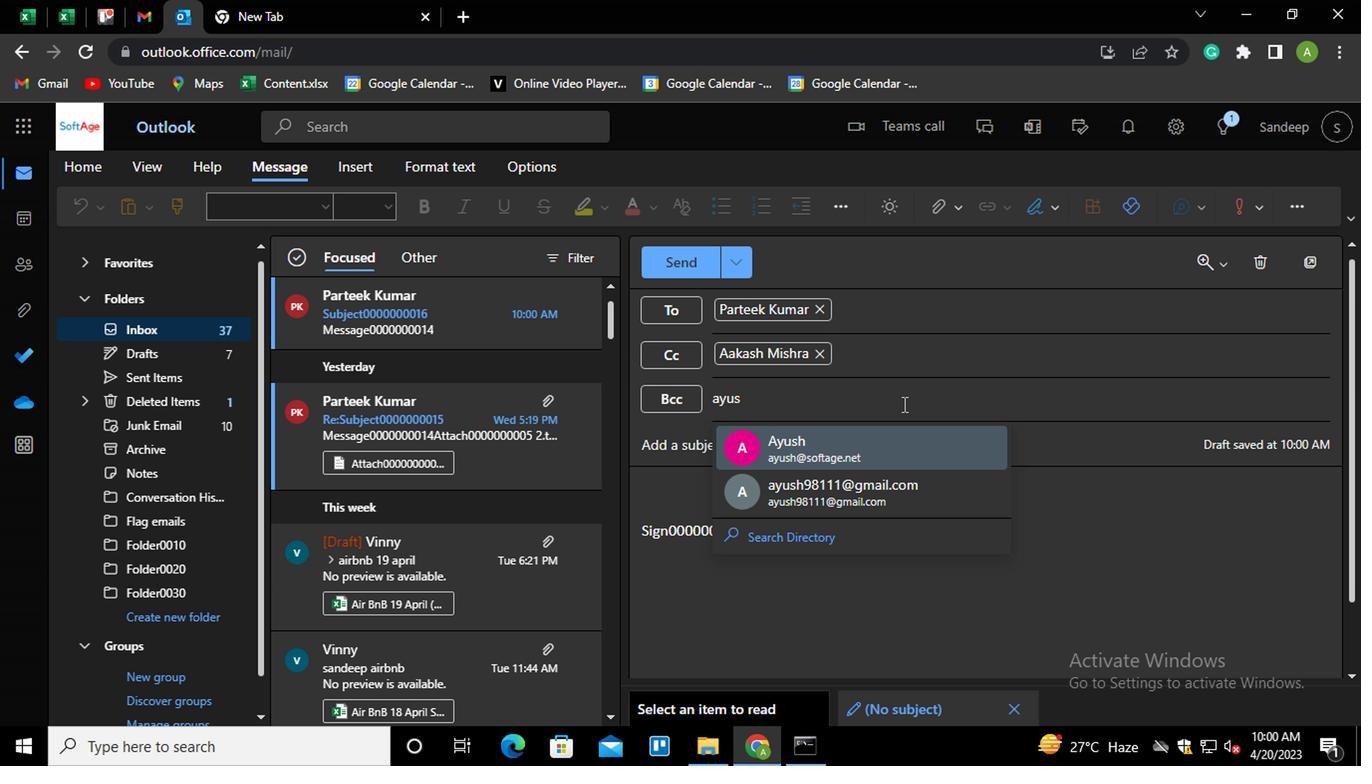 
Action: Mouse moved to (860, 447)
Screenshot: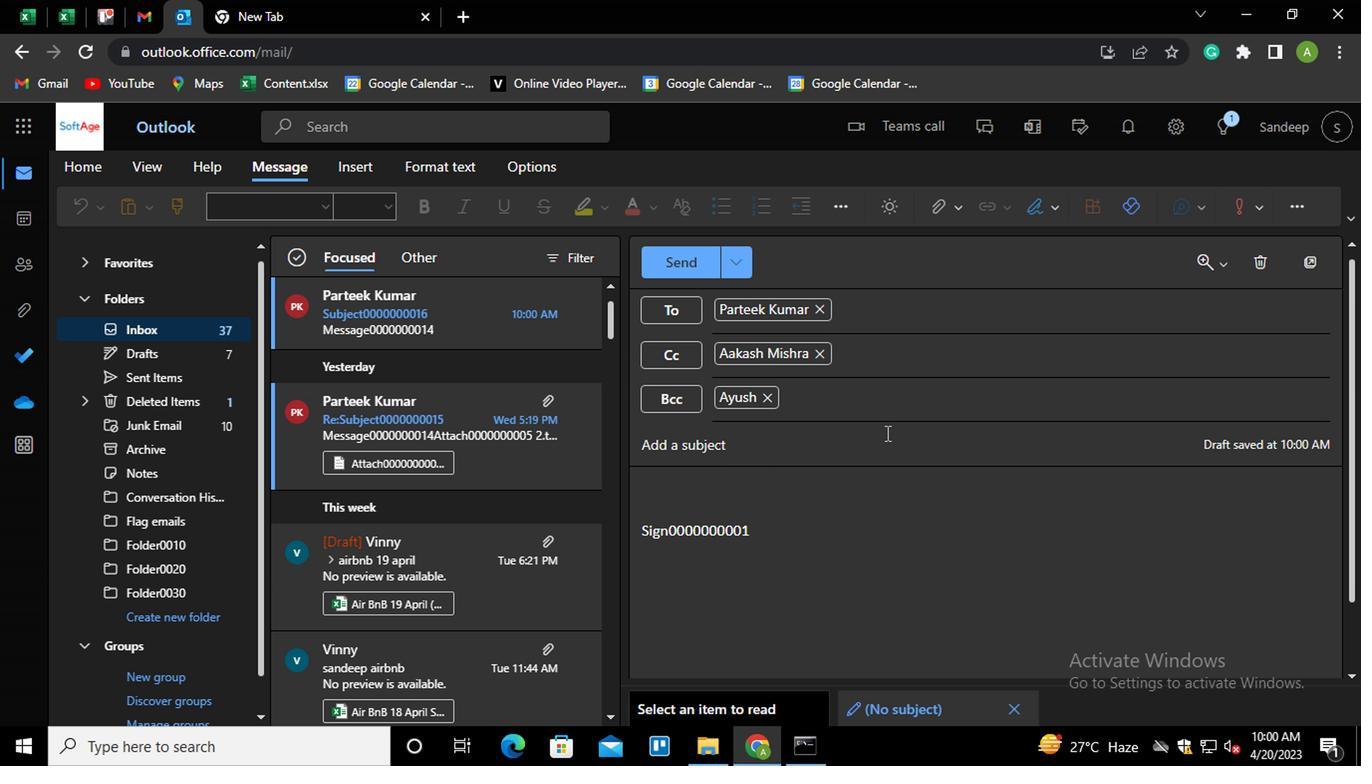 
Action: Mouse pressed left at (860, 447)
Screenshot: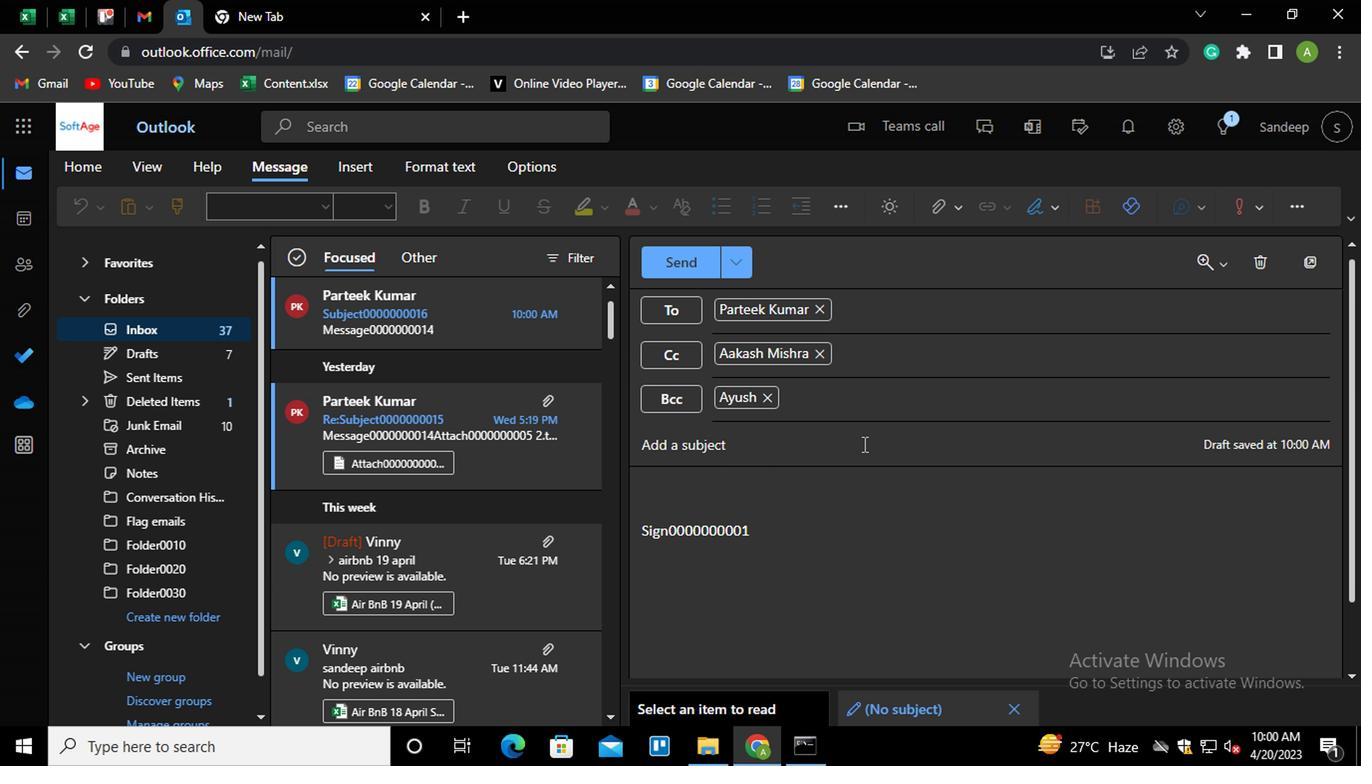 
Action: Key pressed <Key.shift>SUBJECT0000000001
Screenshot: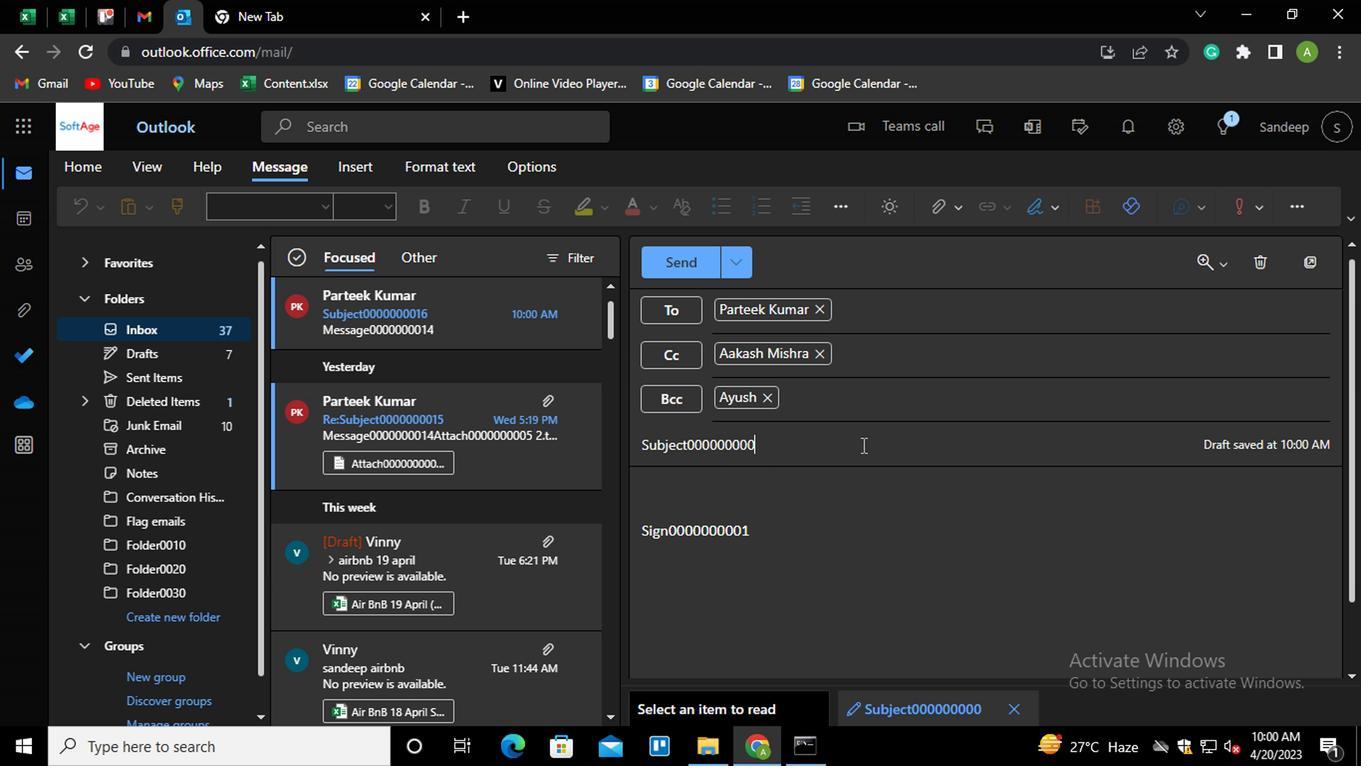 
Action: Mouse moved to (830, 537)
Screenshot: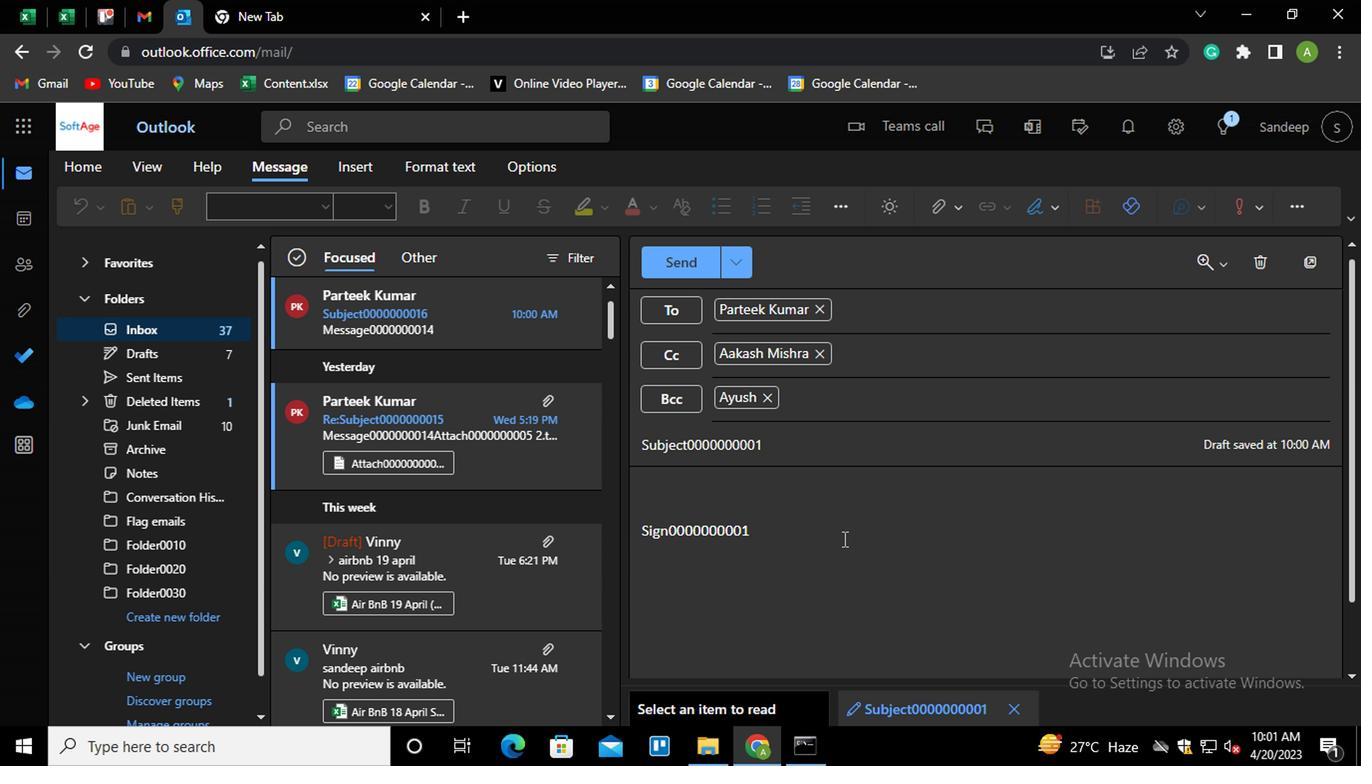 
Action: Mouse pressed left at (830, 537)
Screenshot: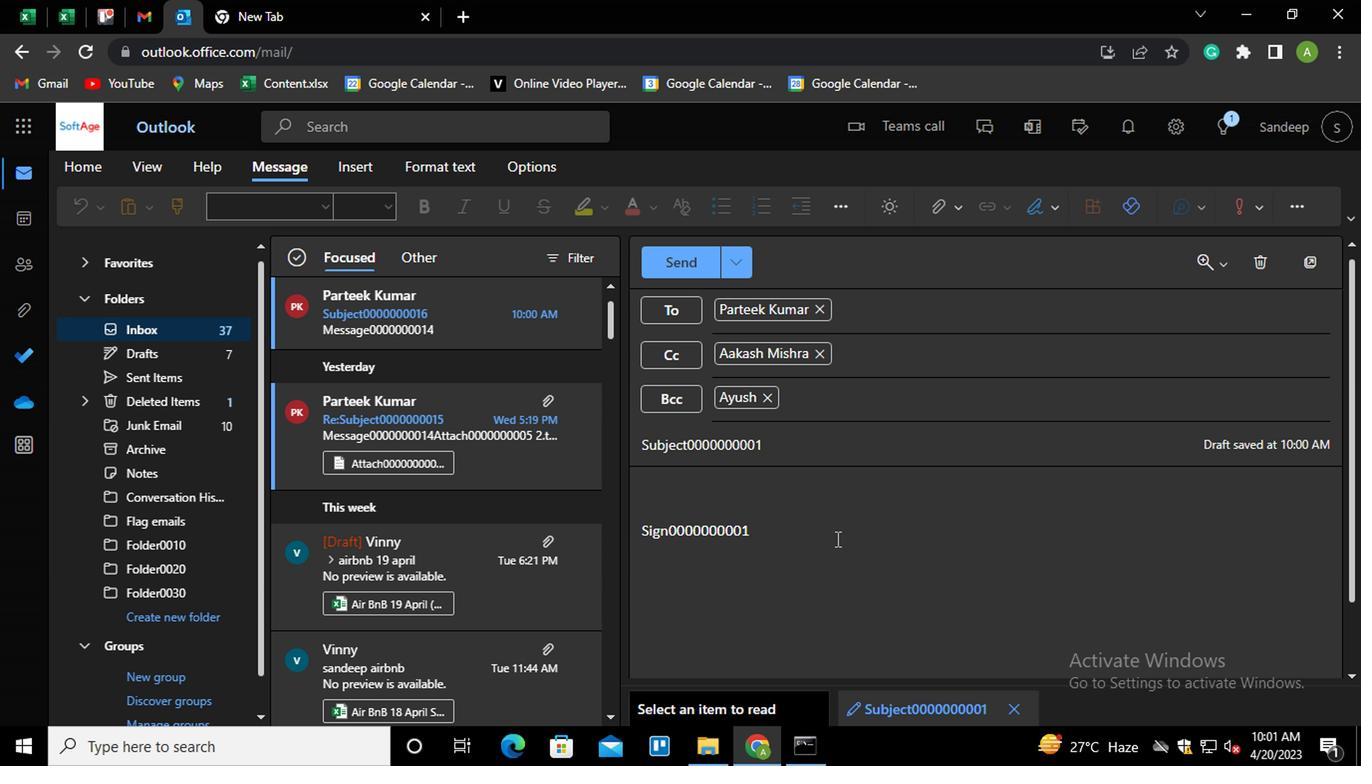 
Action: Key pressed <Key.shift_r><Key.enter><Key.shift_r>MESSAGE0000000003
Screenshot: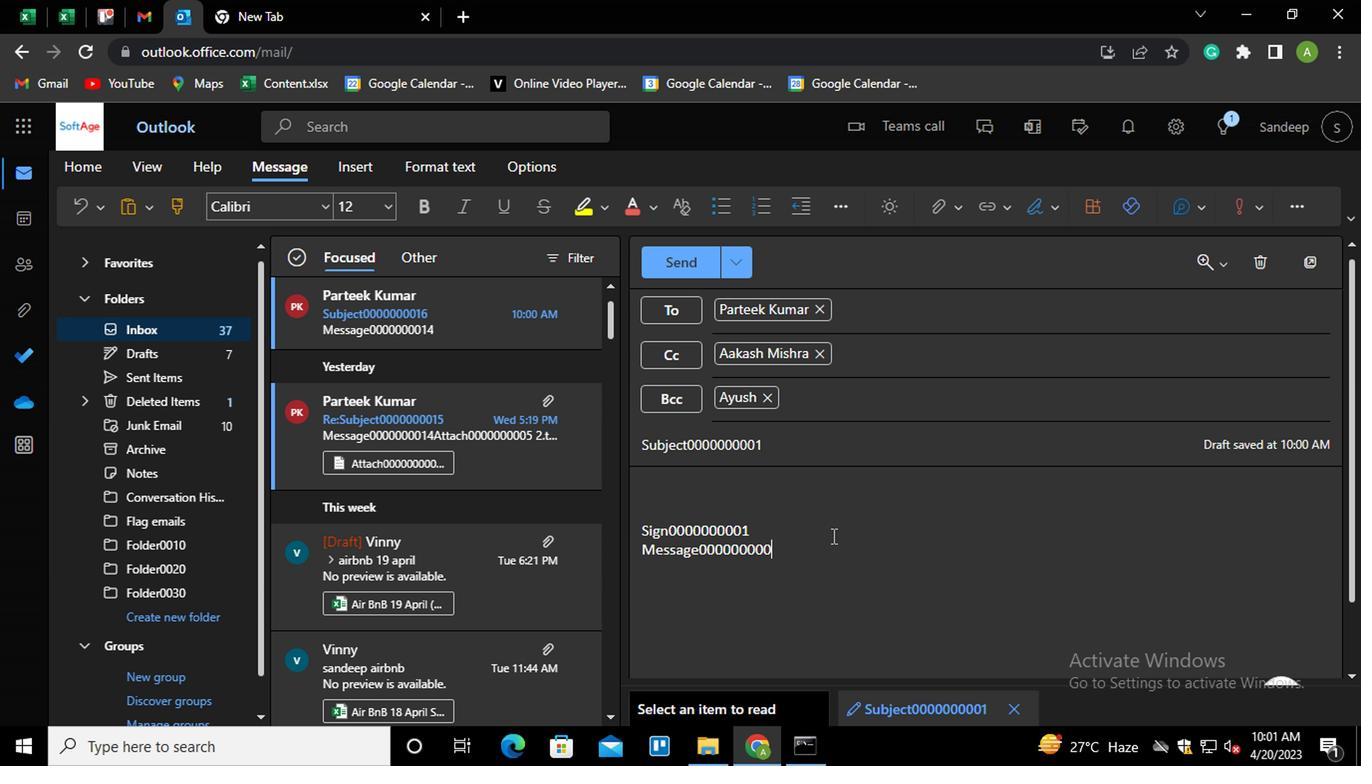 
Action: Mouse moved to (951, 206)
Screenshot: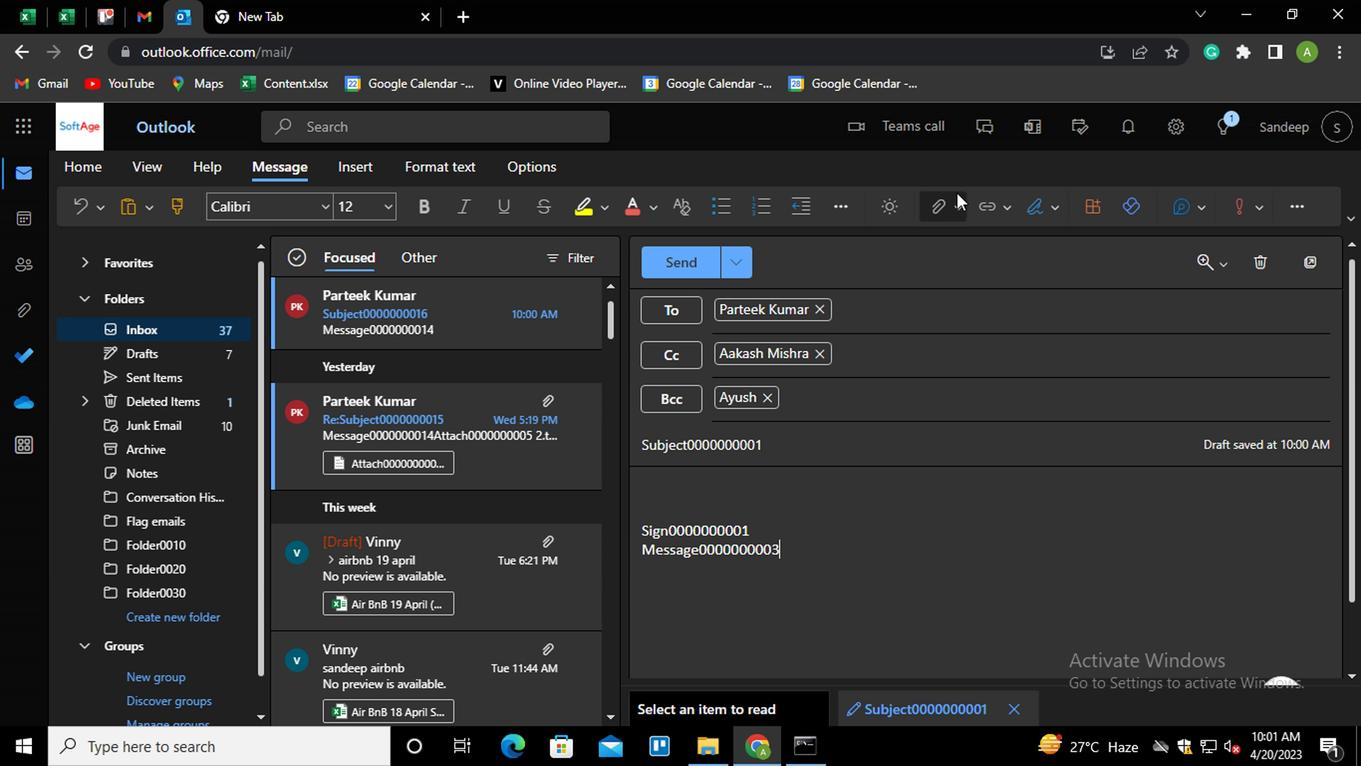 
Action: Mouse pressed left at (951, 206)
Screenshot: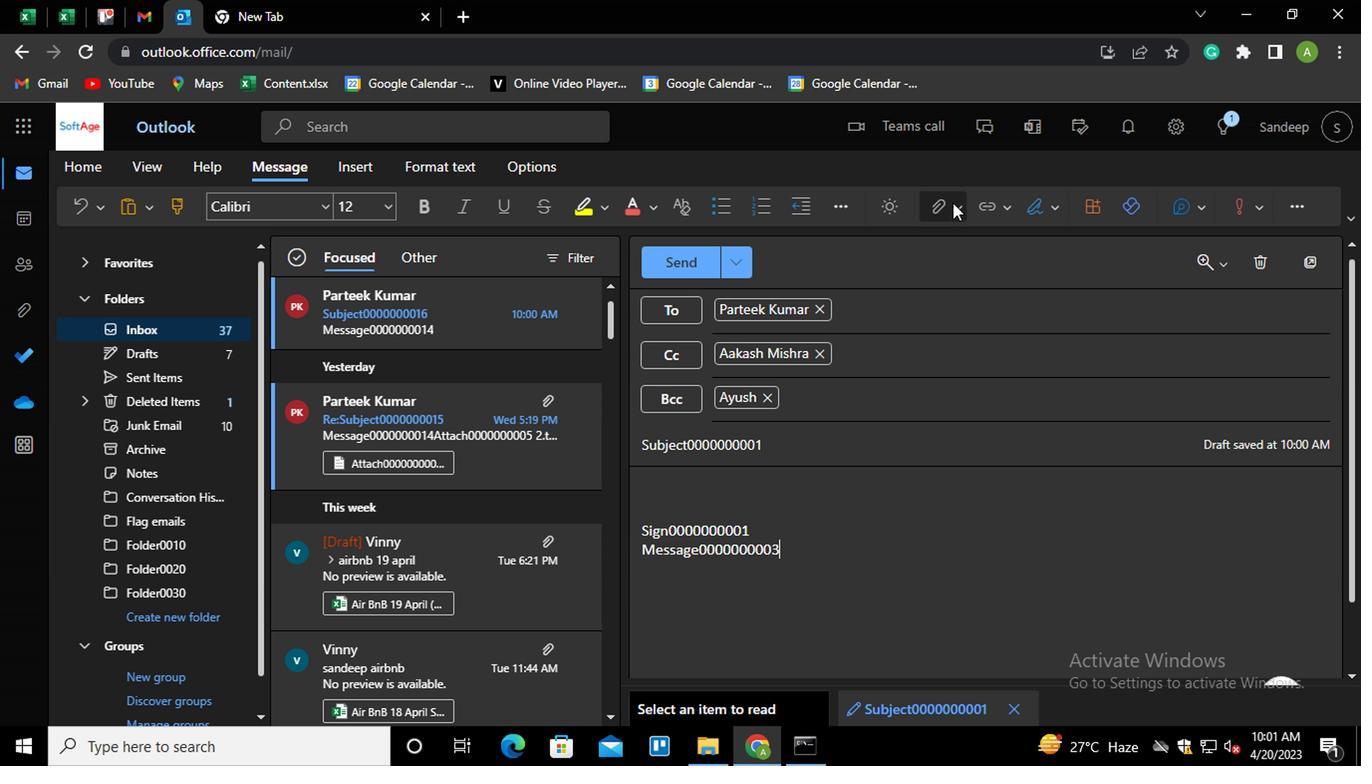 
Action: Mouse moved to (854, 261)
Screenshot: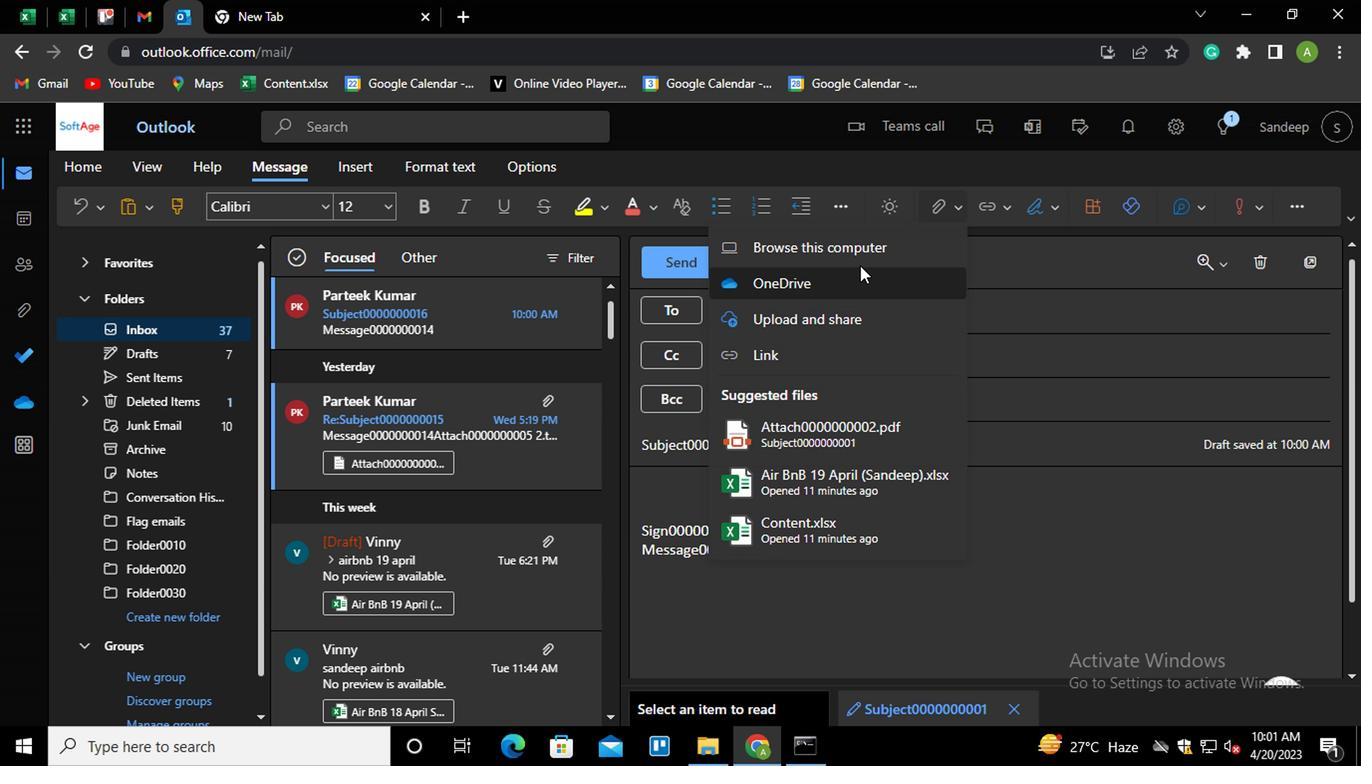
Action: Mouse pressed left at (854, 261)
Screenshot: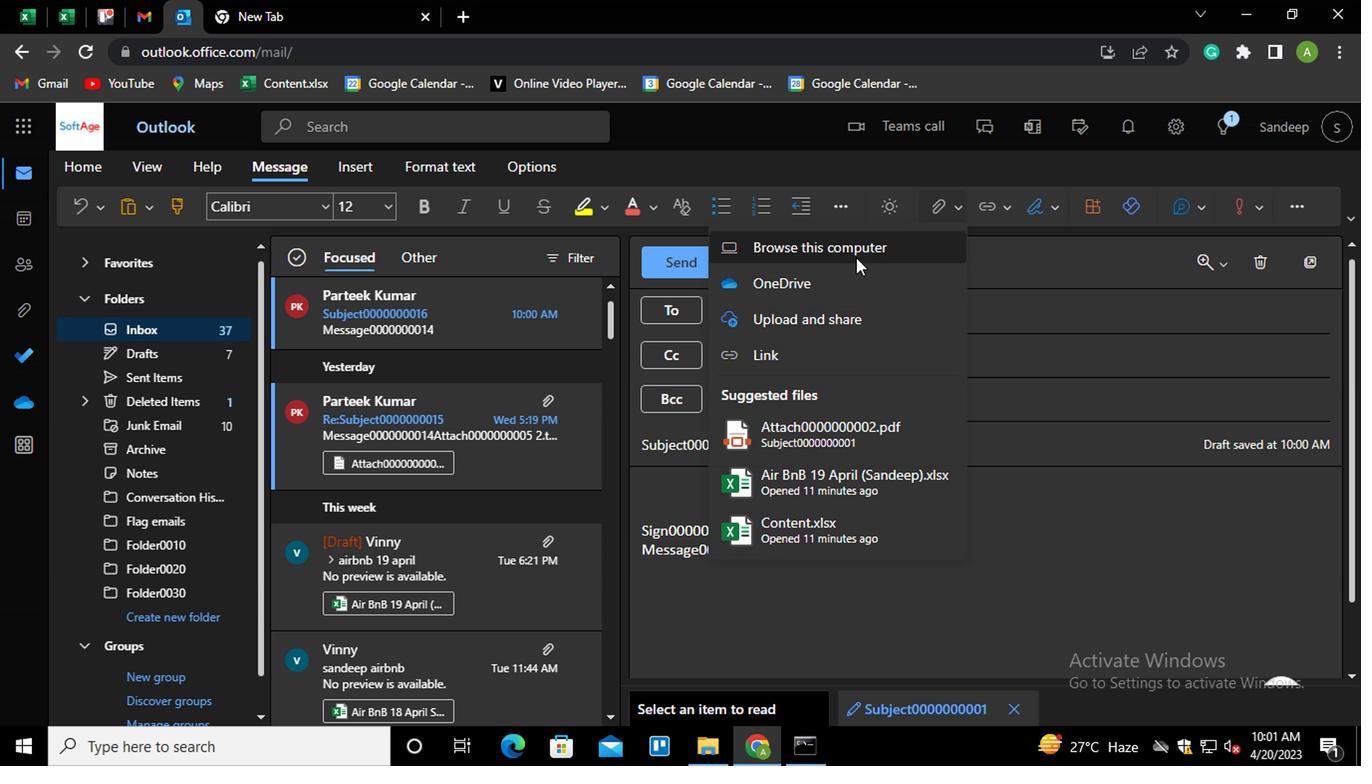 
Action: Mouse moved to (258, 143)
Screenshot: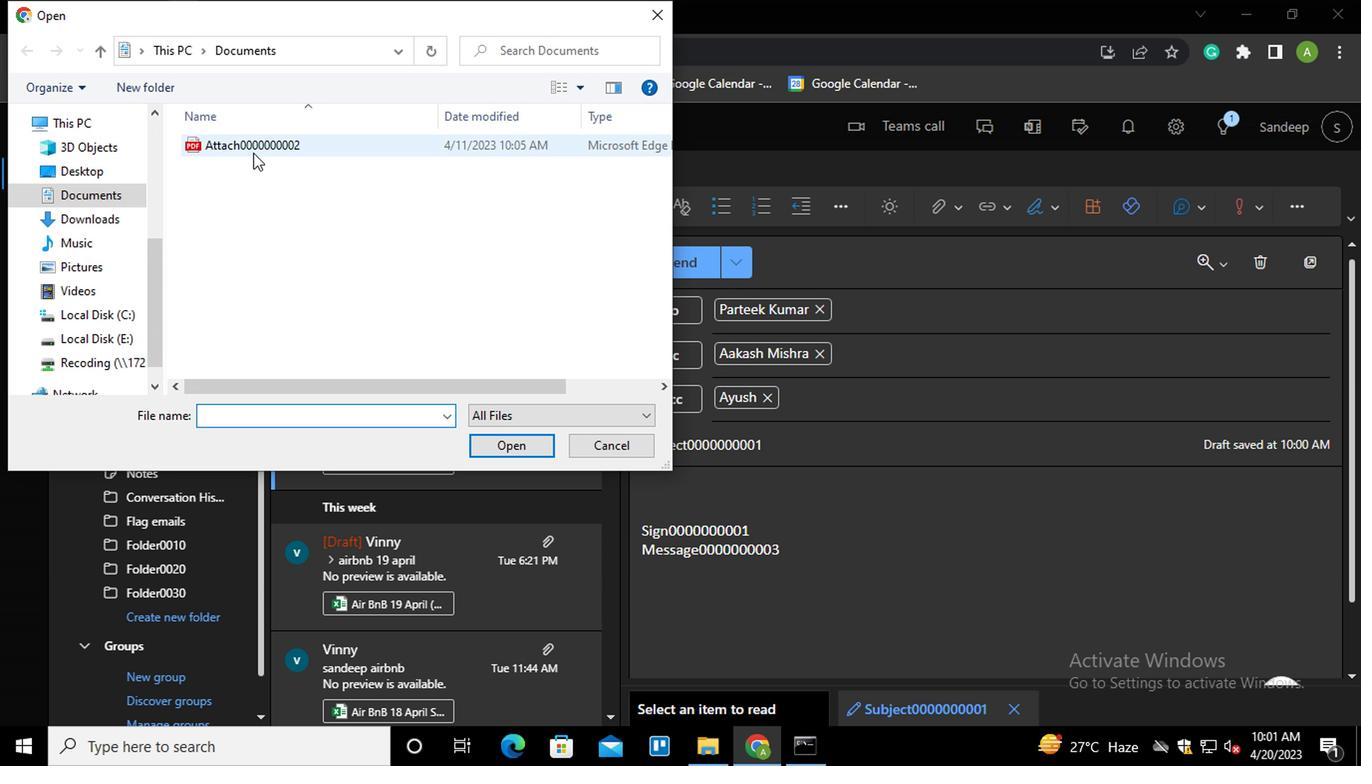 
Action: Mouse pressed left at (258, 143)
Screenshot: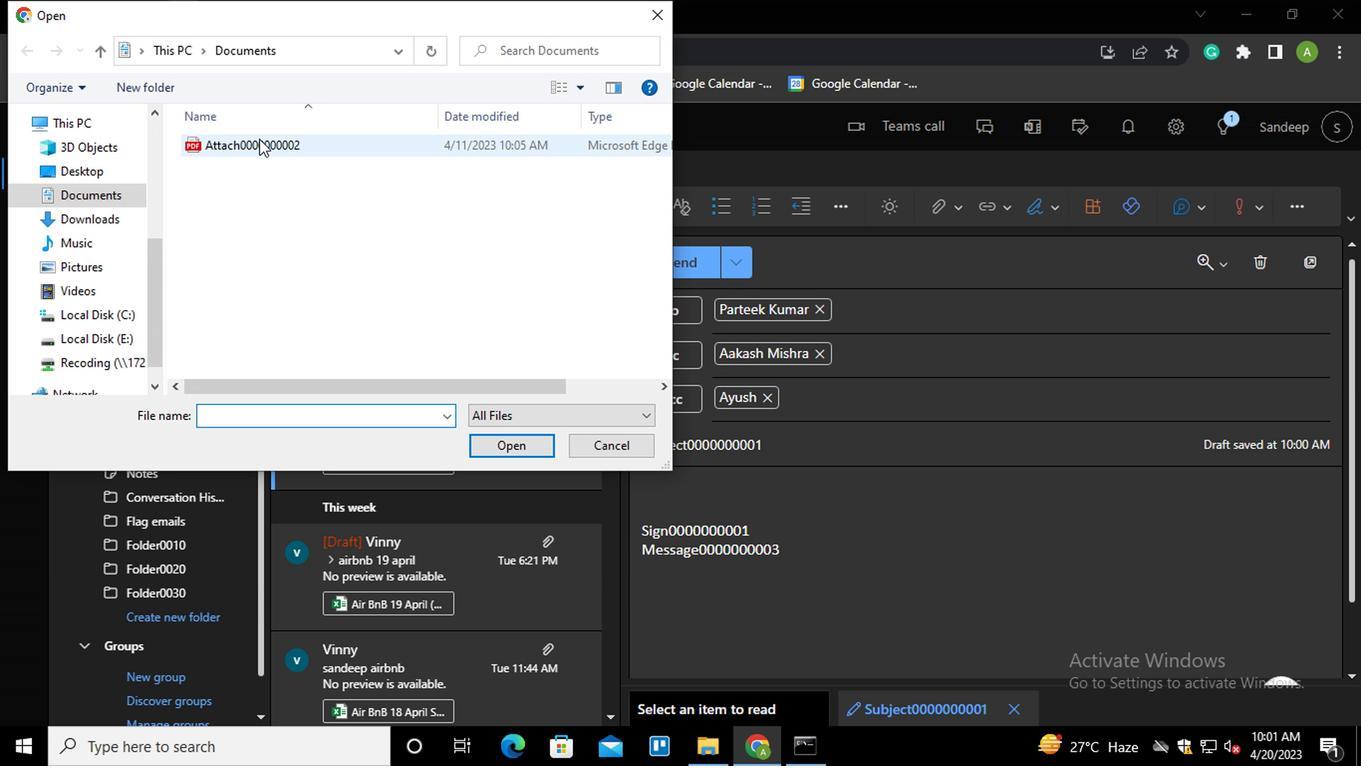 
Action: Mouse pressed right at (258, 143)
Screenshot: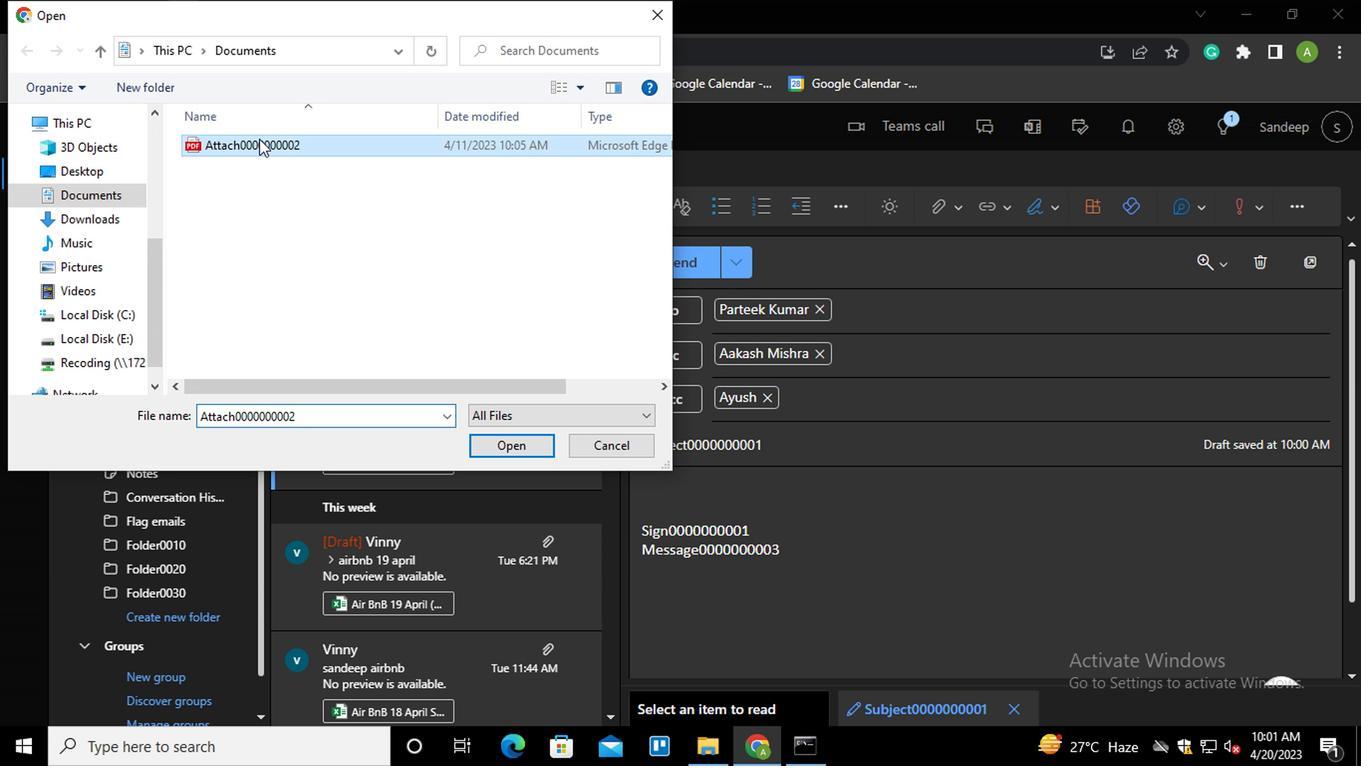 
Action: Mouse moved to (335, 431)
Screenshot: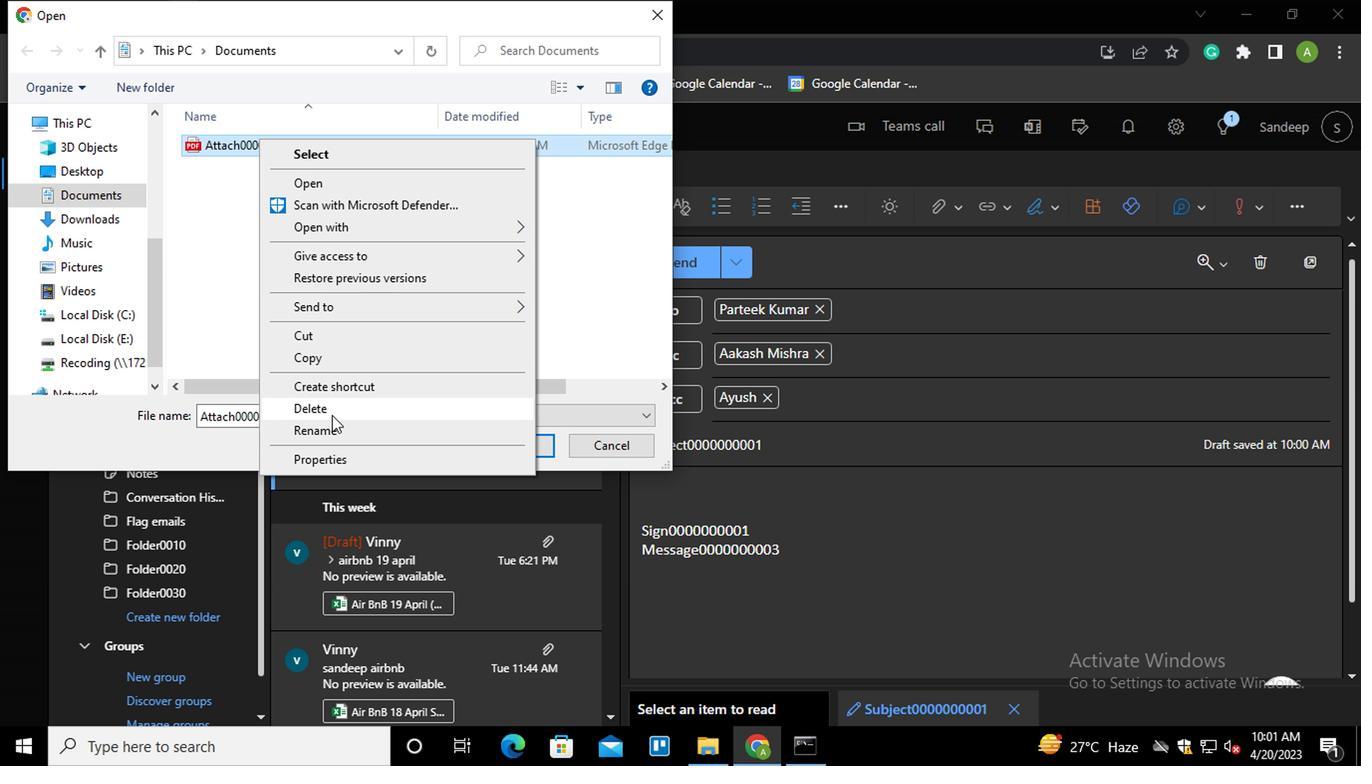 
Action: Mouse pressed left at (335, 431)
Screenshot: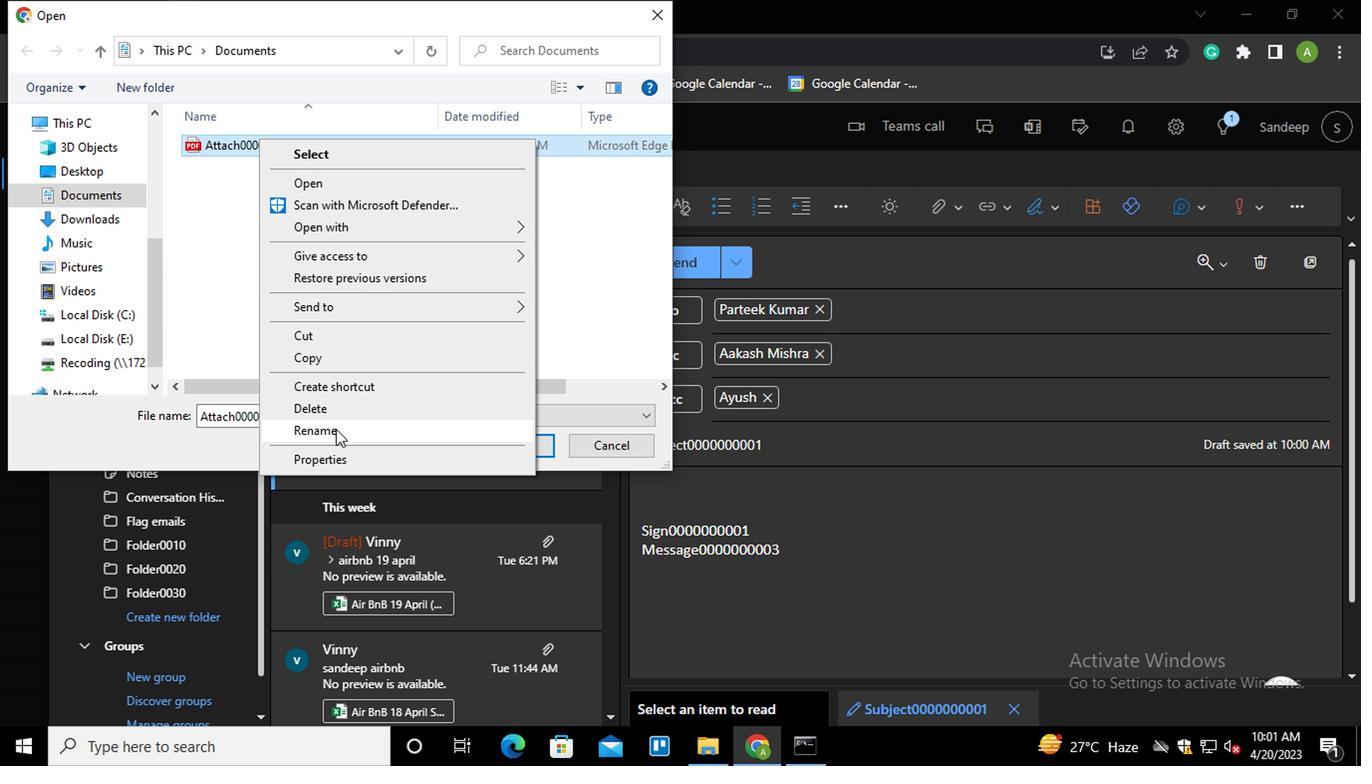 
Action: Mouse moved to (339, 270)
Screenshot: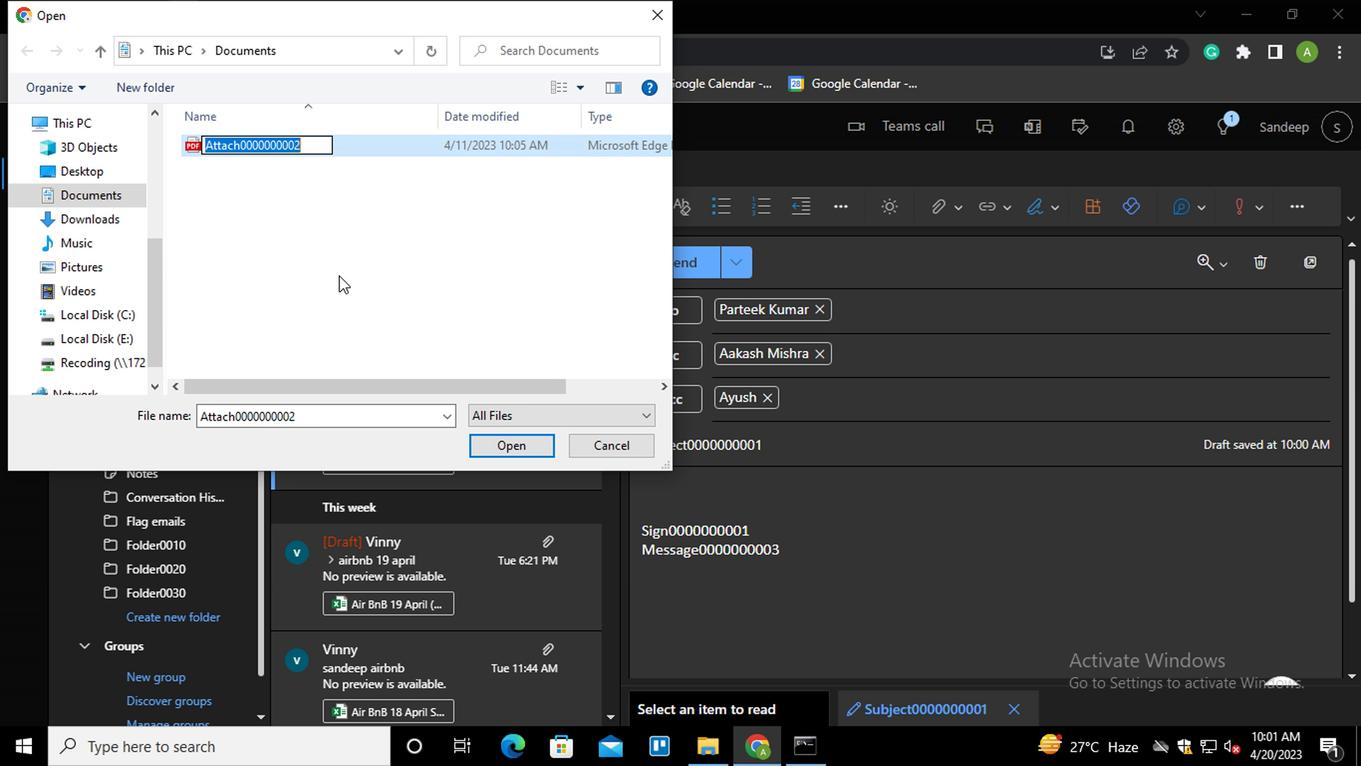 
Action: Key pressed <Key.right><Key.backspace>3<Key.enter>
Screenshot: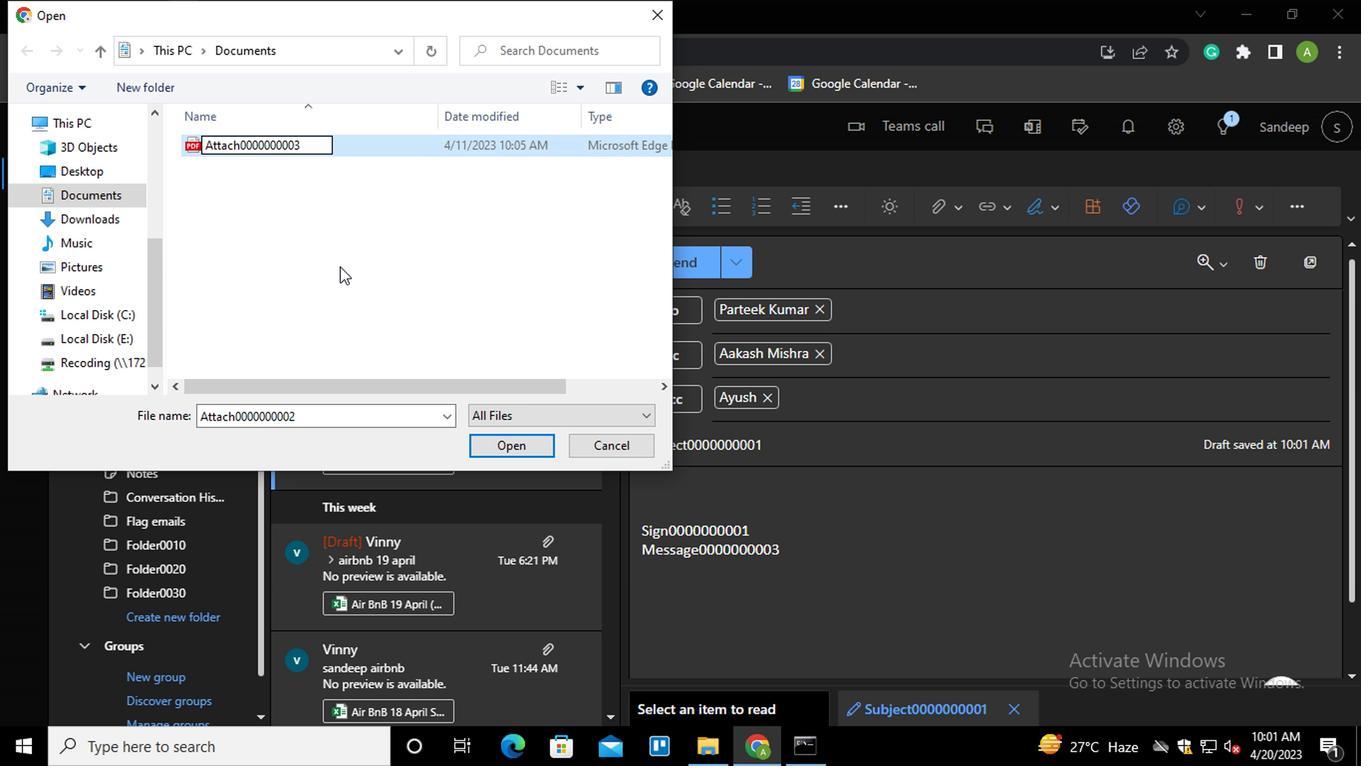 
Action: Mouse moved to (353, 251)
Screenshot: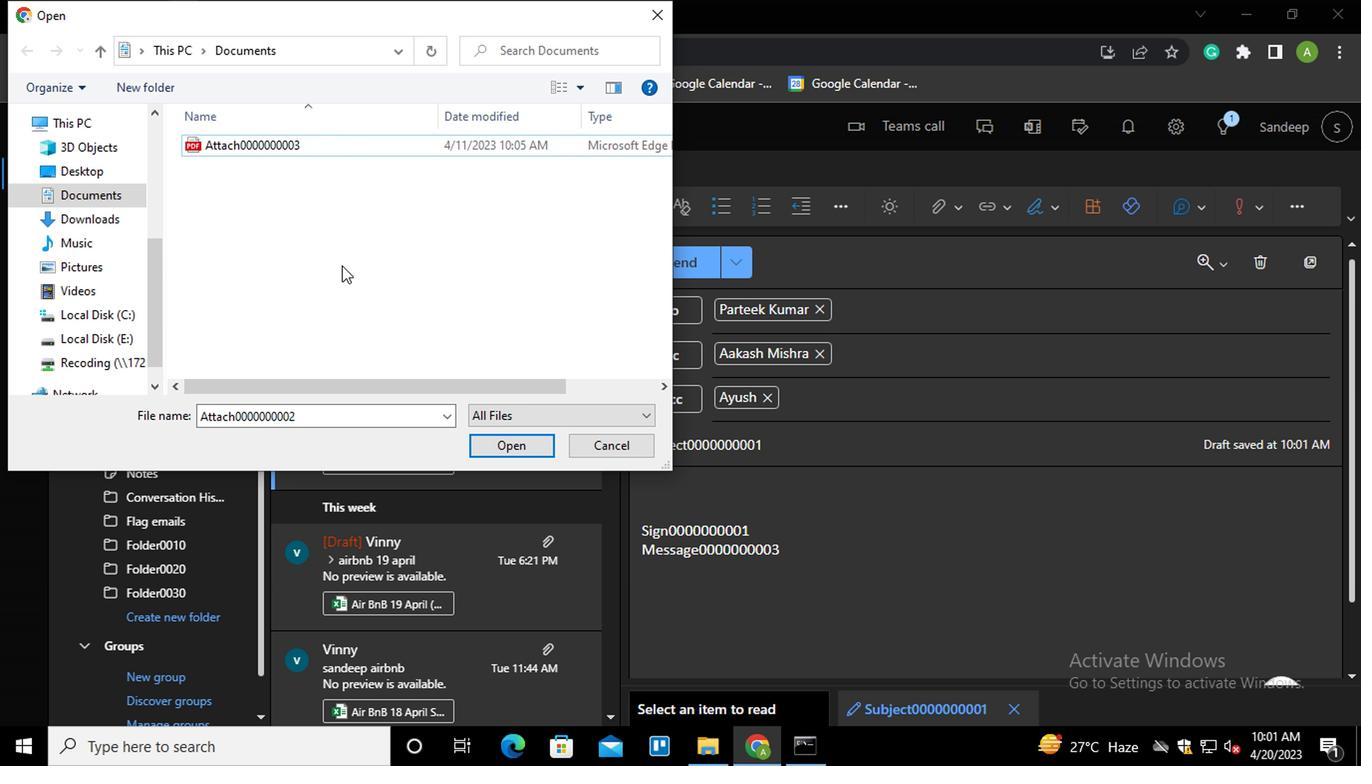 
Action: Mouse pressed left at (353, 251)
Screenshot: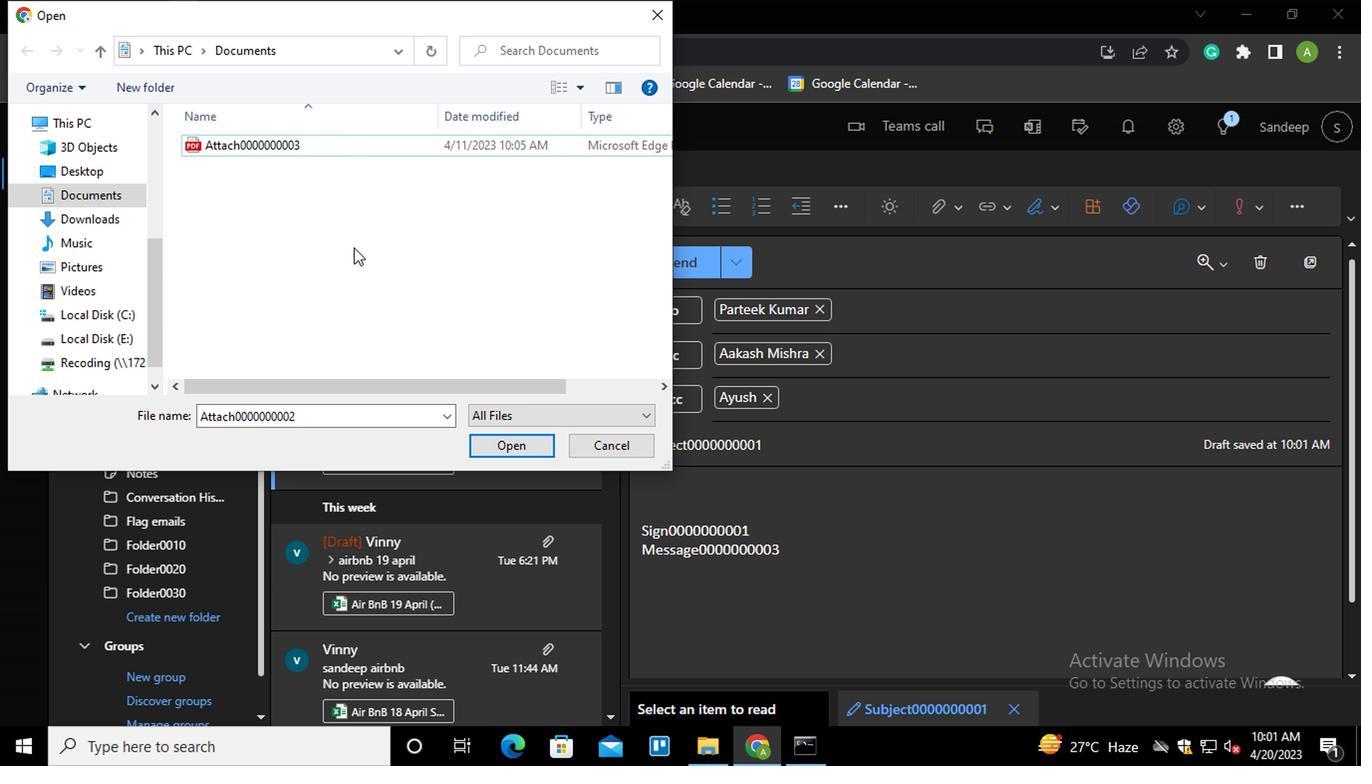 
Action: Mouse moved to (338, 148)
Screenshot: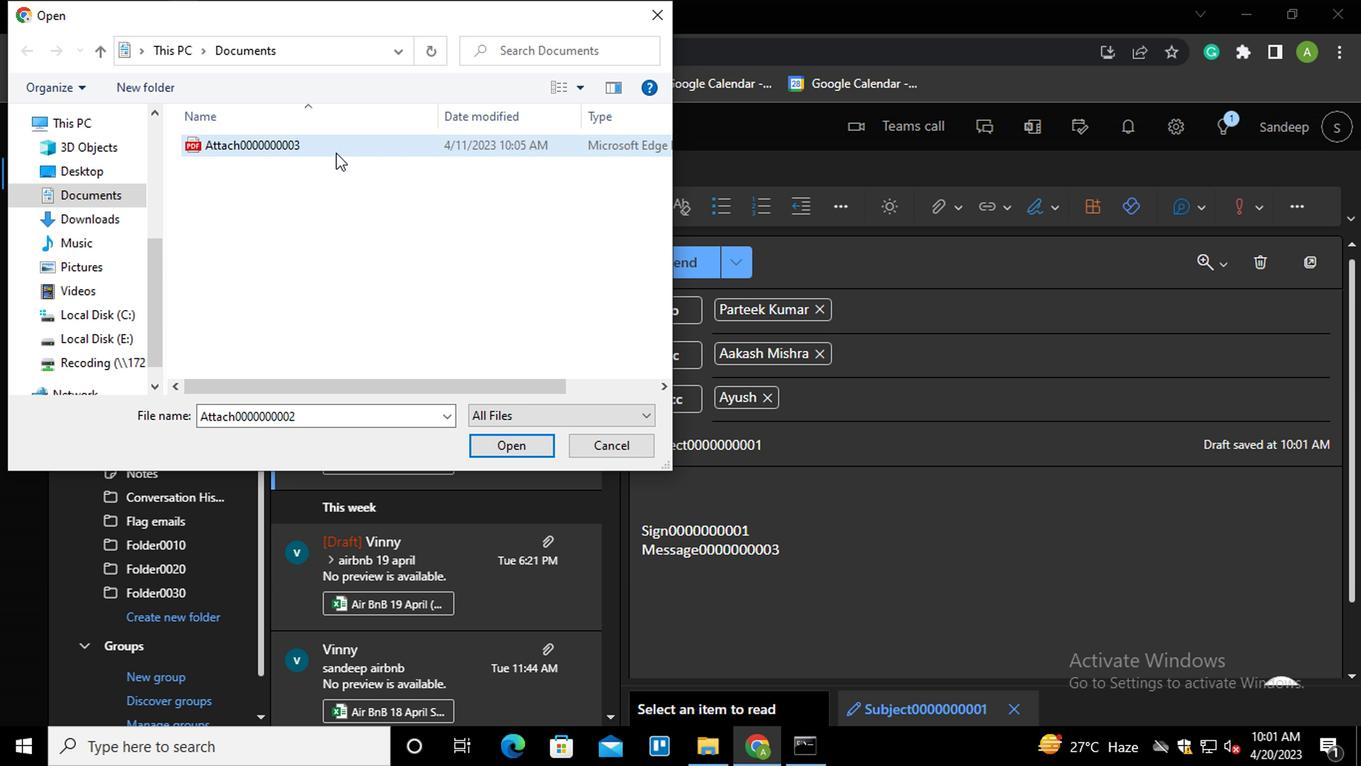 
Action: Mouse pressed left at (338, 148)
Screenshot: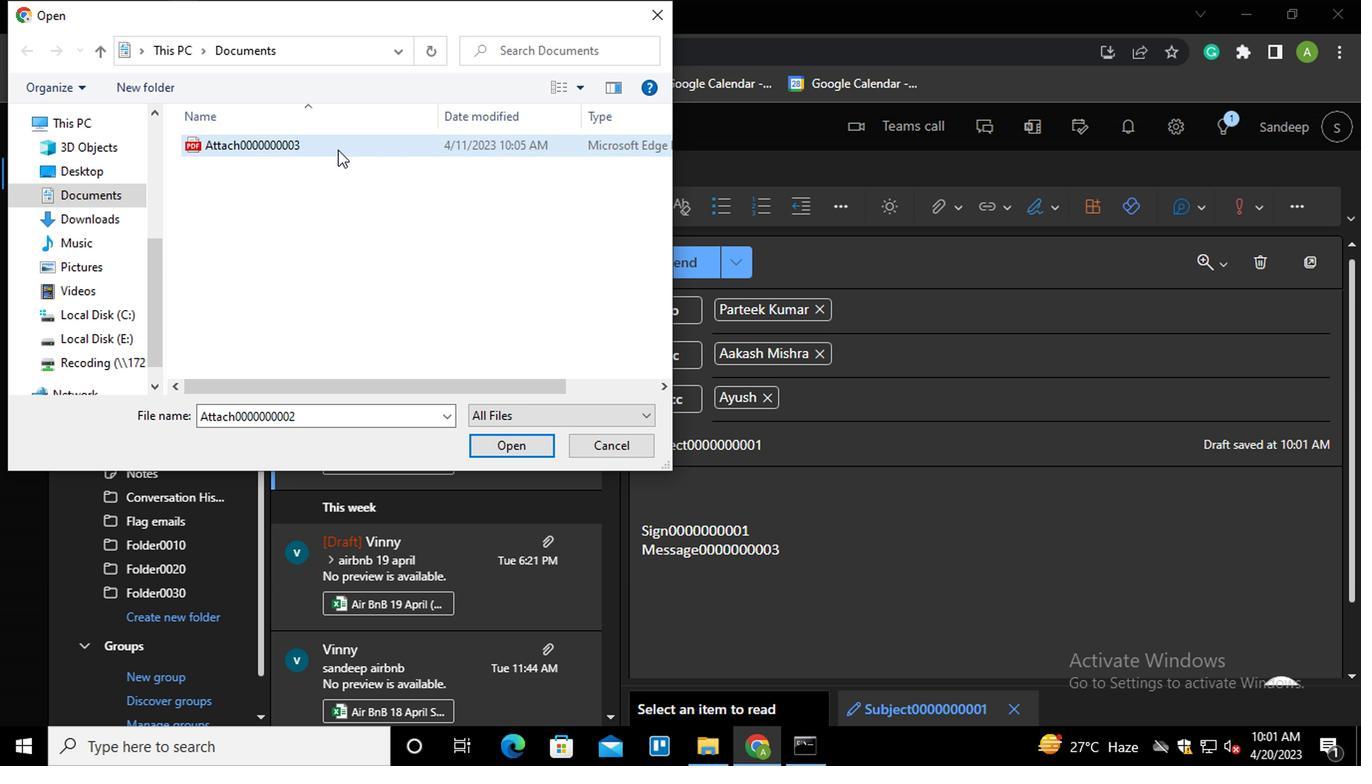 
Action: Mouse moved to (520, 451)
Screenshot: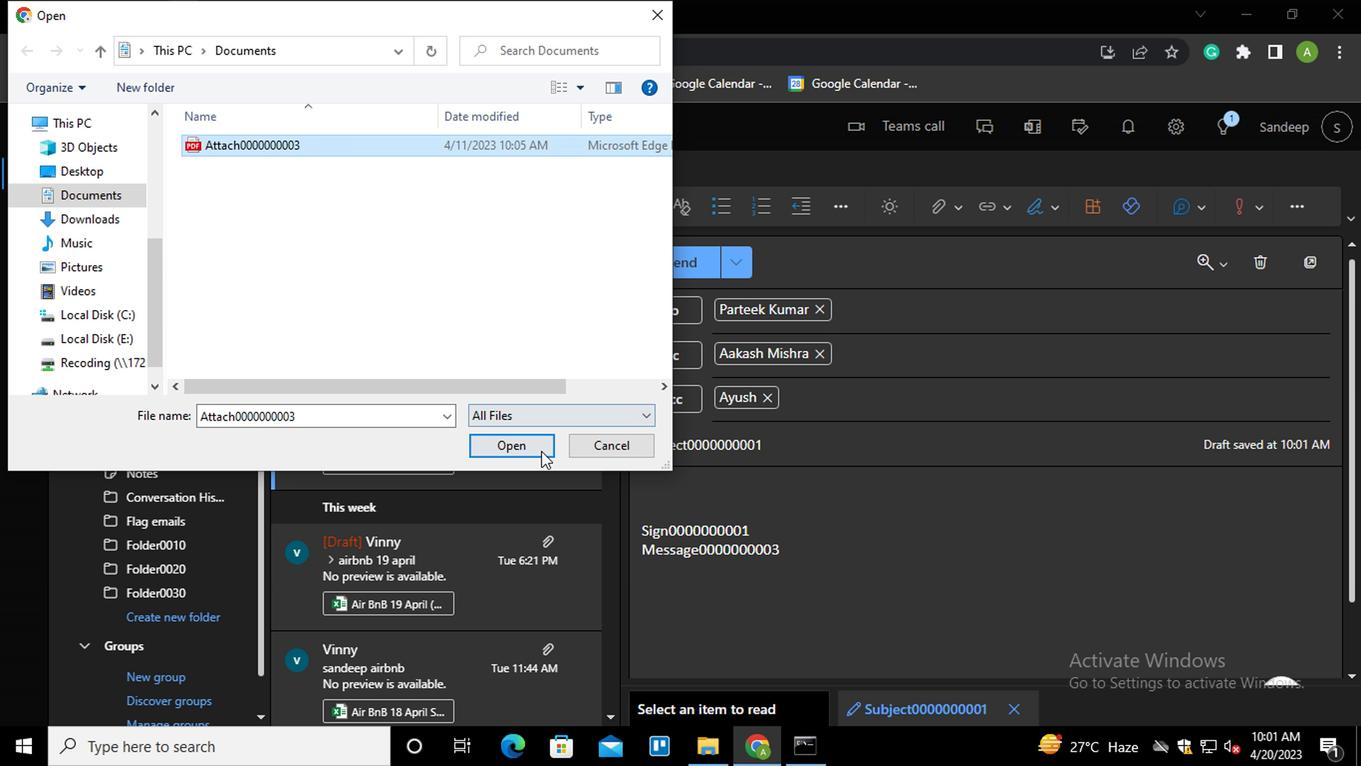 
Action: Mouse pressed left at (520, 451)
Screenshot: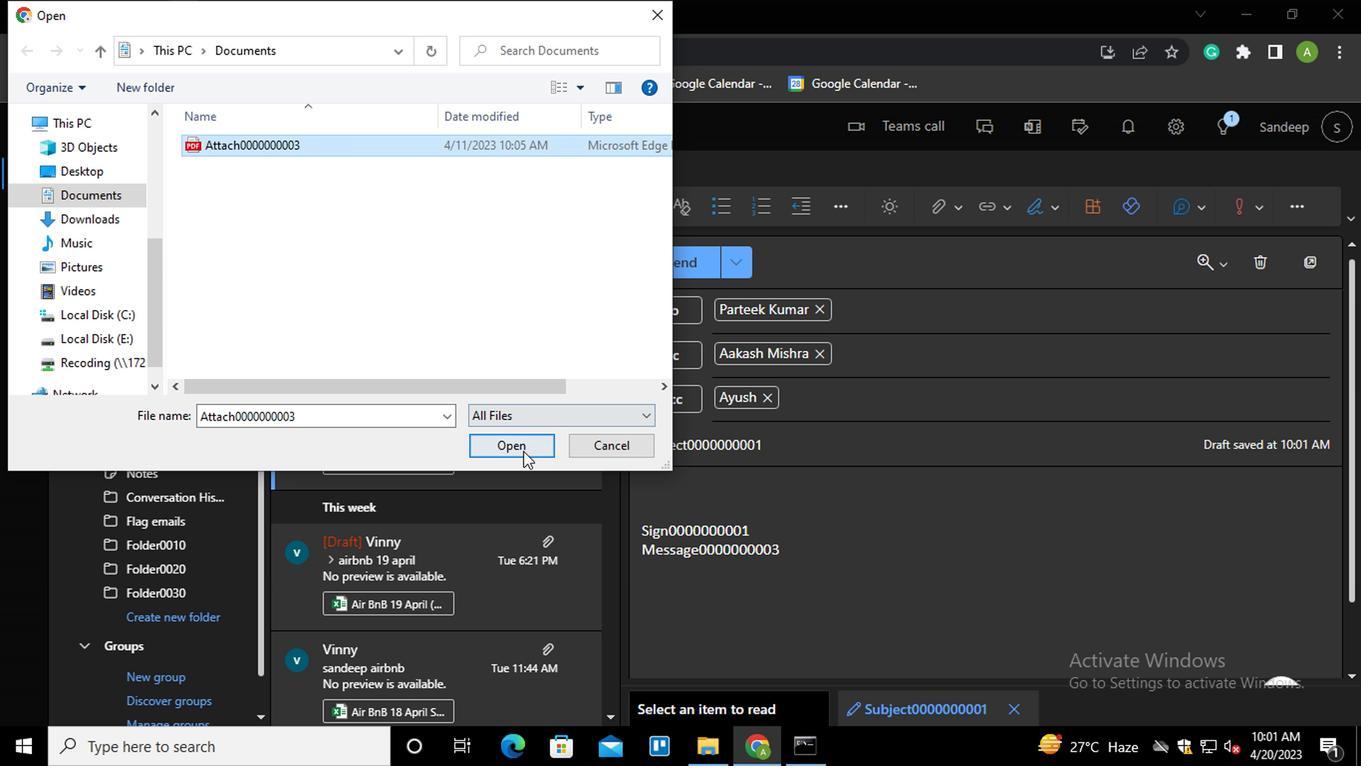 
Action: Mouse moved to (656, 267)
Screenshot: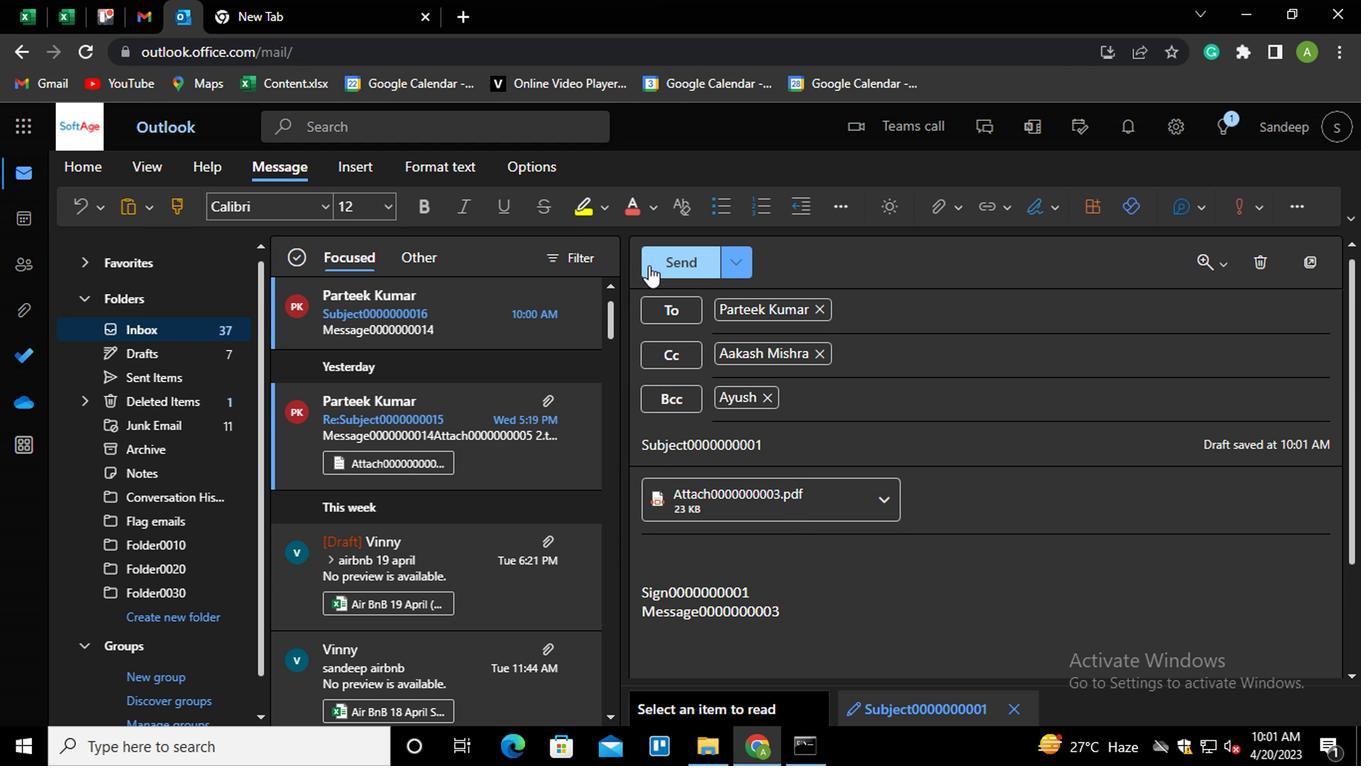 
Action: Mouse pressed left at (656, 267)
Screenshot: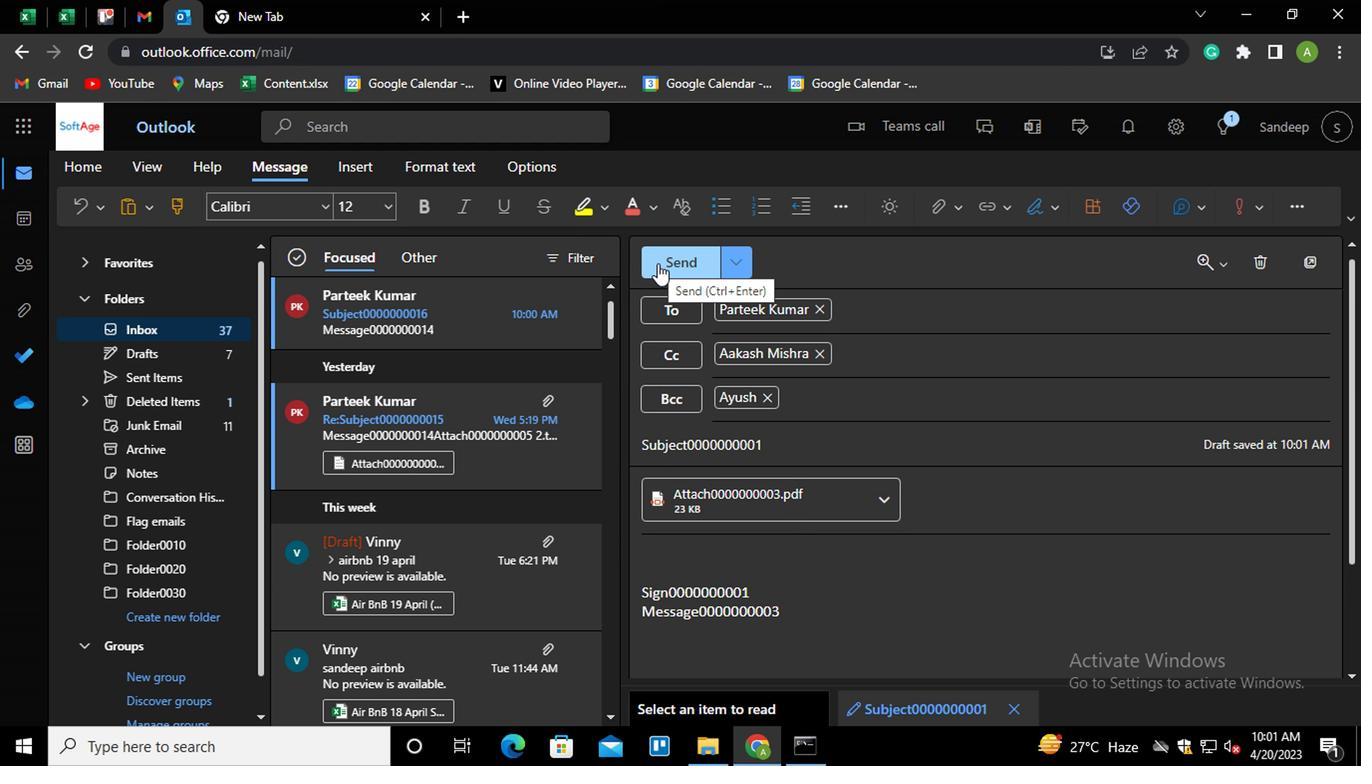 
Action: Mouse moved to (734, 410)
Screenshot: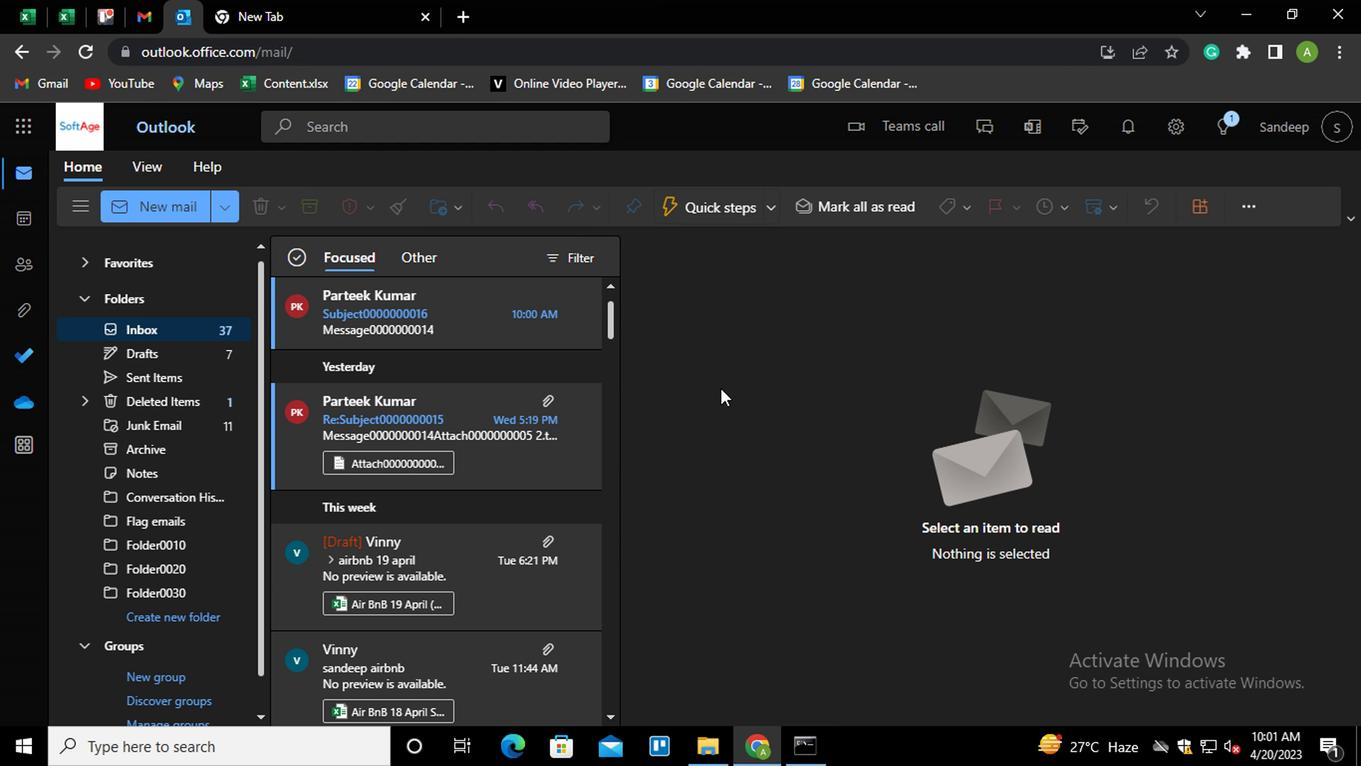 
